Task: Create an automation rule to transition issues from 'In Progress' to 'Done' when all stories are completed.
Action: Mouse moved to (688, 187)
Screenshot: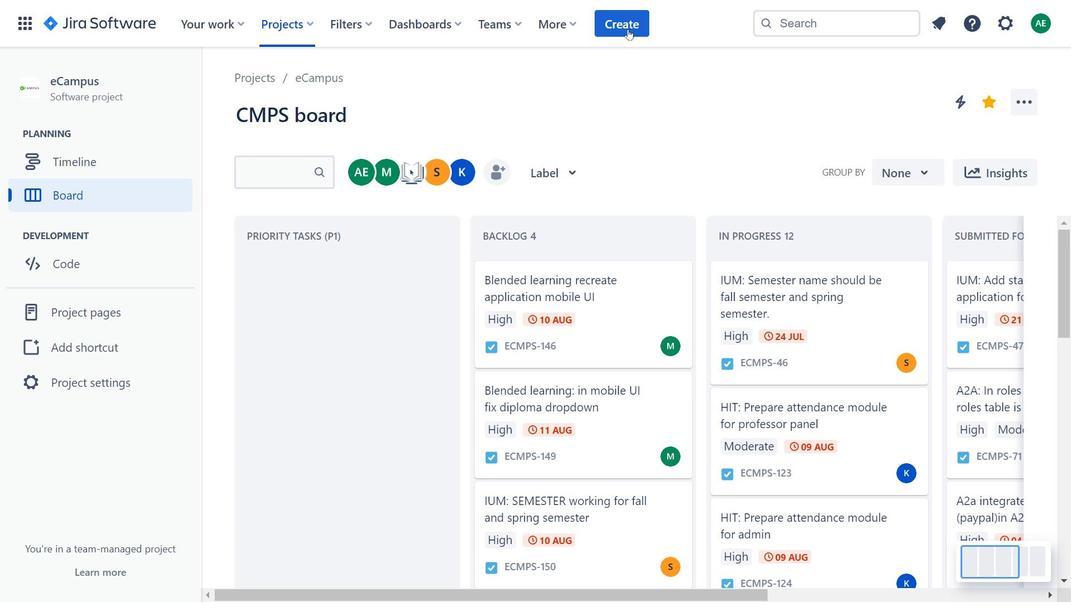 
Action: Mouse scrolled (688, 187) with delta (0, 0)
Screenshot: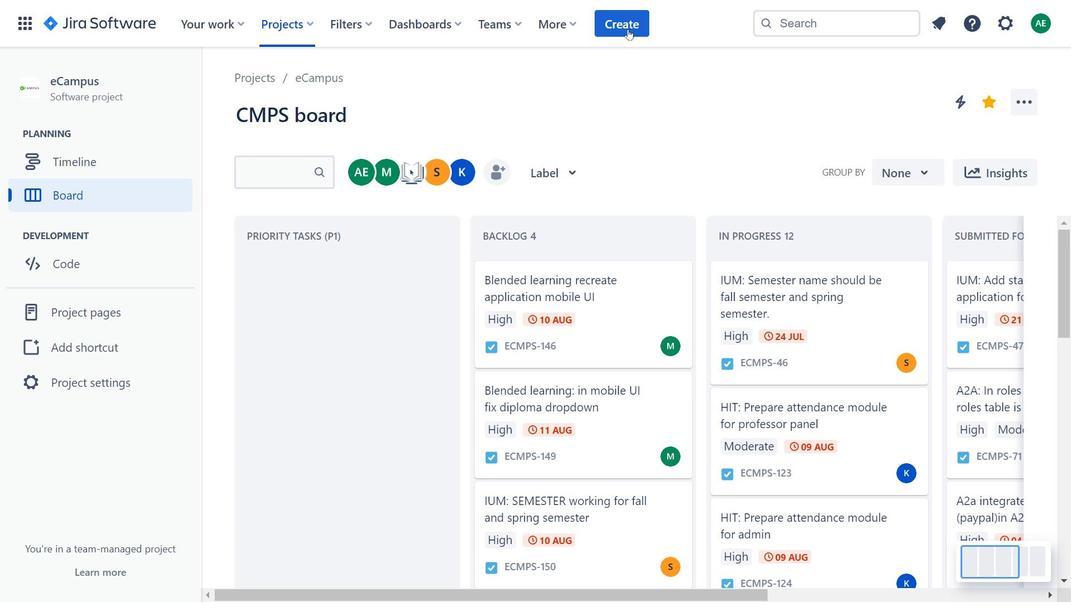 
Action: Mouse scrolled (688, 187) with delta (0, 0)
Screenshot: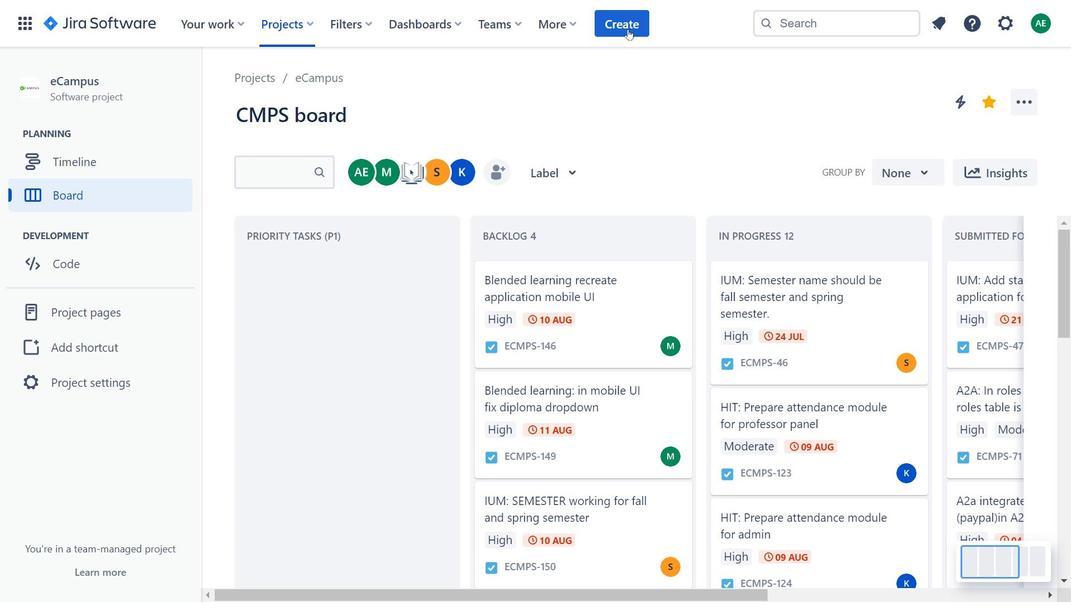 
Action: Mouse moved to (628, 29)
Screenshot: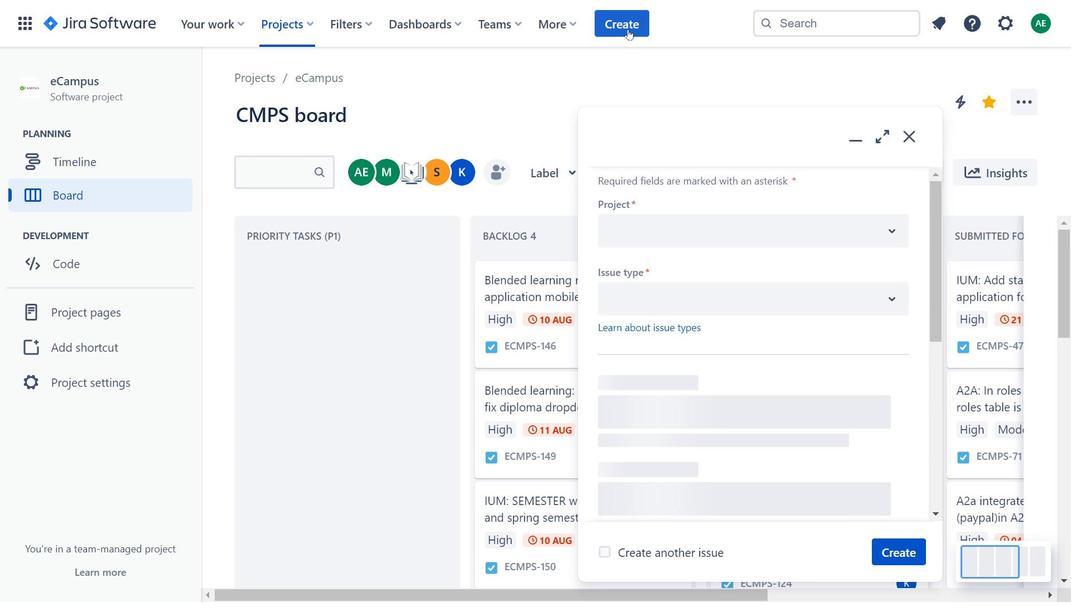 
Action: Mouse pressed left at (628, 29)
Screenshot: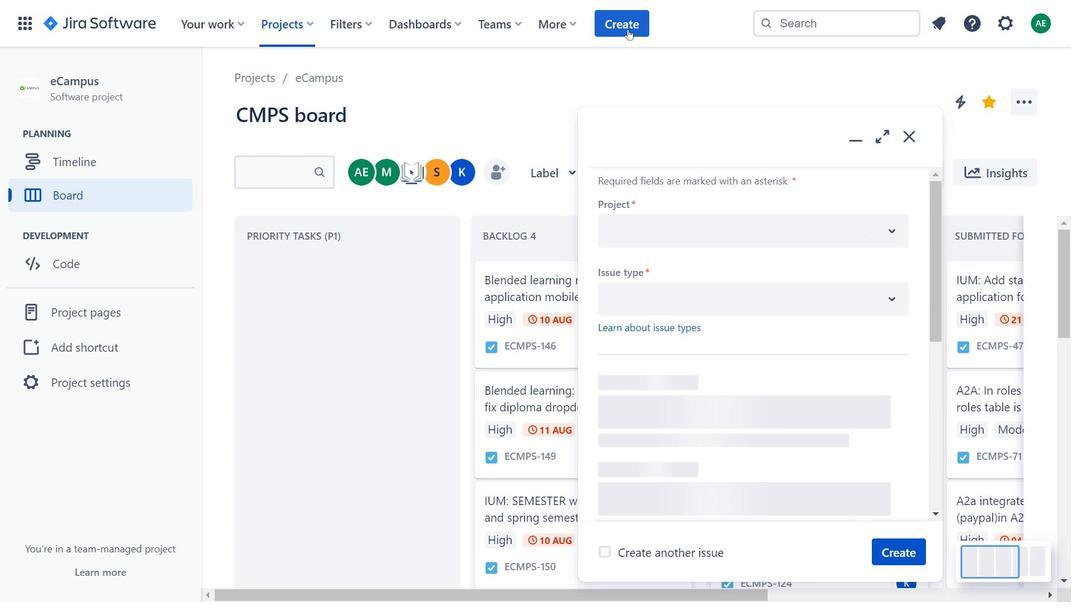 
Action: Mouse moved to (807, 302)
Screenshot: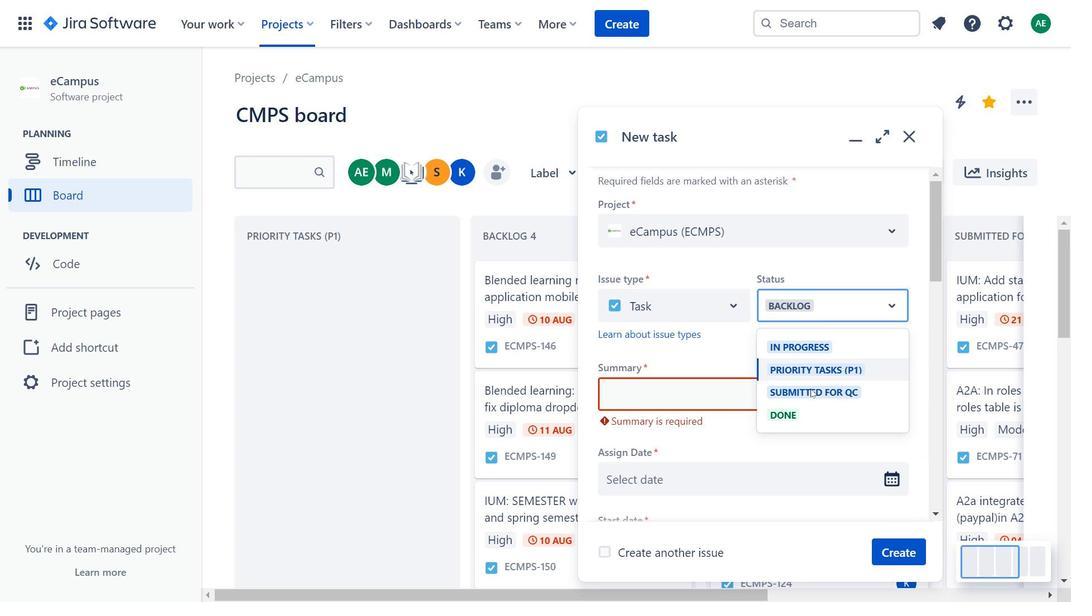 
Action: Mouse pressed left at (807, 302)
Screenshot: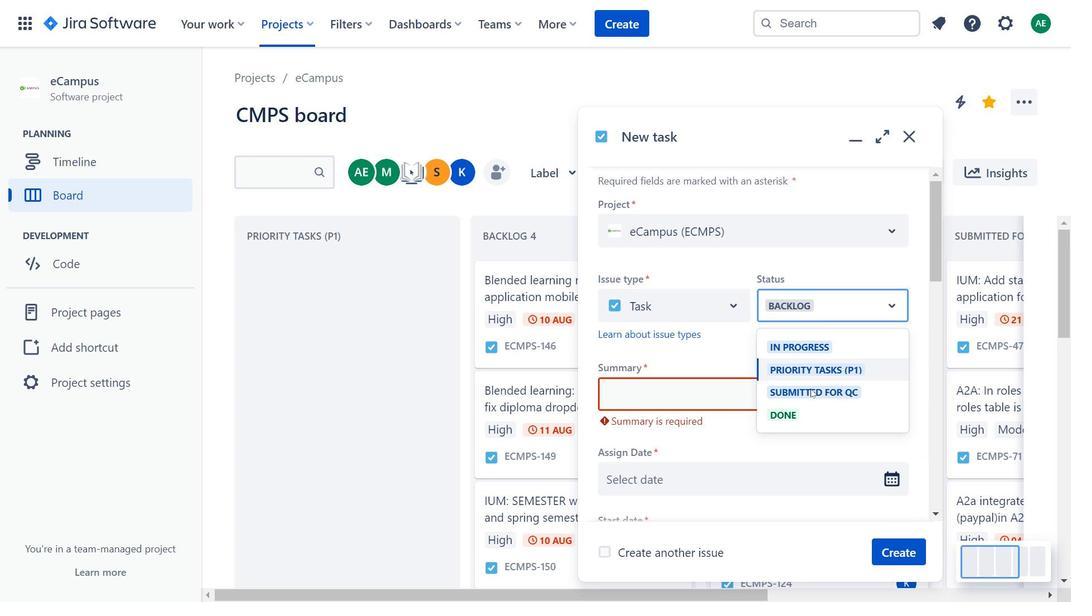 
Action: Mouse moved to (798, 343)
Screenshot: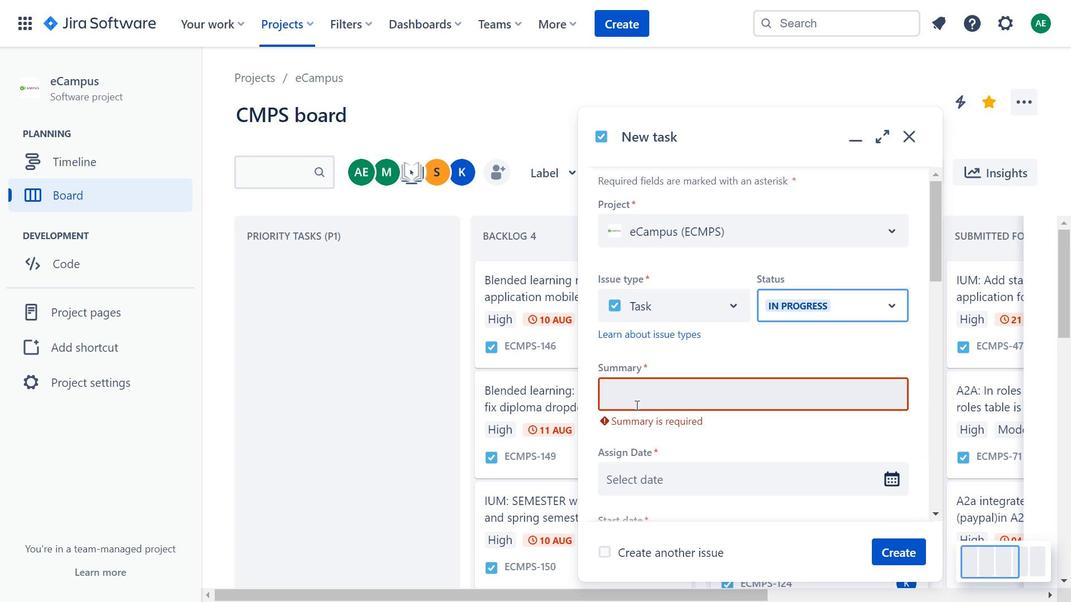 
Action: Mouse pressed left at (798, 343)
Screenshot: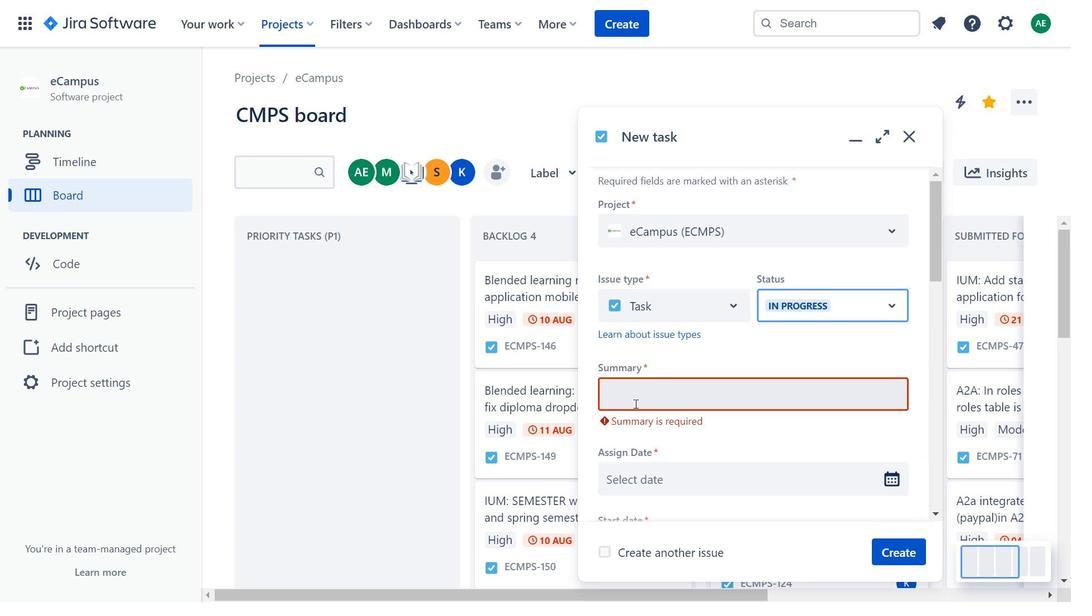 
Action: Mouse moved to (634, 403)
Screenshot: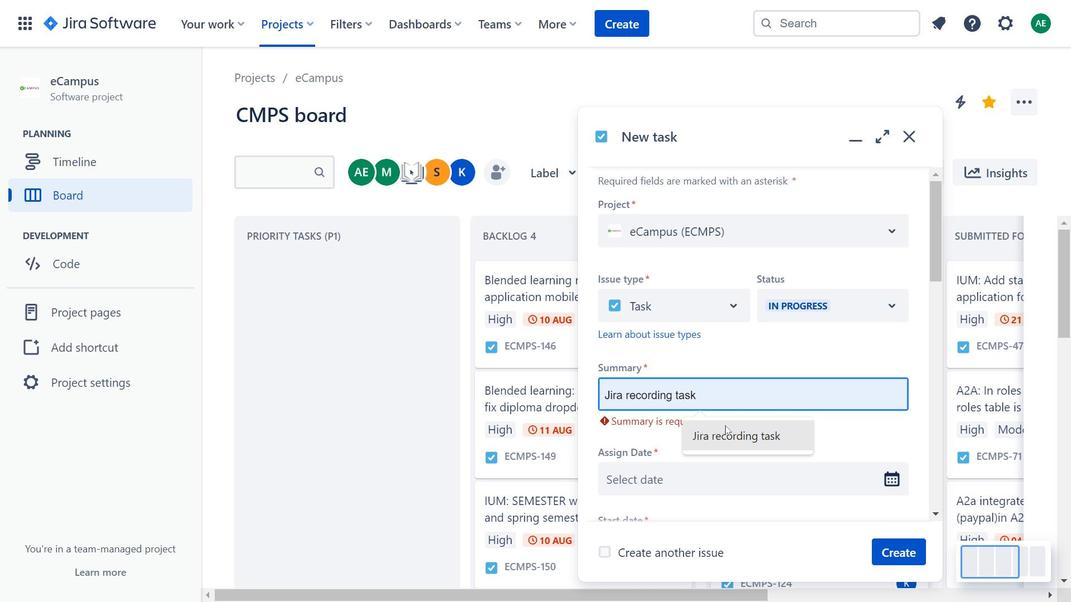 
Action: Mouse pressed left at (634, 403)
Screenshot: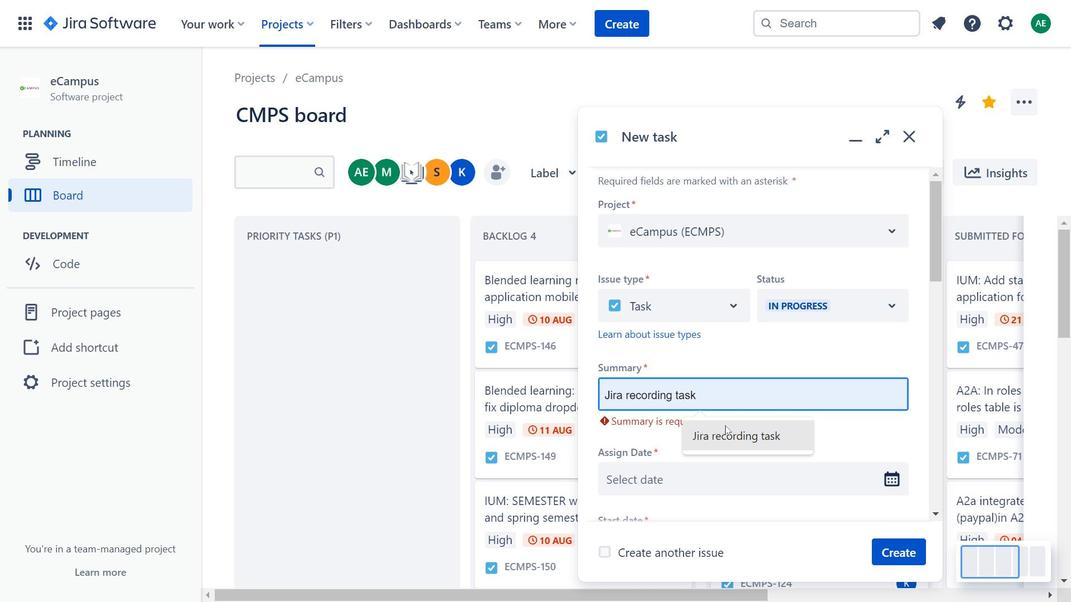 
Action: Mouse moved to (727, 426)
Screenshot: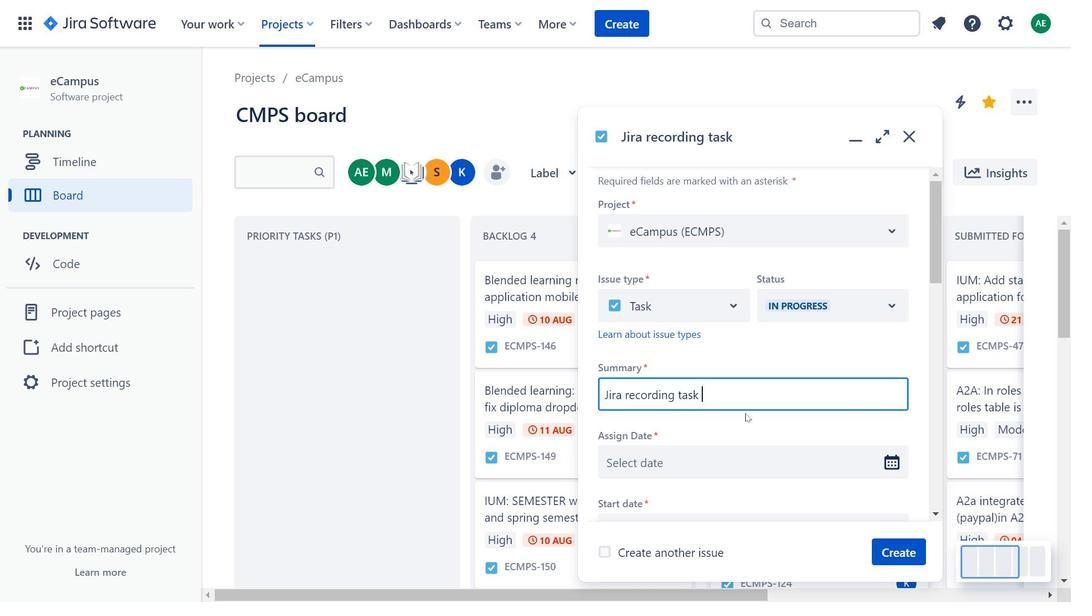 
Action: Mouse pressed left at (727, 426)
Screenshot: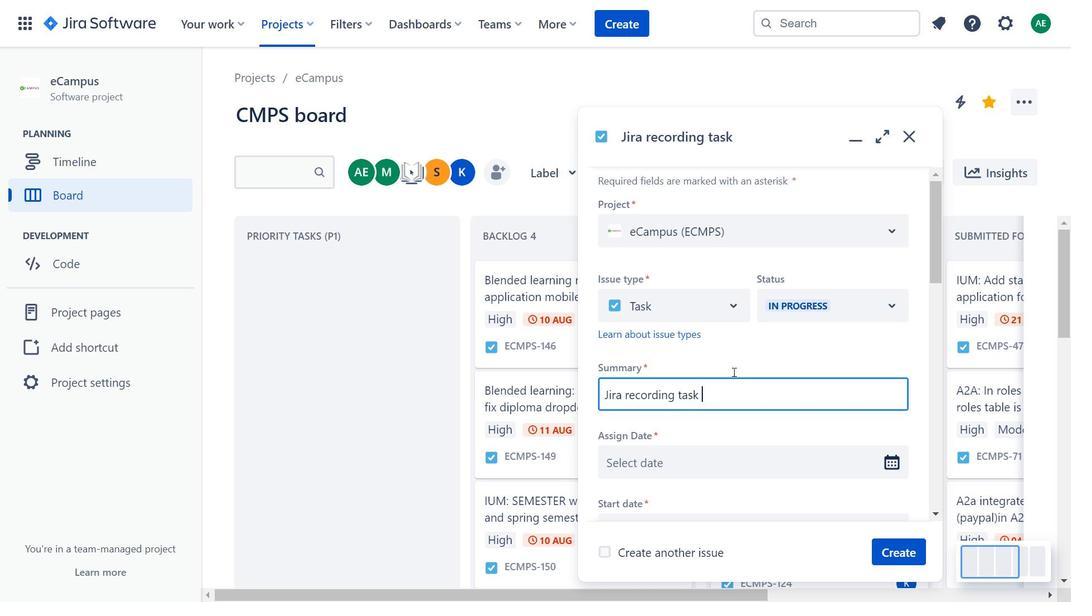 
Action: Mouse moved to (716, 316)
Screenshot: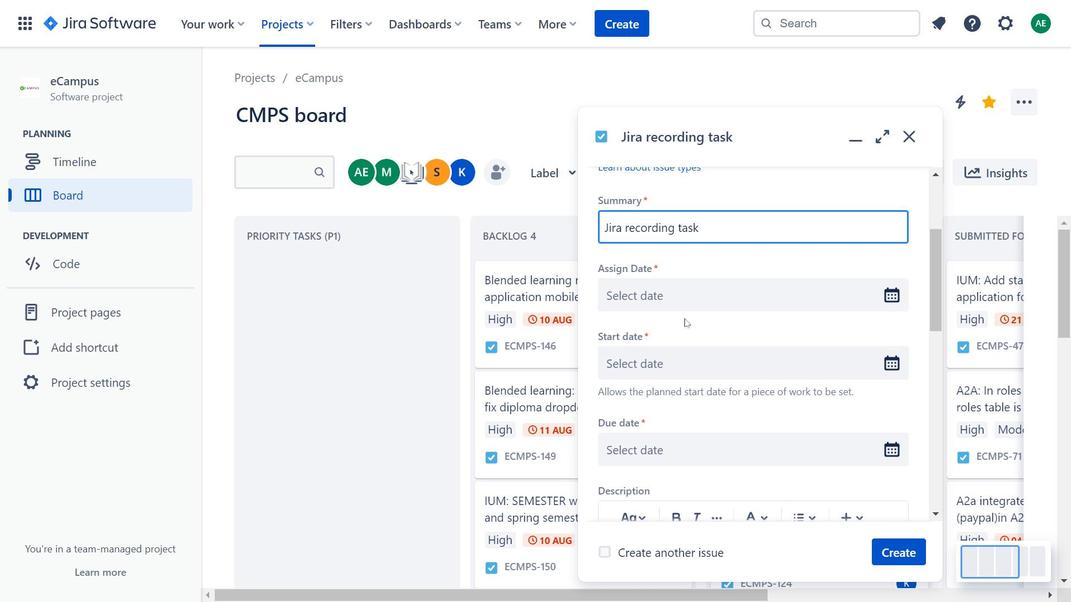
Action: Mouse scrolled (716, 315) with delta (0, 0)
Screenshot: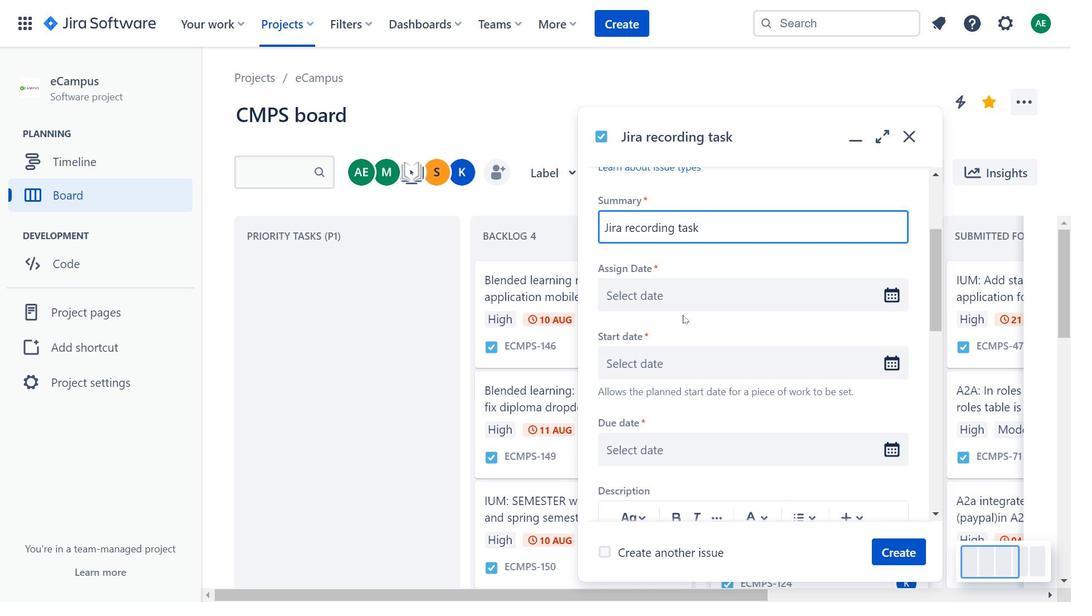 
Action: Mouse scrolled (716, 315) with delta (0, 0)
Screenshot: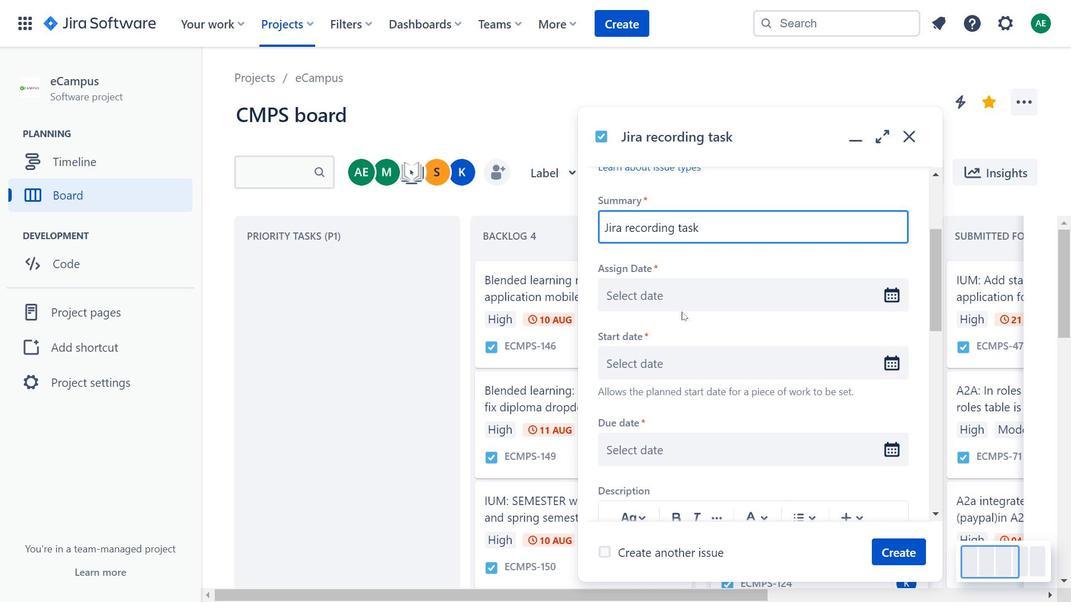 
Action: Mouse moved to (678, 296)
Screenshot: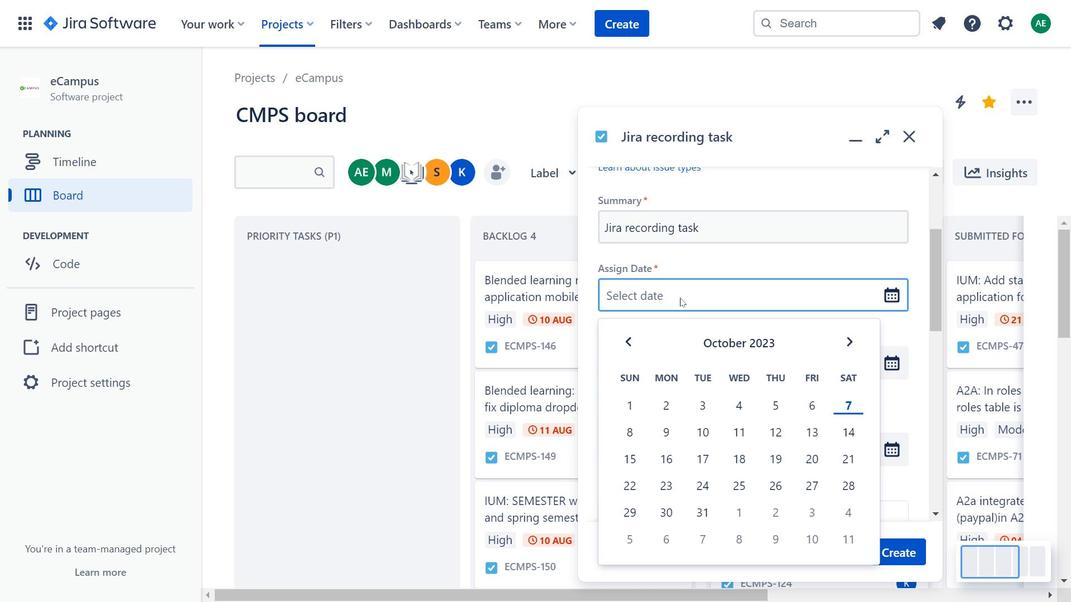 
Action: Mouse pressed left at (678, 296)
Screenshot: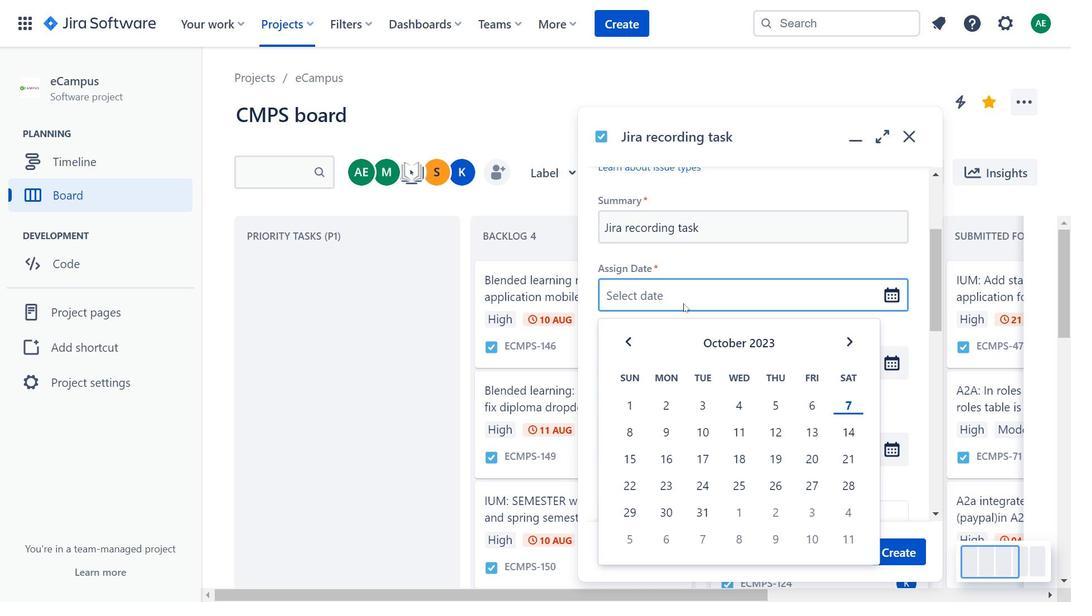 
Action: Mouse moved to (743, 437)
Screenshot: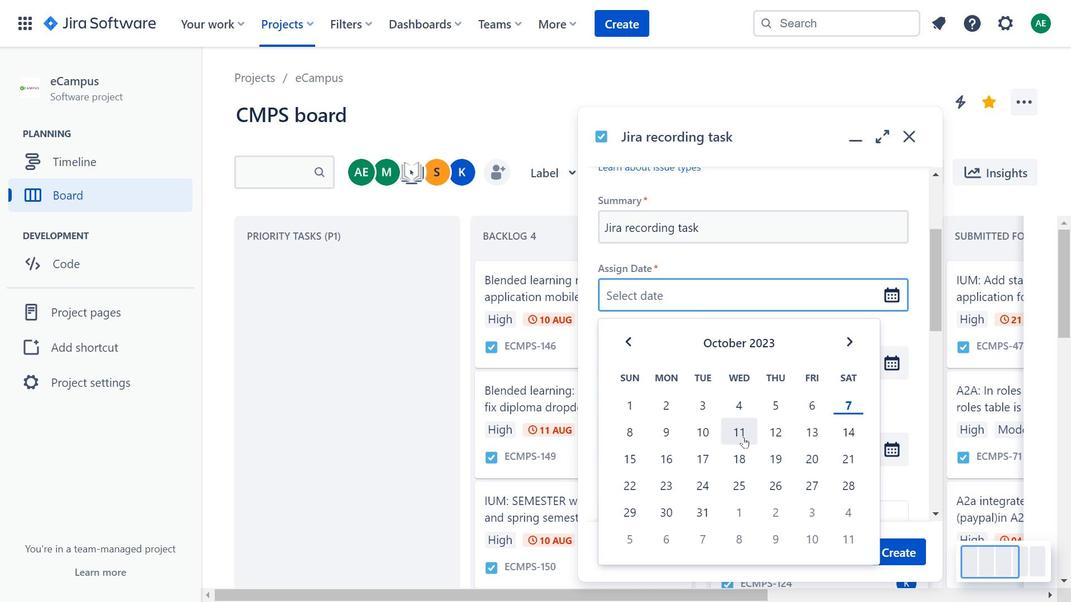 
Action: Mouse pressed left at (743, 437)
Screenshot: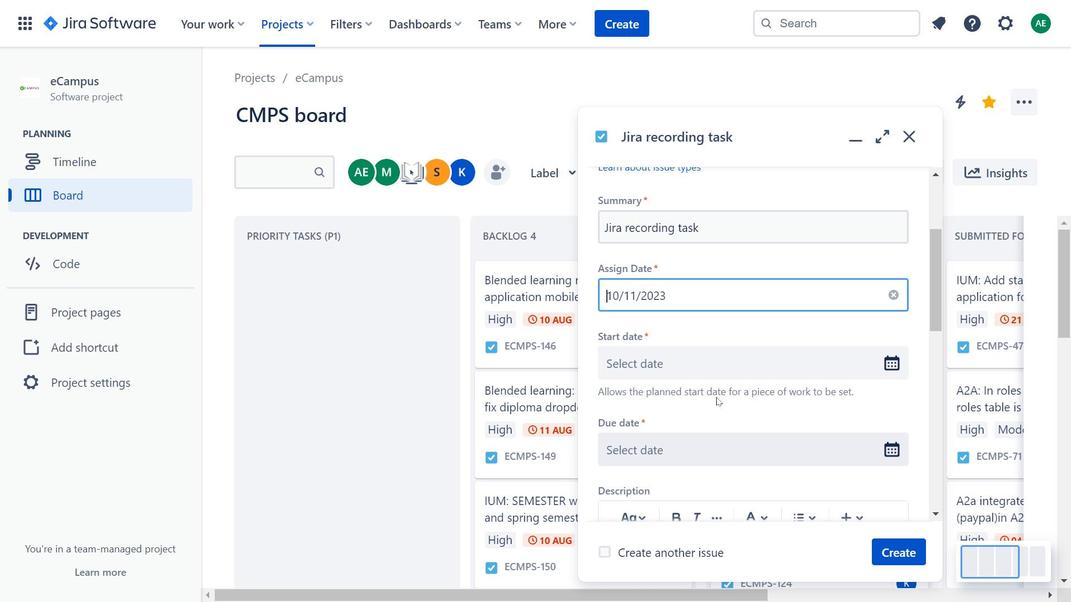 
Action: Mouse moved to (659, 368)
Screenshot: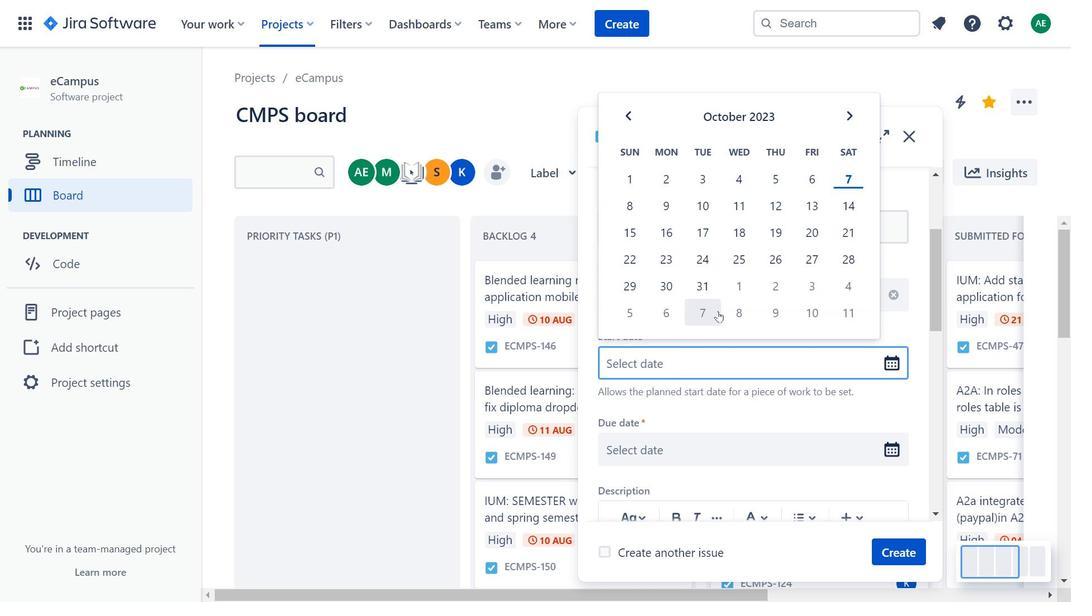
Action: Mouse pressed left at (659, 368)
Screenshot: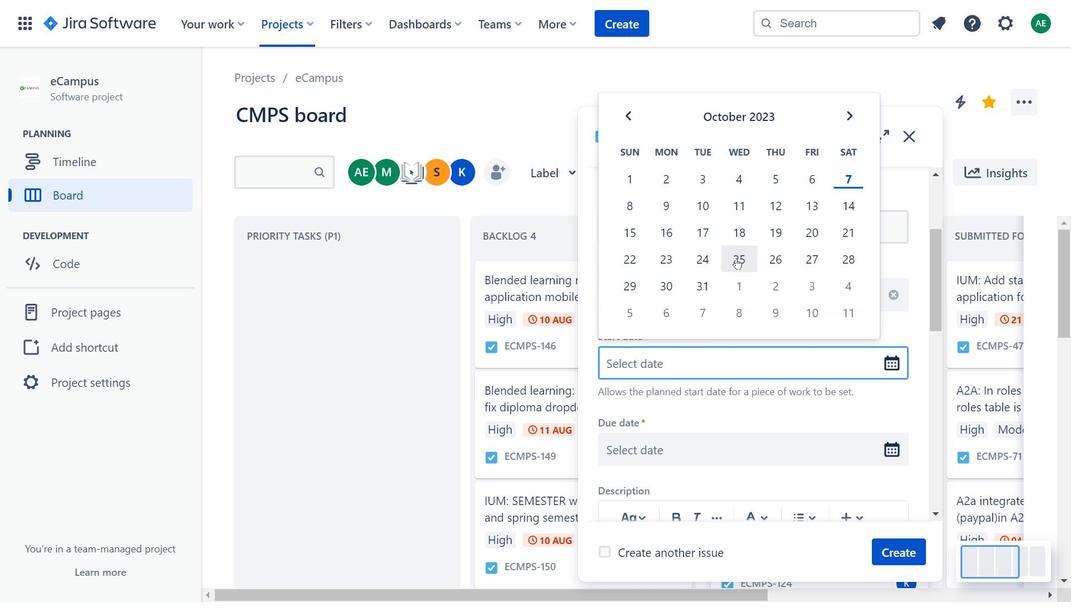 
Action: Mouse moved to (745, 208)
Screenshot: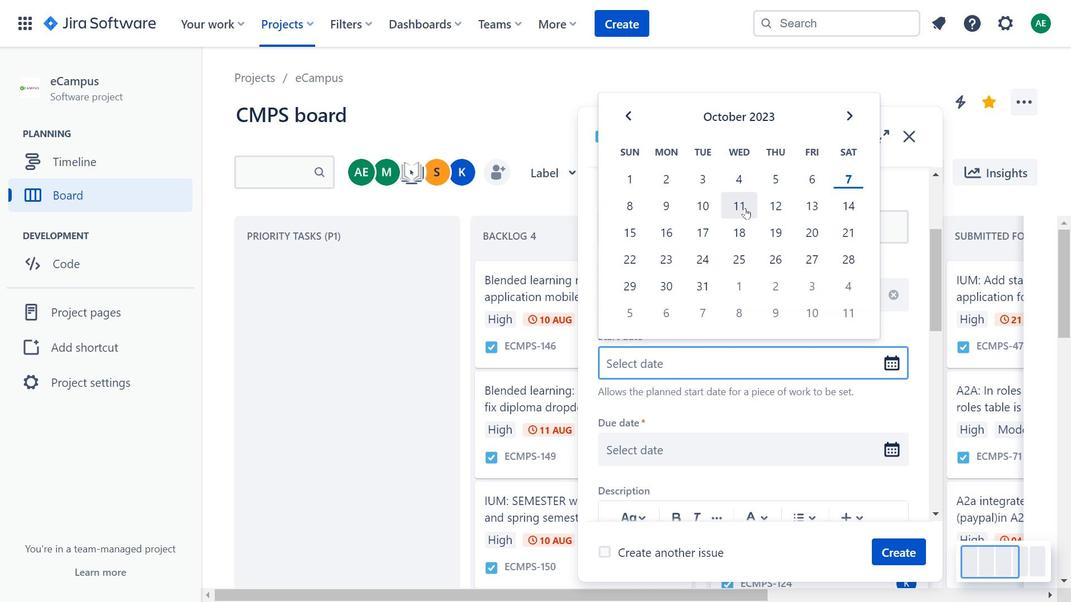 
Action: Mouse pressed left at (745, 208)
Screenshot: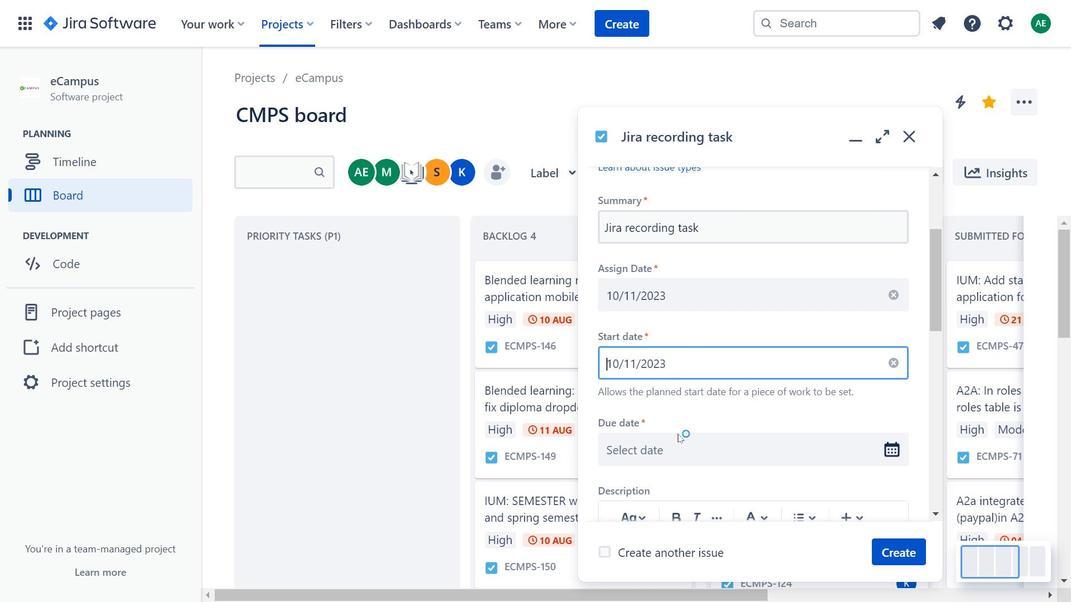 
Action: Mouse moved to (676, 439)
Screenshot: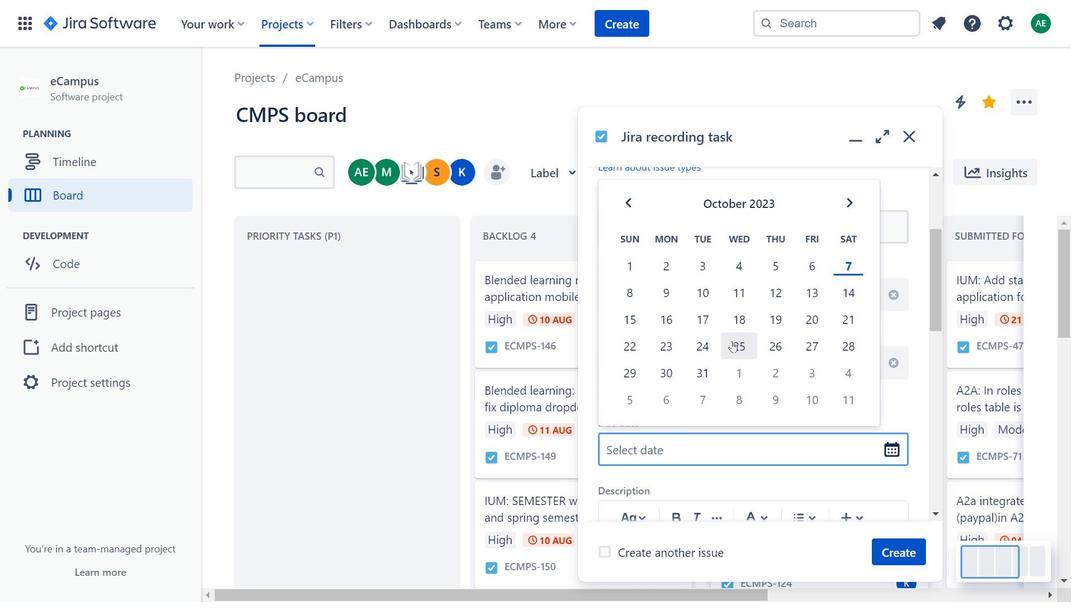
Action: Mouse pressed left at (676, 439)
Screenshot: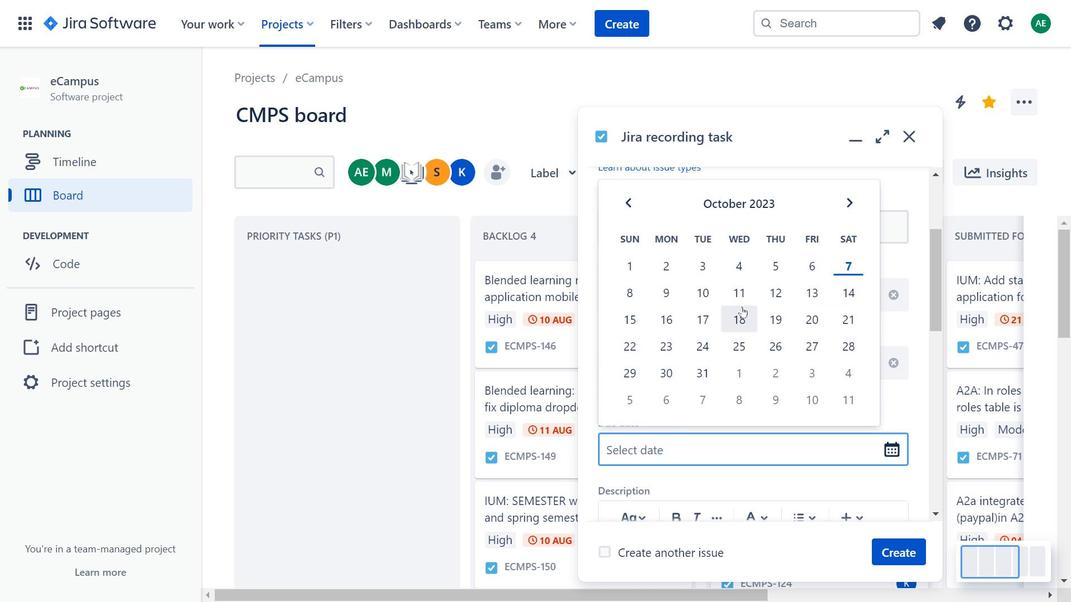 
Action: Mouse moved to (744, 297)
Screenshot: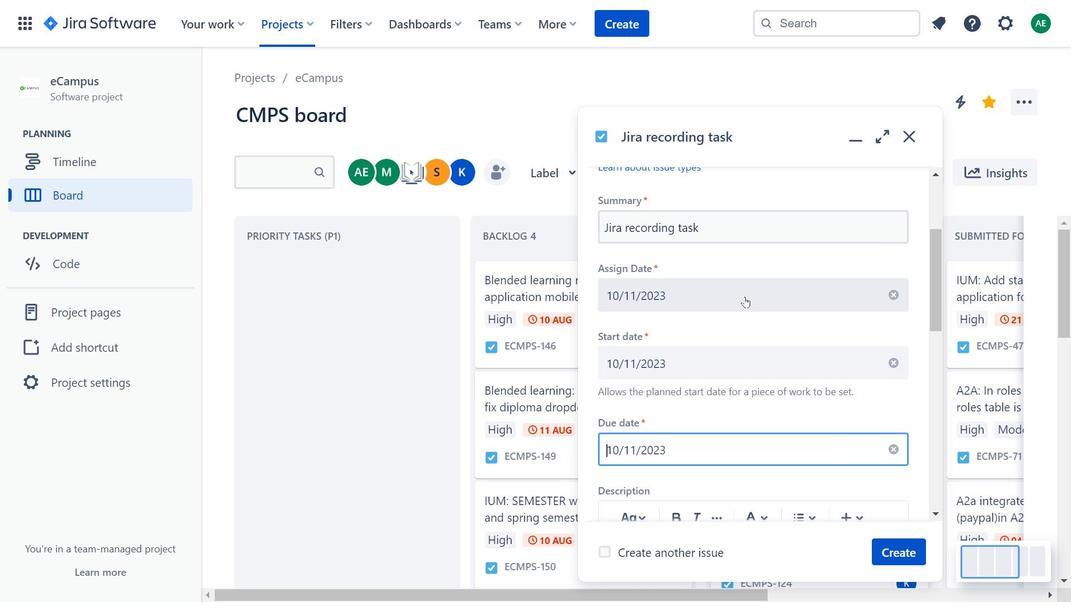 
Action: Mouse pressed left at (744, 297)
Screenshot: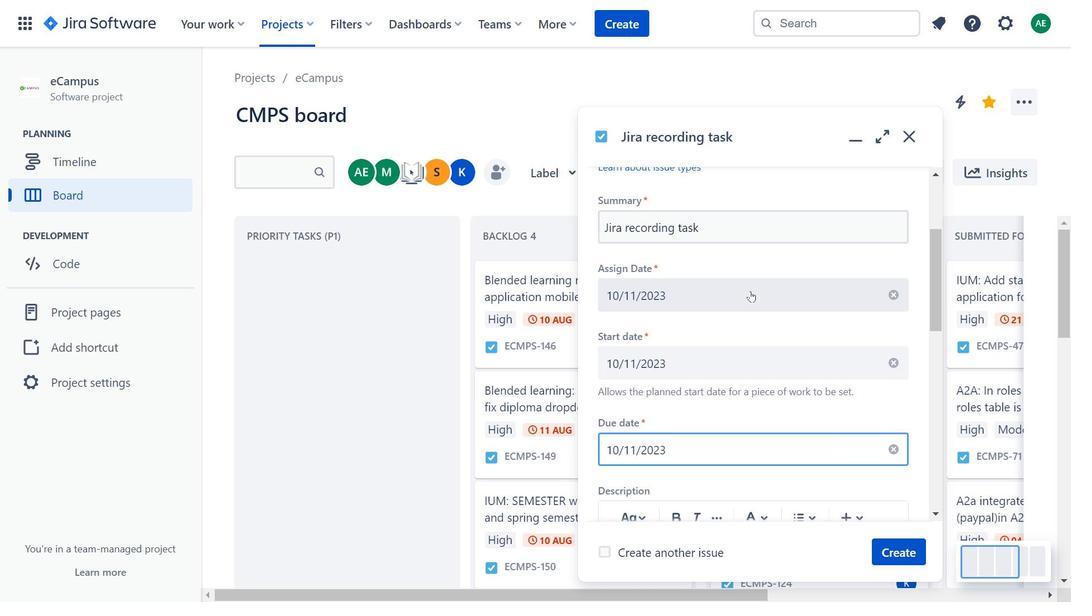 
Action: Mouse moved to (751, 286)
Screenshot: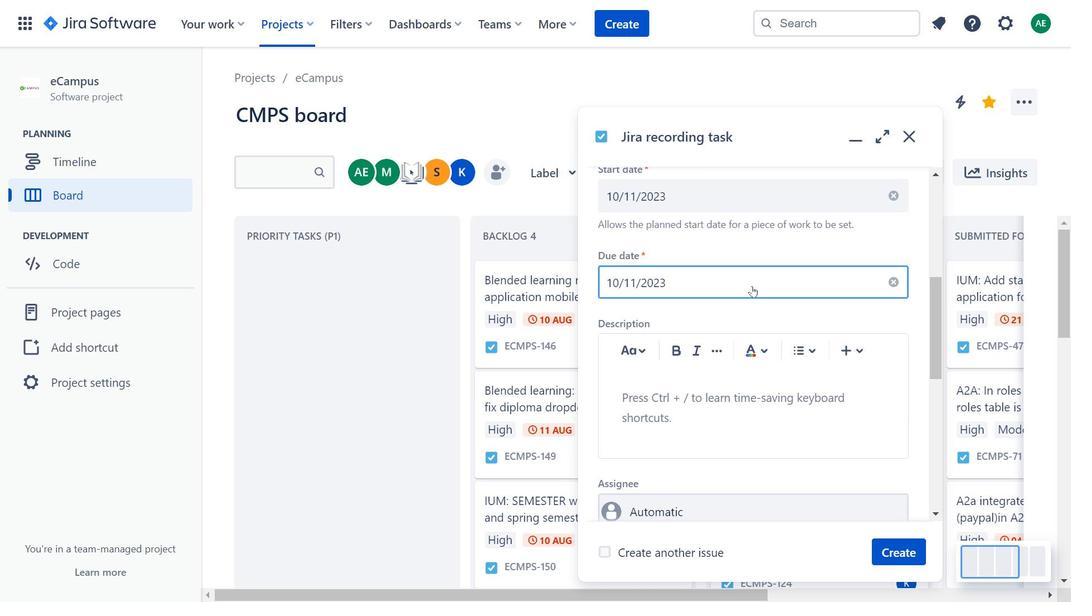
Action: Mouse scrolled (751, 285) with delta (0, 0)
Screenshot: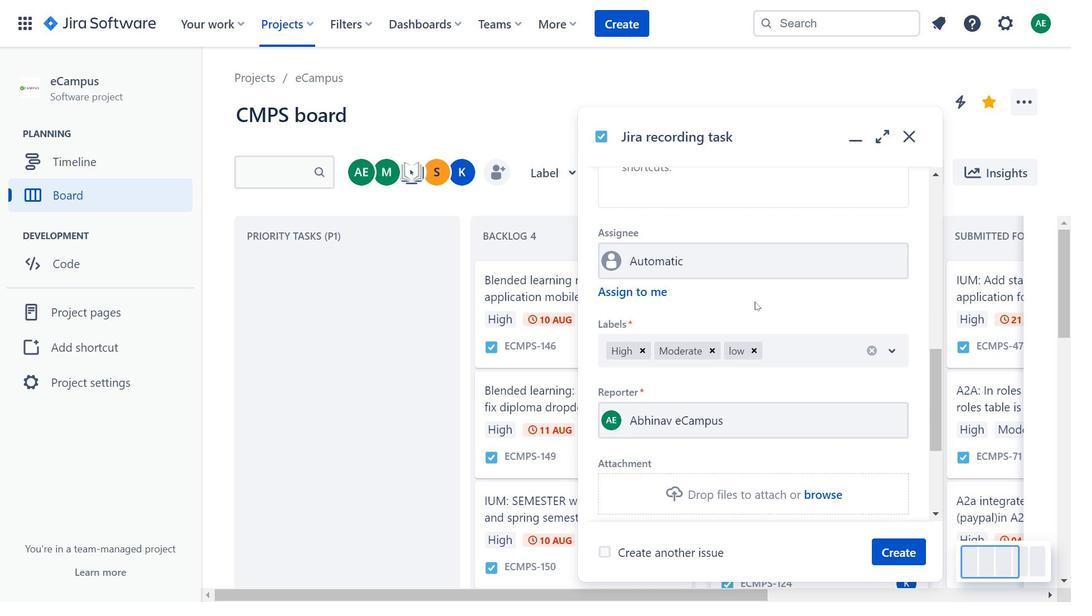 
Action: Mouse scrolled (751, 285) with delta (0, 0)
Screenshot: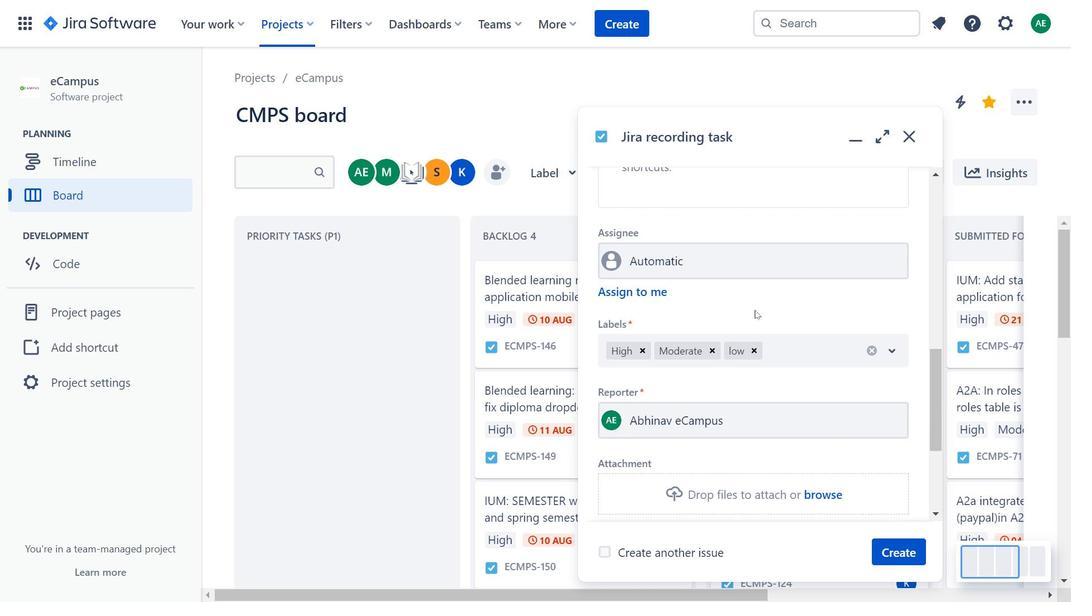 
Action: Mouse moved to (753, 292)
Screenshot: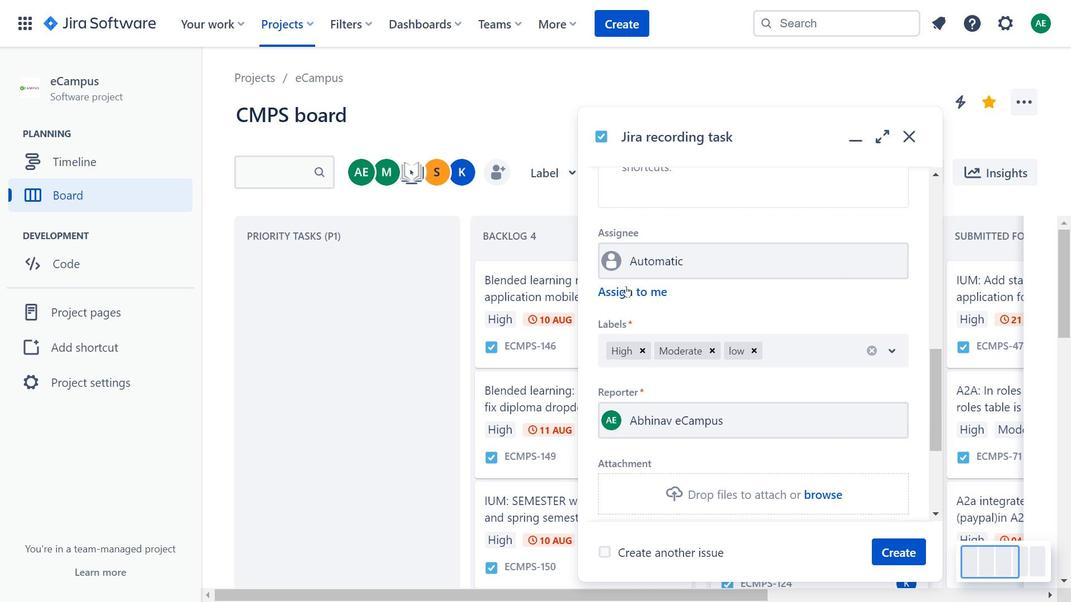 
Action: Mouse scrolled (753, 291) with delta (0, 0)
Screenshot: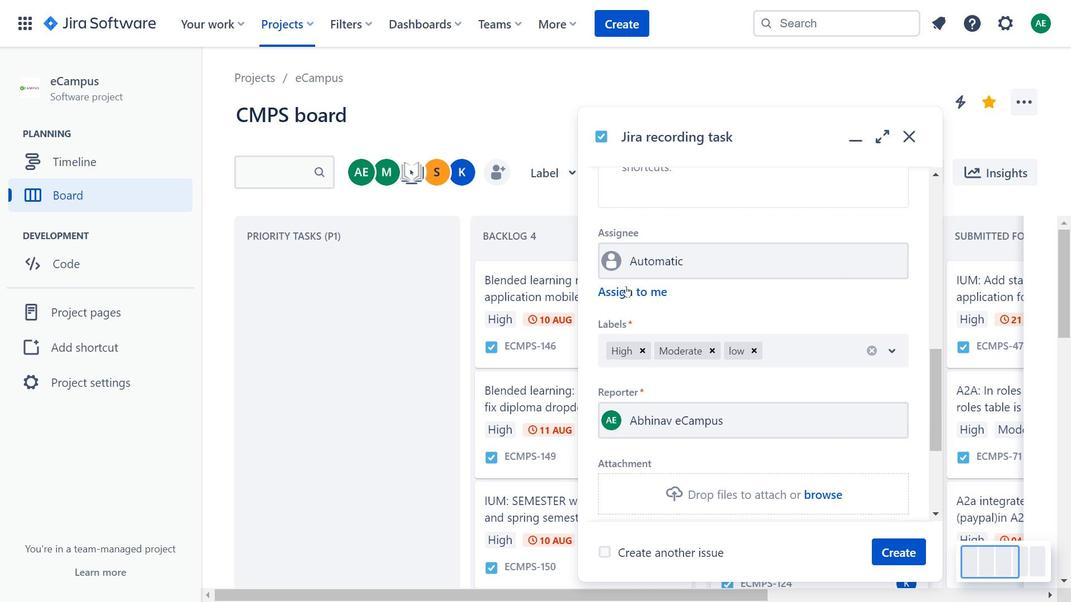 
Action: Mouse moved to (754, 292)
Screenshot: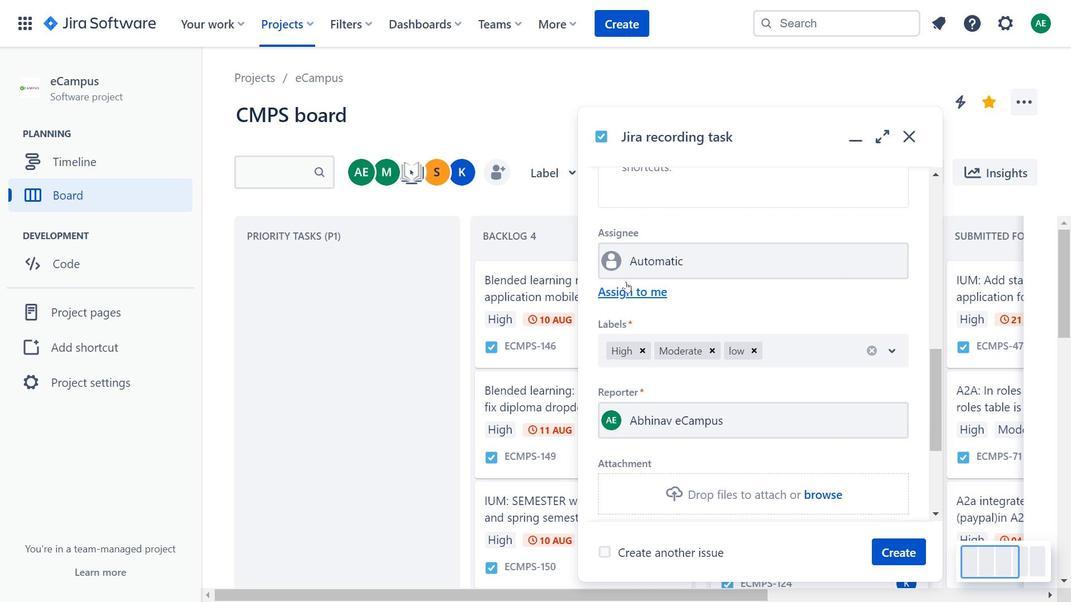 
Action: Mouse scrolled (754, 292) with delta (0, 0)
Screenshot: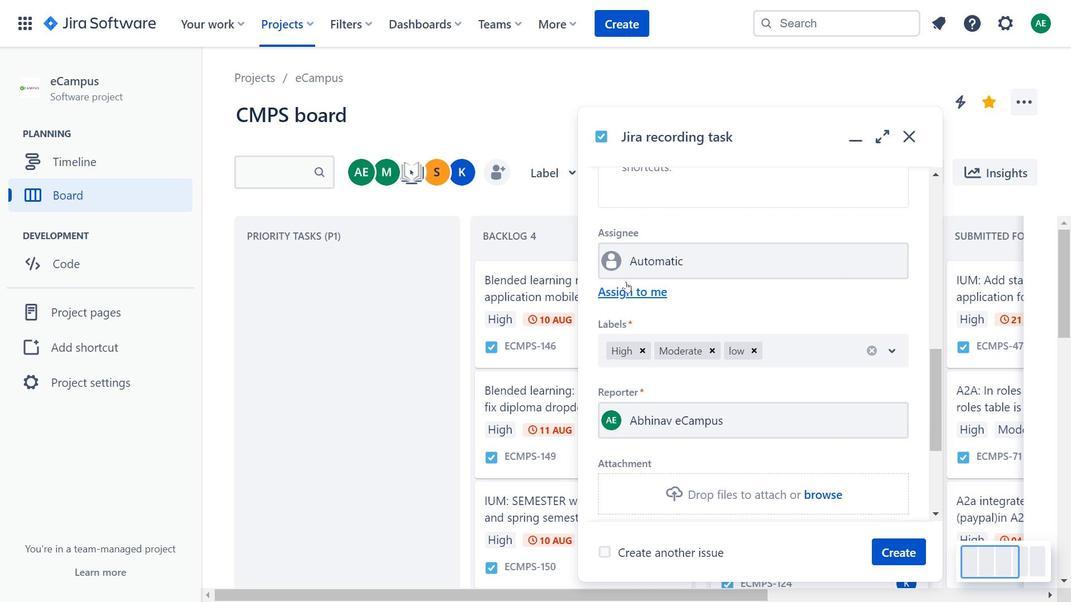 
Action: Mouse moved to (754, 296)
Screenshot: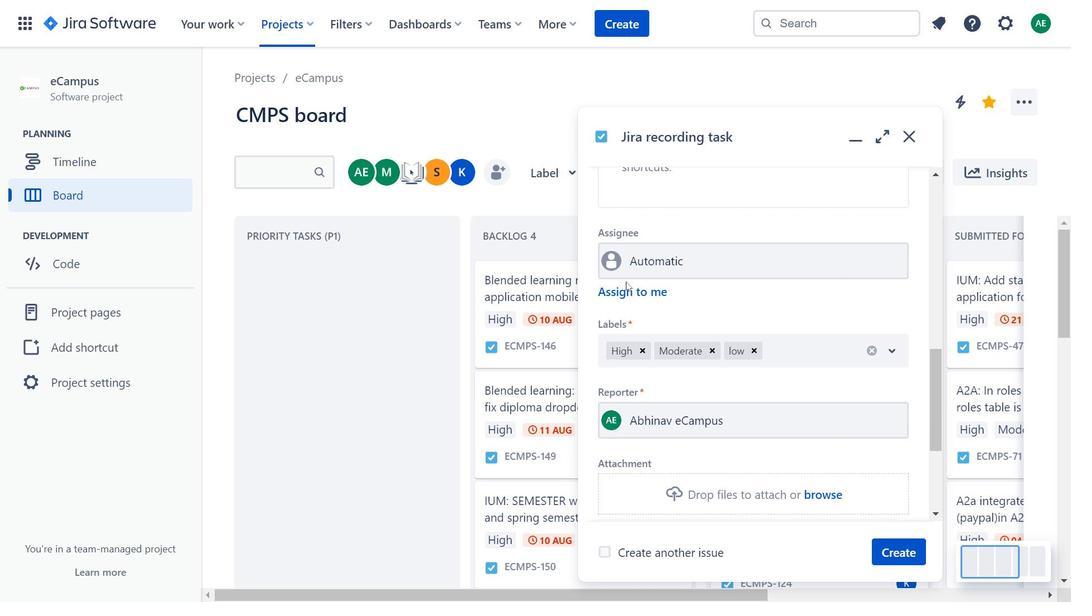 
Action: Mouse scrolled (754, 296) with delta (0, 0)
Screenshot: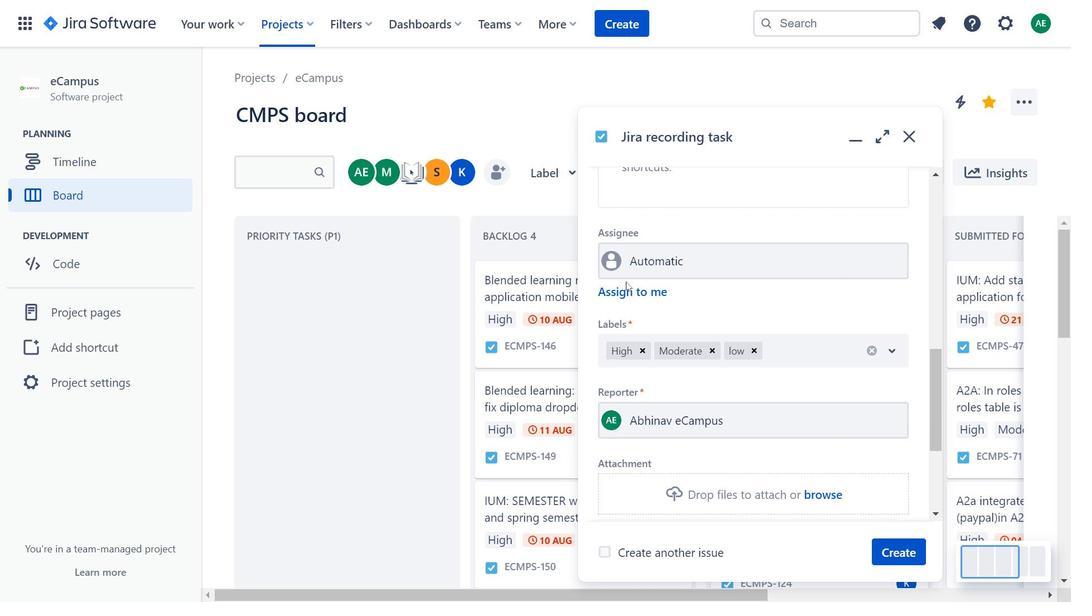 
Action: Mouse moved to (633, 286)
Screenshot: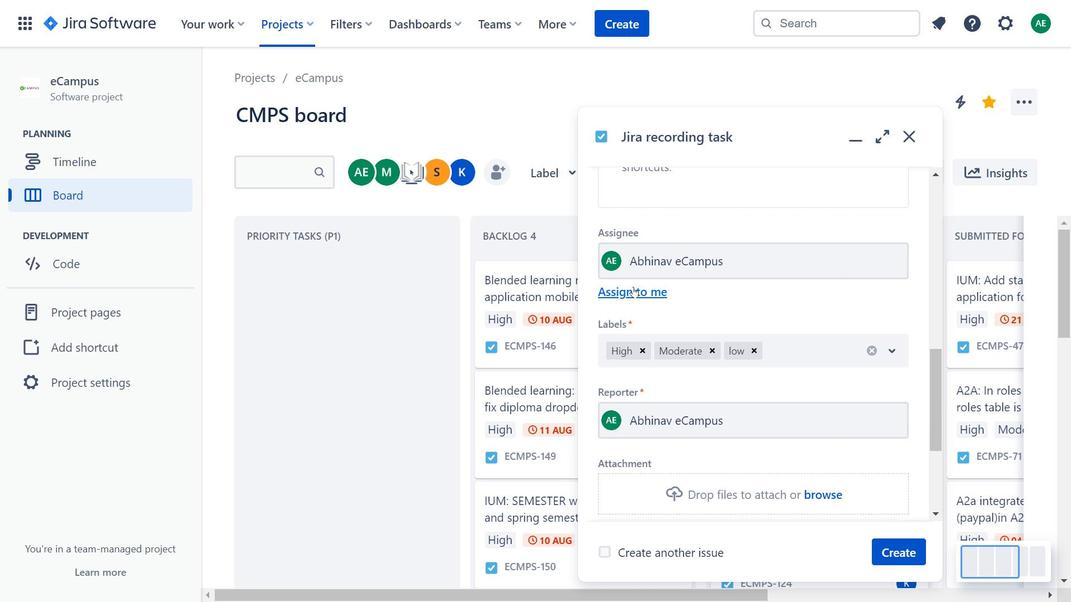 
Action: Mouse pressed left at (633, 286)
Screenshot: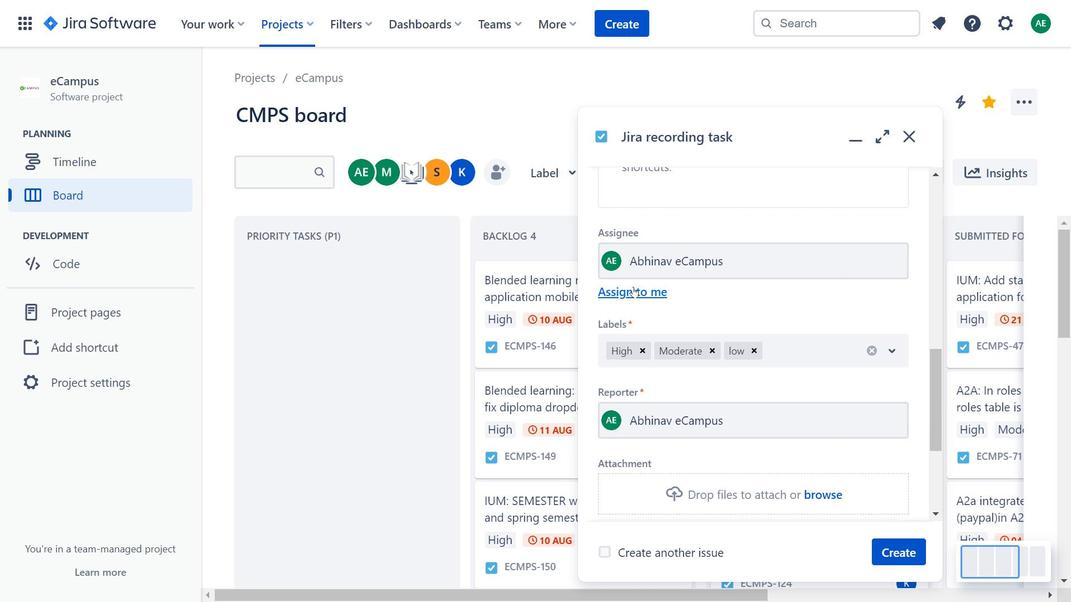 
Action: Mouse moved to (667, 292)
Screenshot: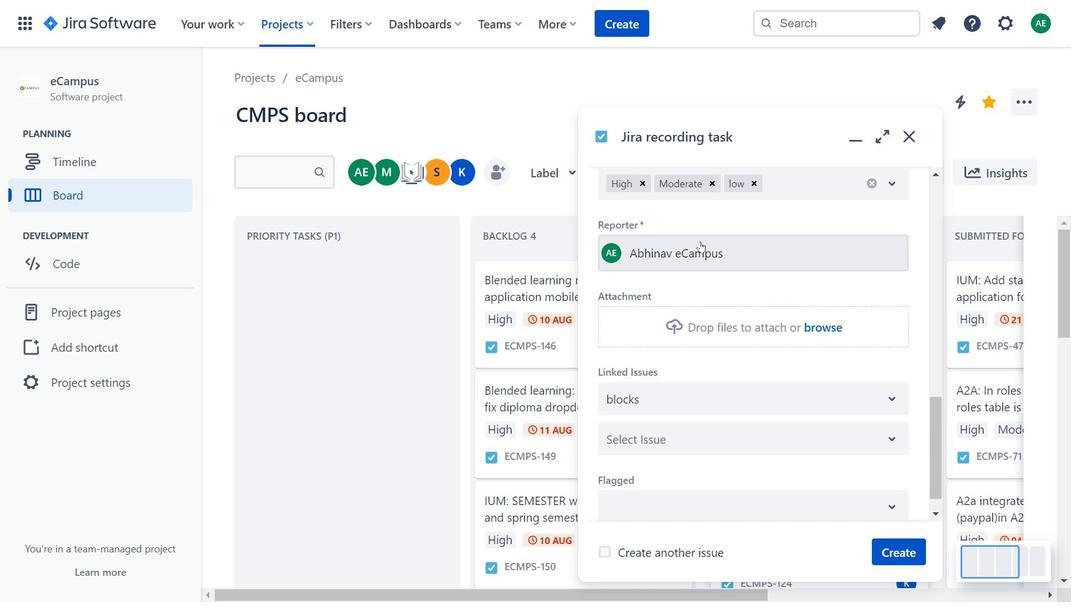 
Action: Mouse scrolled (667, 292) with delta (0, 0)
Screenshot: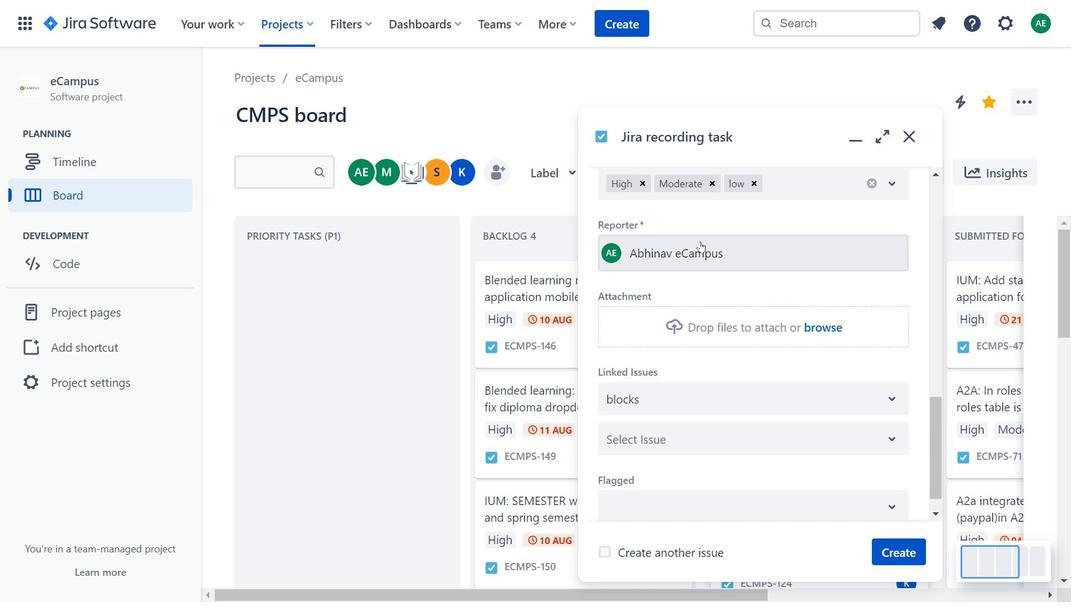 
Action: Mouse scrolled (667, 292) with delta (0, 0)
Screenshot: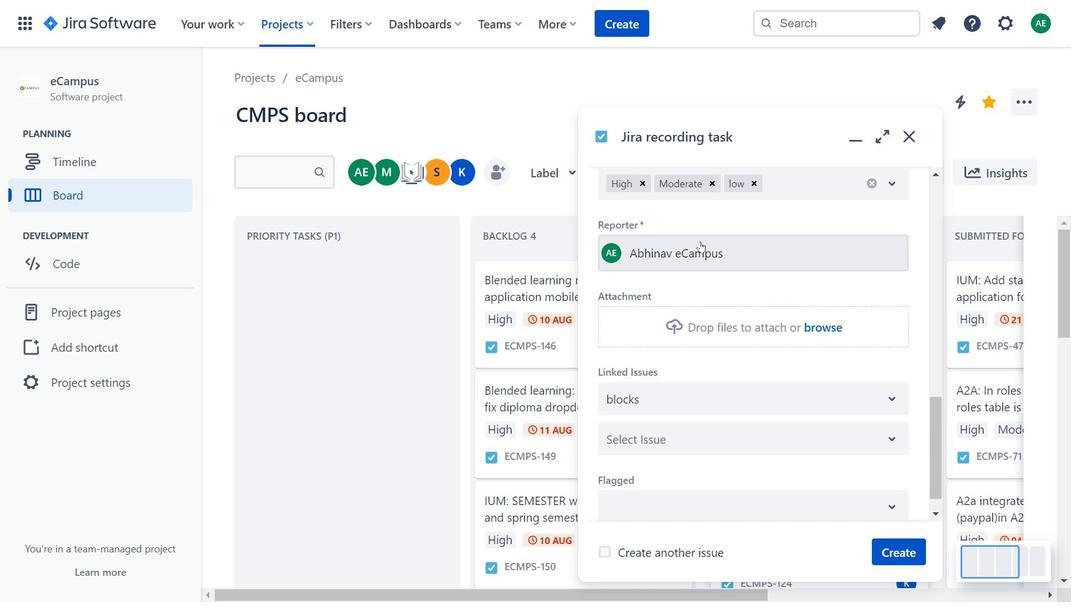 
Action: Mouse moved to (700, 242)
Screenshot: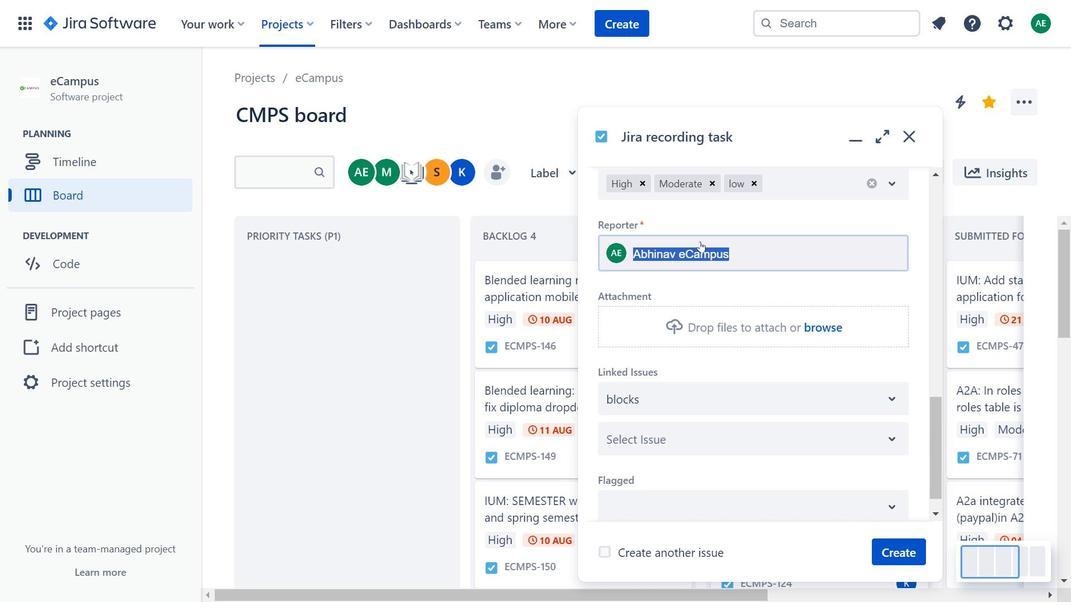 
Action: Mouse pressed left at (700, 242)
Screenshot: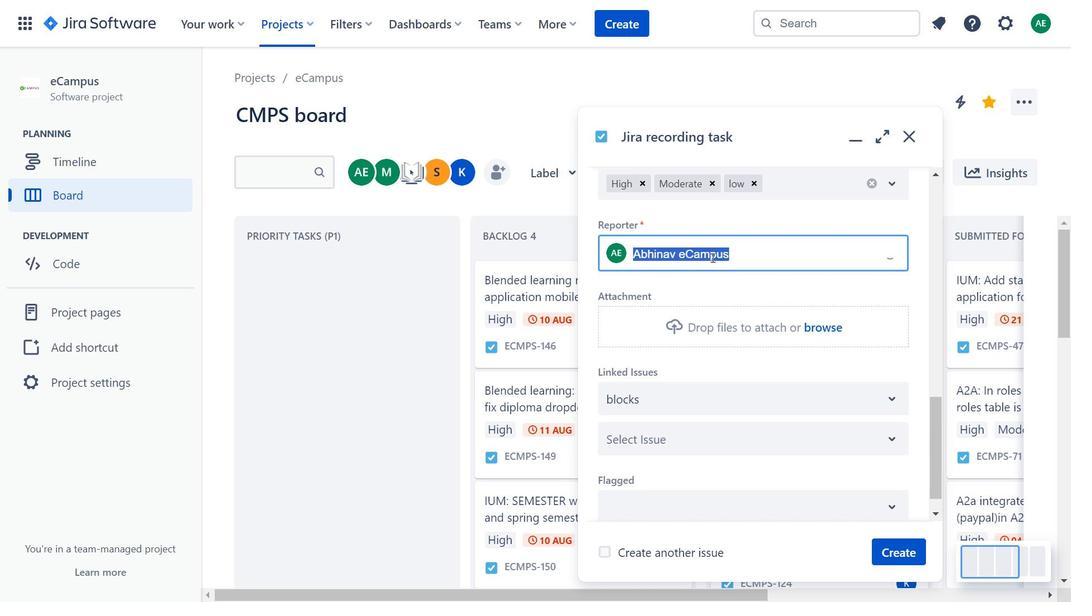
Action: Mouse moved to (717, 373)
Screenshot: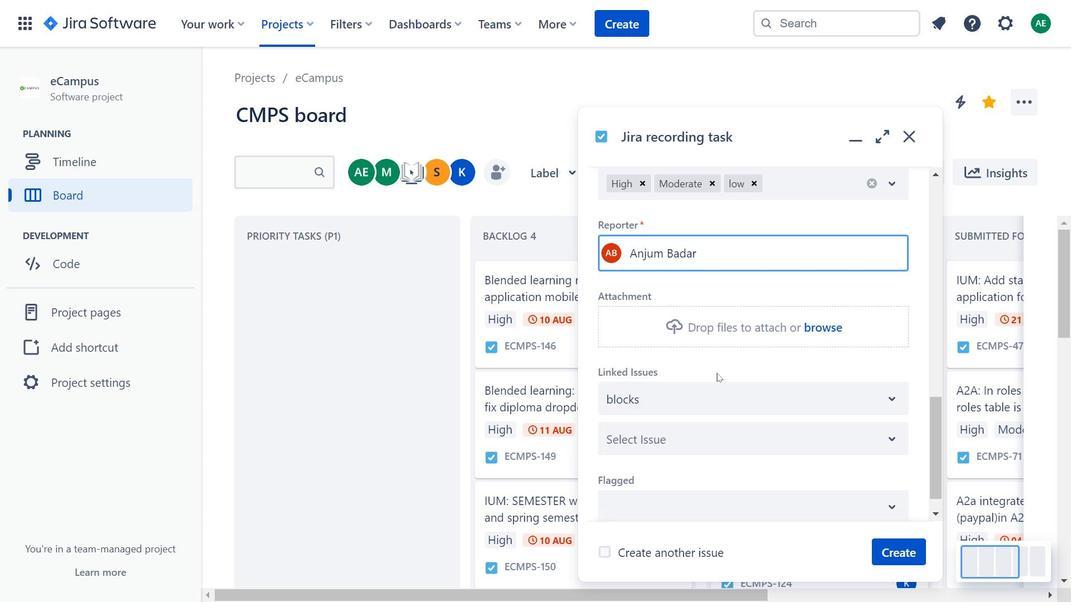
Action: Mouse pressed left at (717, 373)
Screenshot: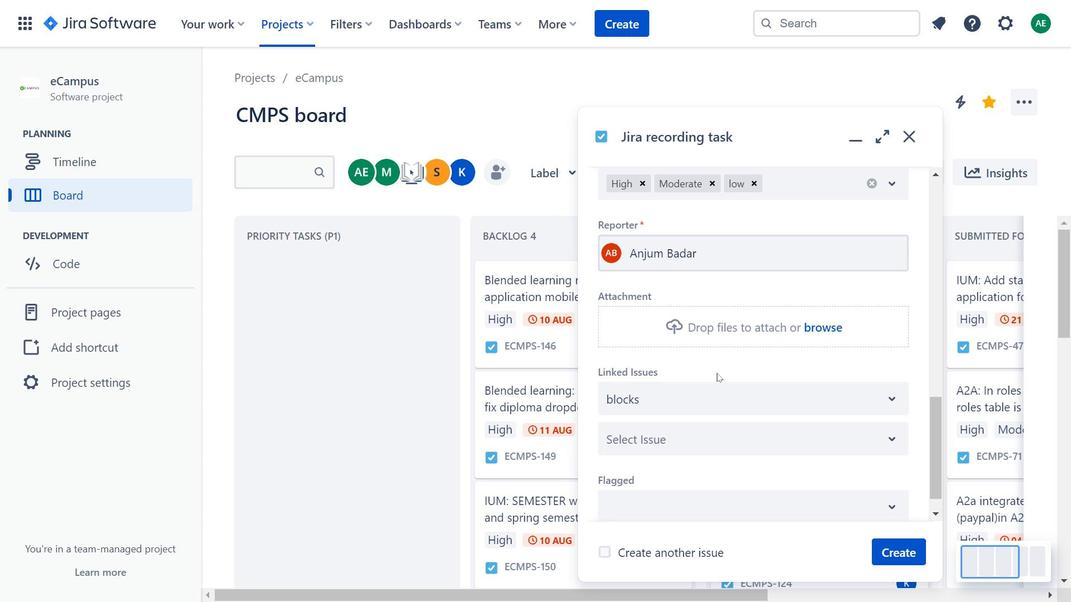 
Action: Mouse moved to (758, 298)
Screenshot: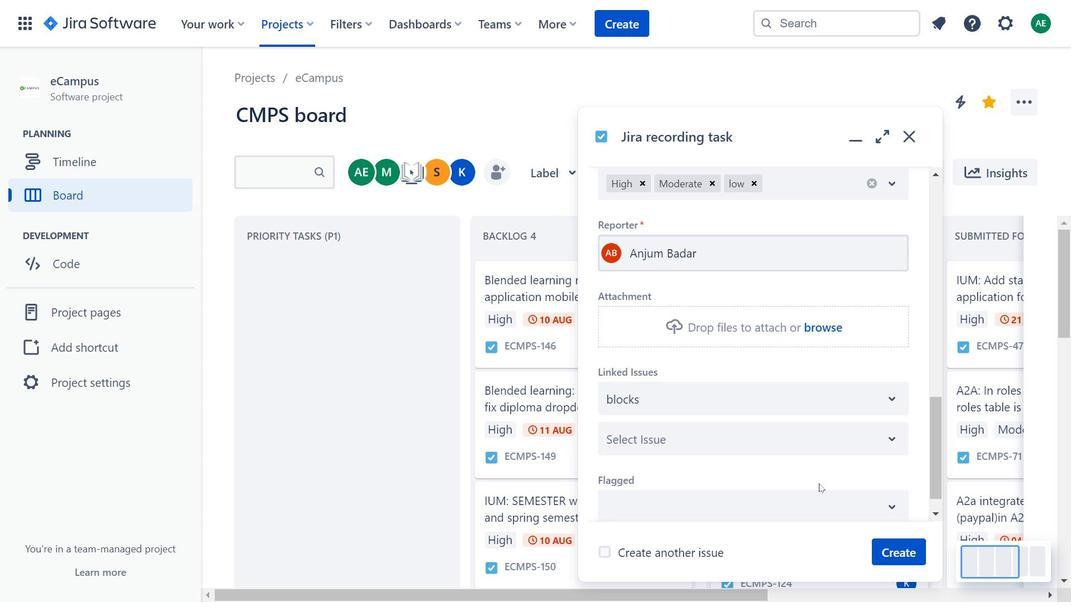 
Action: Mouse pressed left at (758, 298)
Screenshot: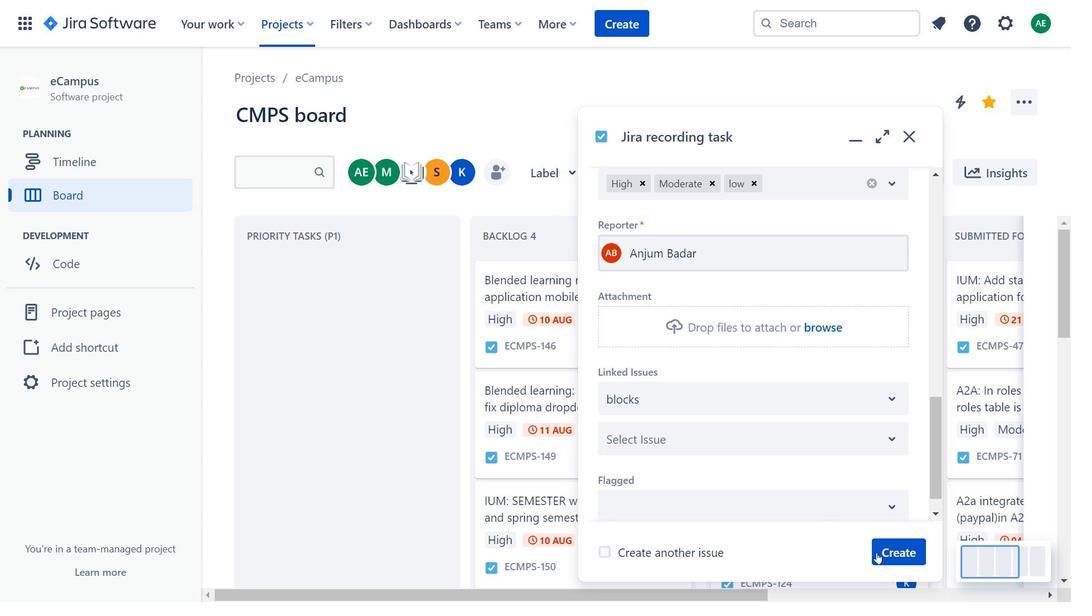 
Action: Mouse moved to (891, 544)
Screenshot: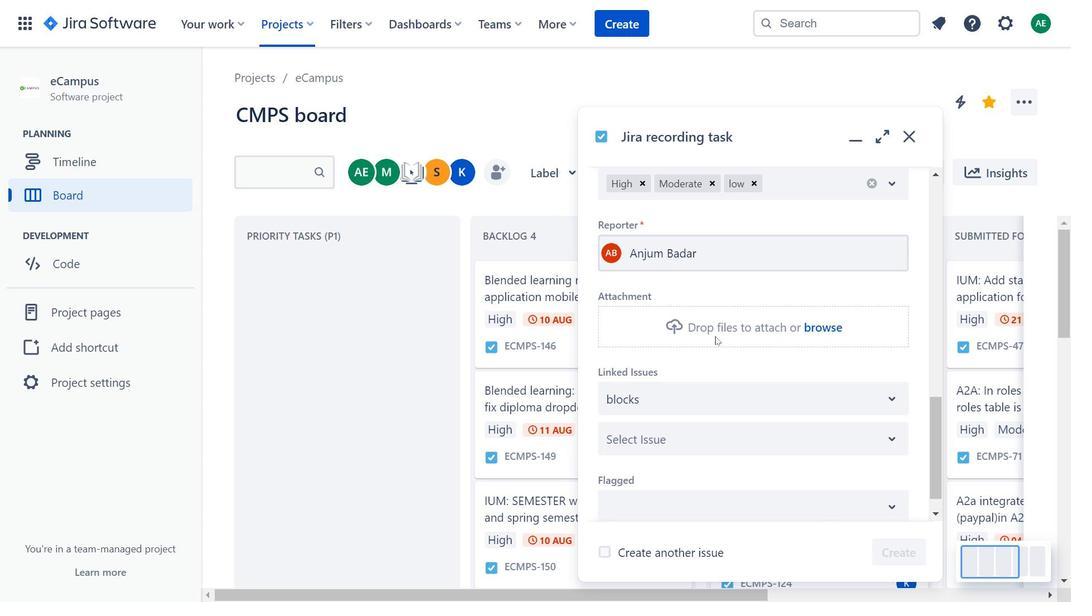 
Action: Mouse pressed left at (891, 544)
Screenshot: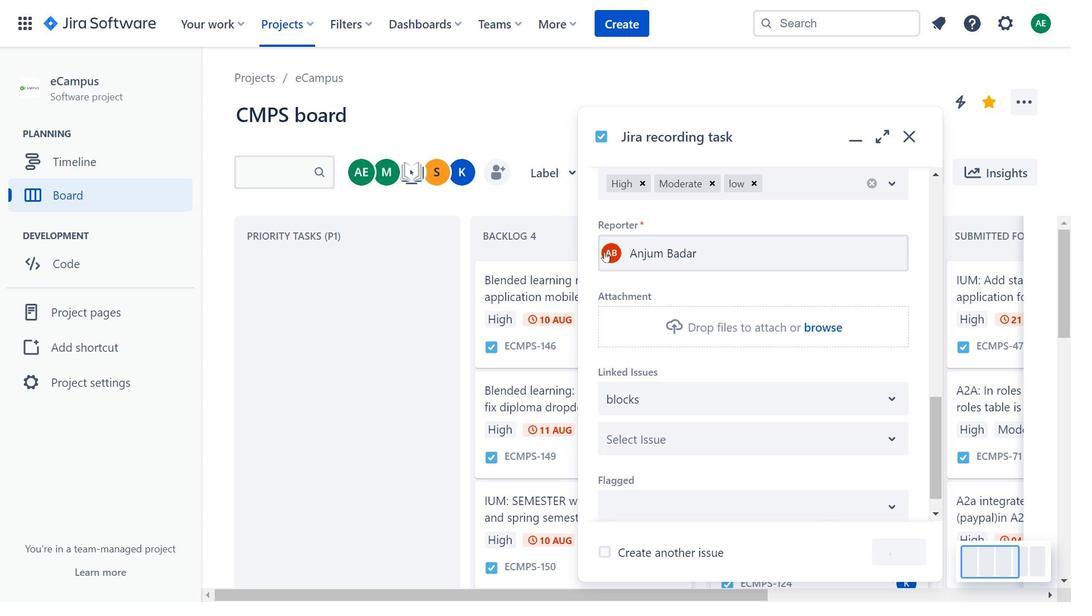 
Action: Mouse moved to (150, 534)
Screenshot: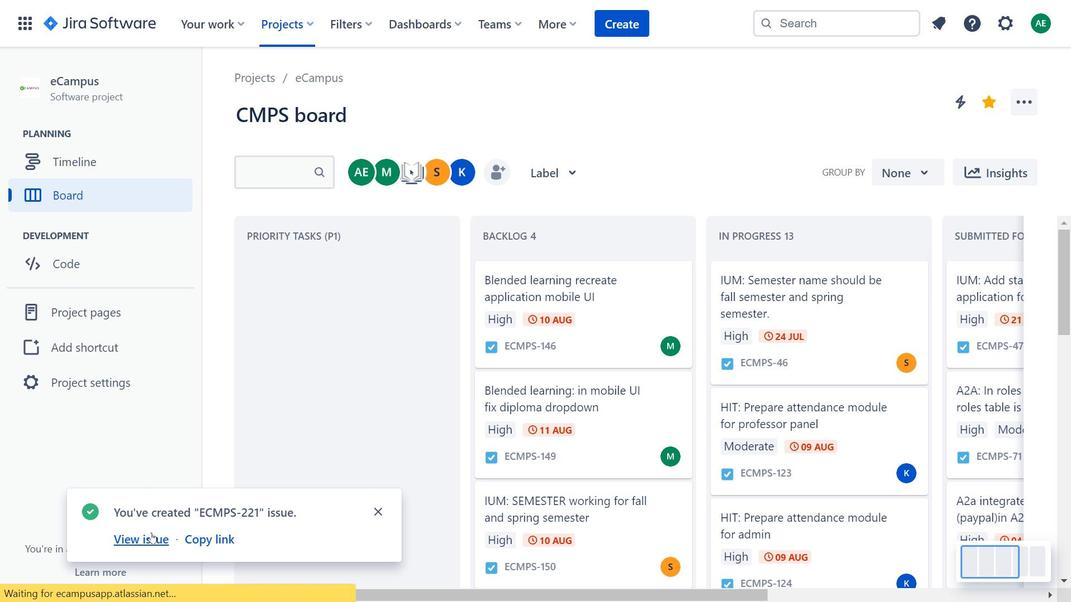 
Action: Mouse pressed left at (150, 534)
Screenshot: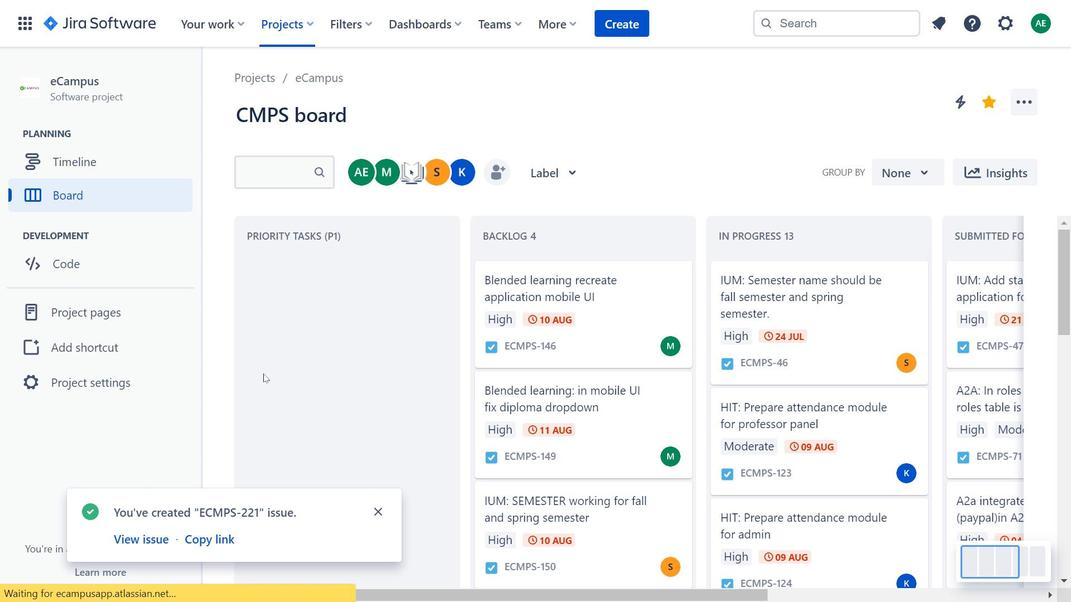 
Action: Mouse moved to (431, 233)
Screenshot: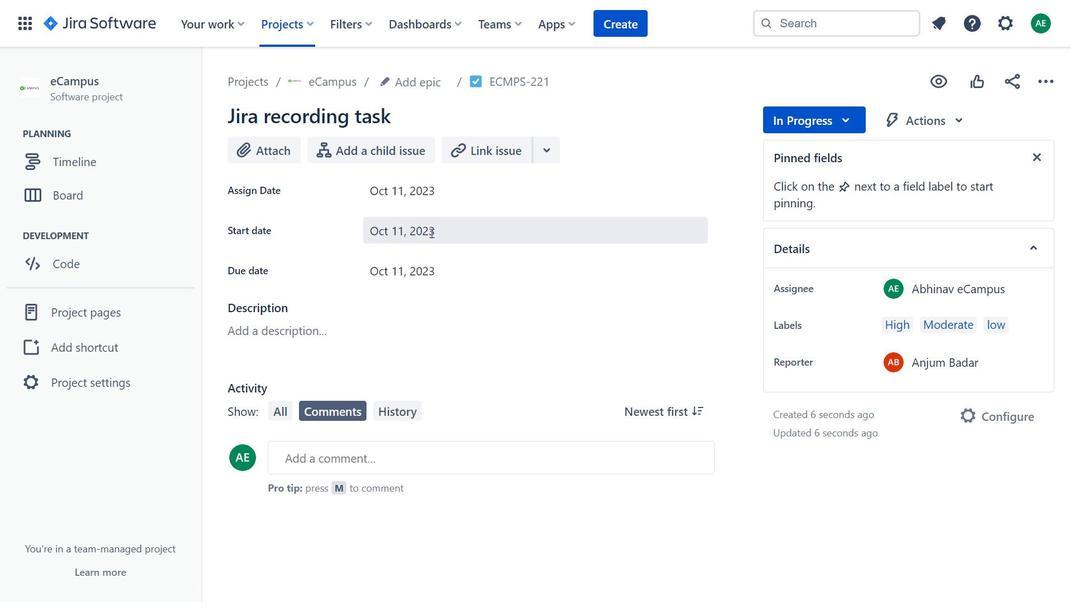 
Action: Mouse pressed left at (431, 233)
Screenshot: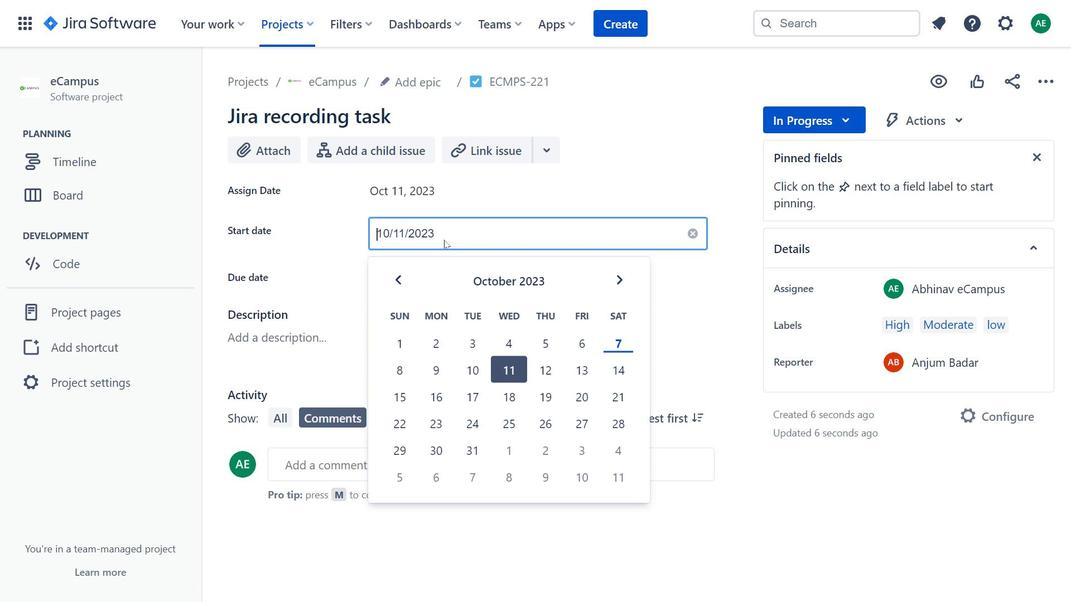 
Action: Mouse moved to (406, 271)
Screenshot: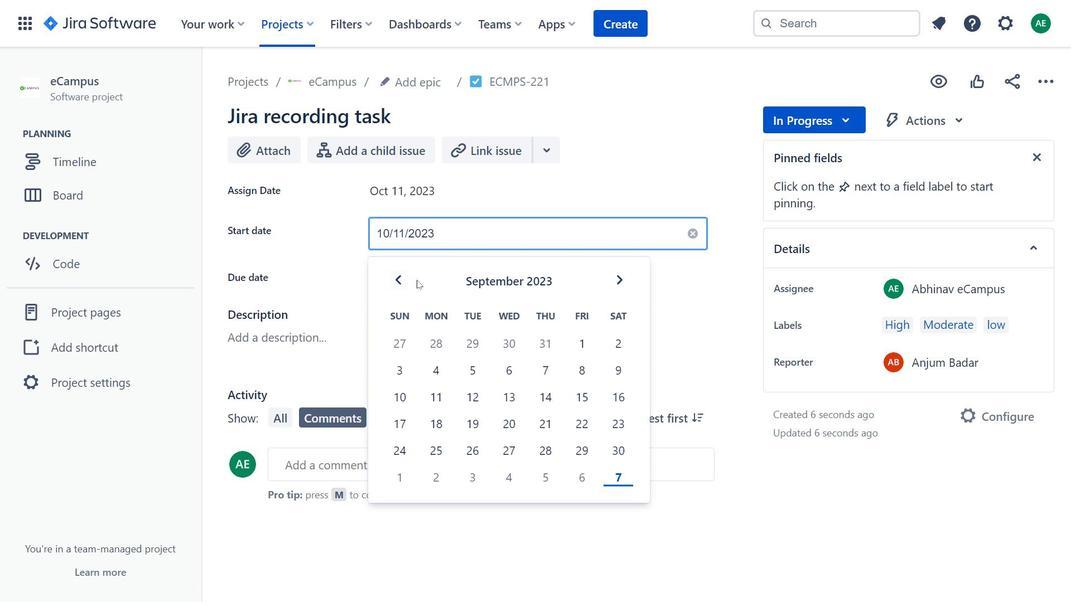 
Action: Mouse pressed left at (406, 271)
Screenshot: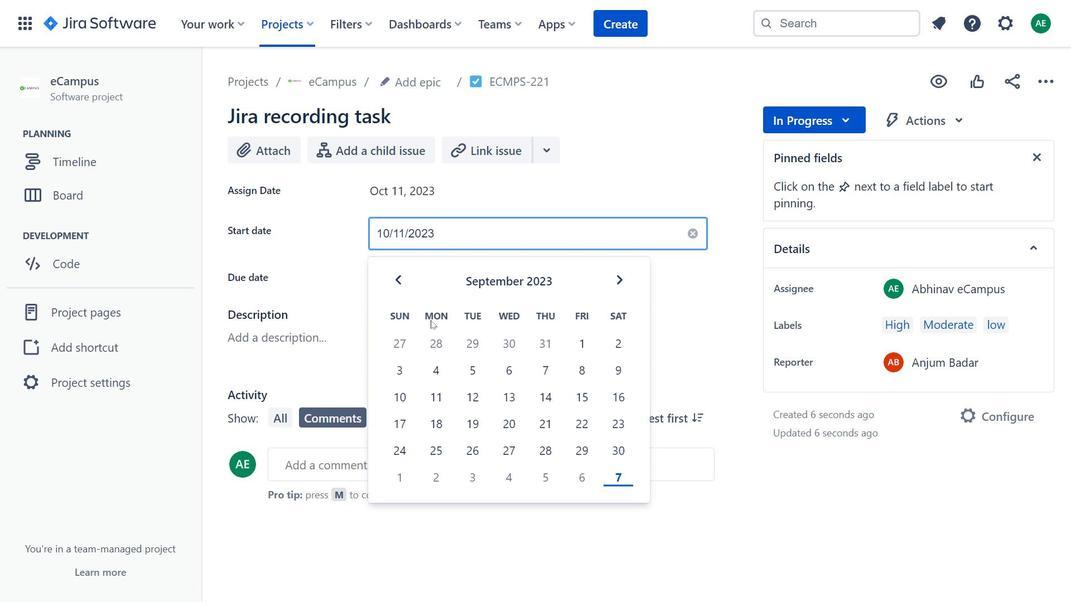 
Action: Mouse moved to (618, 276)
Screenshot: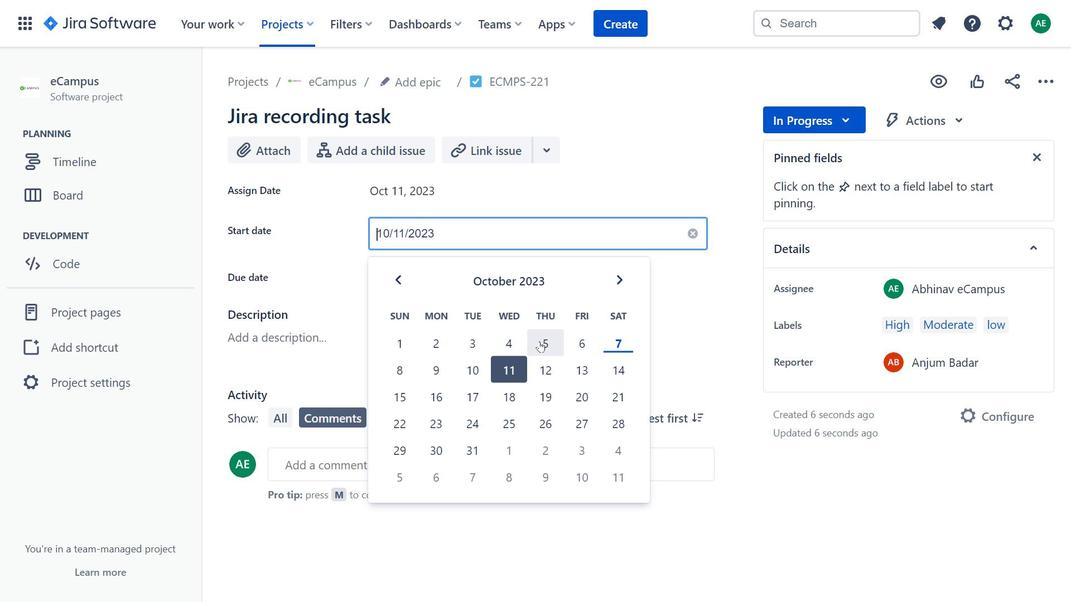 
Action: Mouse pressed left at (618, 276)
Screenshot: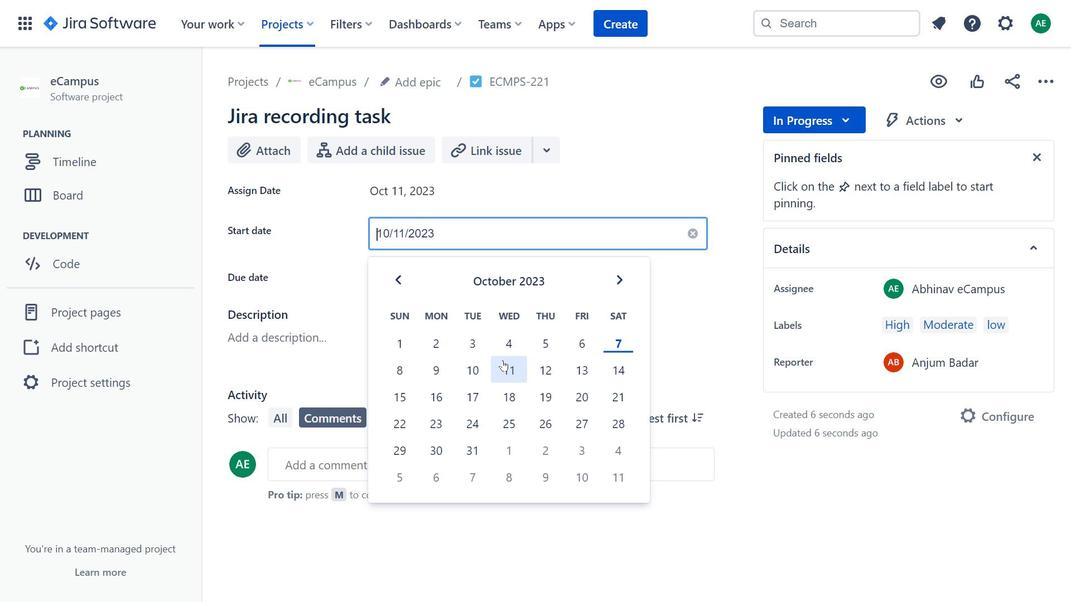 
Action: Mouse moved to (461, 186)
Screenshot: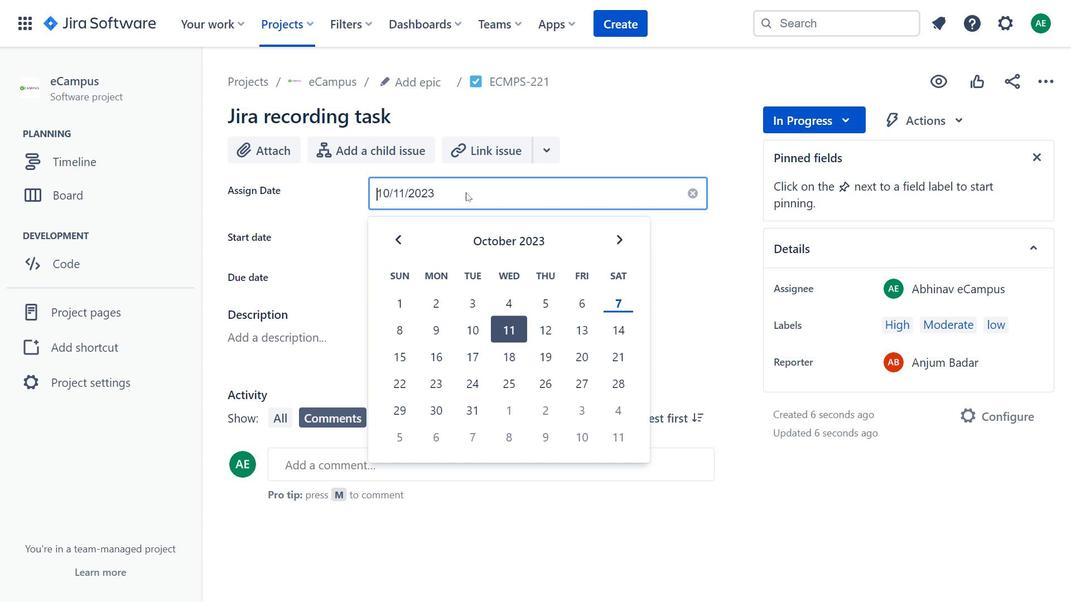 
Action: Mouse pressed left at (461, 186)
Screenshot: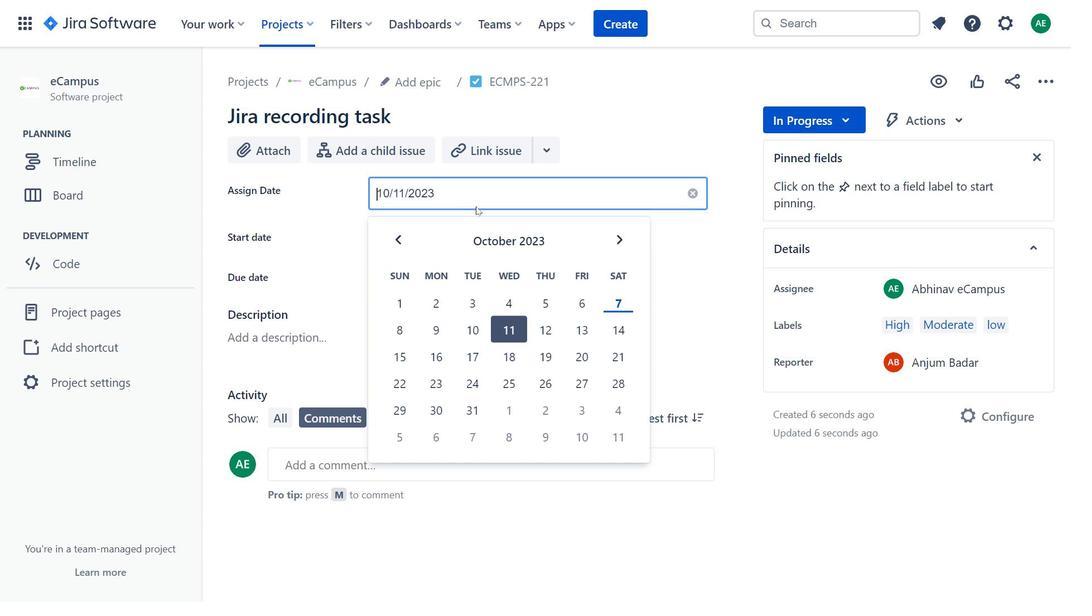 
Action: Mouse moved to (677, 245)
Screenshot: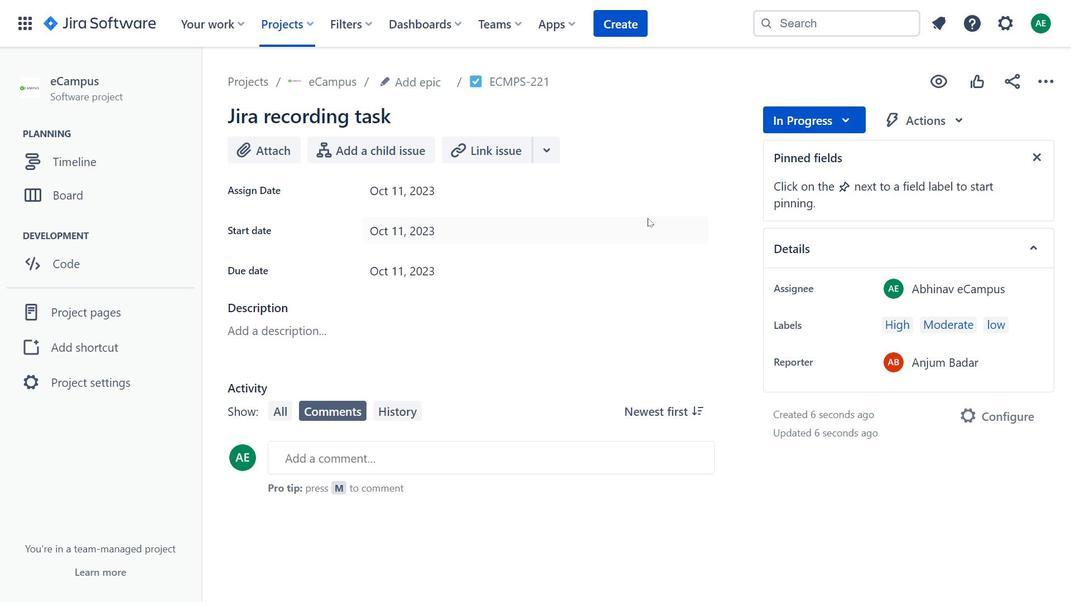 
Action: Mouse pressed left at (677, 245)
Screenshot: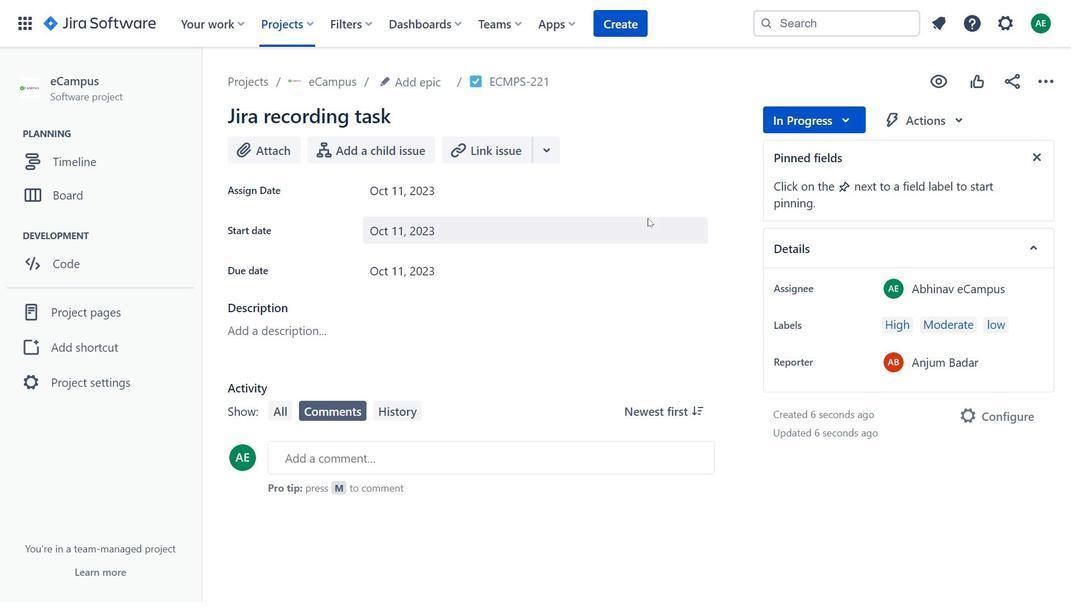 
Action: Mouse pressed left at (677, 245)
Screenshot: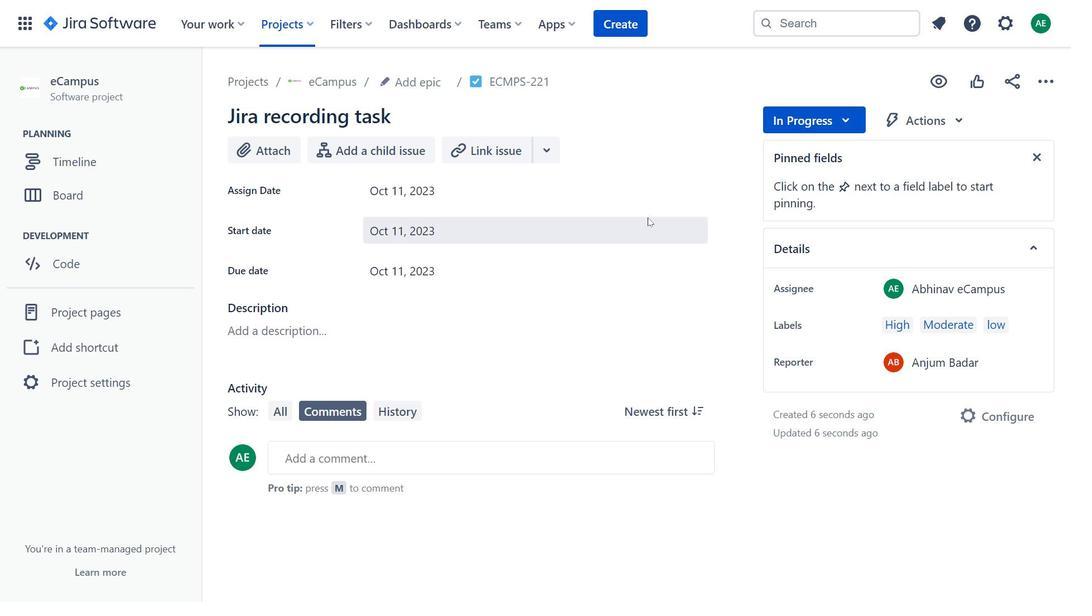 
Action: Mouse moved to (647, 217)
Screenshot: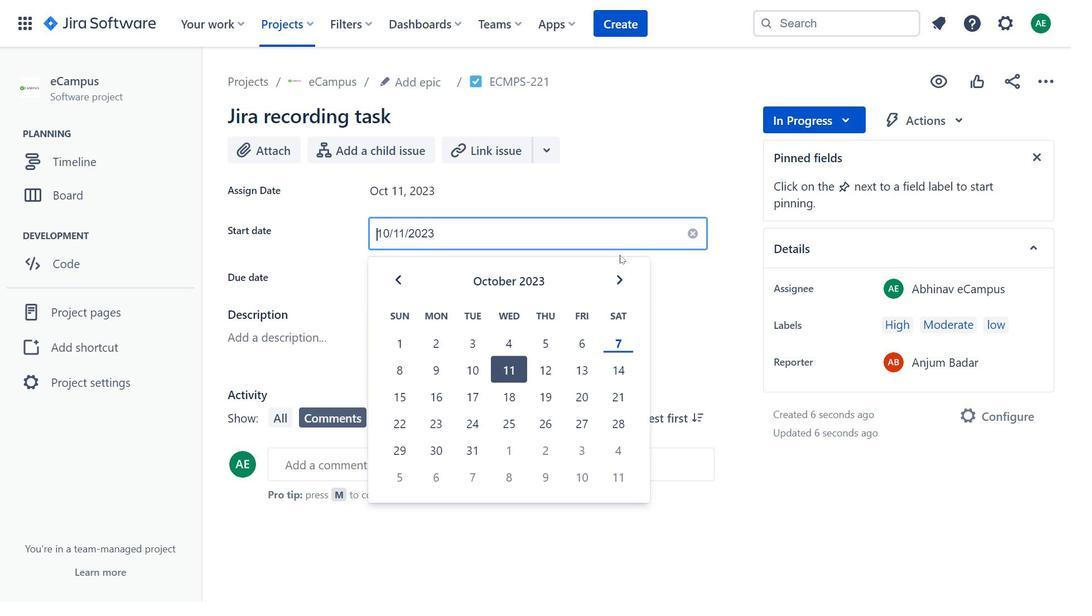 
Action: Mouse pressed left at (647, 217)
Screenshot: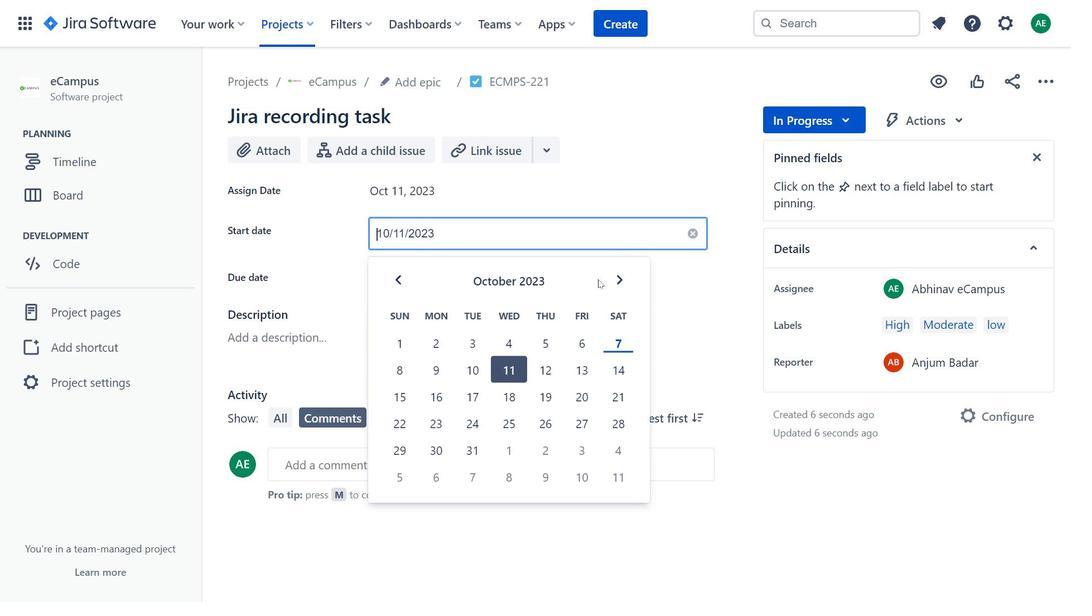 
Action: Mouse moved to (331, 87)
Screenshot: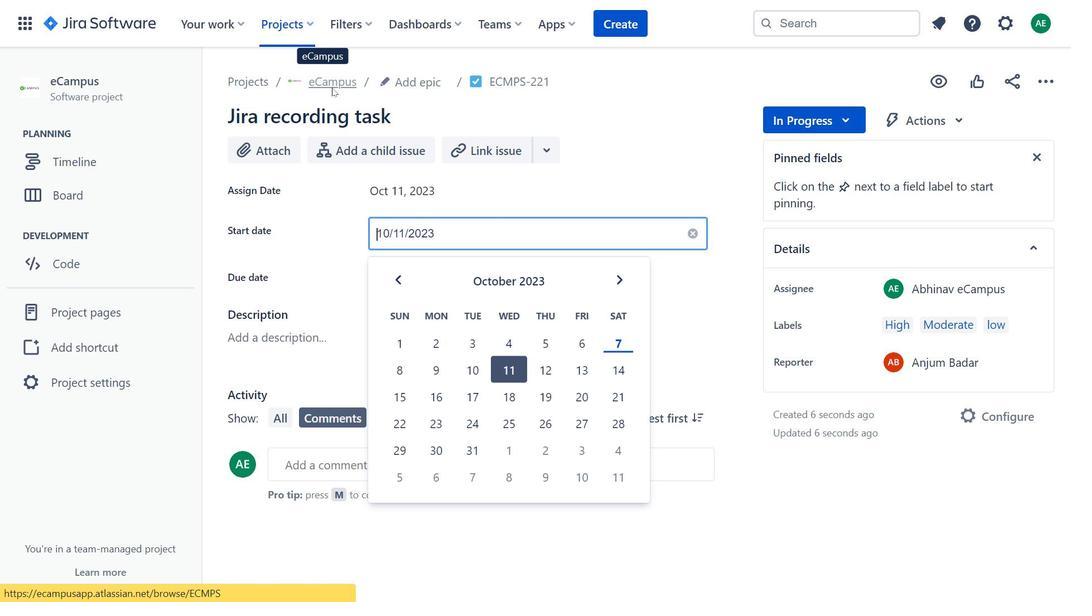 
Action: Mouse pressed left at (331, 87)
Screenshot: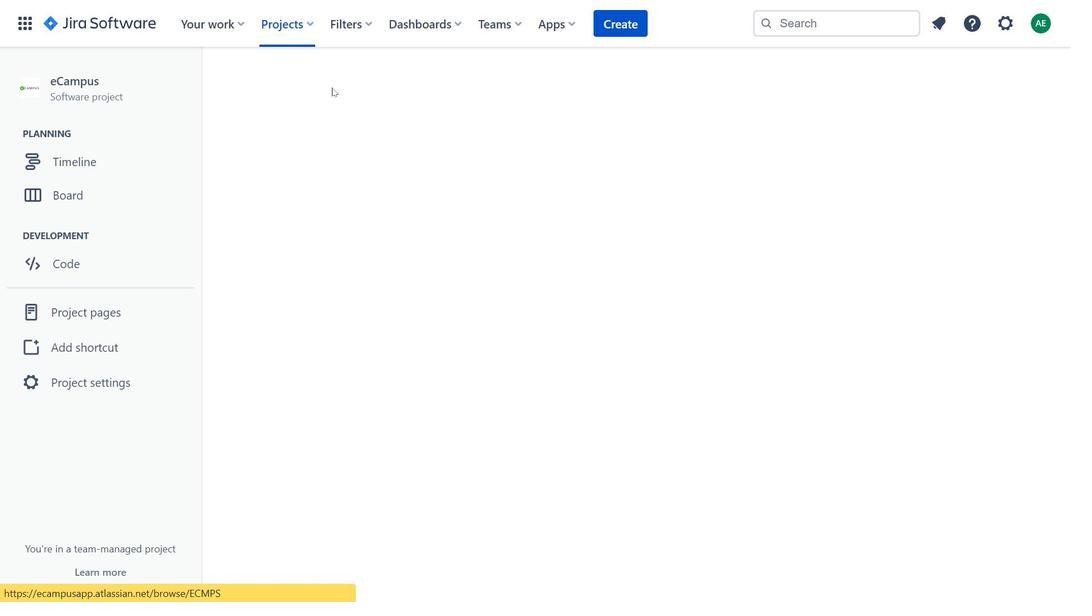 
Action: Mouse moved to (649, 333)
Screenshot: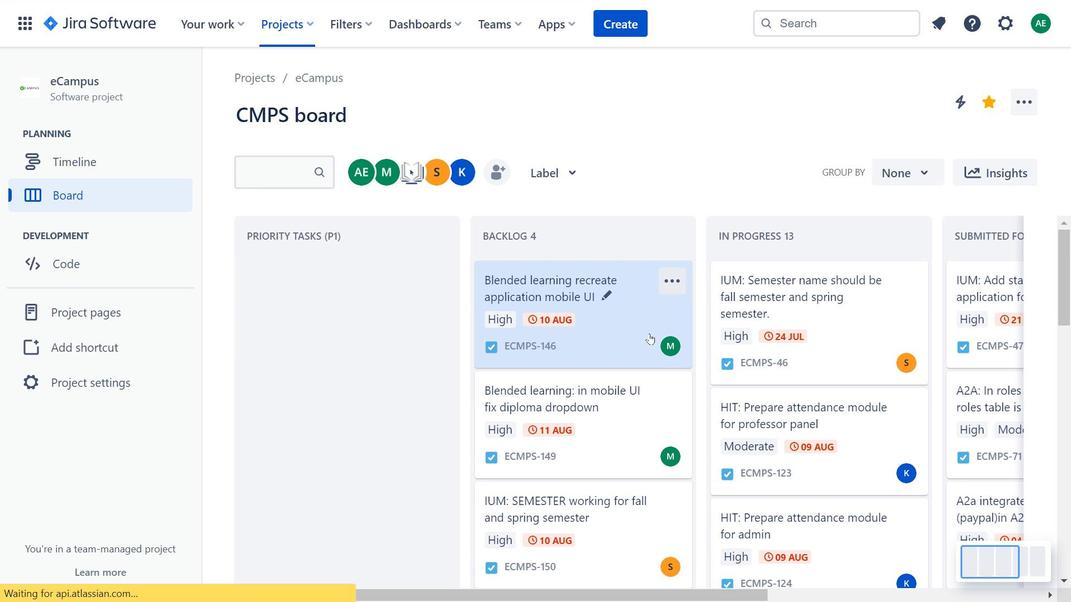 
Action: Mouse pressed left at (649, 333)
Screenshot: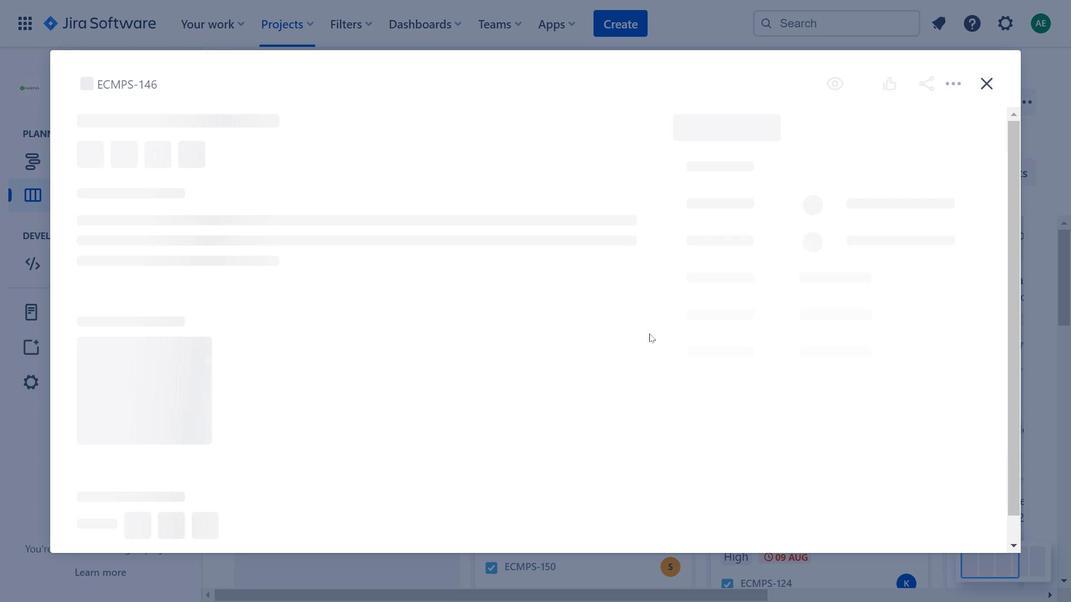 
Action: Mouse moved to (769, 138)
Screenshot: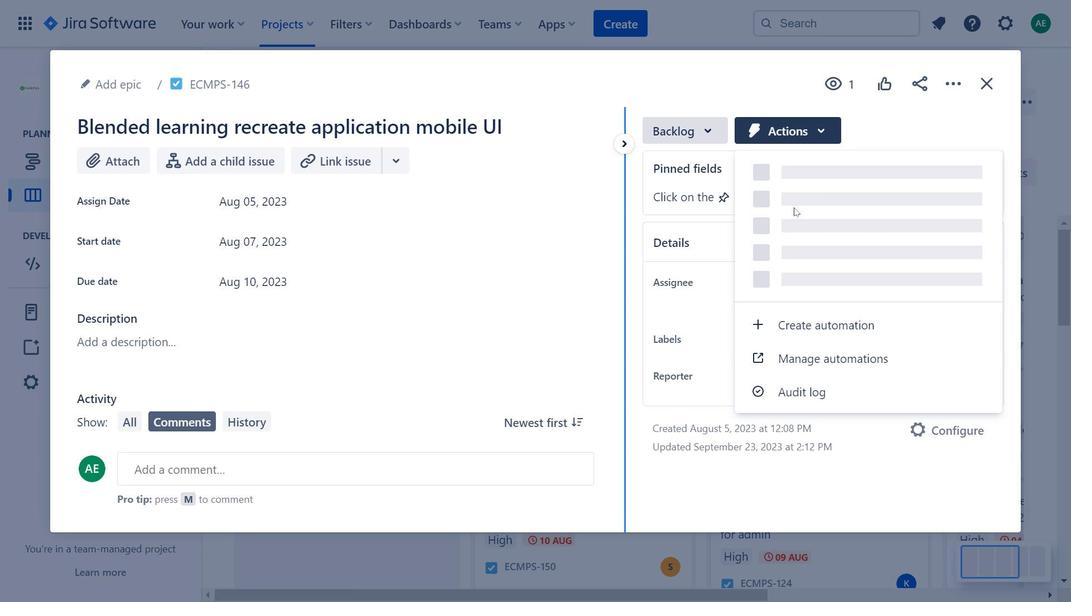 
Action: Mouse pressed left at (769, 138)
Screenshot: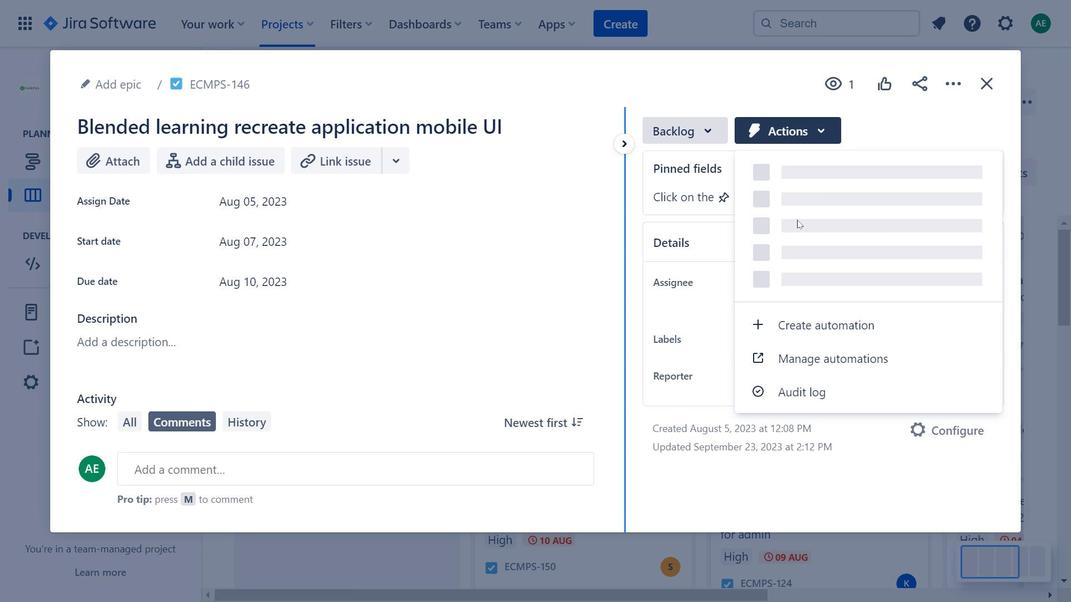 
Action: Mouse moved to (280, 209)
Screenshot: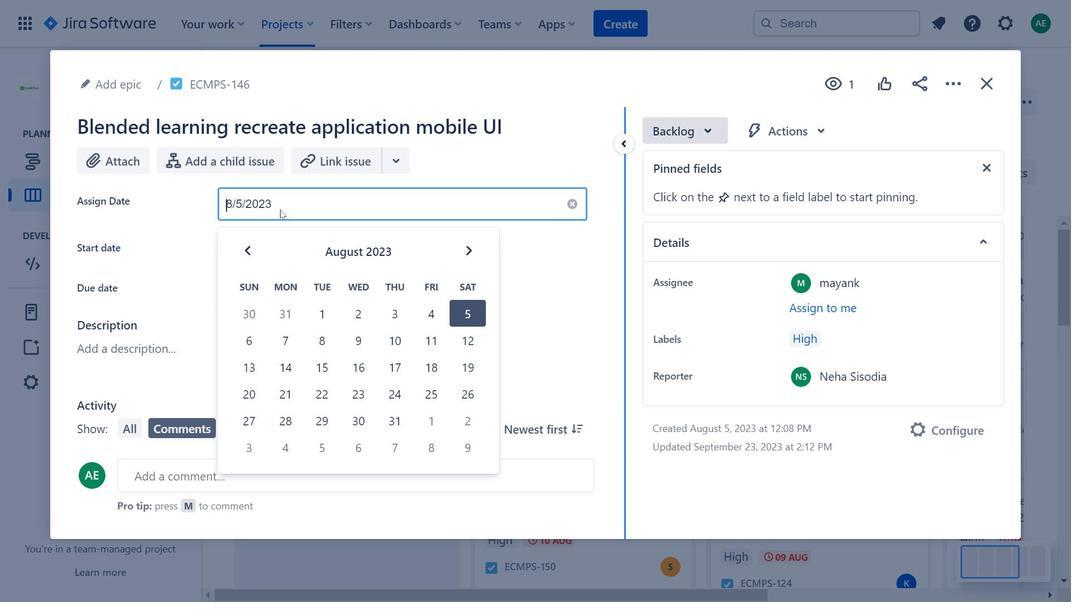 
Action: Mouse pressed left at (280, 209)
Screenshot: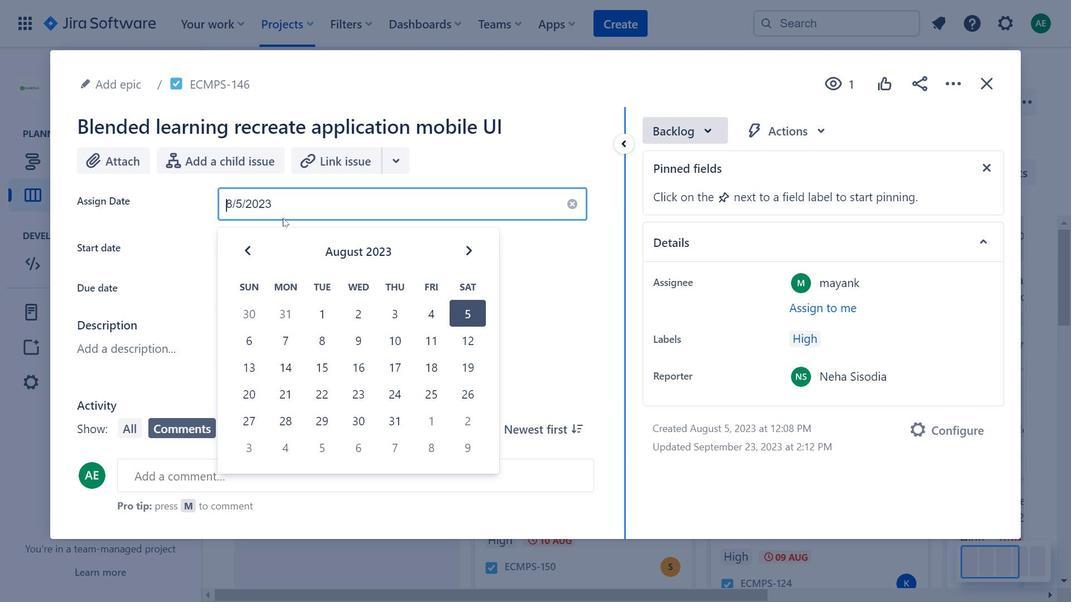 
Action: Mouse moved to (462, 253)
Screenshot: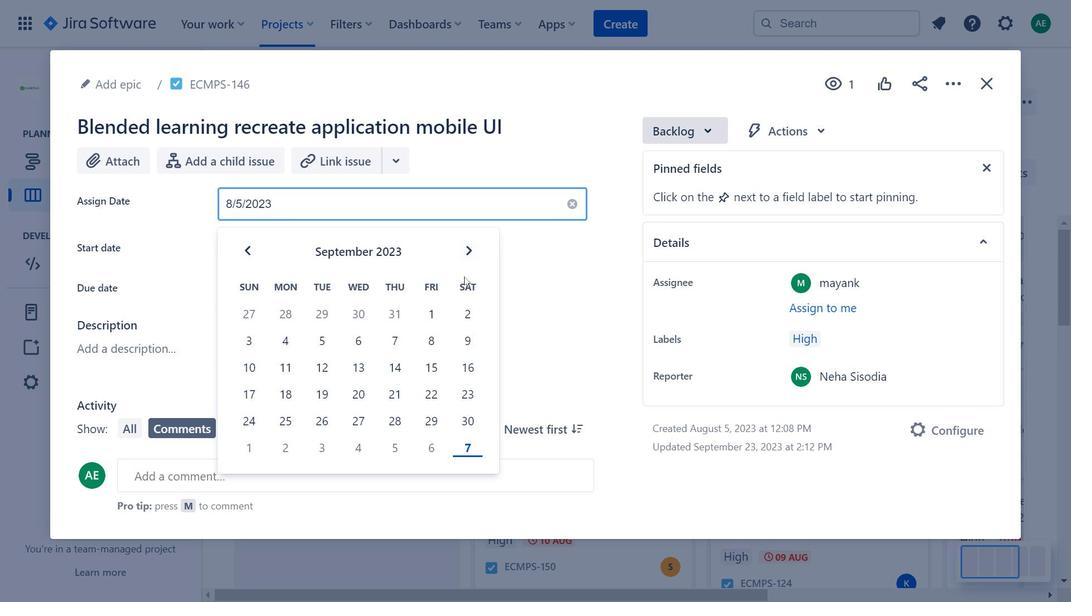 
Action: Mouse pressed left at (462, 253)
Screenshot: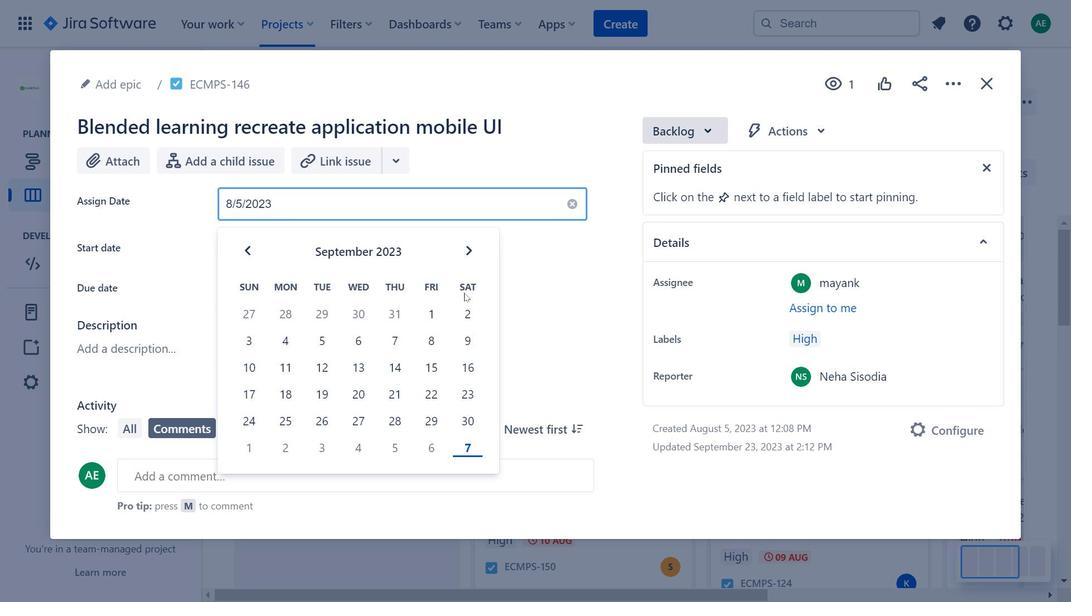 
Action: Mouse moved to (793, 141)
Screenshot: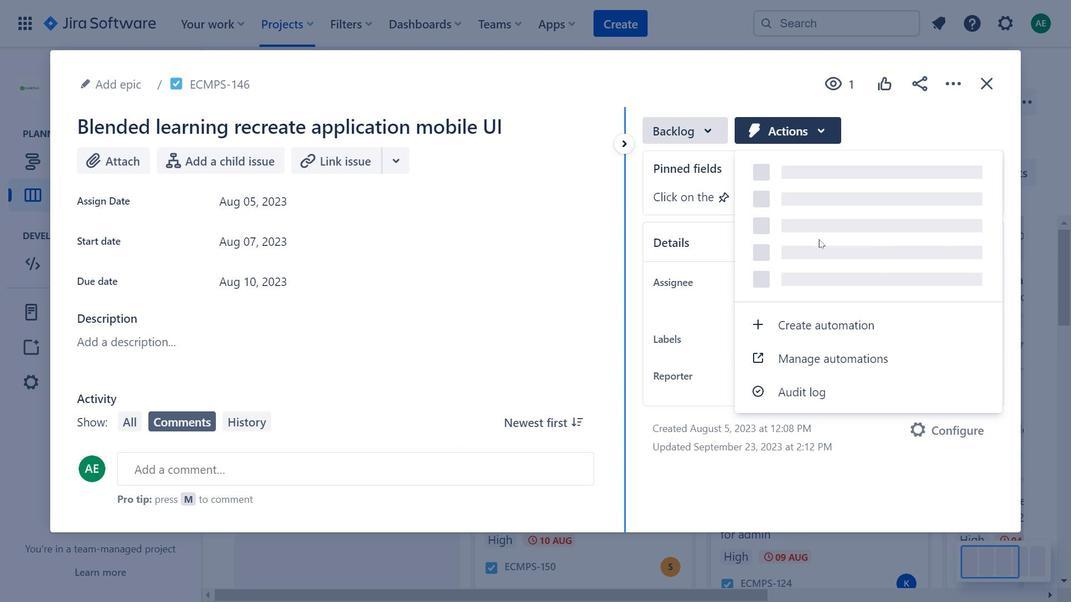 
Action: Mouse pressed left at (793, 141)
Screenshot: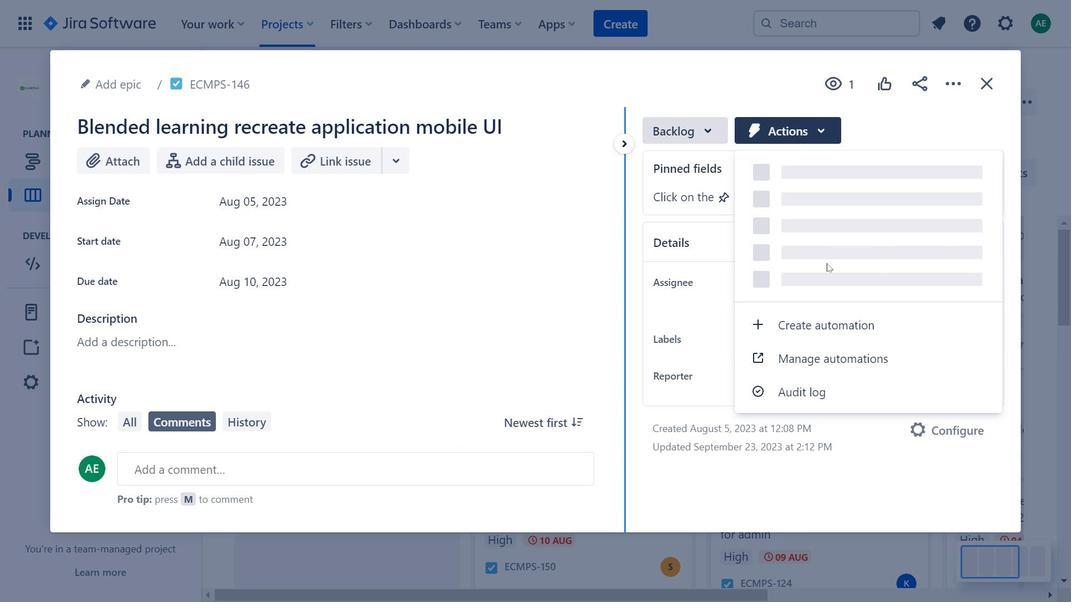 
Action: Mouse moved to (389, 170)
Screenshot: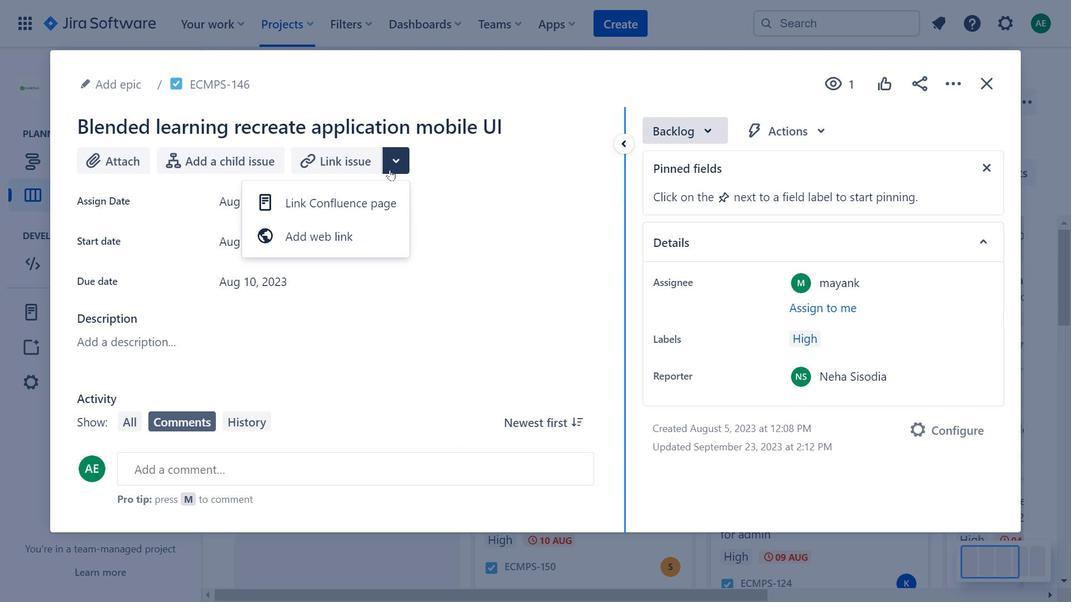 
Action: Mouse pressed left at (389, 170)
Screenshot: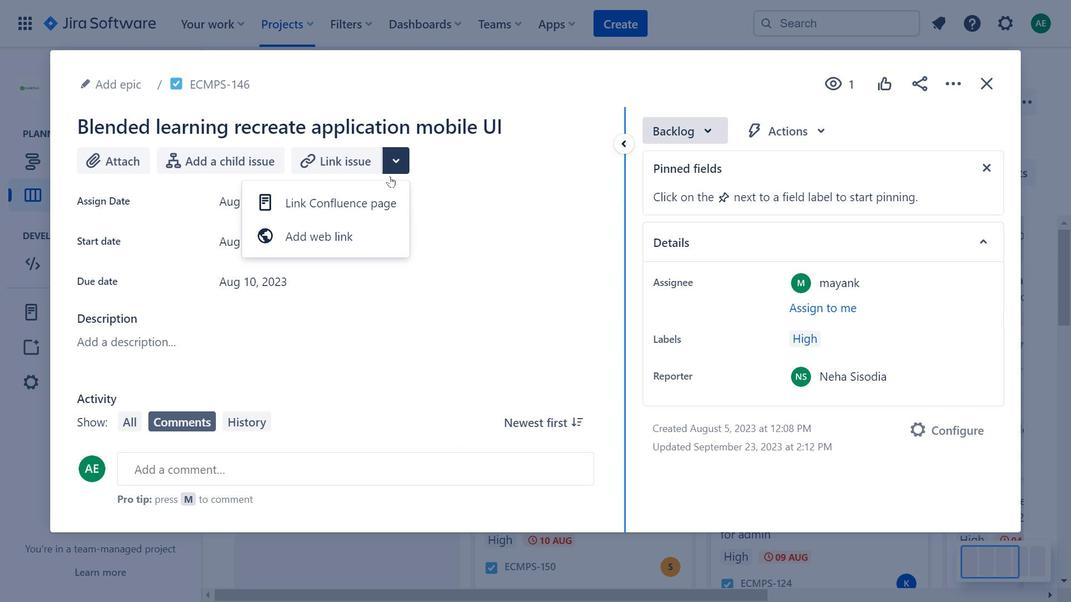 
Action: Mouse moved to (987, 87)
Screenshot: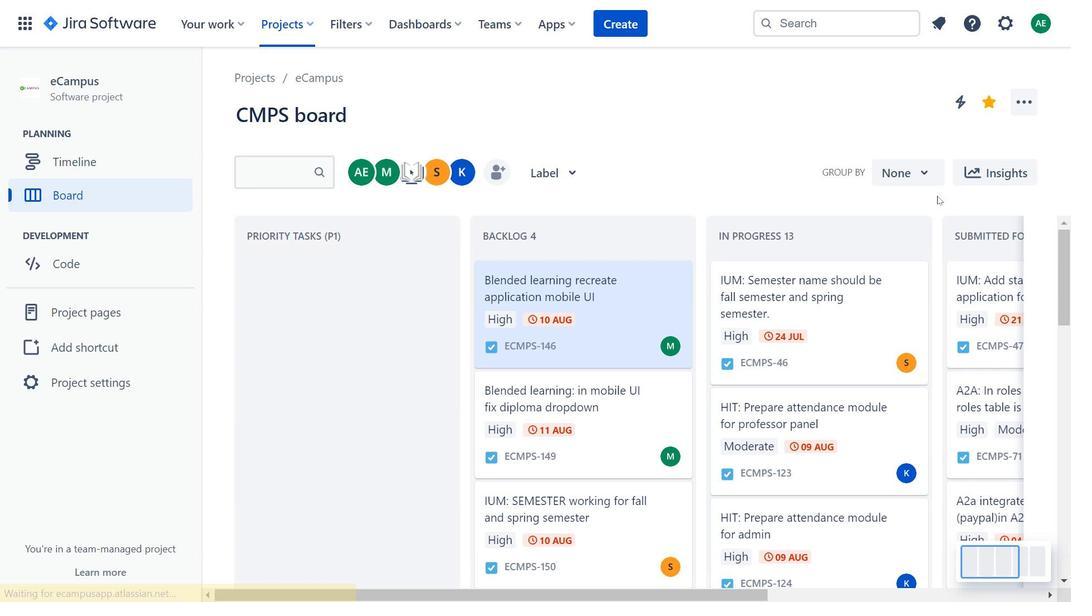 
Action: Mouse pressed left at (987, 87)
Screenshot: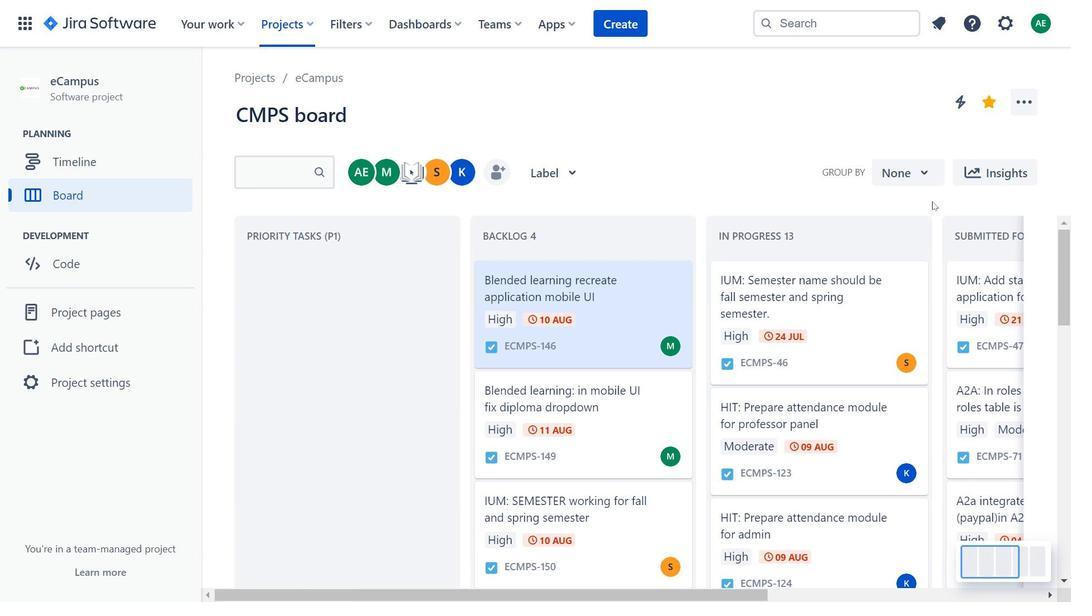 
Action: Mouse moved to (603, 387)
Screenshot: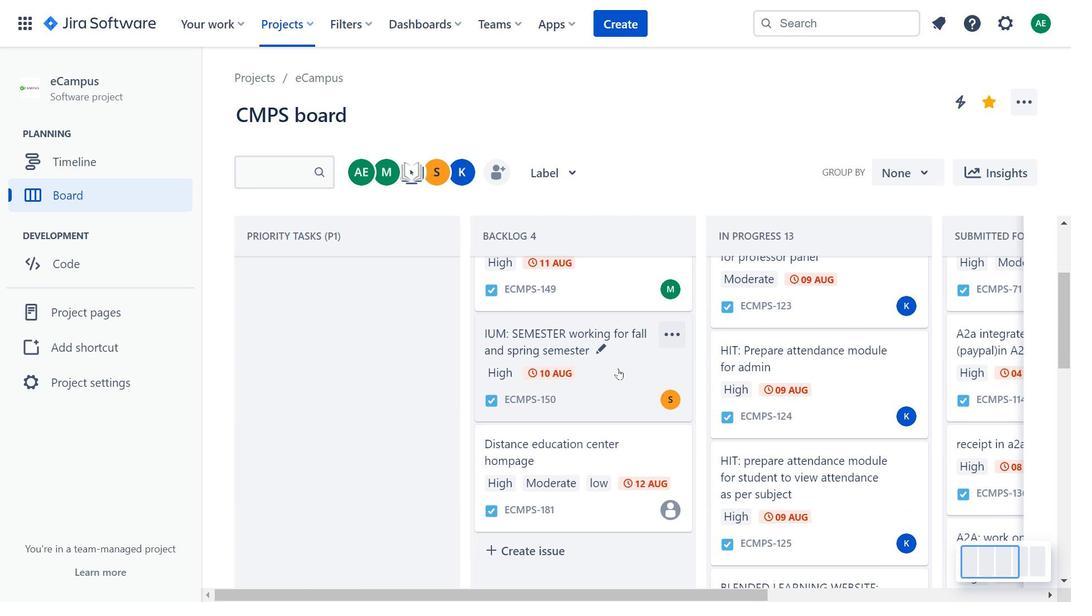 
Action: Mouse scrolled (603, 387) with delta (0, 0)
Screenshot: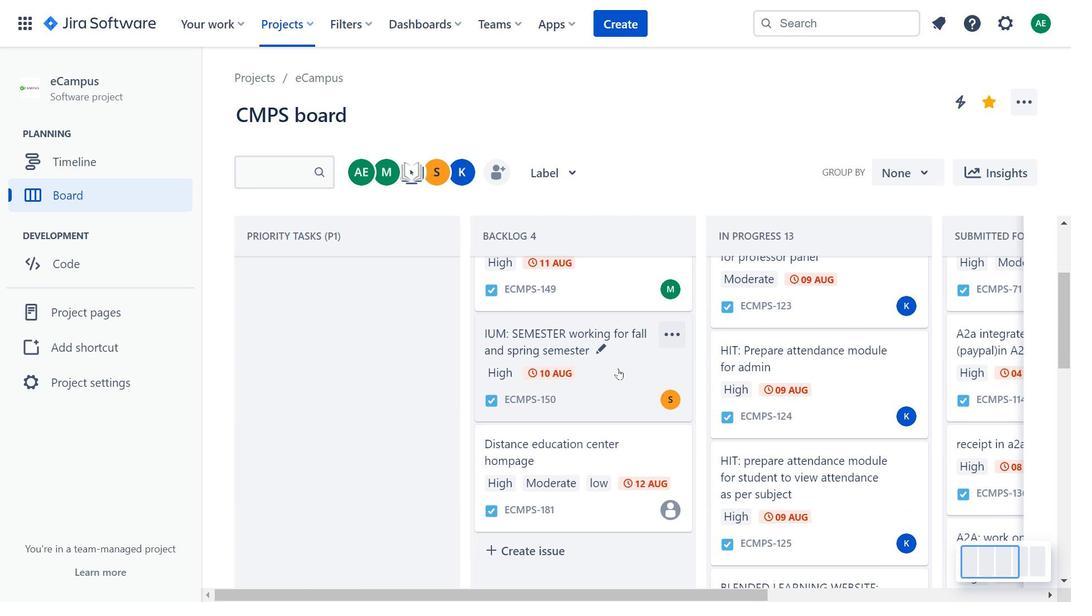
Action: Mouse moved to (615, 369)
Screenshot: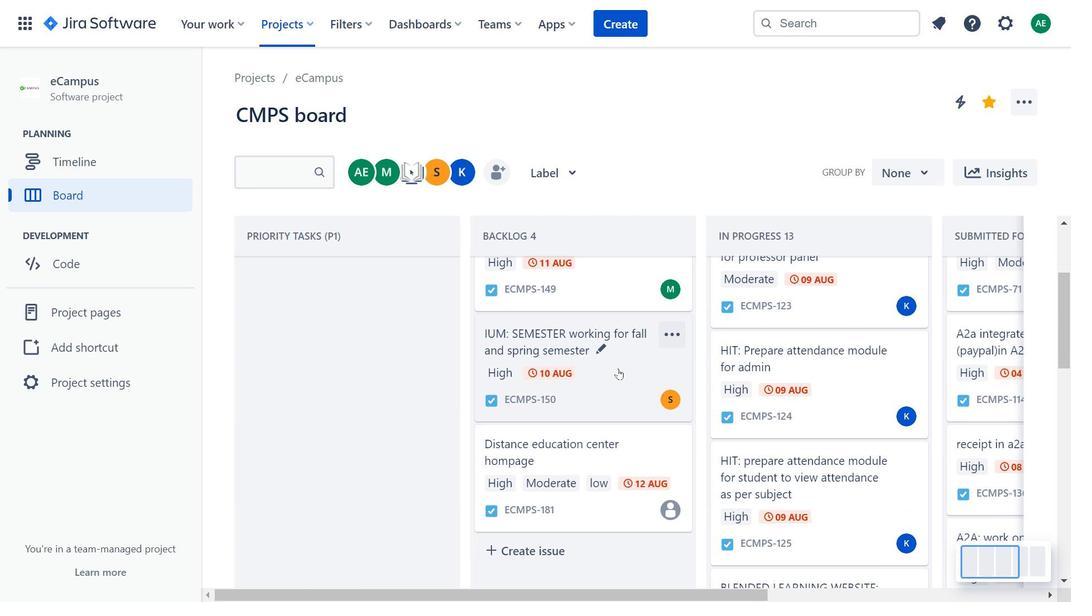 
Action: Mouse scrolled (615, 369) with delta (0, 0)
Screenshot: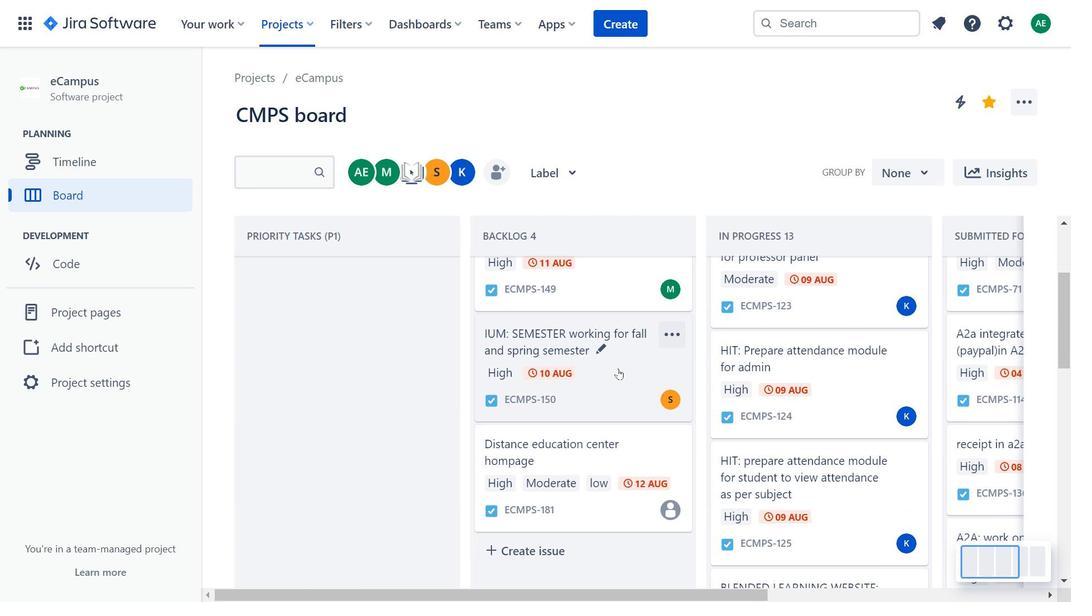 
Action: Mouse moved to (618, 368)
Screenshot: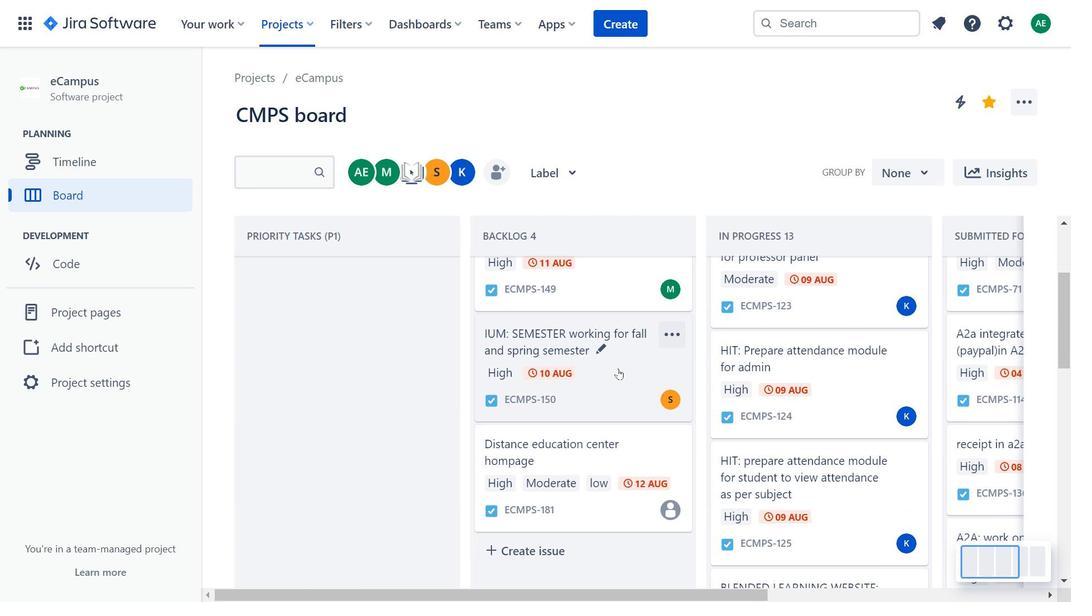 
Action: Mouse scrolled (618, 368) with delta (0, 0)
Screenshot: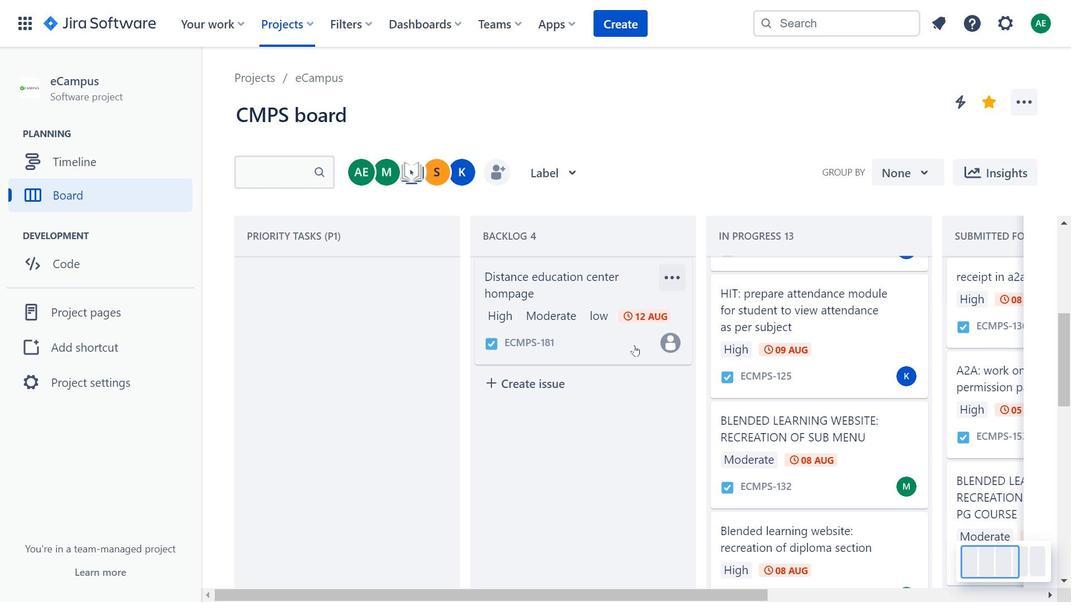 
Action: Mouse scrolled (618, 368) with delta (0, 0)
Screenshot: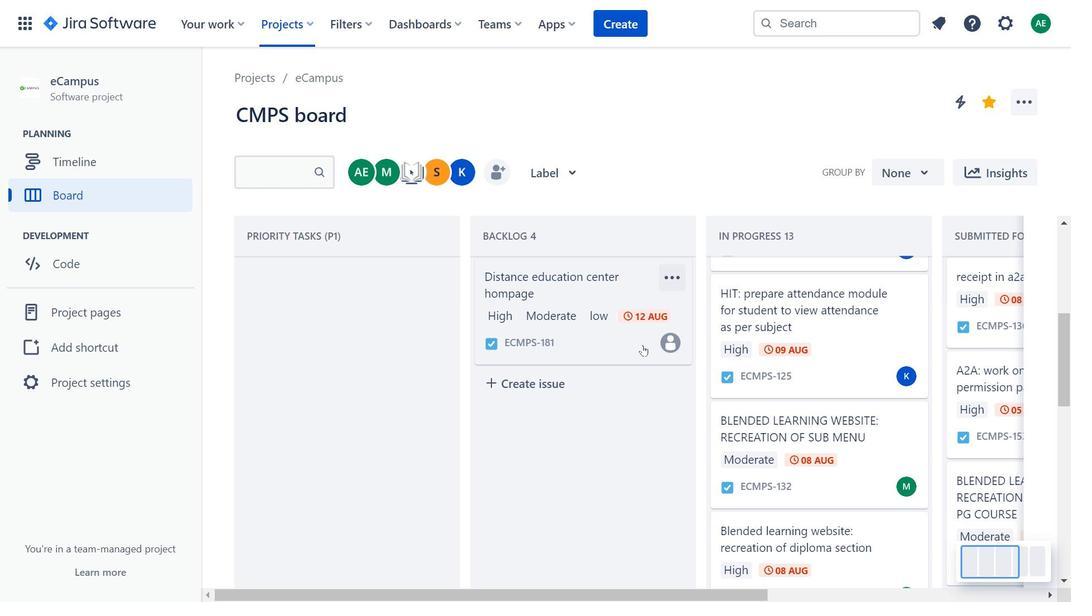 
Action: Mouse moved to (647, 345)
Screenshot: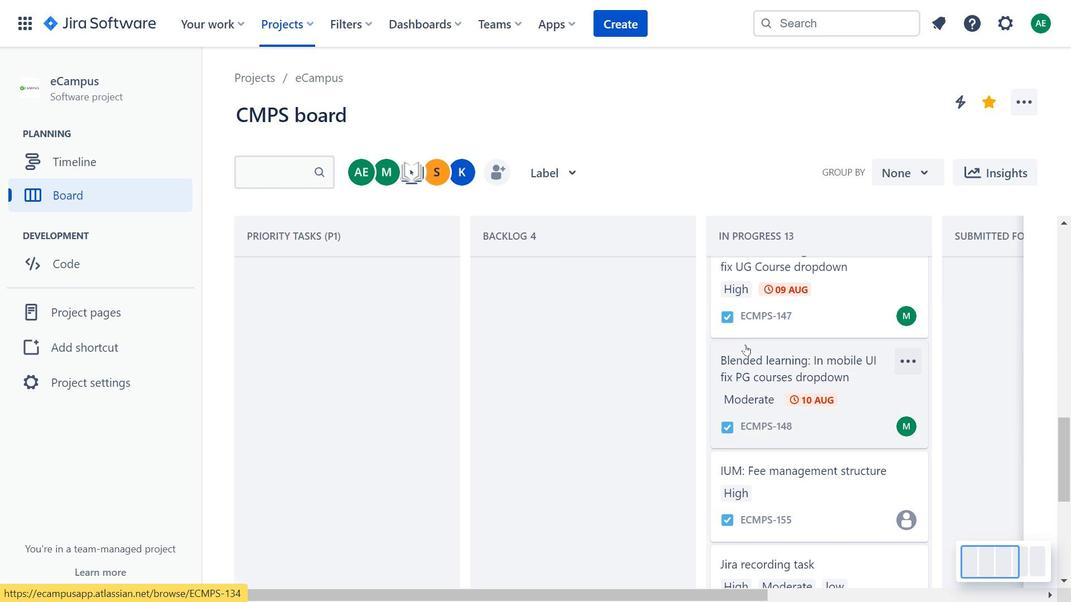 
Action: Mouse scrolled (647, 345) with delta (0, 0)
Screenshot: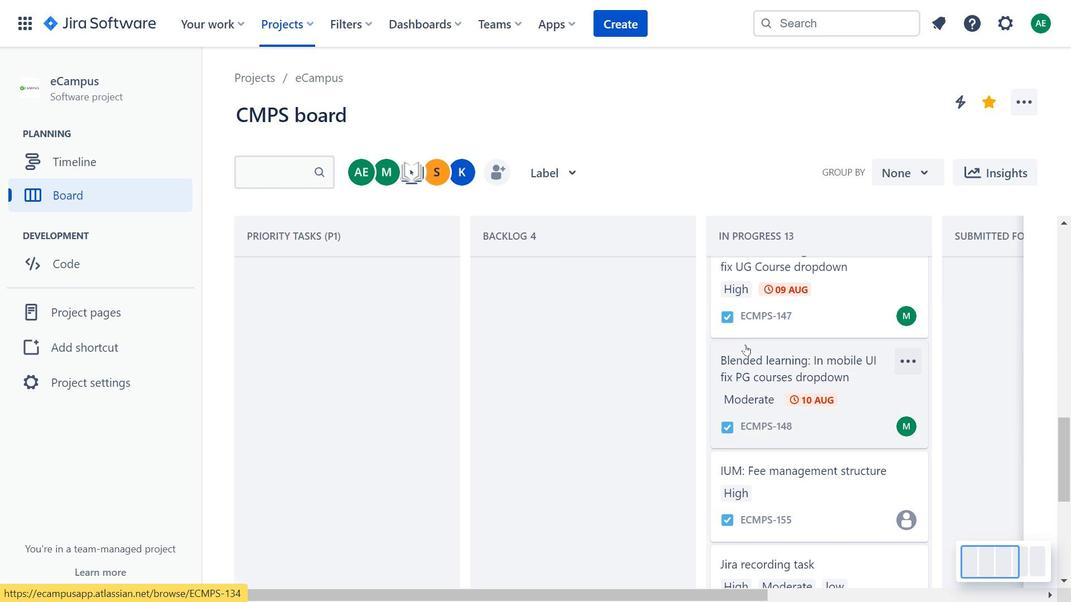 
Action: Mouse moved to (679, 344)
Screenshot: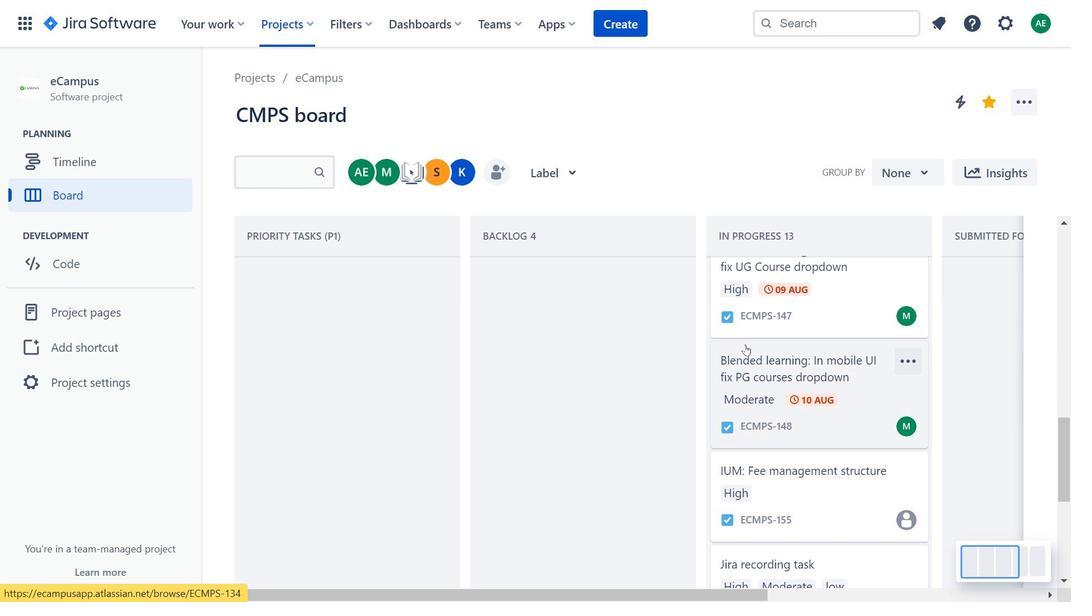 
Action: Mouse scrolled (679, 344) with delta (0, 0)
Screenshot: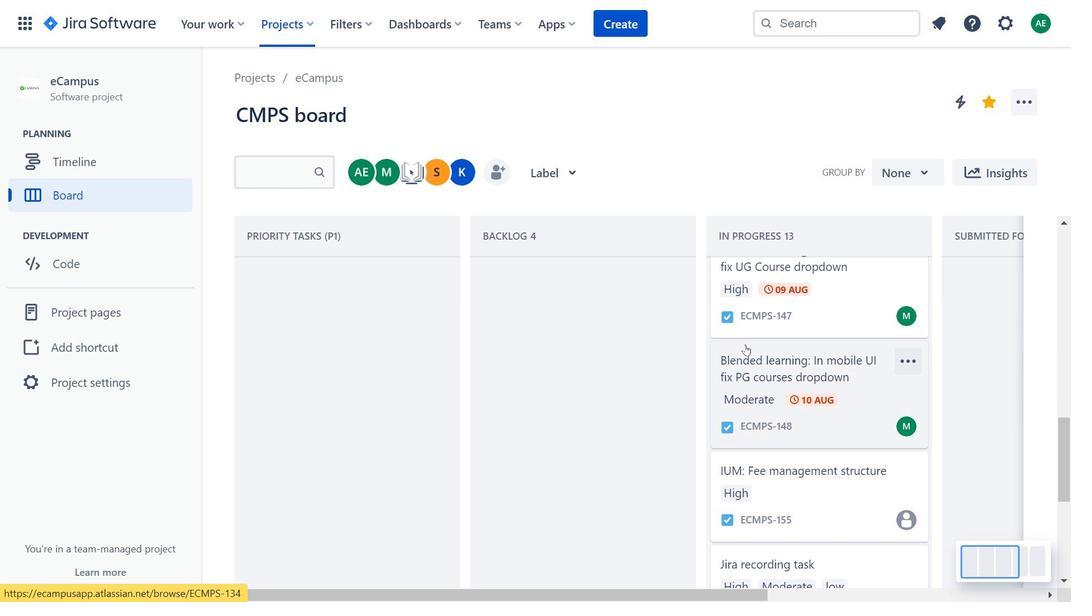 
Action: Mouse moved to (711, 344)
Screenshot: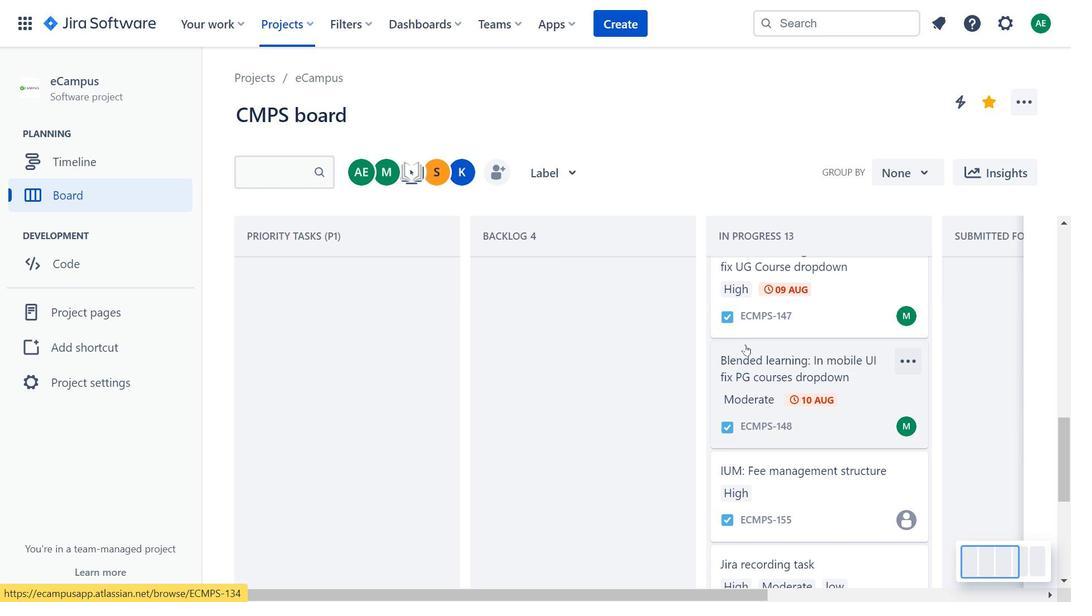 
Action: Mouse scrolled (711, 344) with delta (0, 0)
Screenshot: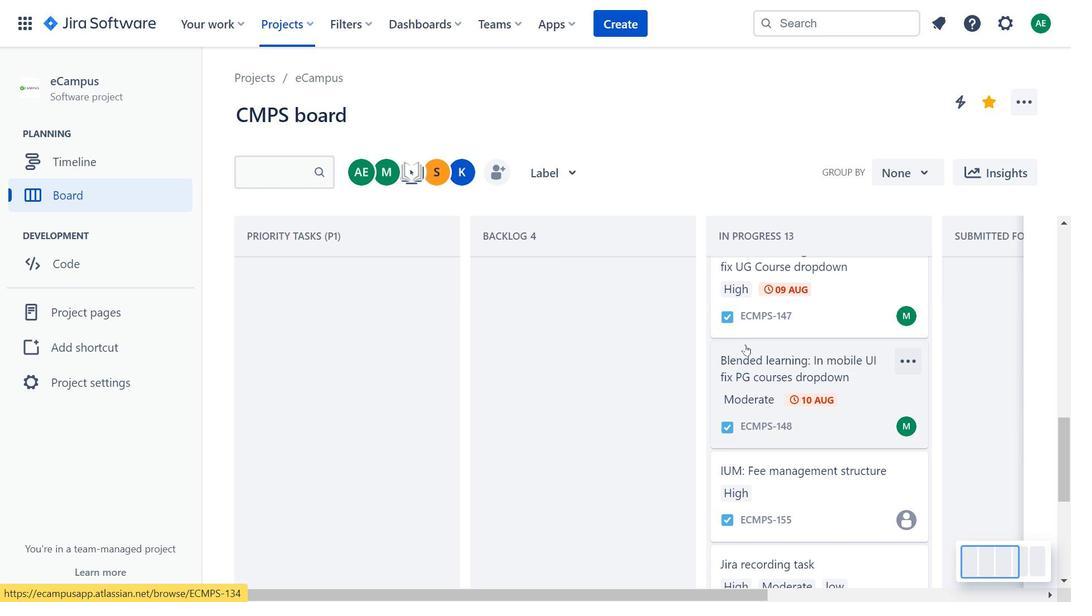 
Action: Mouse moved to (743, 344)
Screenshot: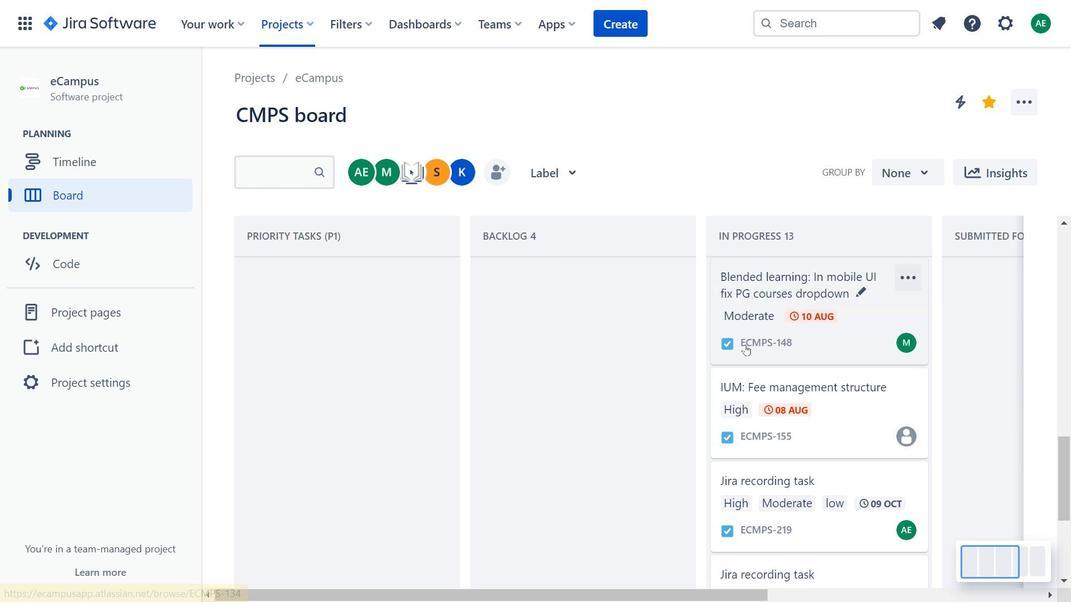 
Action: Mouse scrolled (743, 344) with delta (0, 0)
Screenshot: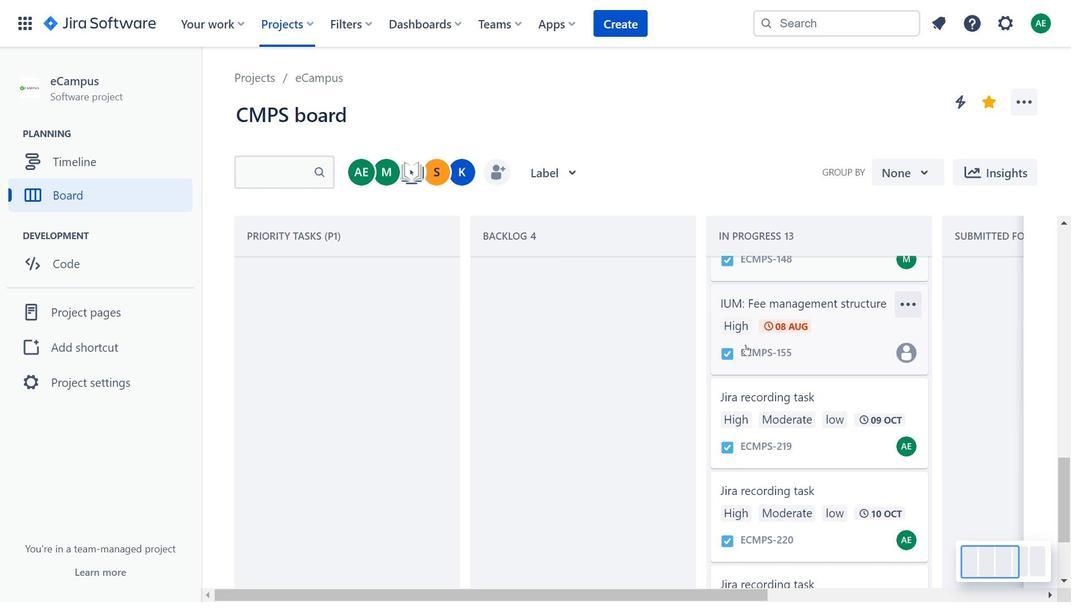 
Action: Mouse scrolled (743, 344) with delta (0, 0)
Screenshot: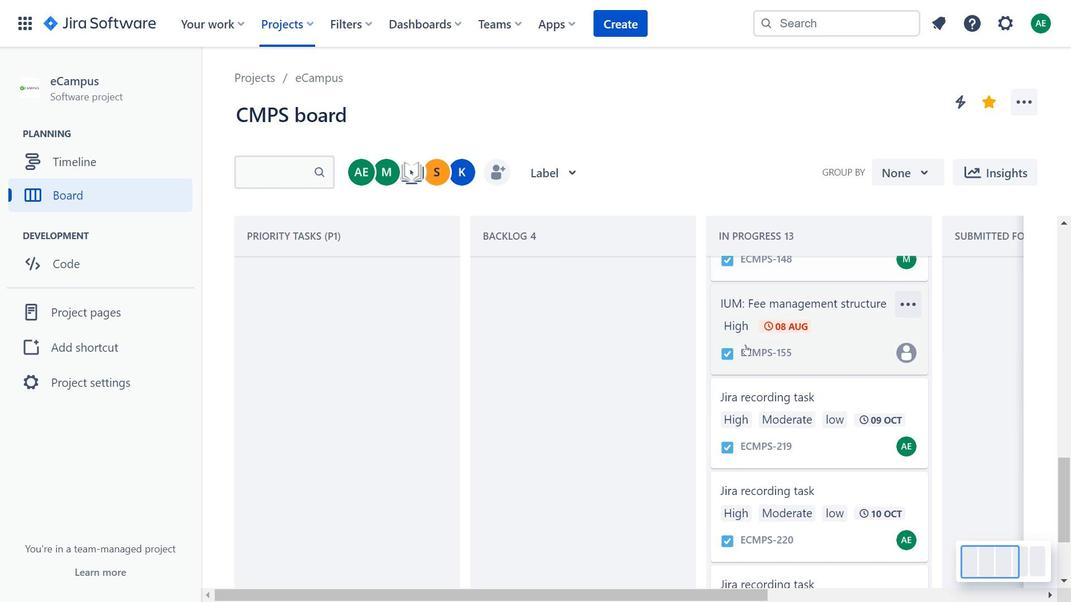 
Action: Mouse scrolled (743, 344) with delta (0, 0)
Screenshot: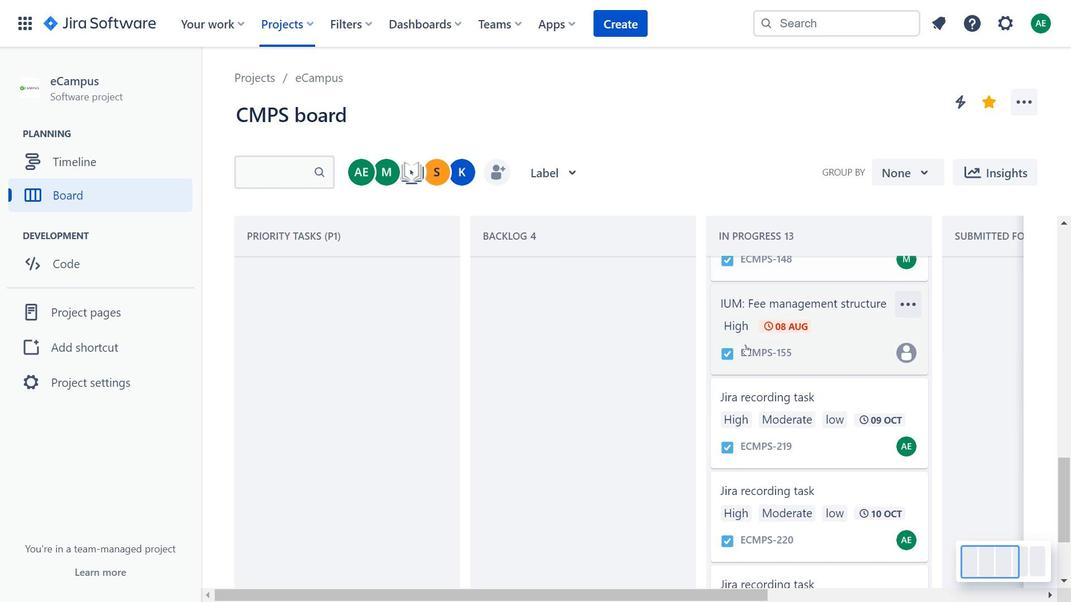 
Action: Mouse moved to (745, 344)
Screenshot: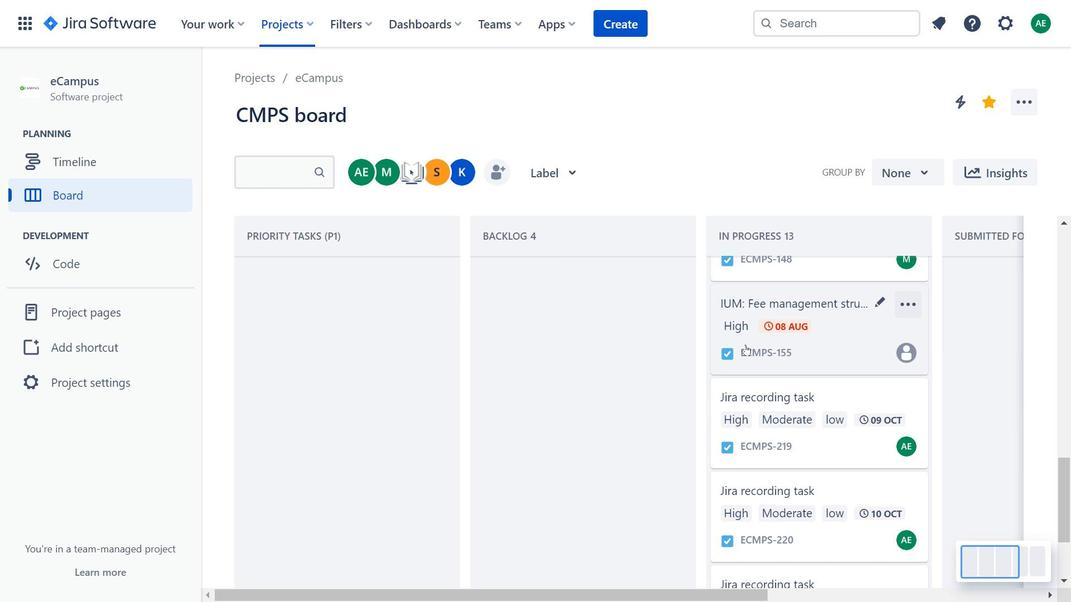 
Action: Mouse scrolled (745, 344) with delta (0, 0)
Screenshot: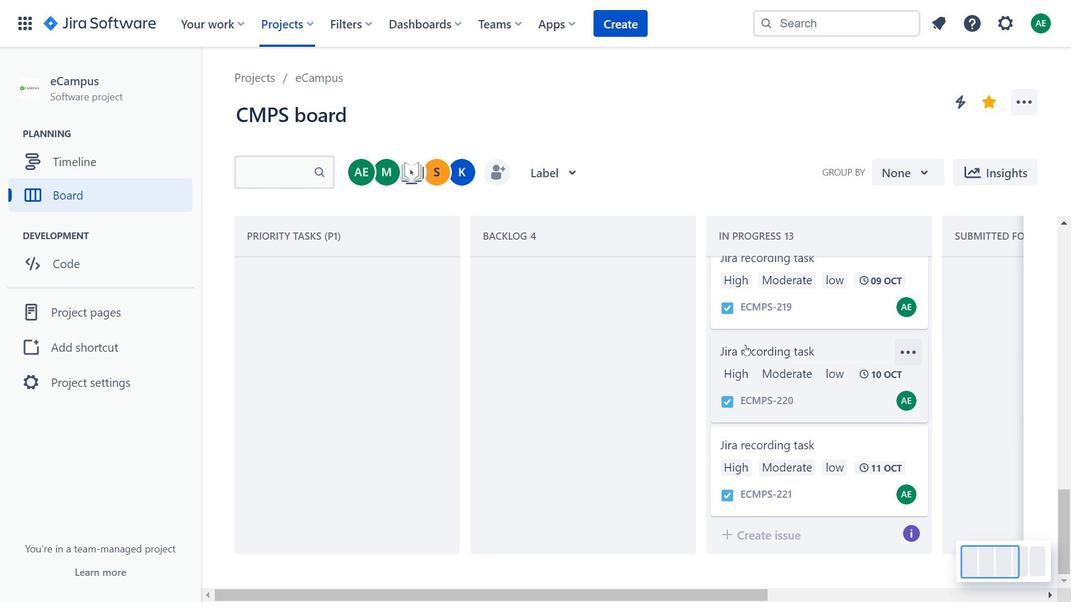 
Action: Mouse scrolled (745, 344) with delta (0, 0)
Screenshot: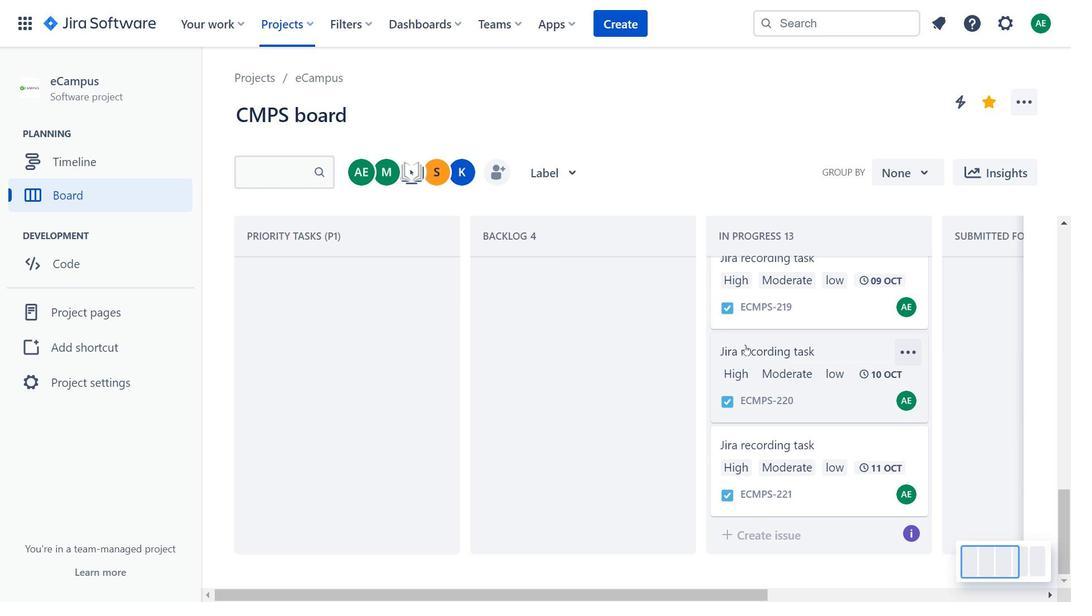 
Action: Mouse scrolled (745, 344) with delta (0, 0)
Screenshot: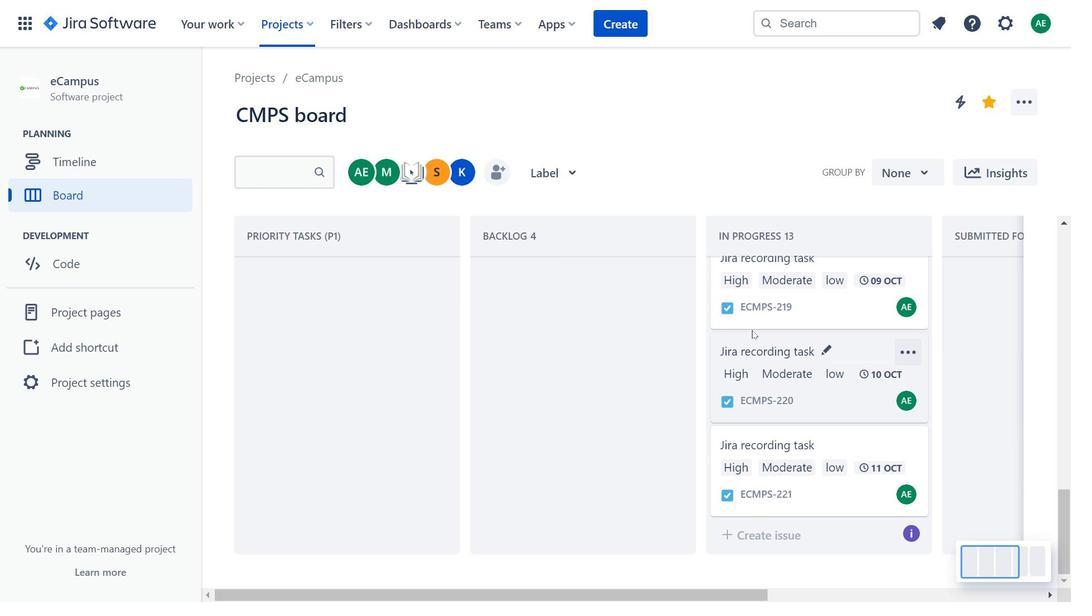
Action: Mouse scrolled (745, 344) with delta (0, 0)
Screenshot: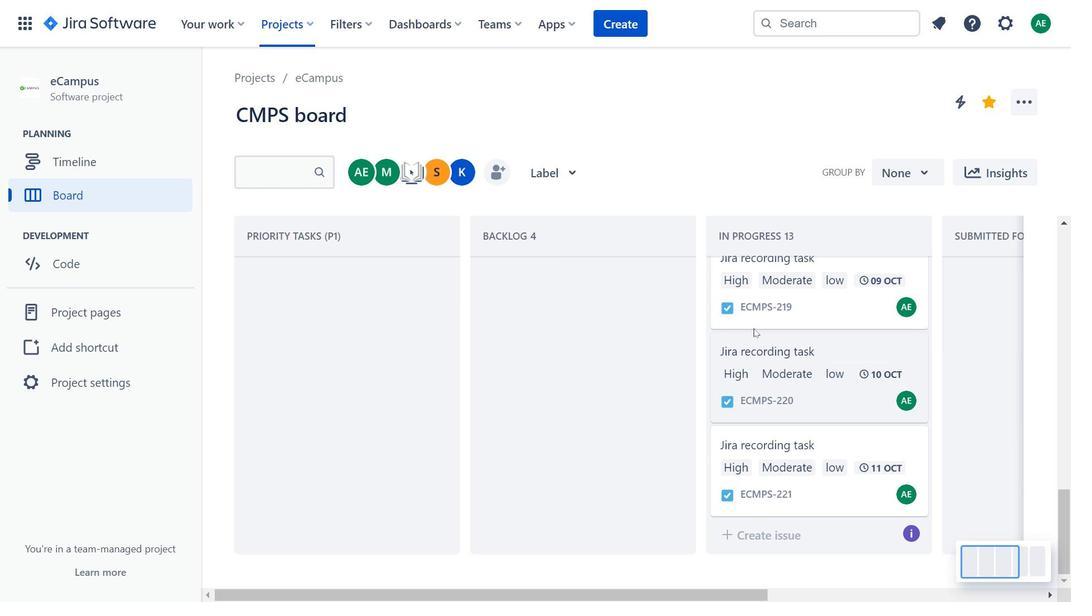 
Action: Mouse moved to (756, 322)
Screenshot: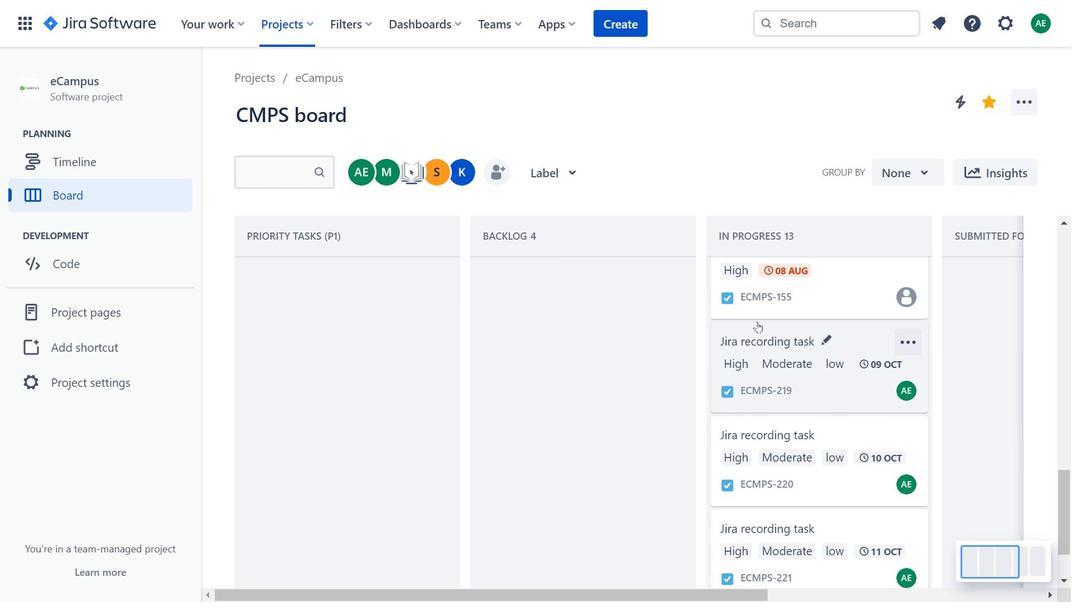
Action: Mouse scrolled (756, 322) with delta (0, 0)
Screenshot: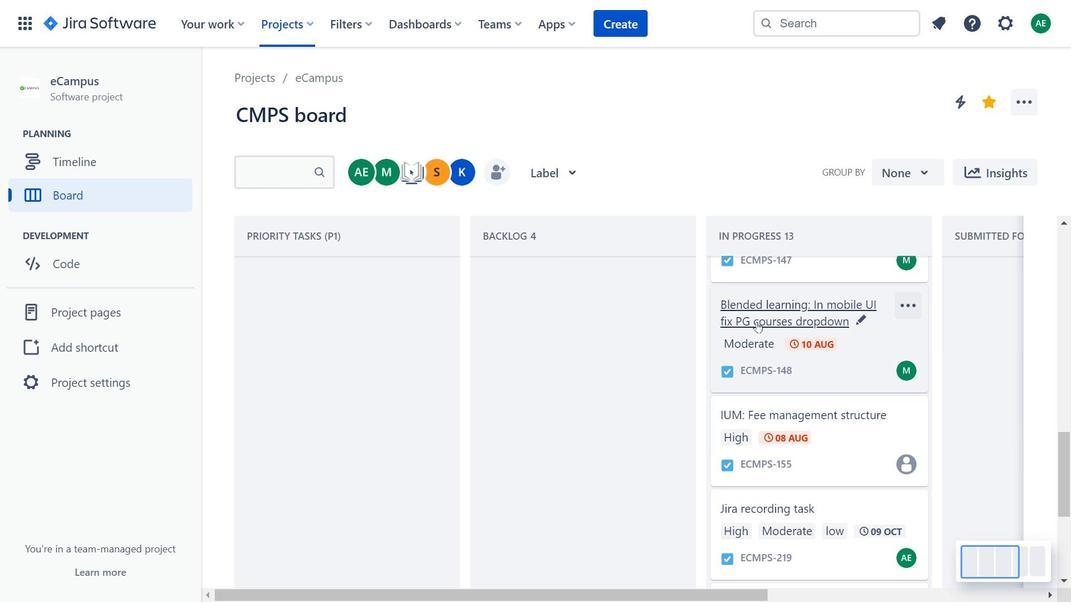 
Action: Mouse scrolled (756, 322) with delta (0, 0)
Screenshot: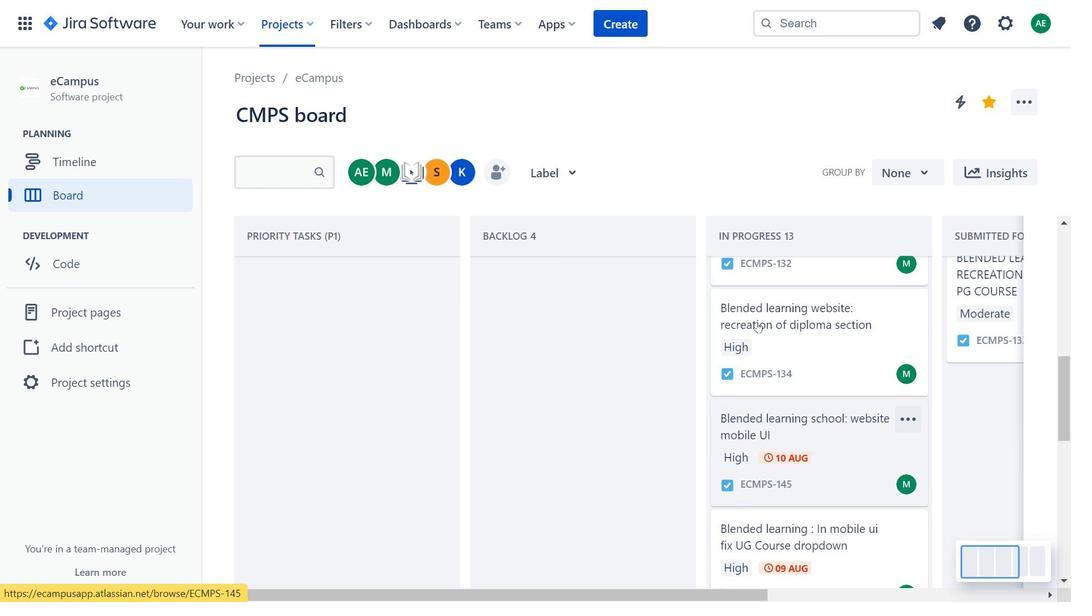 
Action: Mouse scrolled (756, 322) with delta (0, 0)
Screenshot: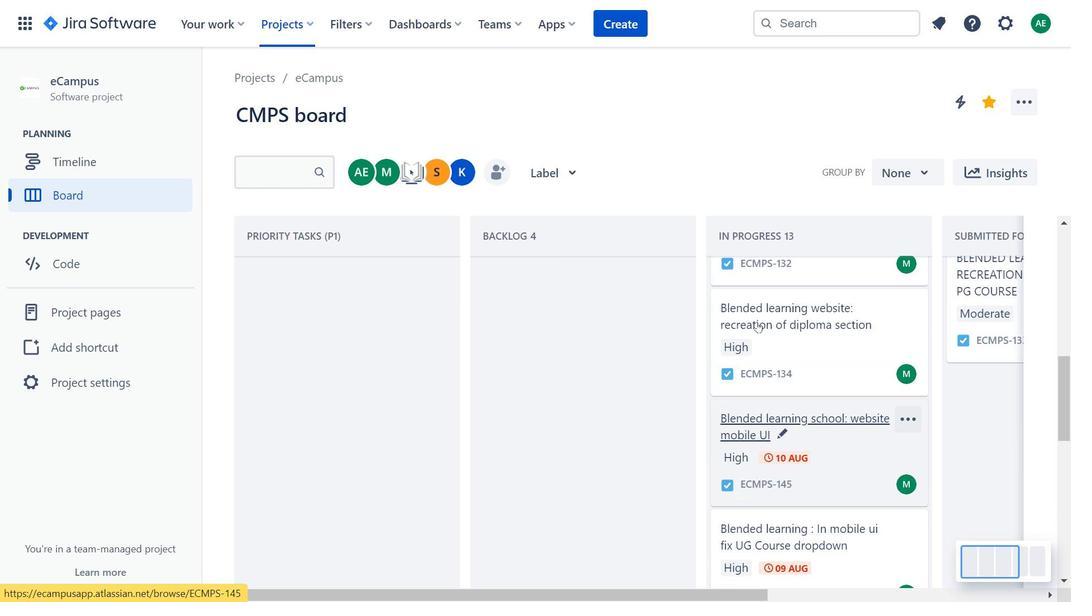 
Action: Mouse scrolled (756, 322) with delta (0, 0)
Screenshot: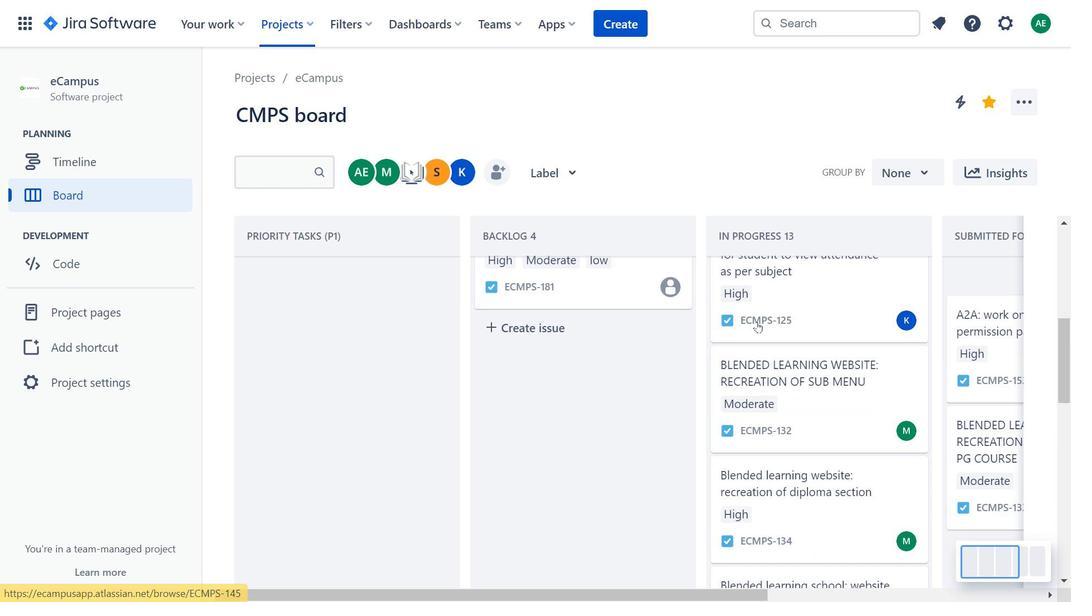 
Action: Mouse scrolled (756, 322) with delta (0, 0)
Screenshot: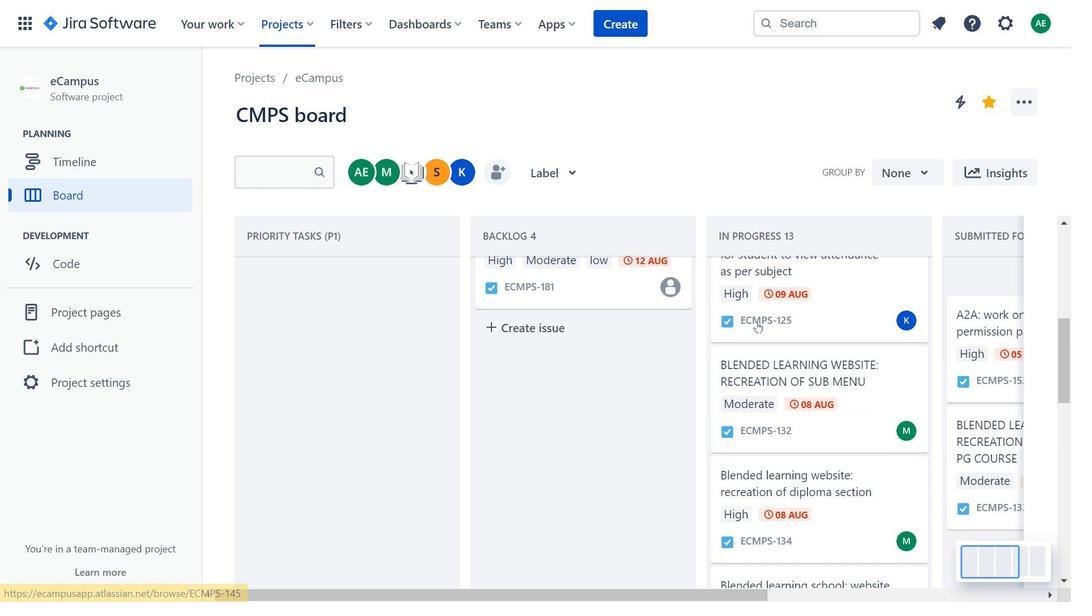 
Action: Mouse scrolled (756, 322) with delta (0, 0)
Screenshot: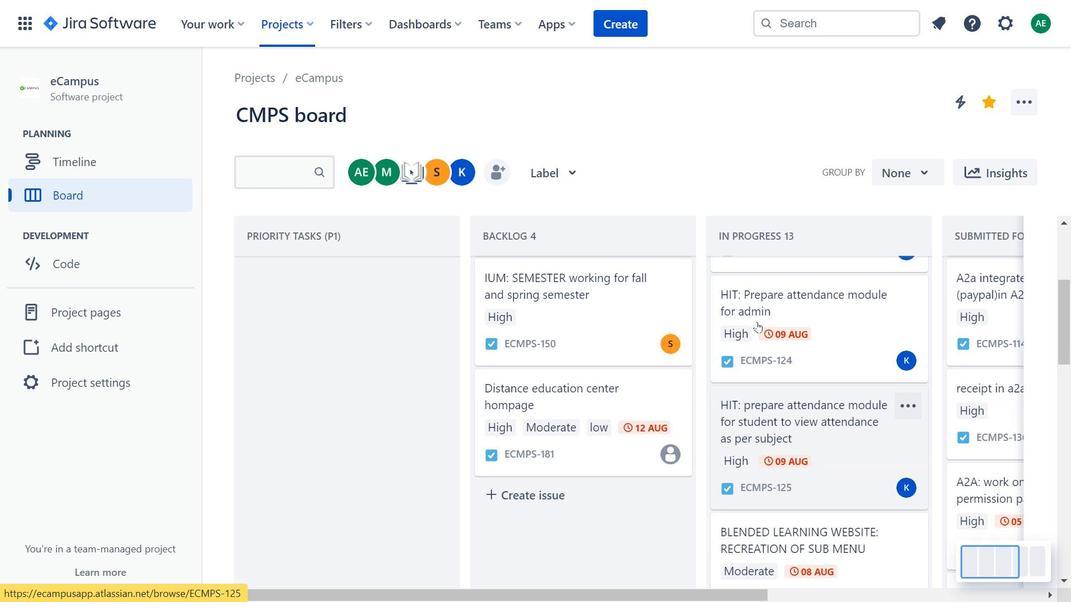 
Action: Mouse scrolled (756, 322) with delta (0, 0)
Screenshot: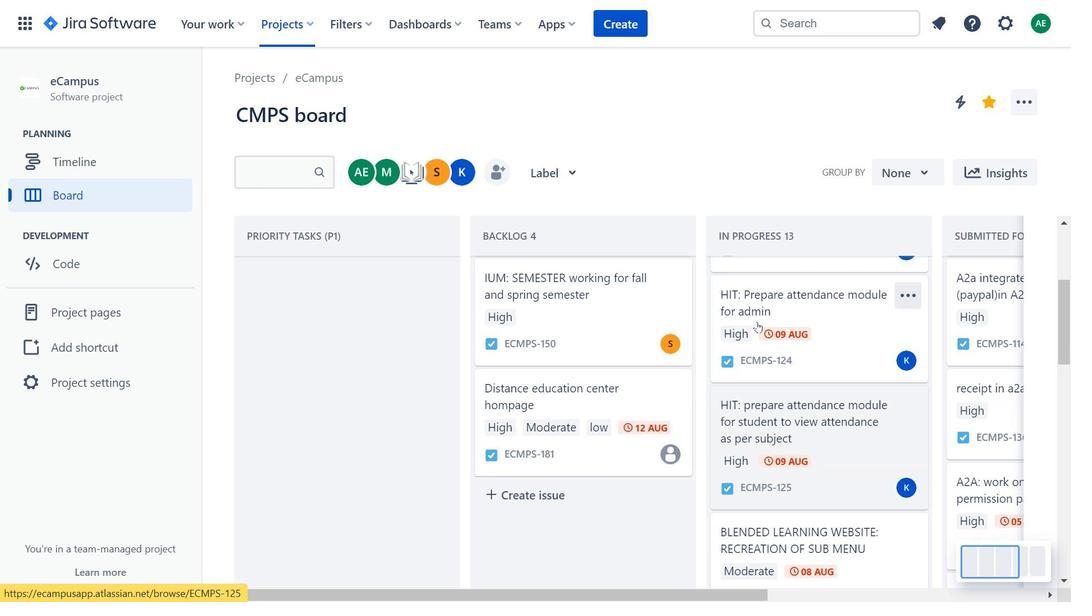 
Action: Mouse scrolled (756, 322) with delta (0, 0)
Screenshot: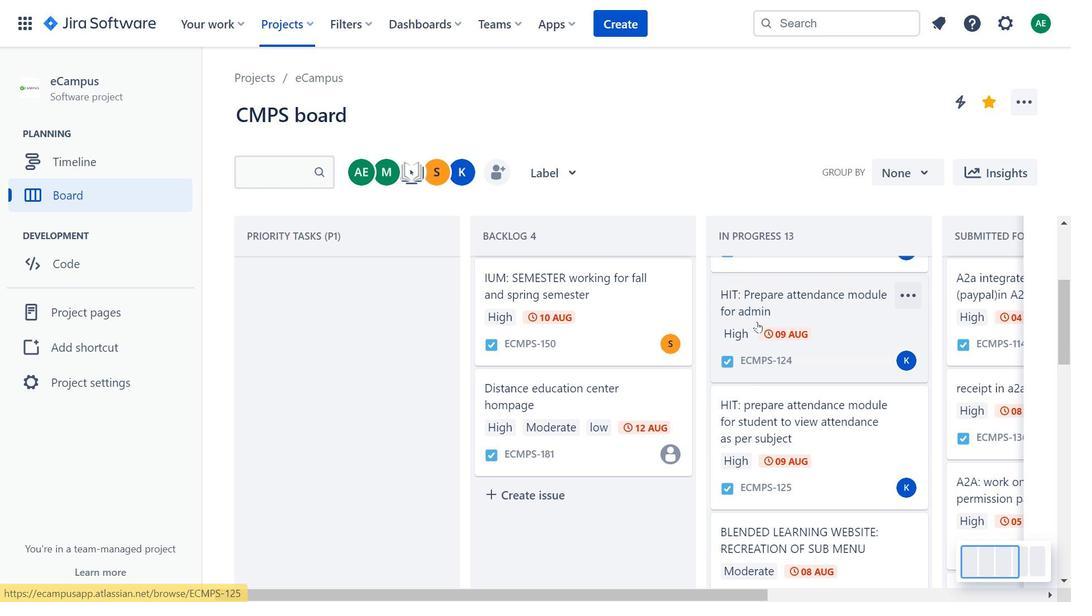 
Action: Mouse scrolled (756, 322) with delta (0, 0)
Screenshot: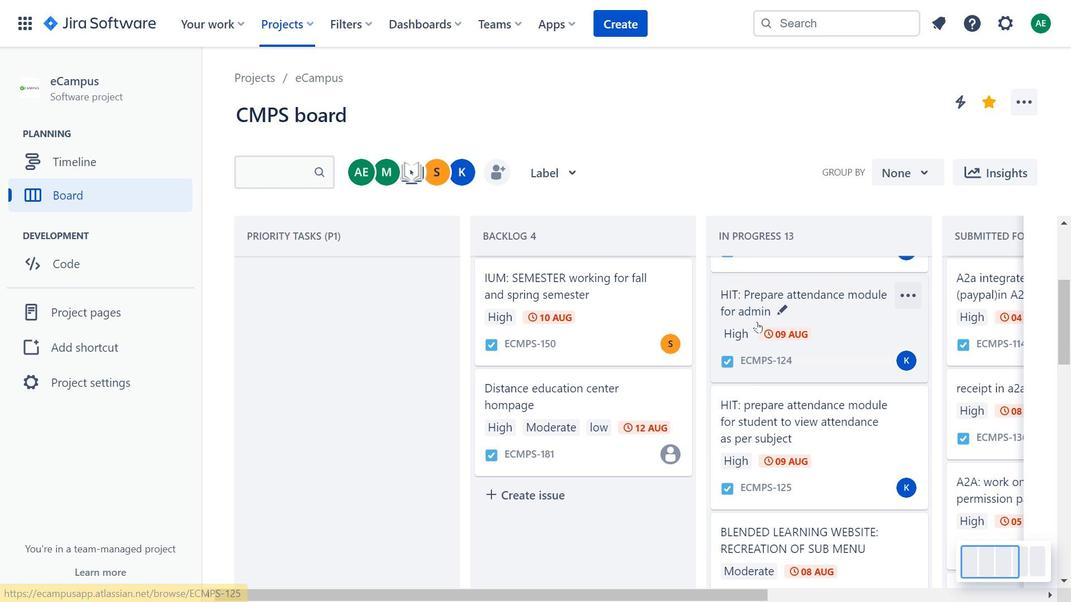 
Action: Mouse scrolled (756, 322) with delta (0, 0)
Screenshot: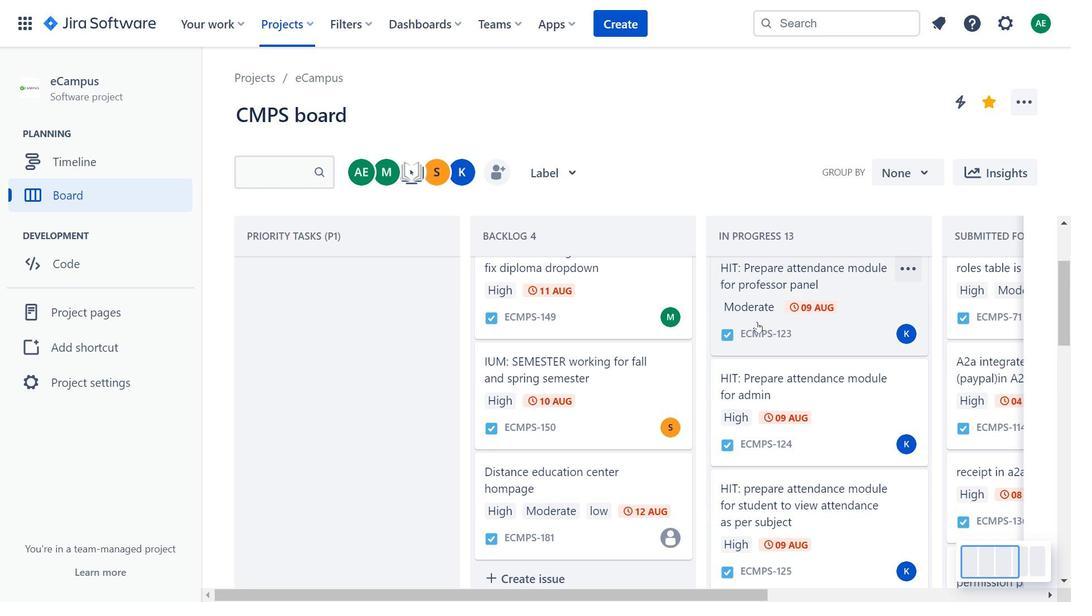 
Action: Mouse scrolled (756, 322) with delta (0, 0)
Screenshot: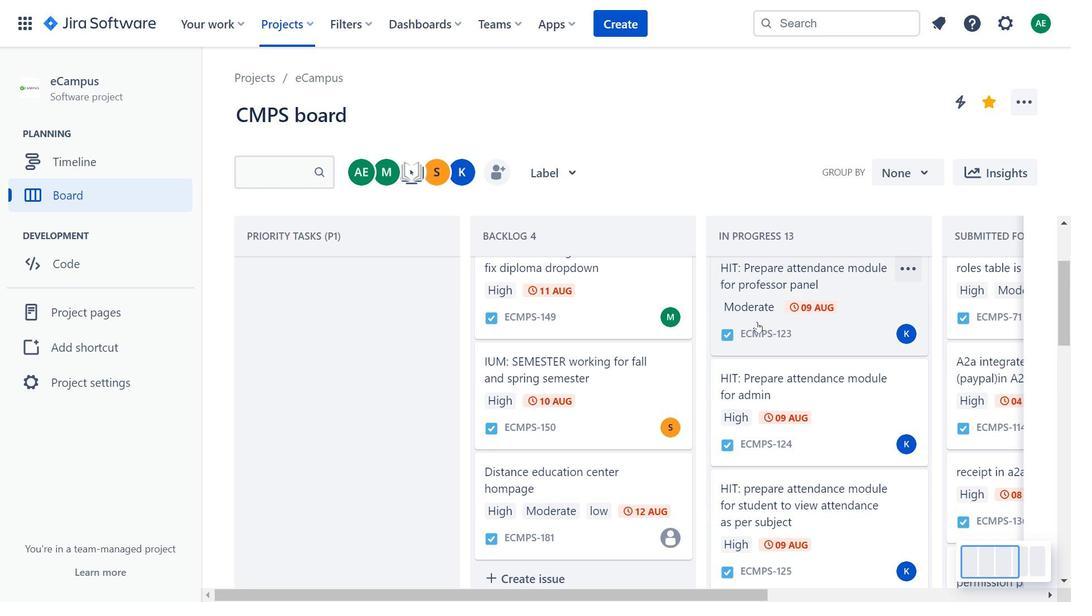 
Action: Mouse moved to (756, 322)
Screenshot: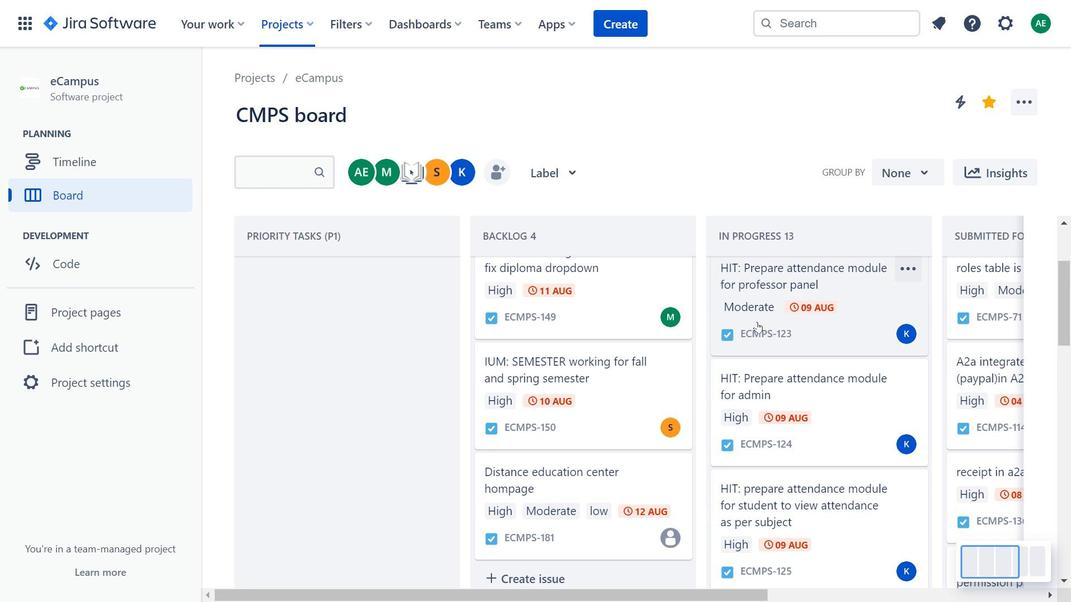 
Action: Mouse scrolled (756, 322) with delta (0, 0)
Screenshot: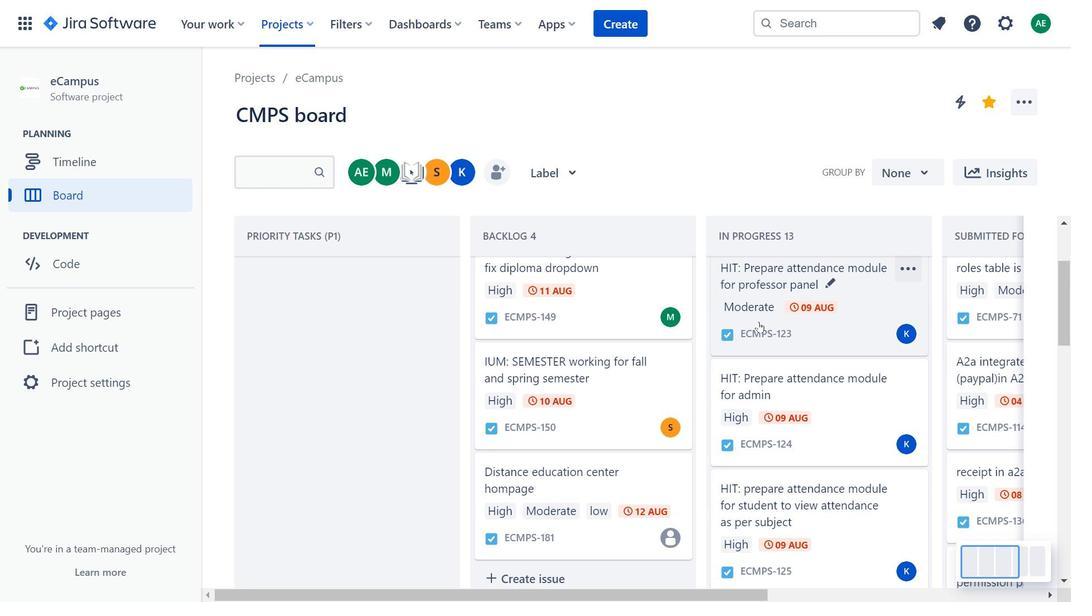 
Action: Mouse moved to (758, 322)
Screenshot: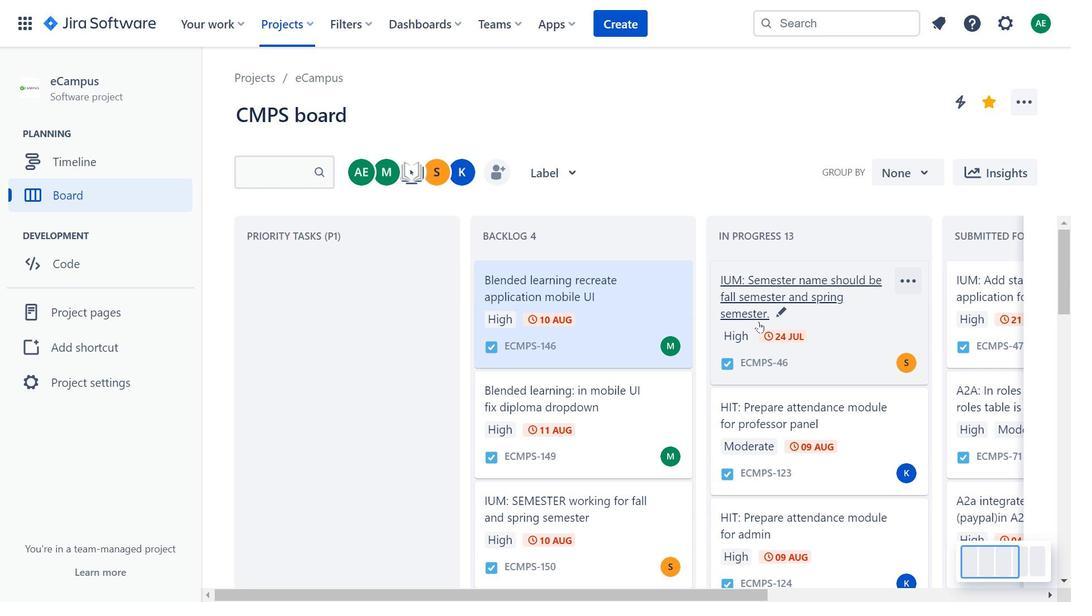 
Action: Mouse scrolled (758, 322) with delta (0, 0)
Screenshot: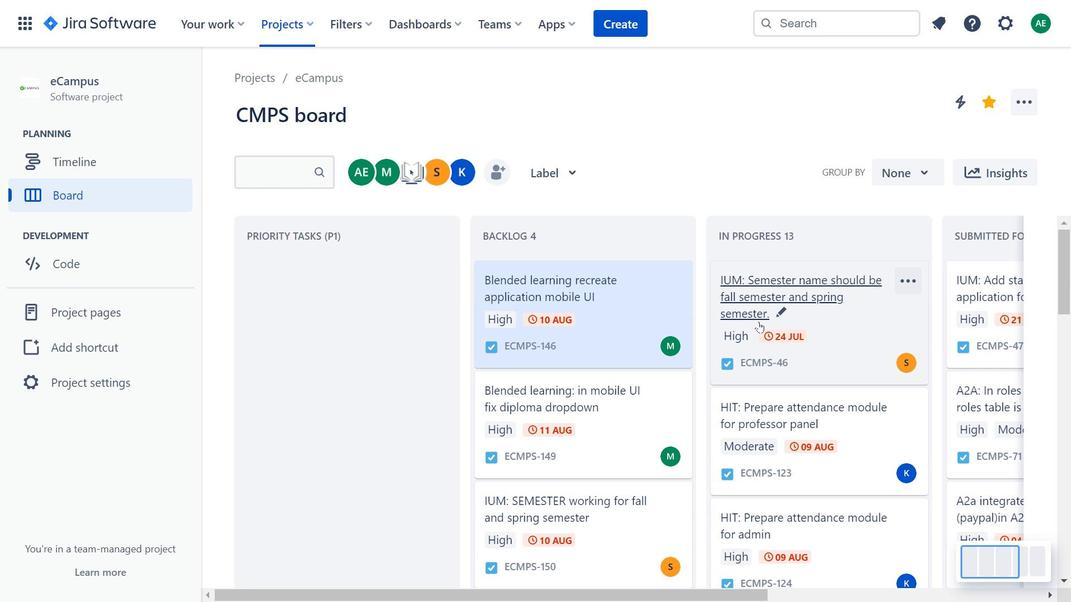 
Action: Mouse scrolled (758, 322) with delta (0, 0)
Screenshot: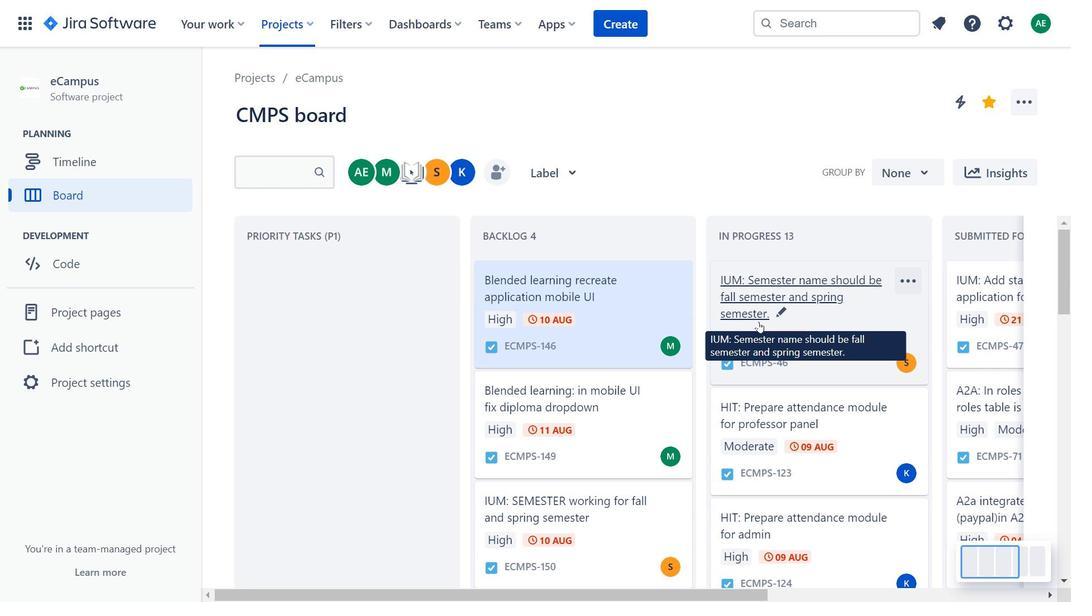 
Action: Mouse scrolled (758, 322) with delta (0, 0)
Screenshot: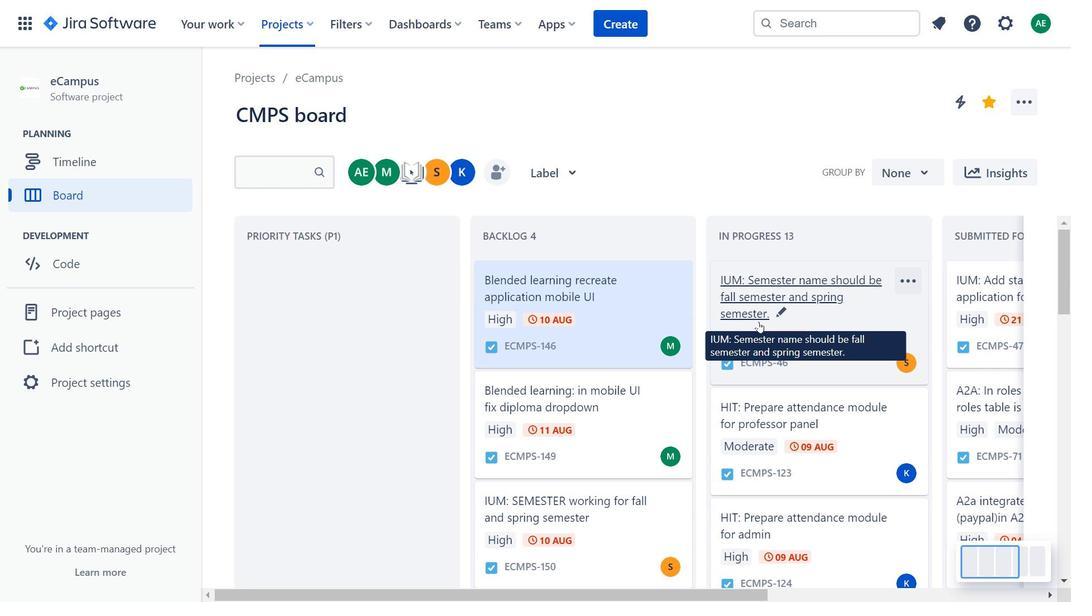 
Action: Mouse scrolled (758, 322) with delta (0, 0)
Screenshot: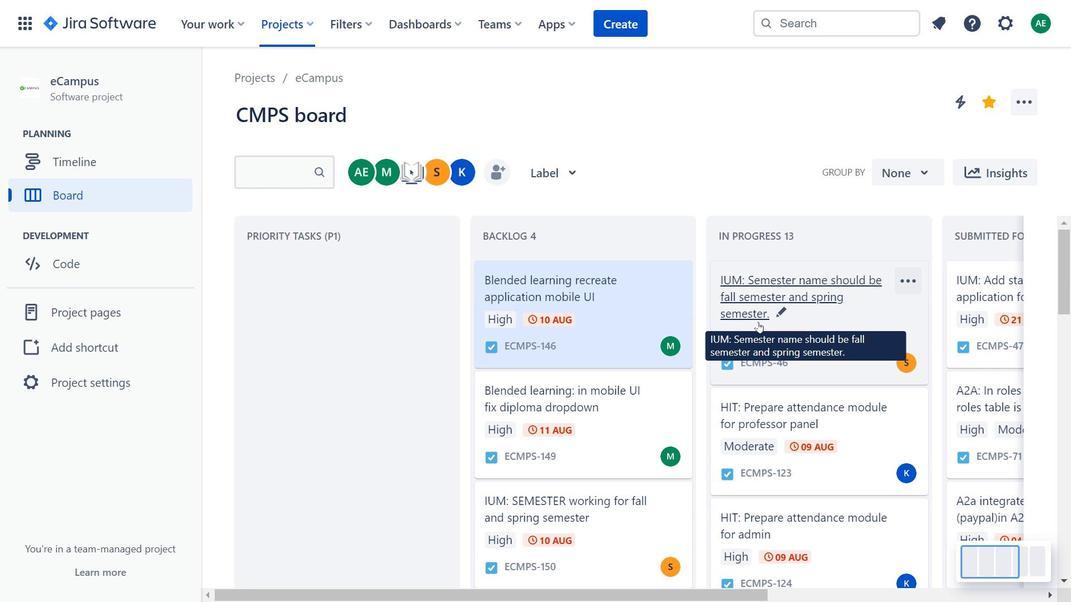 
Action: Mouse moved to (803, 302)
Screenshot: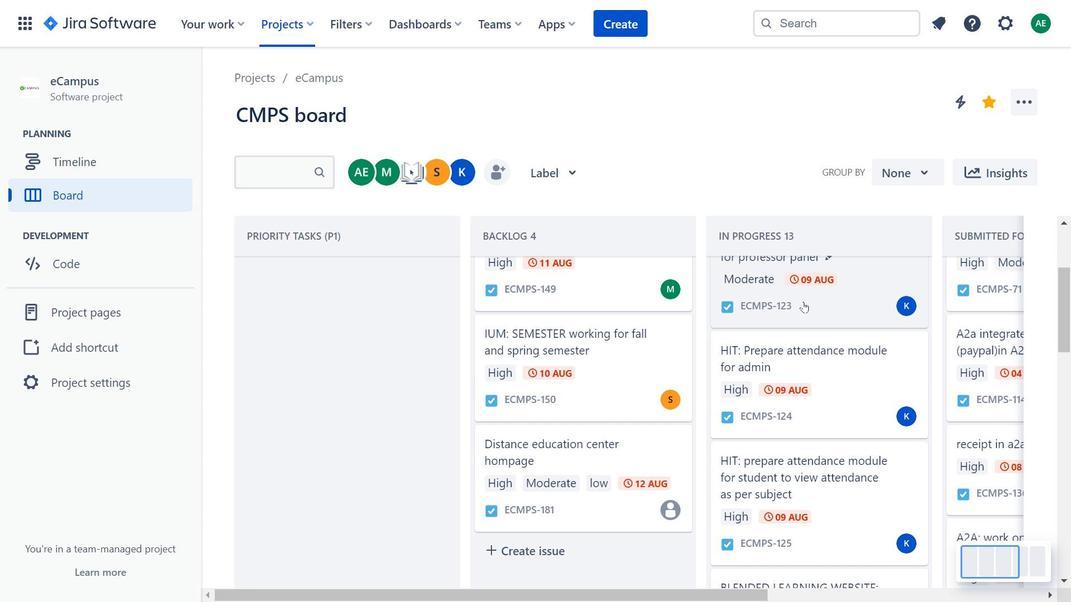 
Action: Mouse scrolled (803, 301) with delta (0, 0)
Screenshot: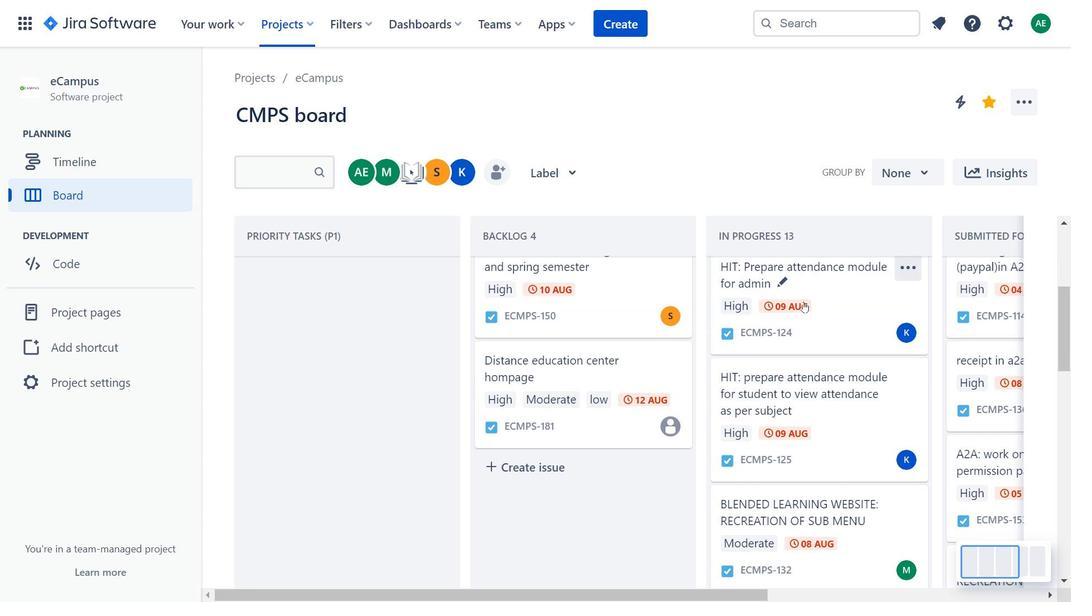 
Action: Mouse scrolled (803, 301) with delta (0, 0)
Screenshot: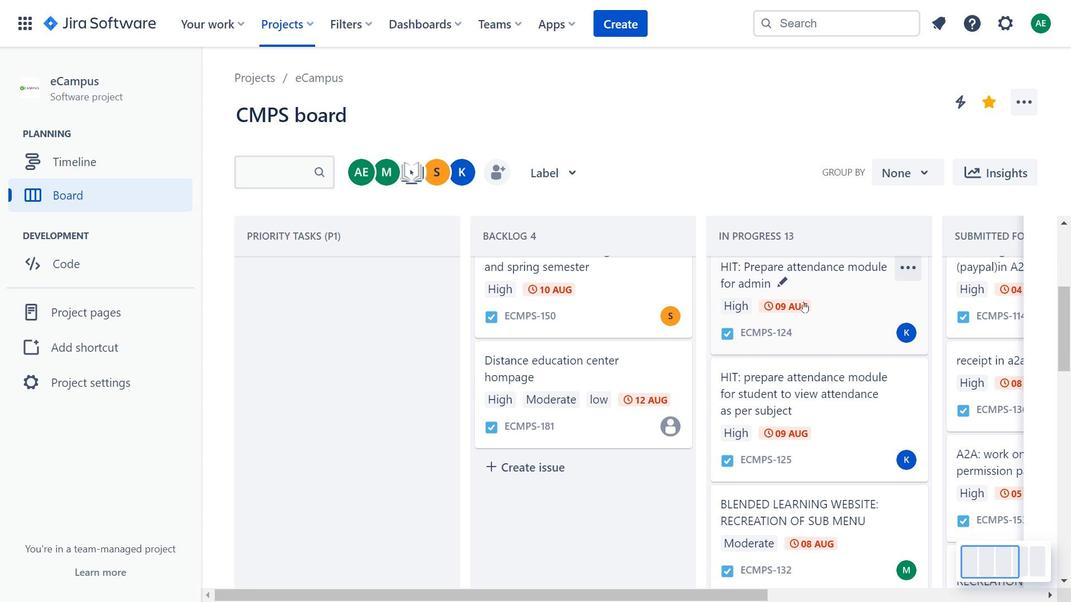 
Action: Mouse scrolled (803, 301) with delta (0, 0)
Screenshot: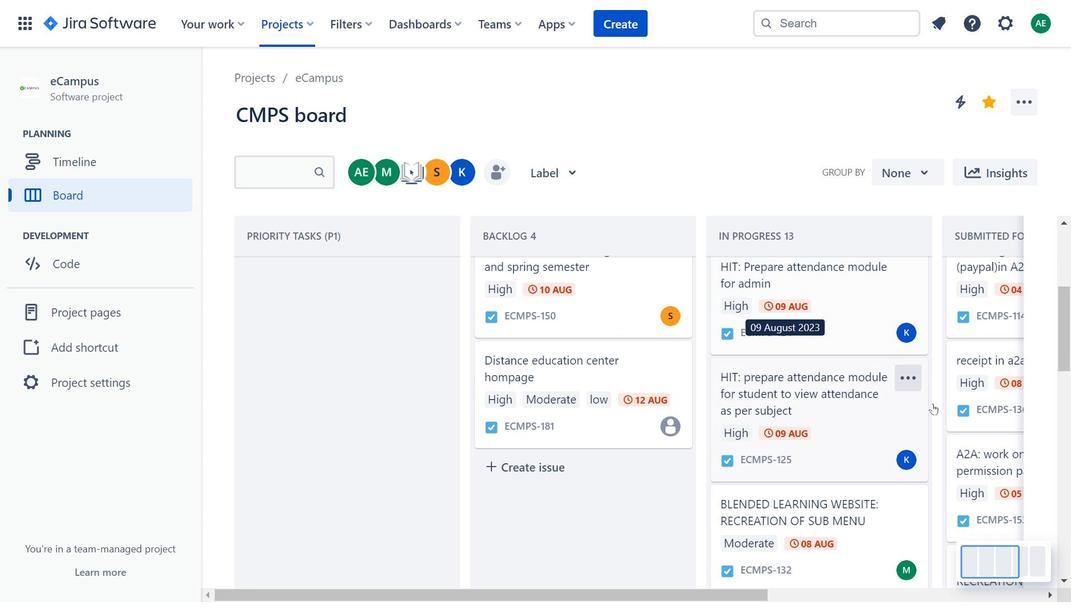 
Action: Mouse moved to (980, 558)
Screenshot: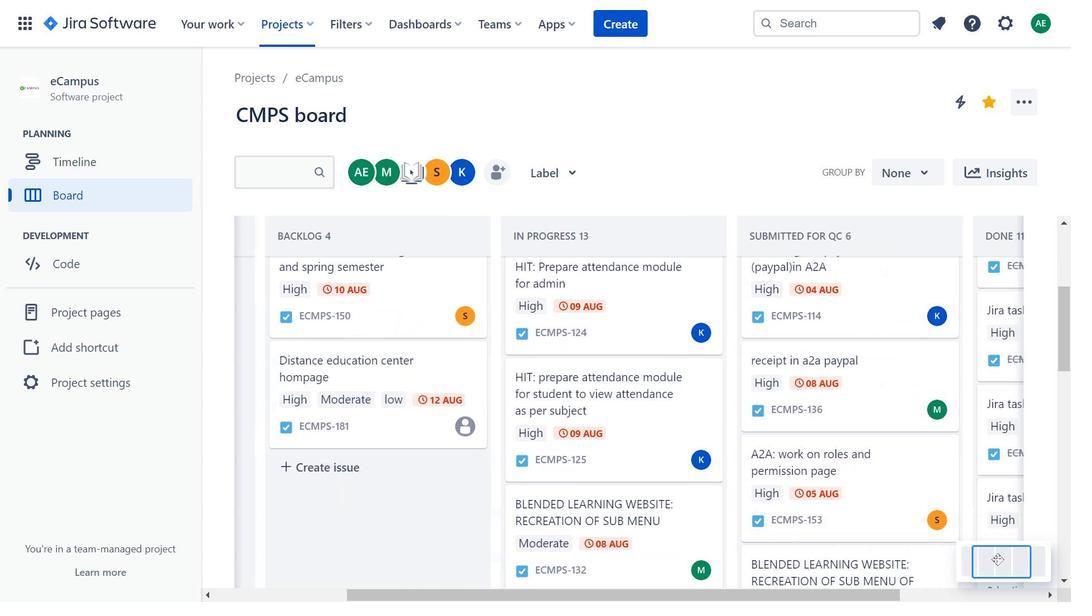 
Action: Mouse pressed left at (980, 558)
Screenshot: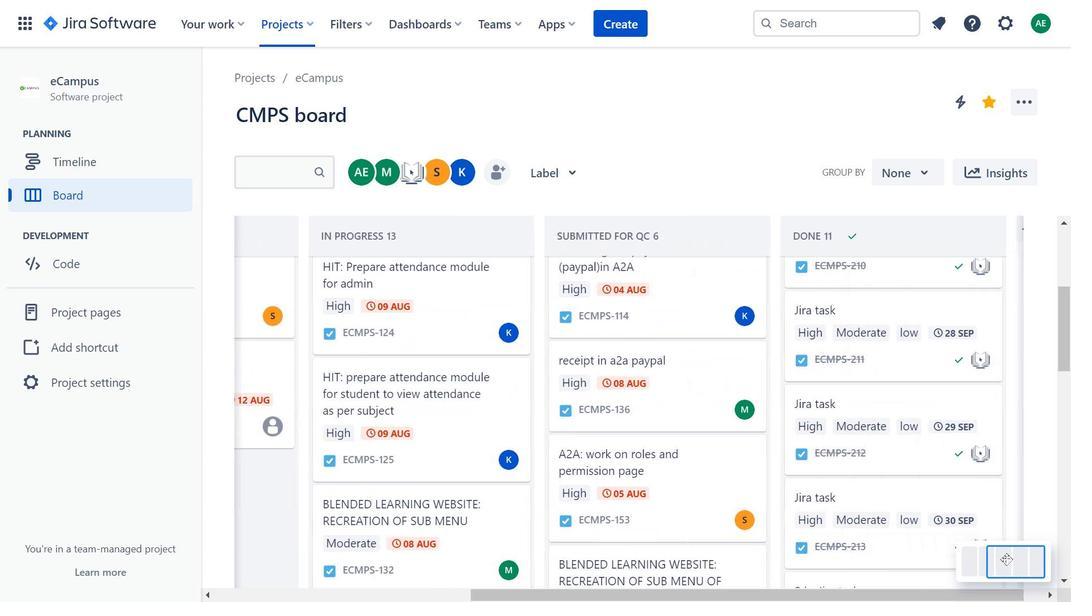 
Action: Mouse moved to (658, 381)
Screenshot: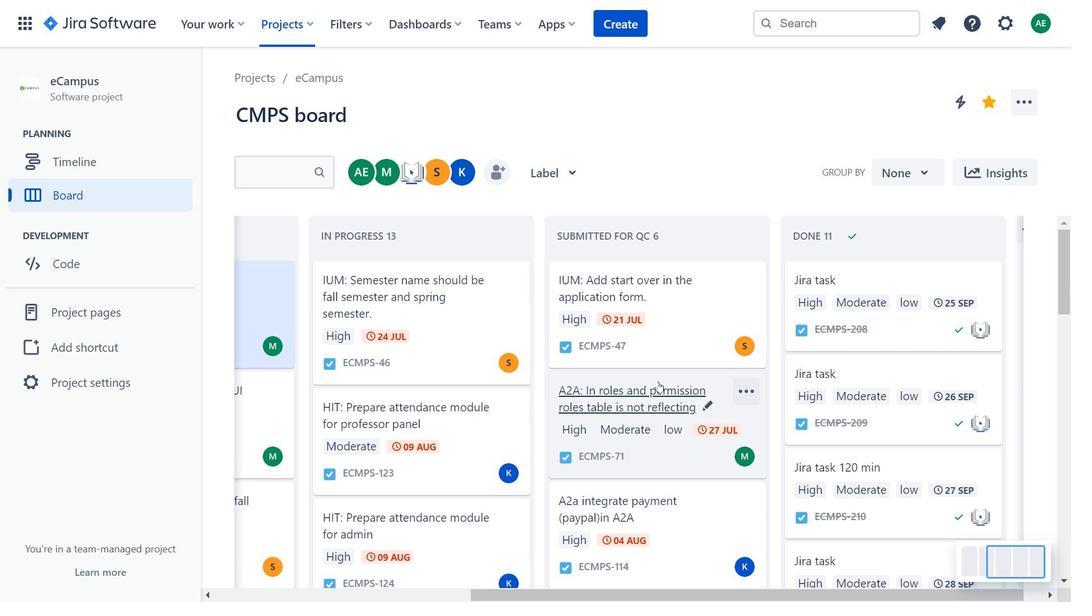 
Action: Mouse scrolled (658, 382) with delta (0, 0)
Screenshot: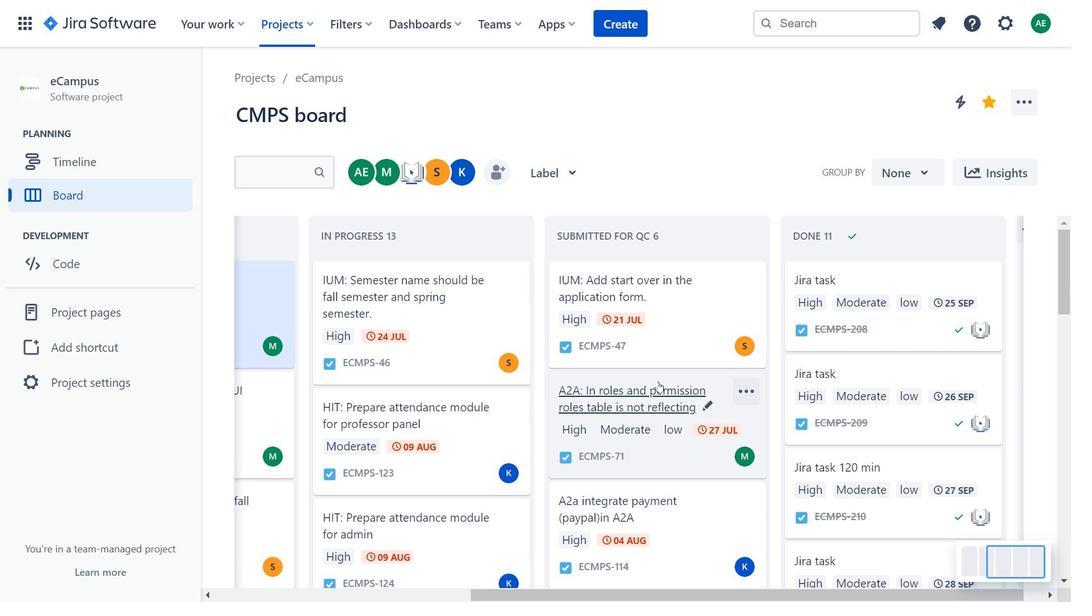 
Action: Mouse scrolled (658, 382) with delta (0, 0)
Screenshot: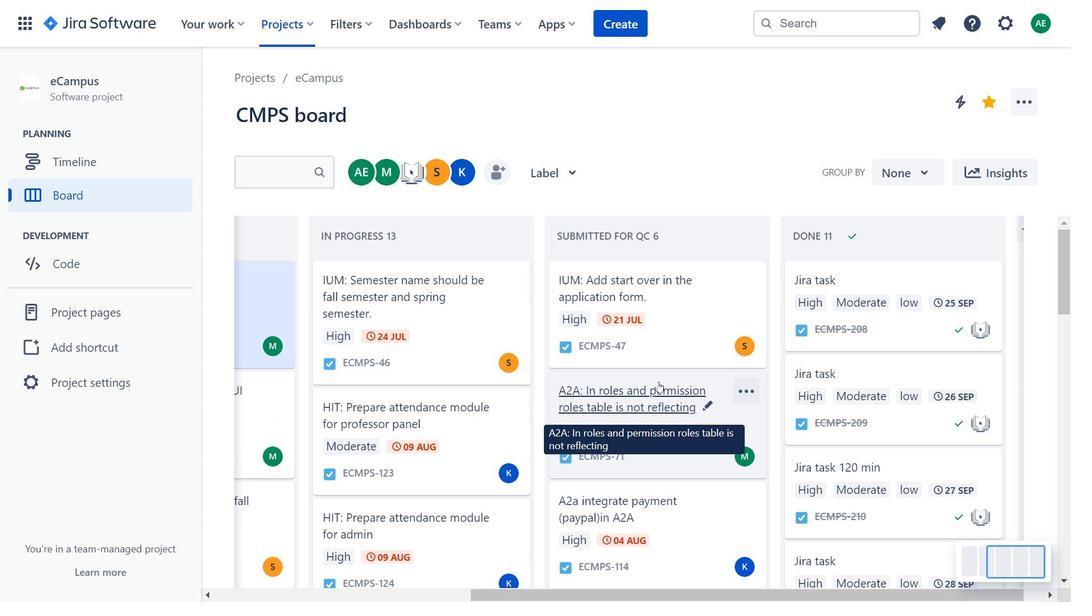 
Action: Mouse scrolled (658, 382) with delta (0, 0)
Screenshot: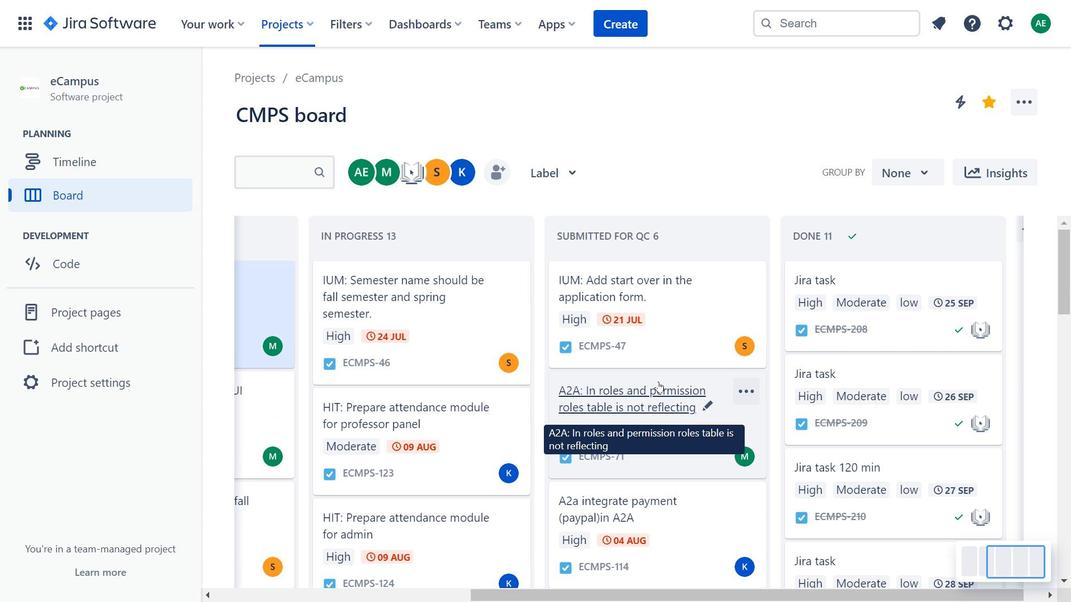 
Action: Mouse scrolled (658, 382) with delta (0, 0)
Screenshot: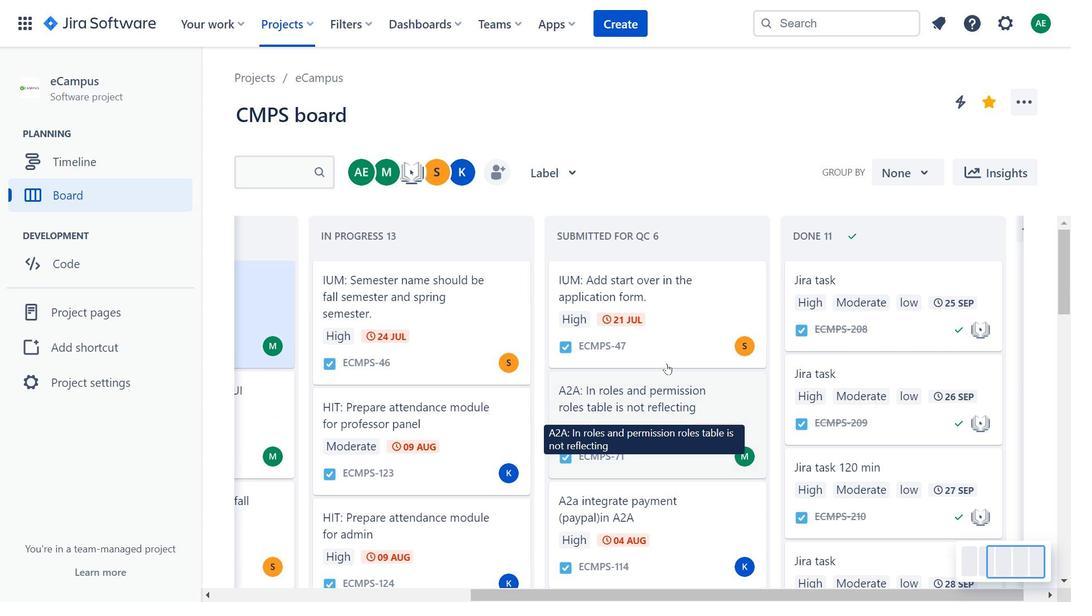 
Action: Mouse moved to (678, 326)
Screenshot: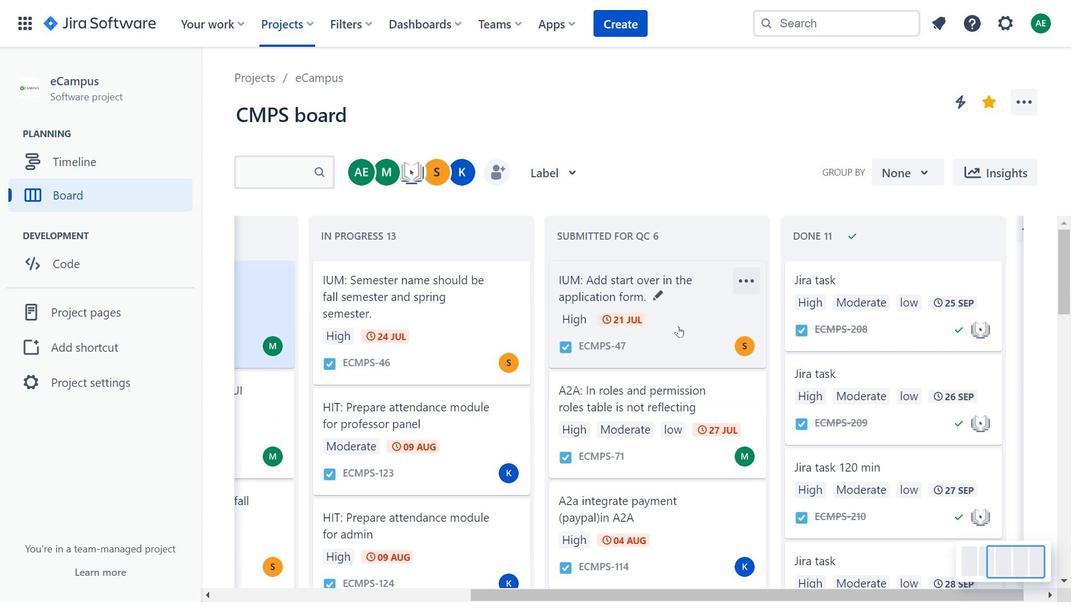 
Action: Mouse pressed left at (678, 326)
Screenshot: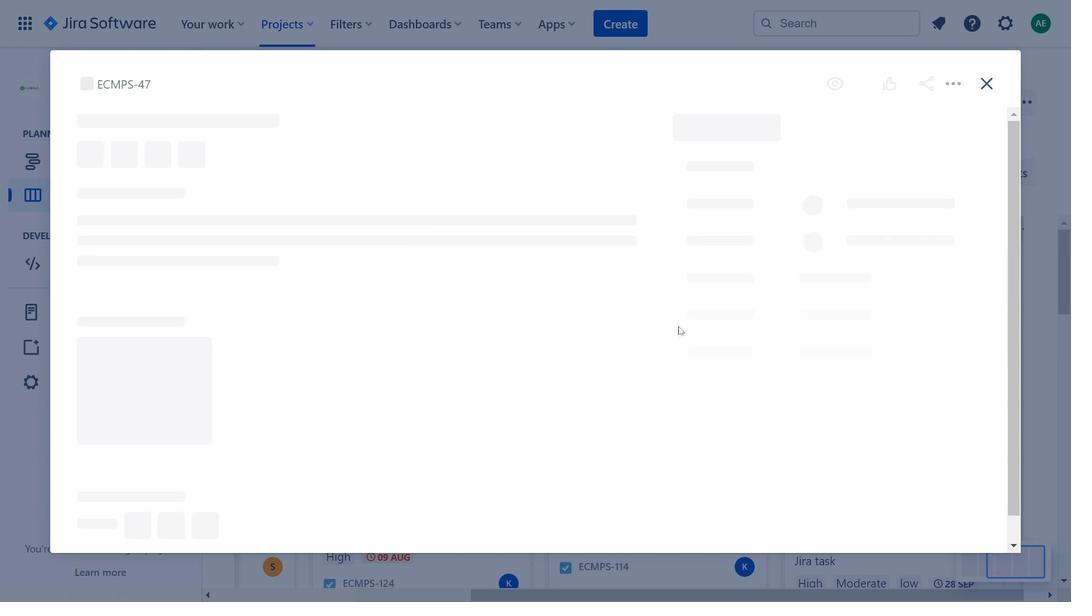 
Action: Mouse moved to (396, 246)
Screenshot: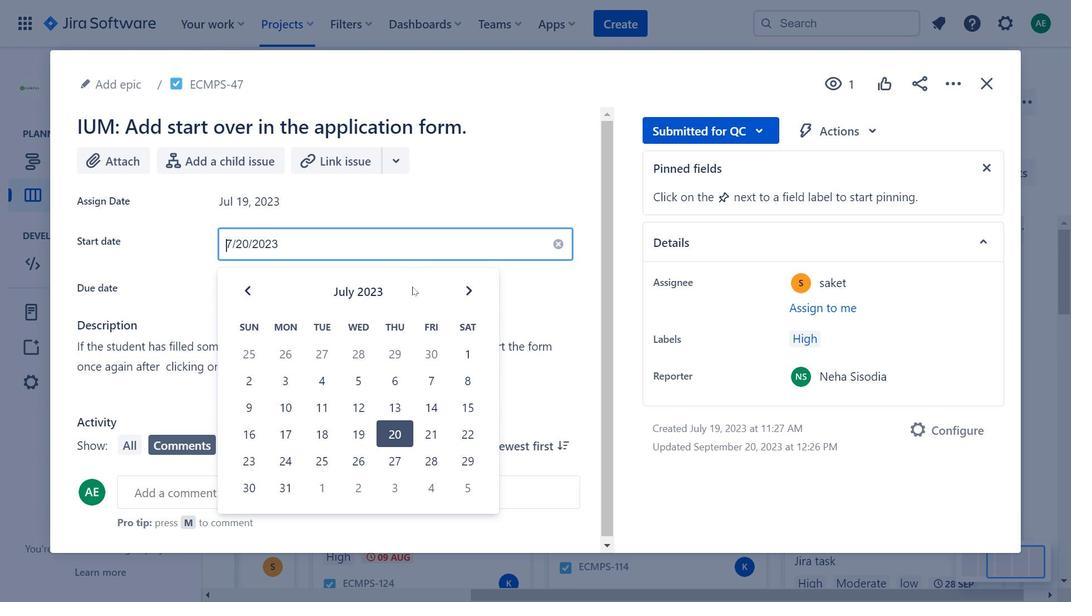 
Action: Mouse pressed left at (396, 246)
Screenshot: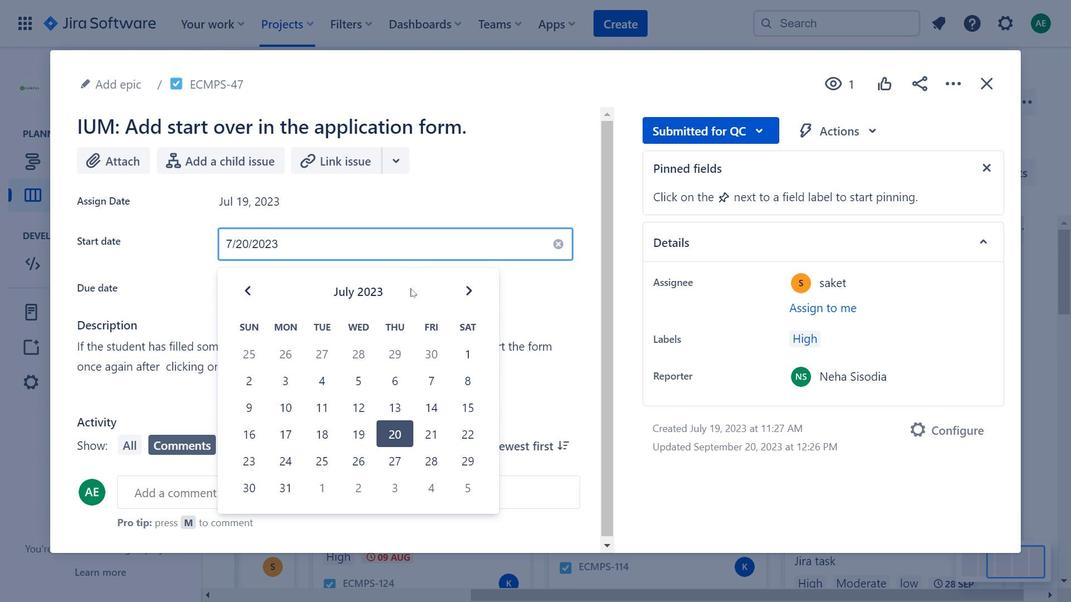 
Action: Mouse moved to (462, 297)
Screenshot: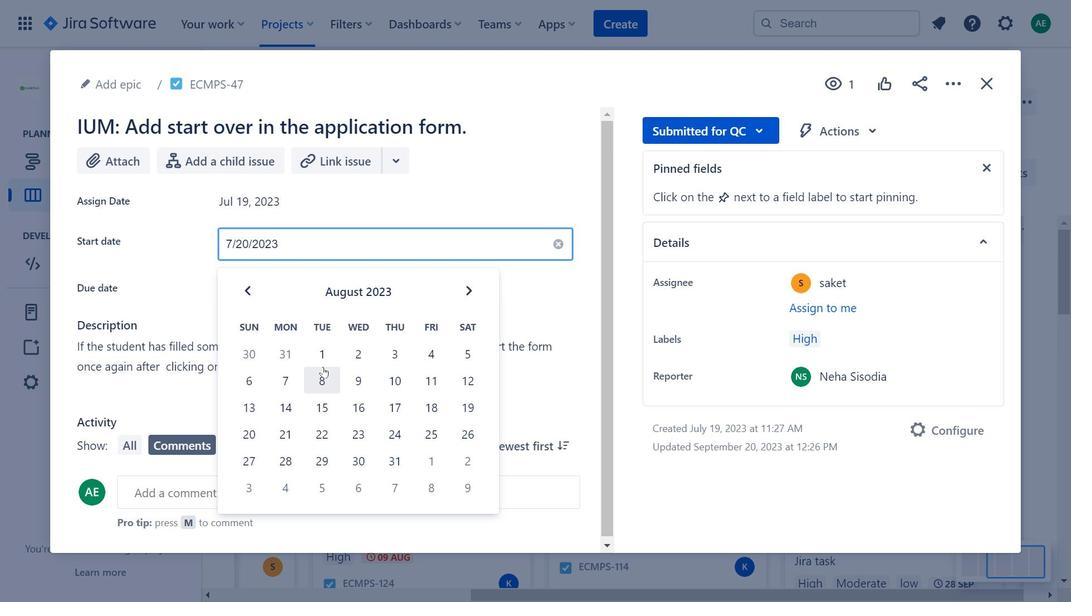 
Action: Mouse pressed left at (462, 297)
Screenshot: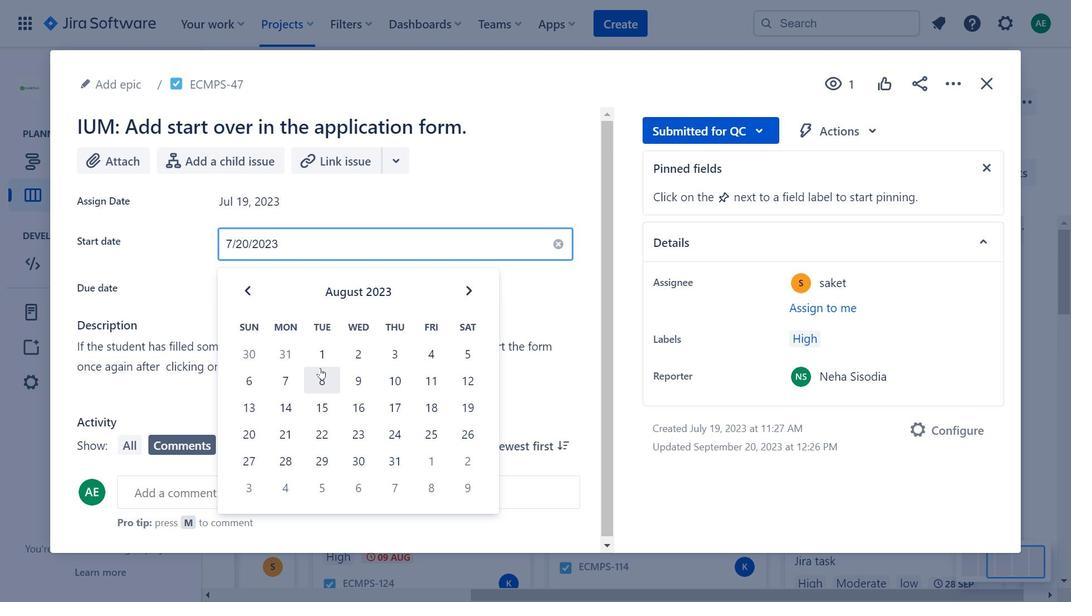 
Action: Mouse moved to (462, 290)
Screenshot: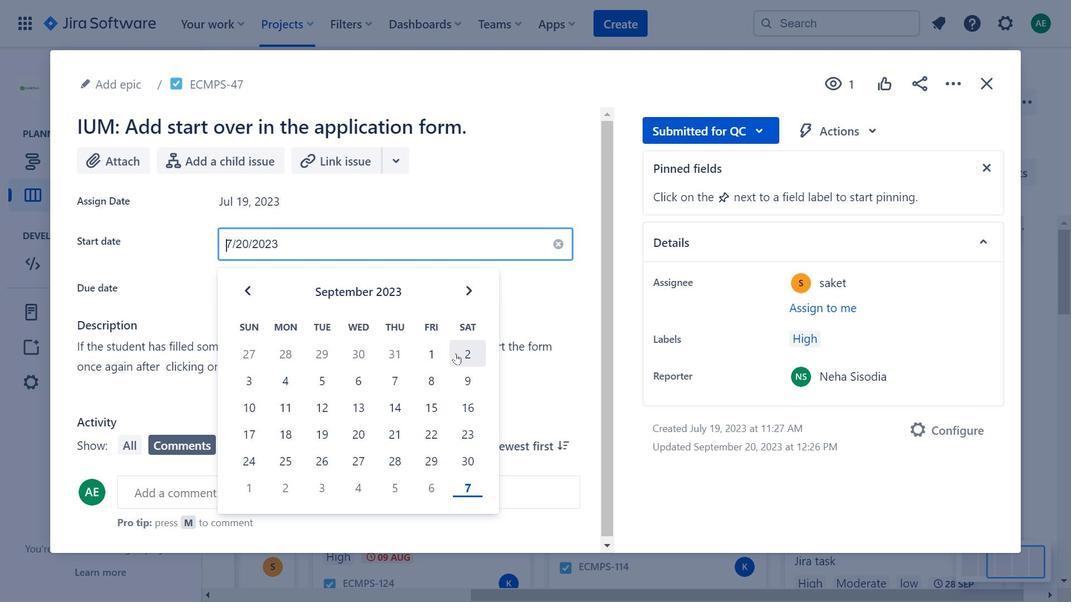 
Action: Mouse pressed left at (462, 290)
Screenshot: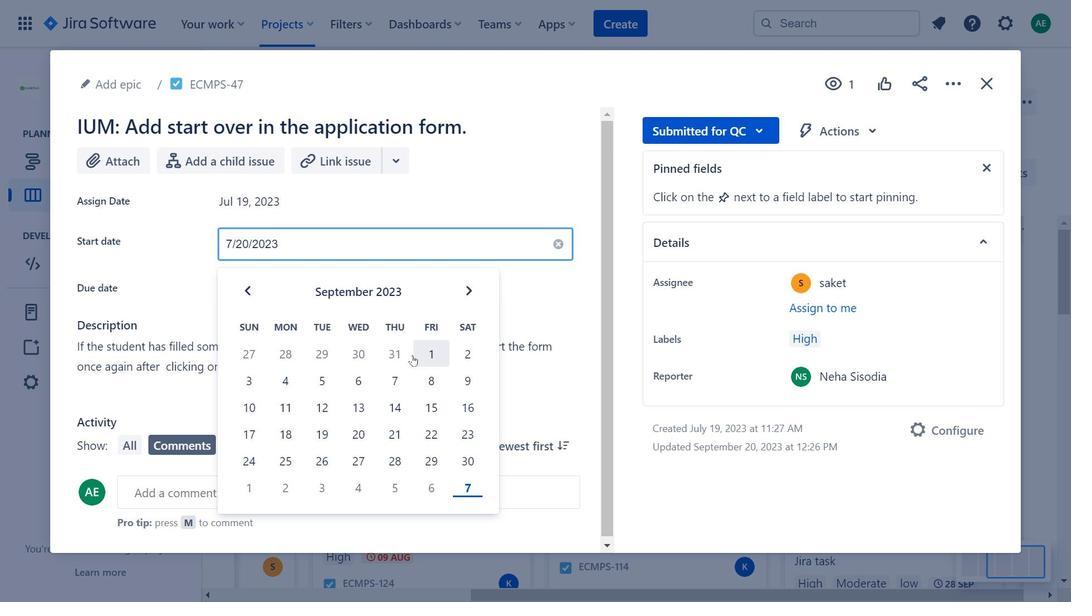 
Action: Mouse moved to (467, 291)
Screenshot: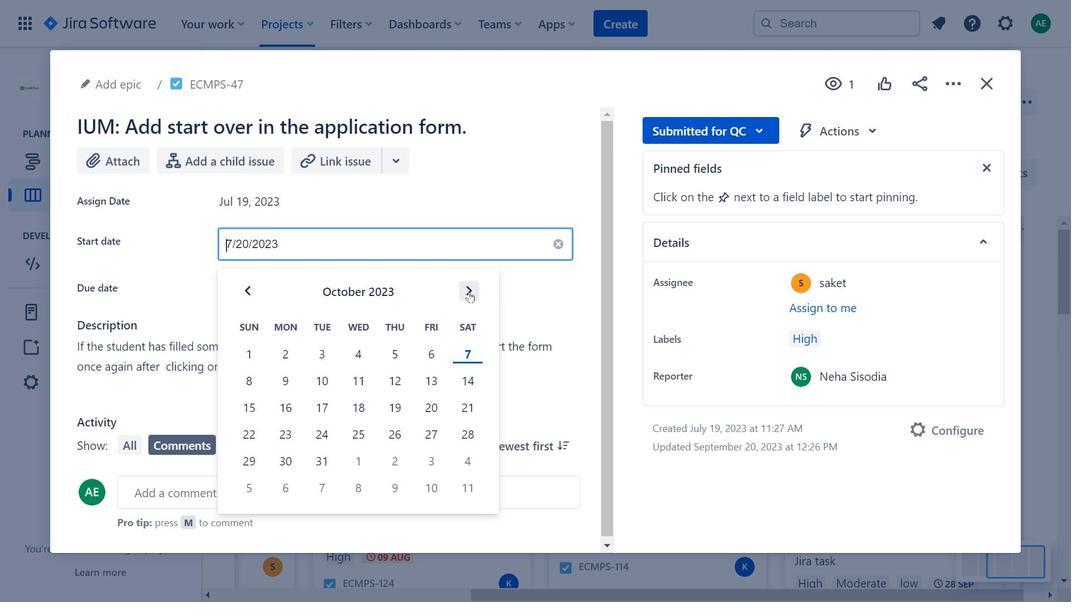 
Action: Mouse pressed left at (467, 291)
Screenshot: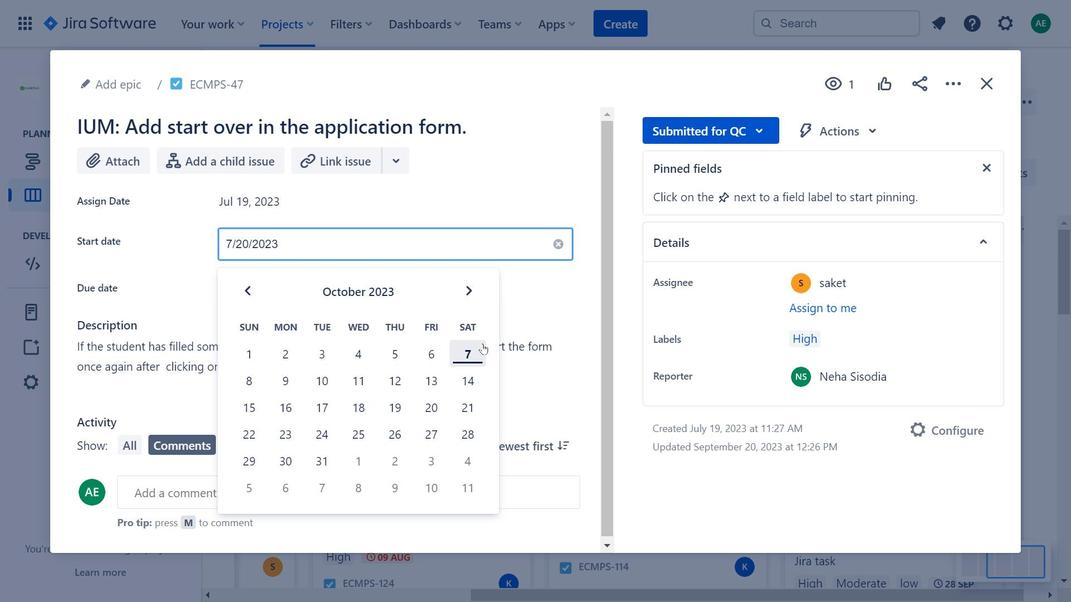 
Action: Mouse moved to (751, 142)
Screenshot: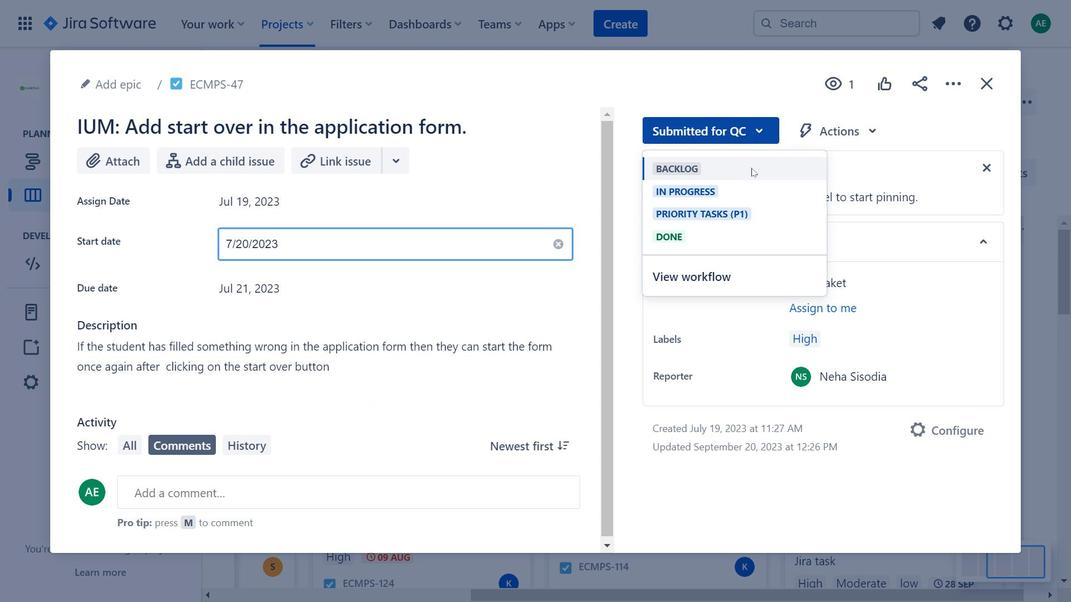 
Action: Mouse pressed left at (751, 142)
Screenshot: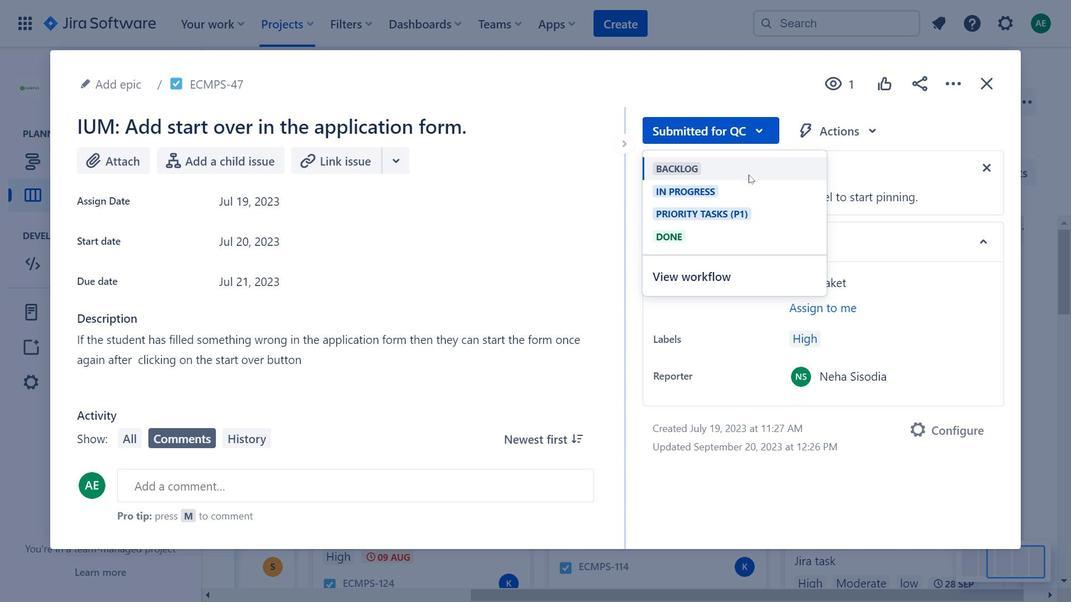 
Action: Mouse moved to (697, 261)
Screenshot: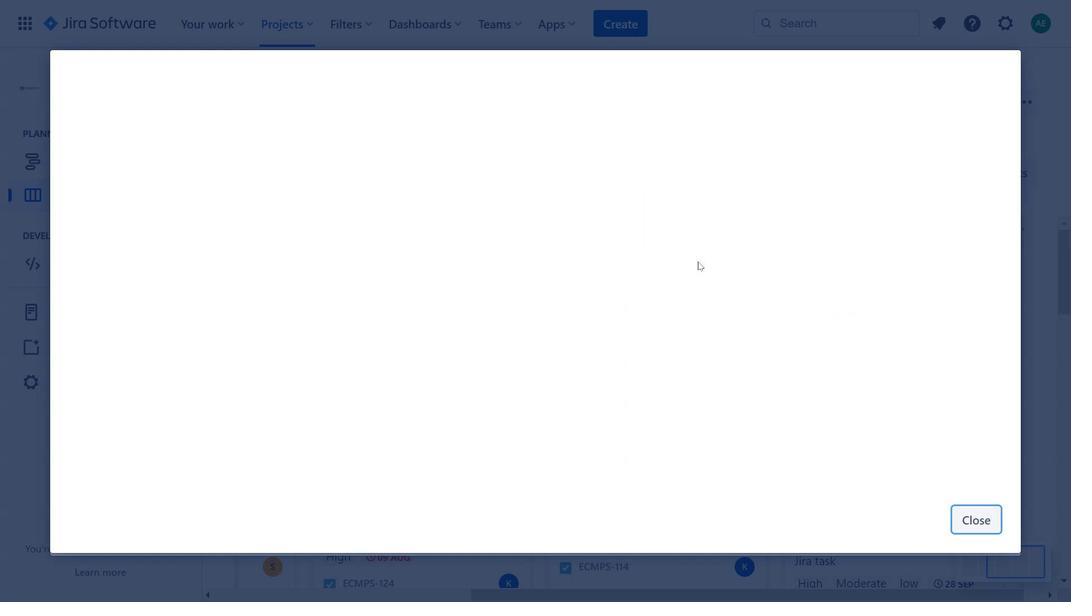 
Action: Mouse pressed left at (697, 261)
Screenshot: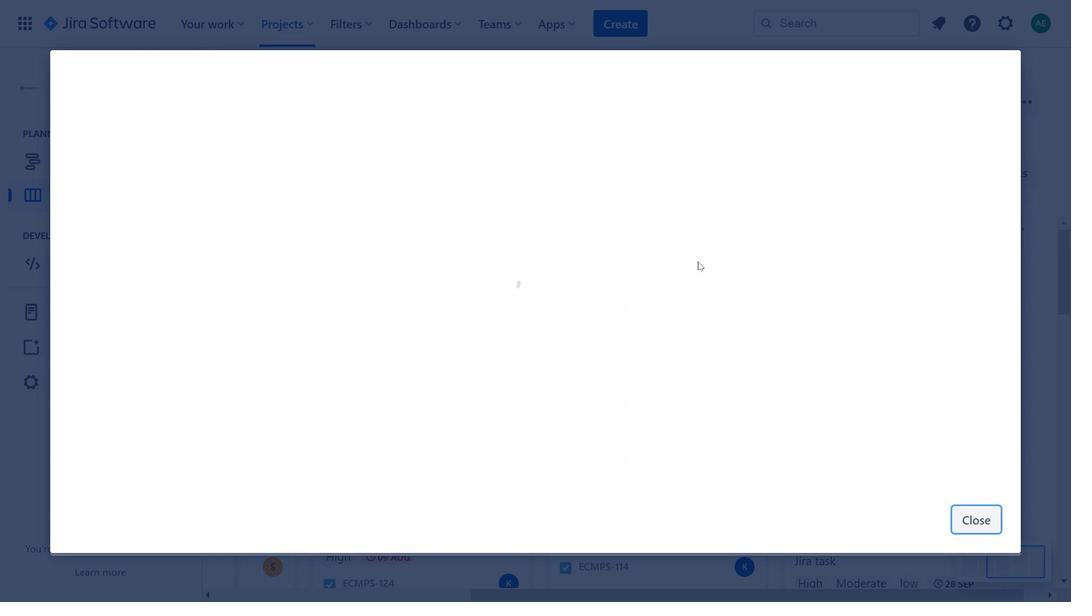 
Action: Mouse moved to (976, 461)
Screenshot: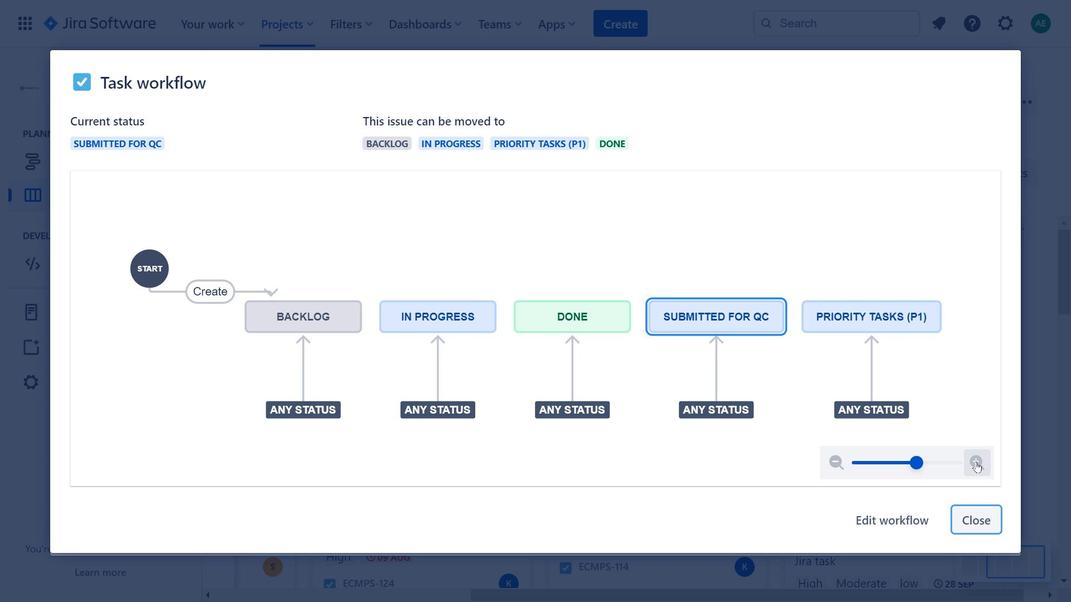 
Action: Mouse pressed left at (976, 461)
Screenshot: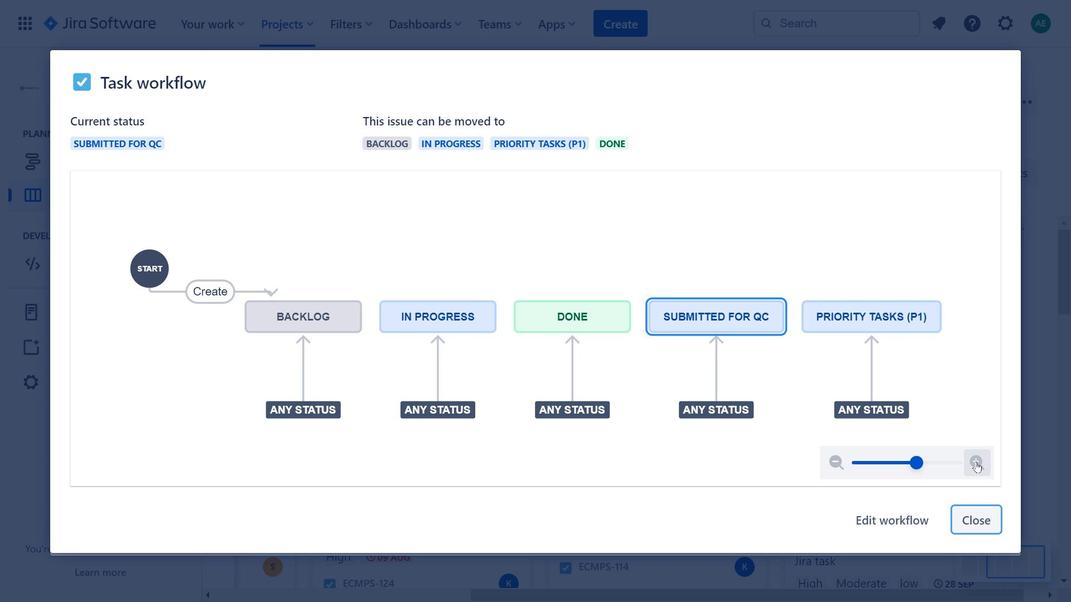 
Action: Mouse pressed left at (976, 461)
Screenshot: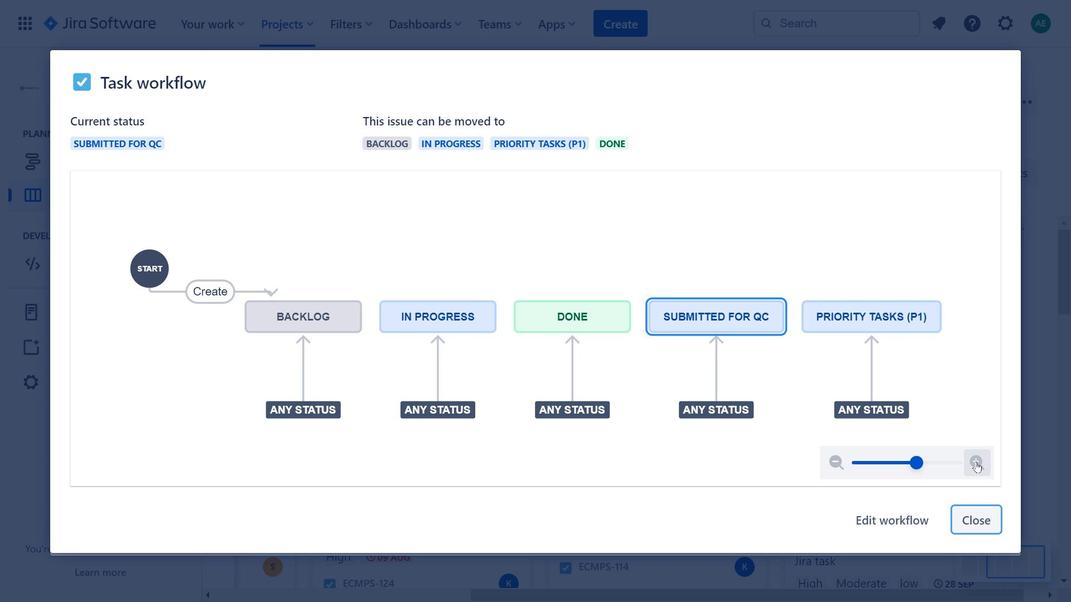 
Action: Mouse pressed left at (976, 461)
Screenshot: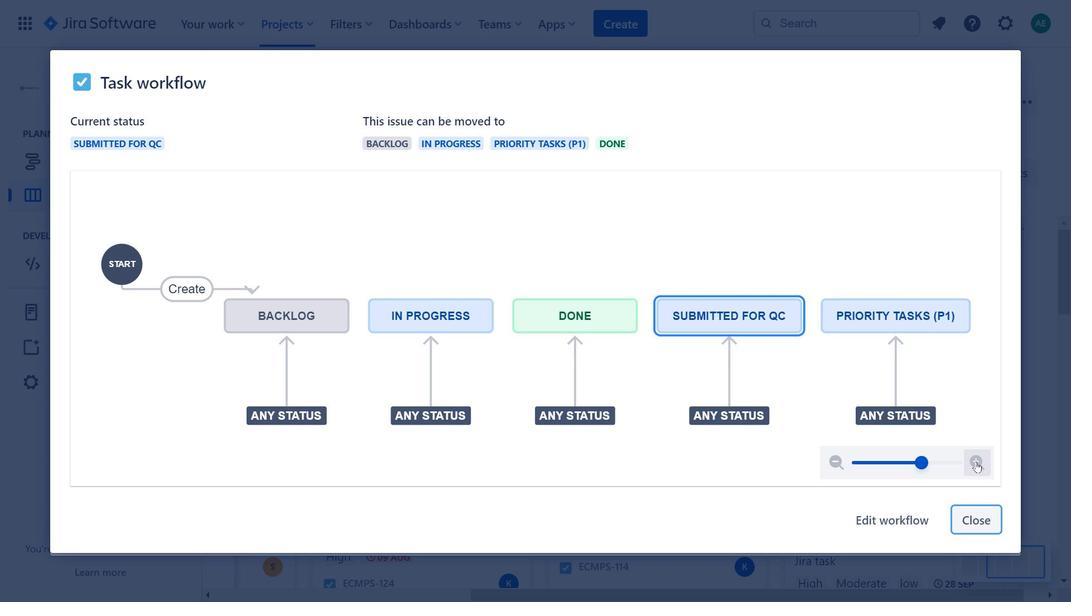 
Action: Mouse moved to (743, 311)
Screenshot: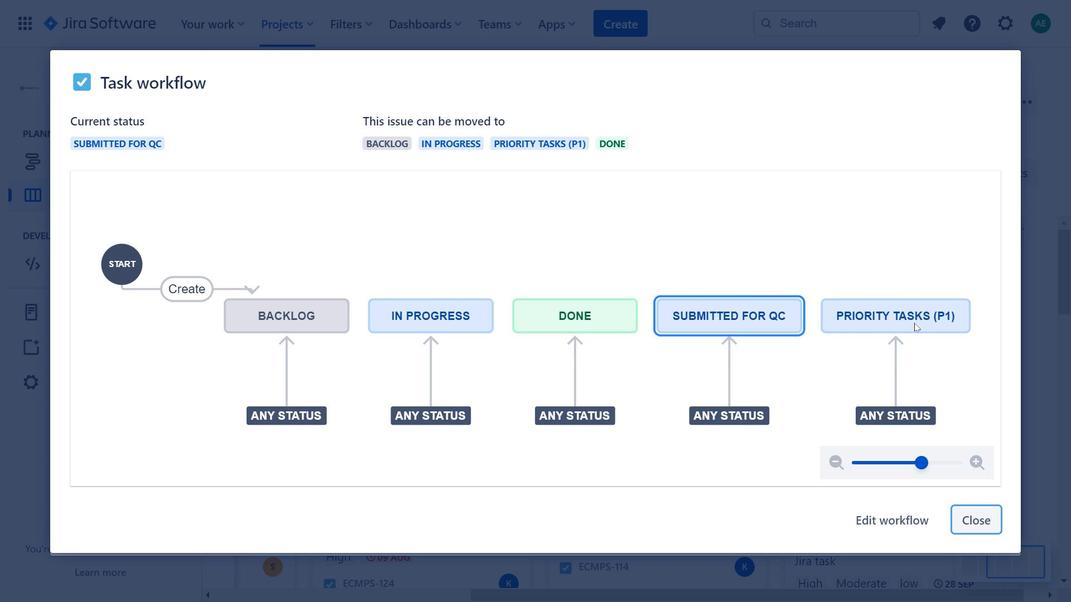 
Action: Mouse pressed left at (743, 311)
Screenshot: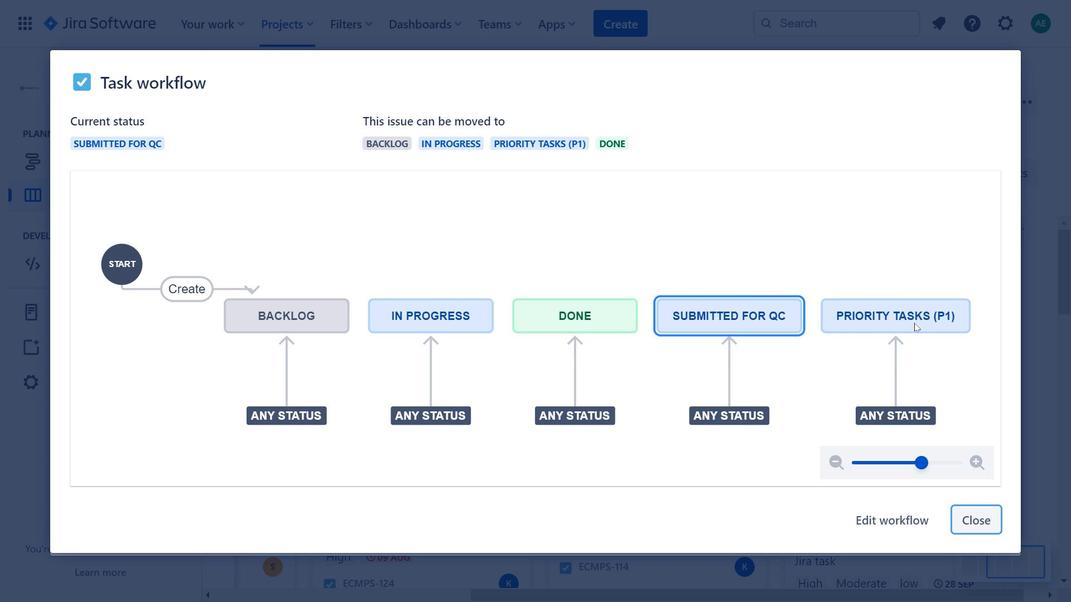 
Action: Mouse moved to (914, 322)
Screenshot: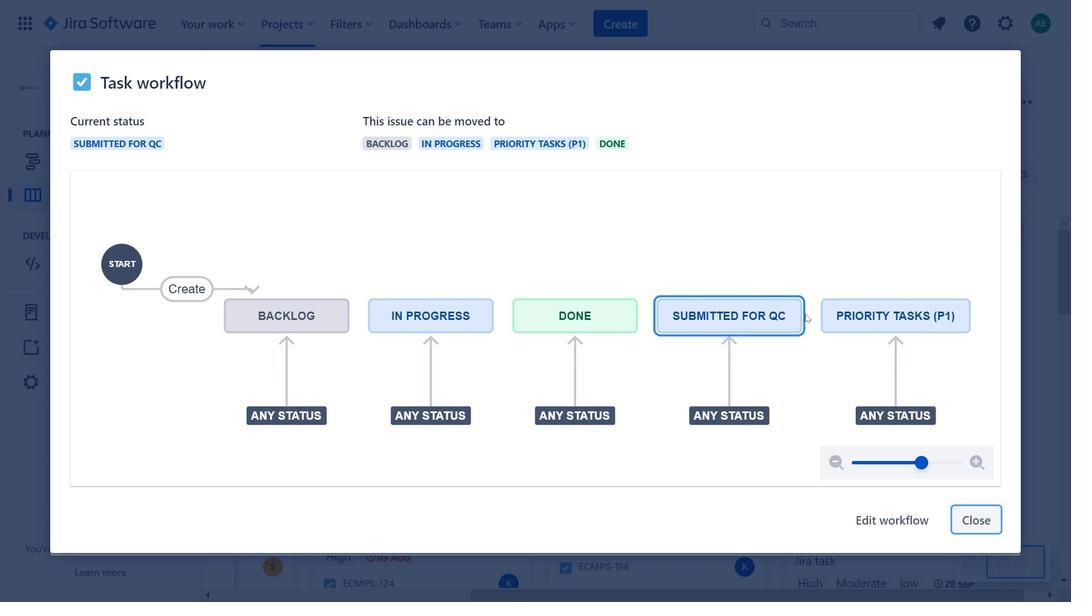 
Action: Mouse pressed left at (914, 322)
Screenshot: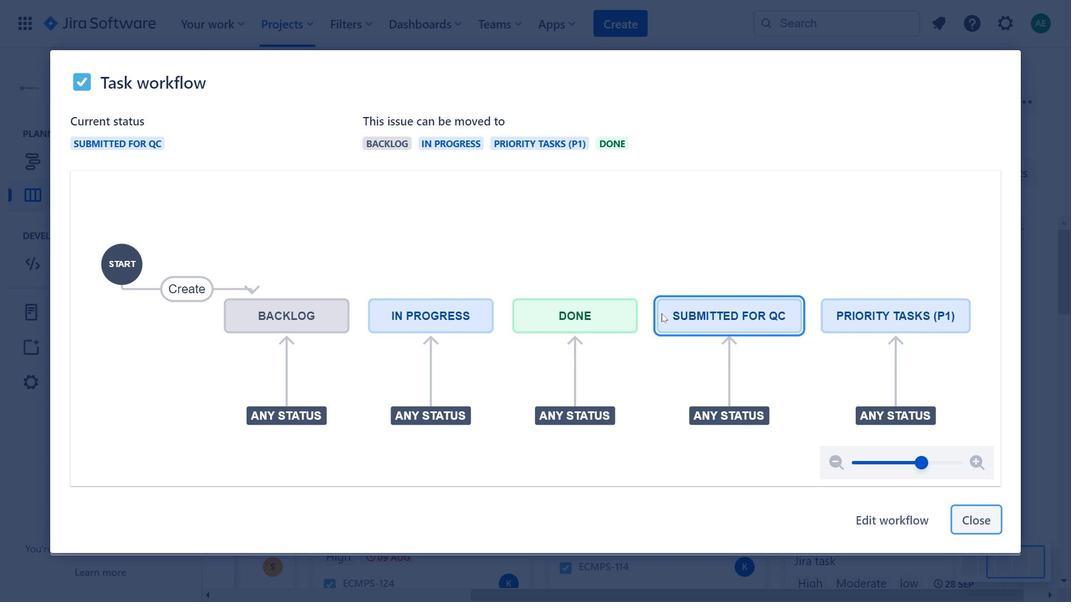 
Action: Mouse moved to (581, 311)
Screenshot: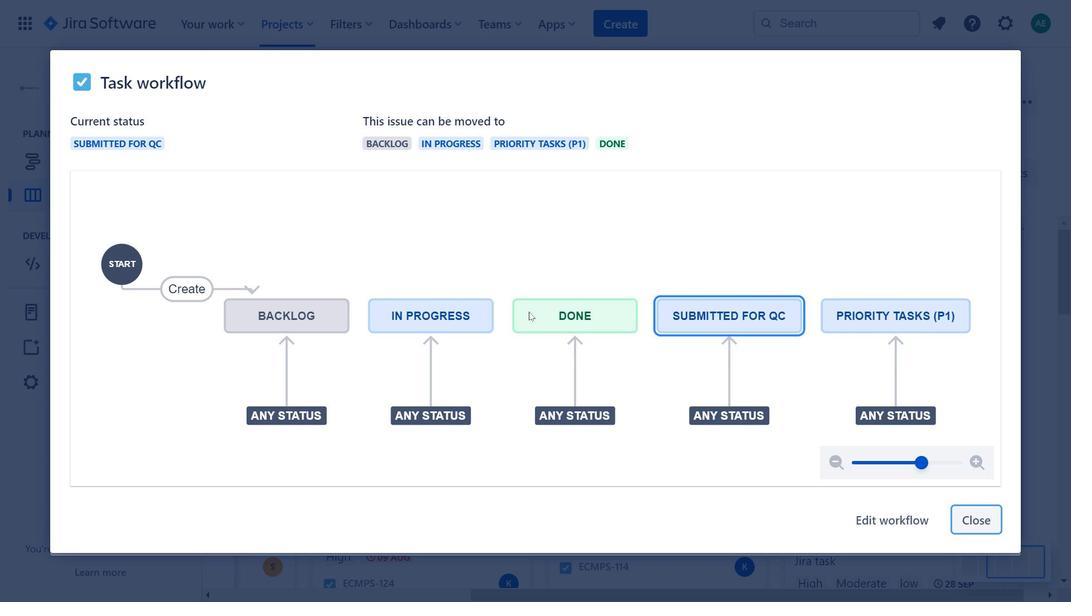 
Action: Mouse pressed left at (581, 311)
Screenshot: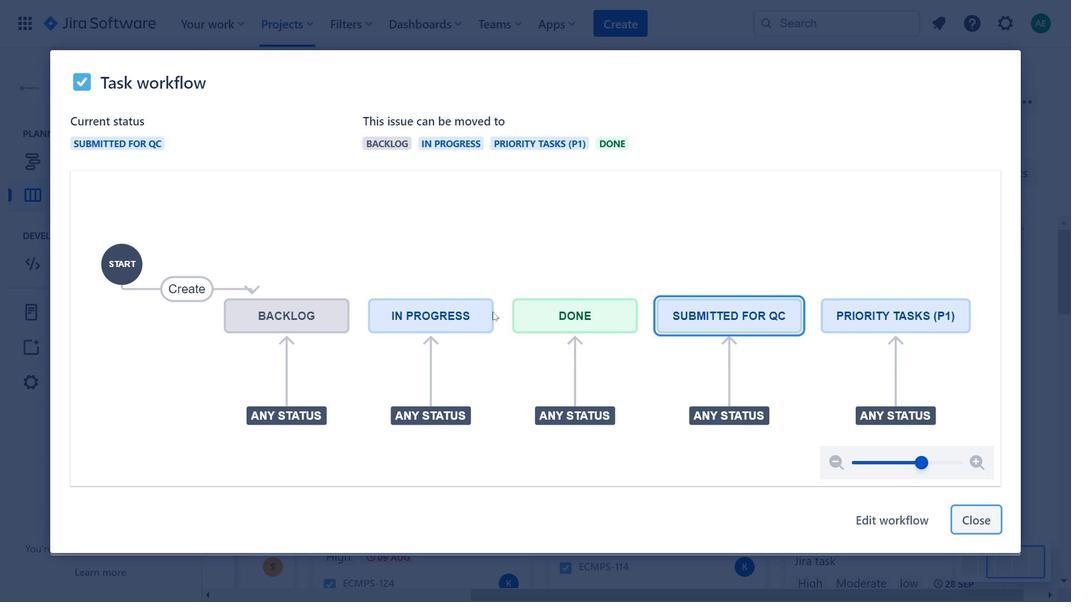 
Action: Mouse moved to (905, 466)
Screenshot: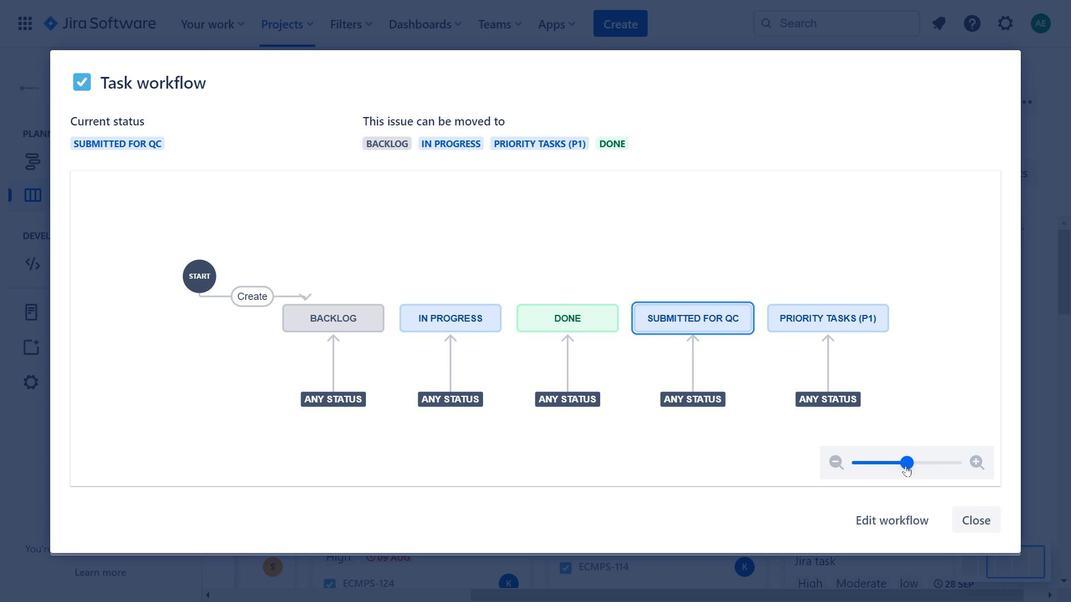 
Action: Mouse pressed left at (905, 466)
Screenshot: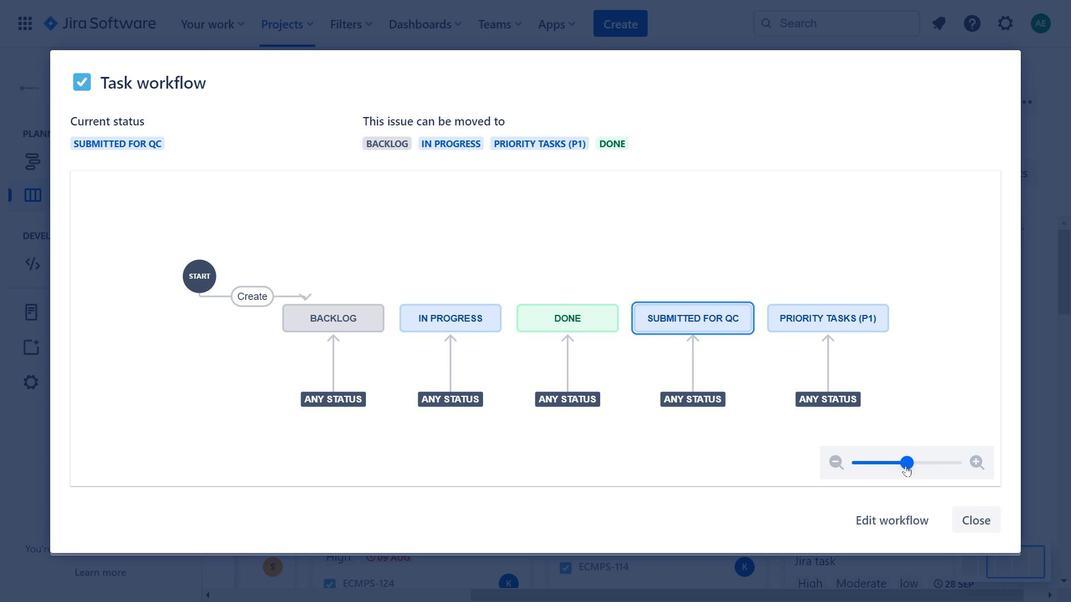 
Action: Mouse moved to (906, 465)
Screenshot: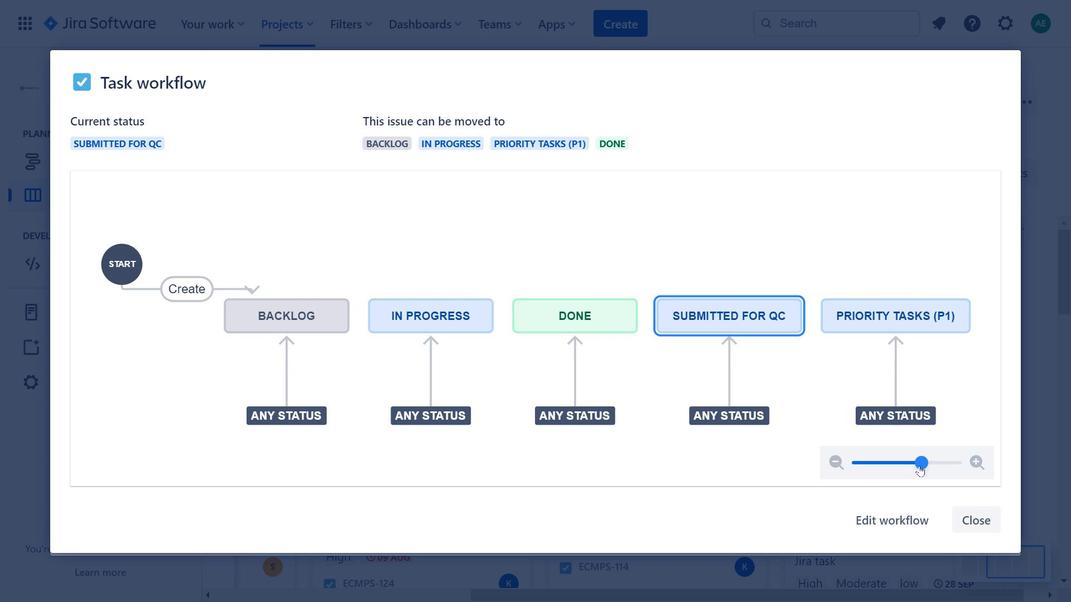 
Action: Mouse pressed left at (906, 465)
Screenshot: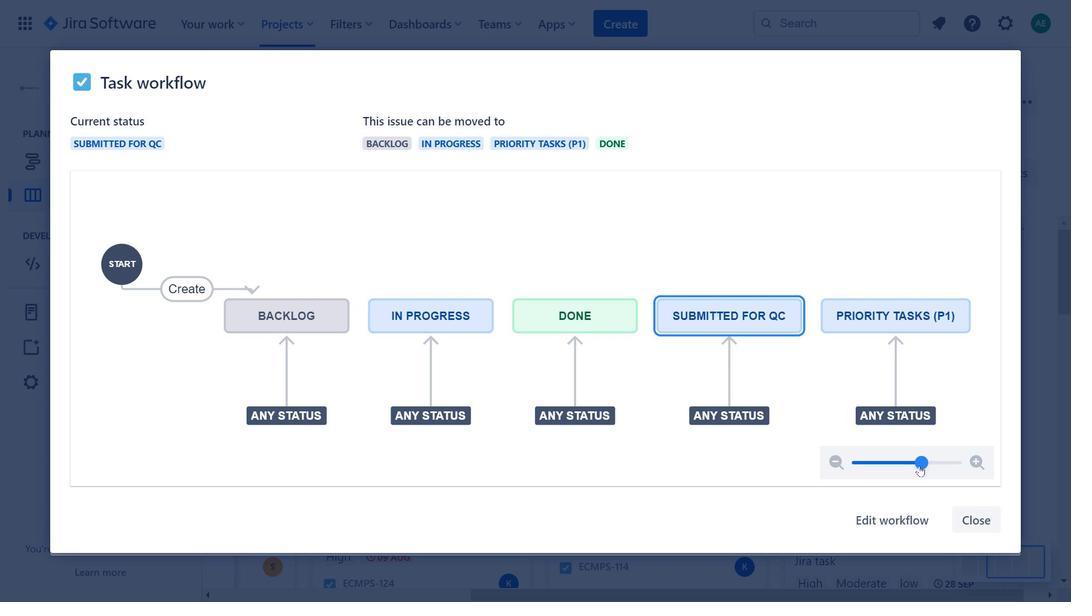
Action: Mouse moved to (970, 516)
Screenshot: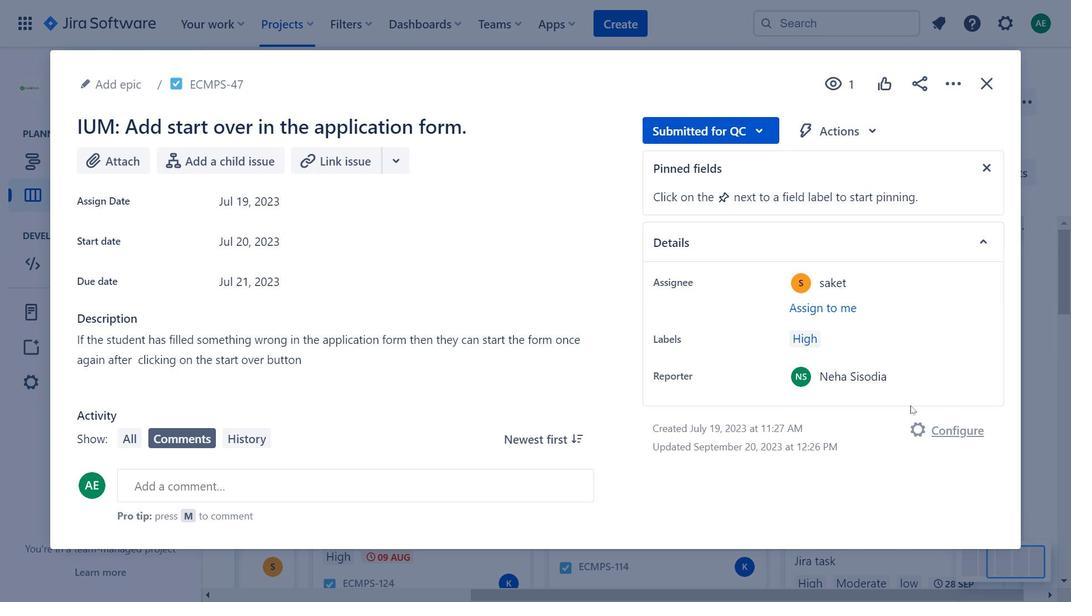 
Action: Mouse pressed left at (970, 516)
Screenshot: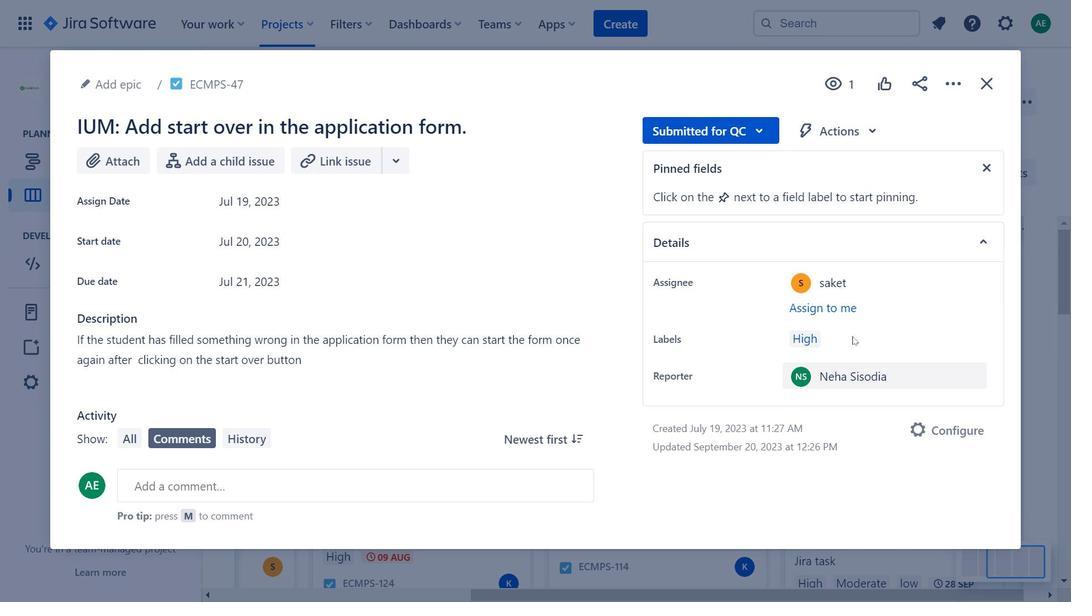 
Action: Mouse moved to (248, 206)
Screenshot: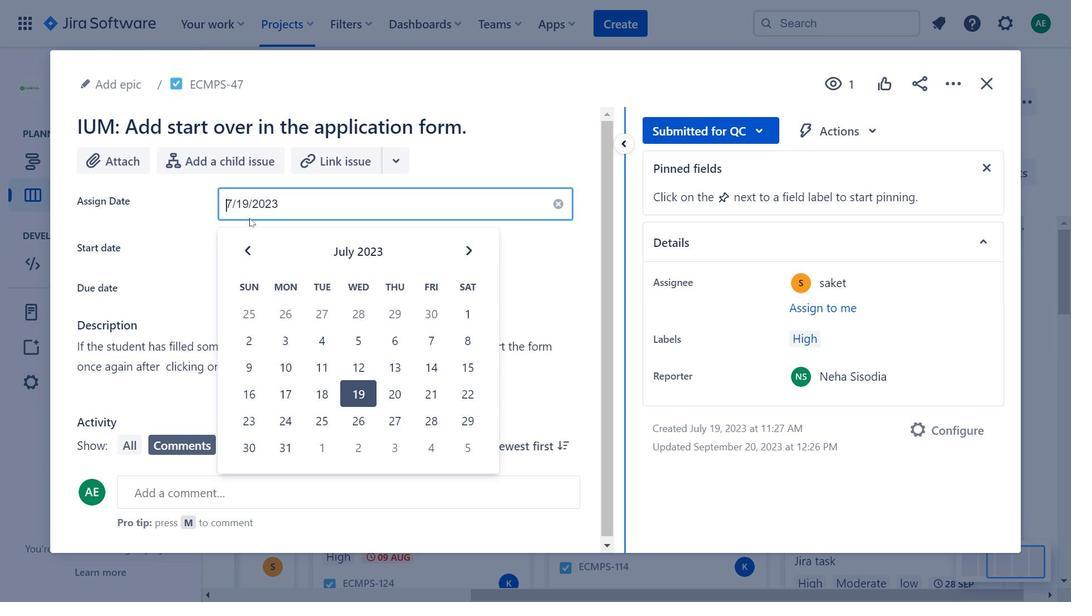 
Action: Mouse pressed left at (248, 206)
Screenshot: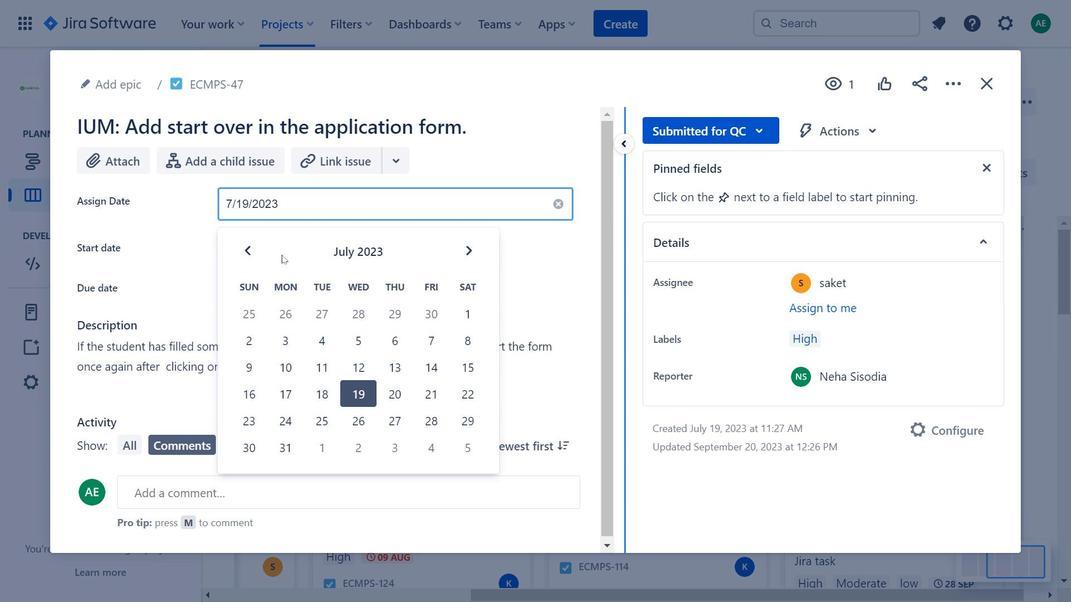 
Action: Mouse moved to (461, 250)
Screenshot: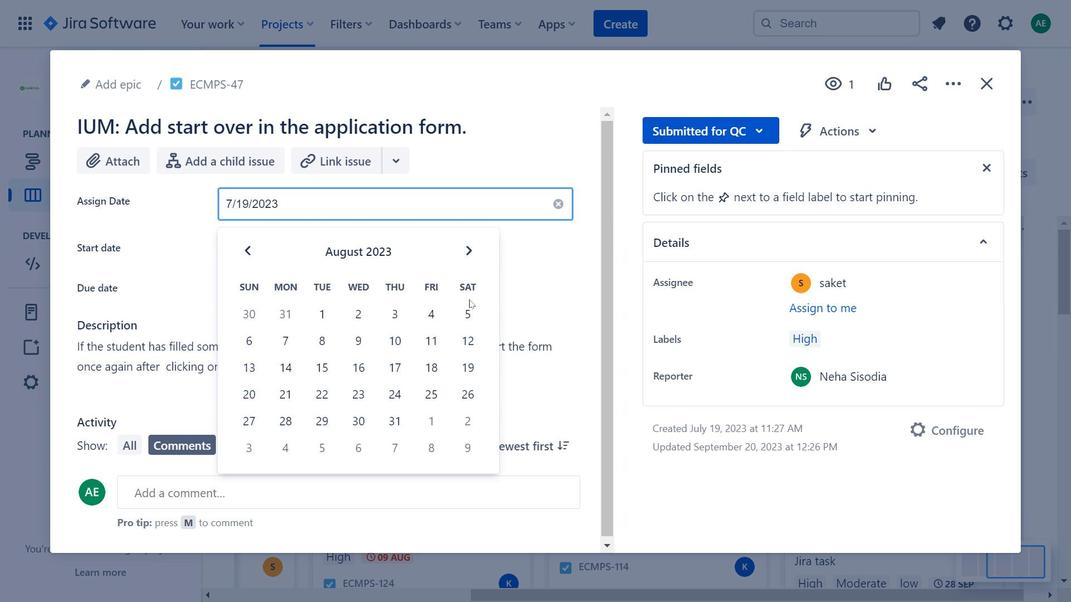
Action: Mouse pressed left at (461, 250)
Screenshot: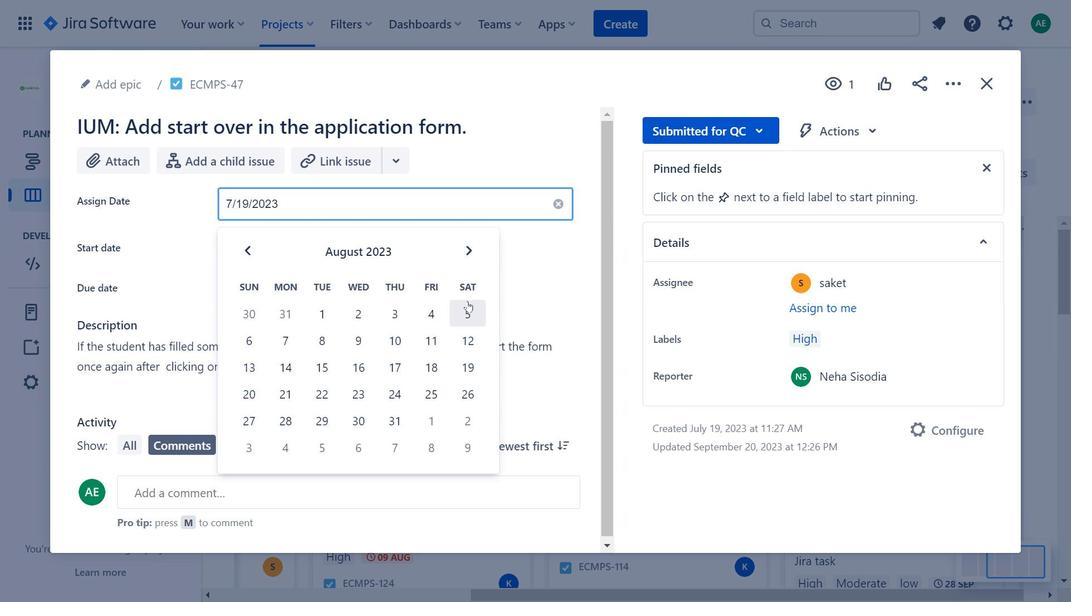 
Action: Mouse moved to (473, 257)
Screenshot: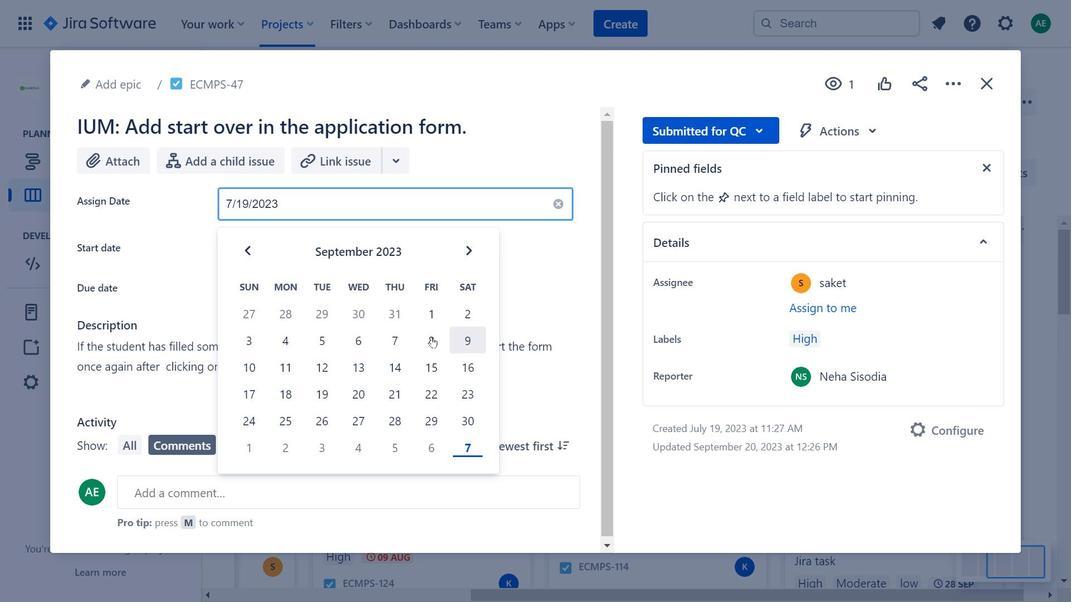 
Action: Mouse pressed left at (473, 257)
Screenshot: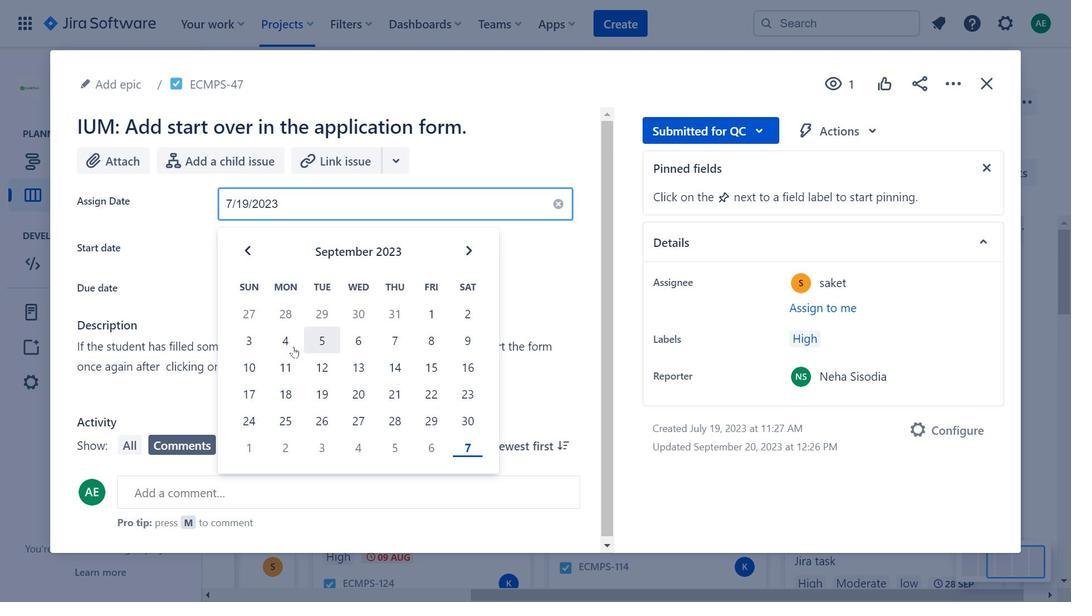 
Action: Mouse moved to (251, 252)
Screenshot: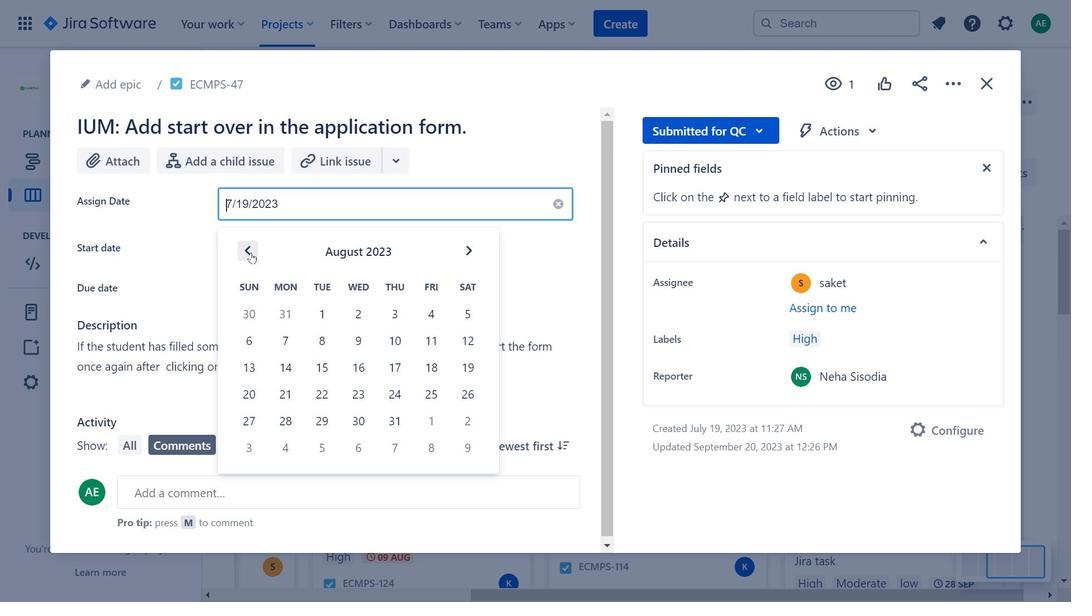 
Action: Mouse pressed left at (251, 252)
Screenshot: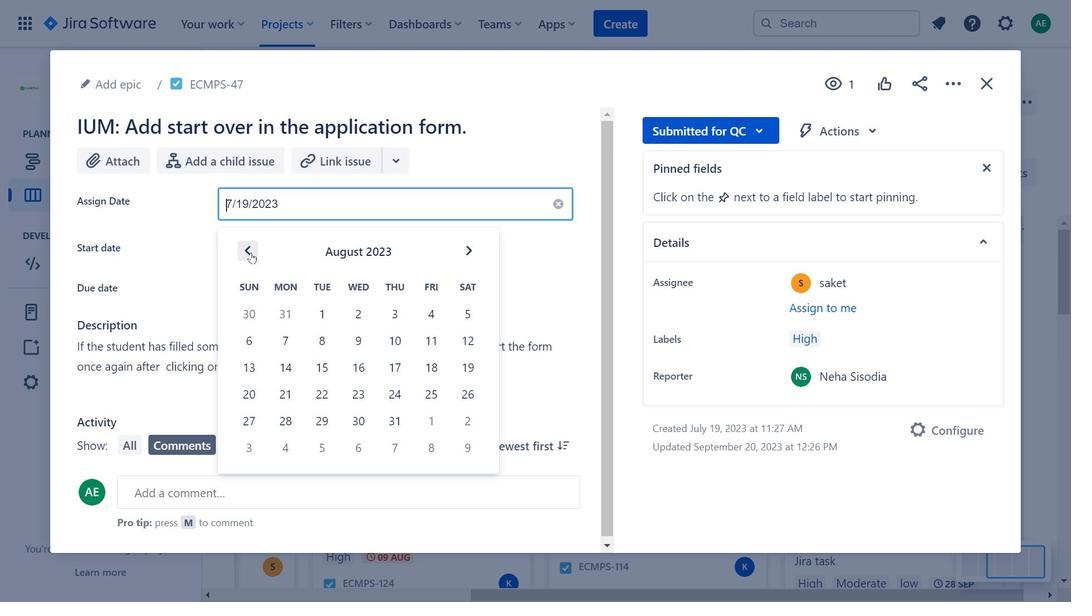 
Action: Mouse pressed left at (251, 252)
Screenshot: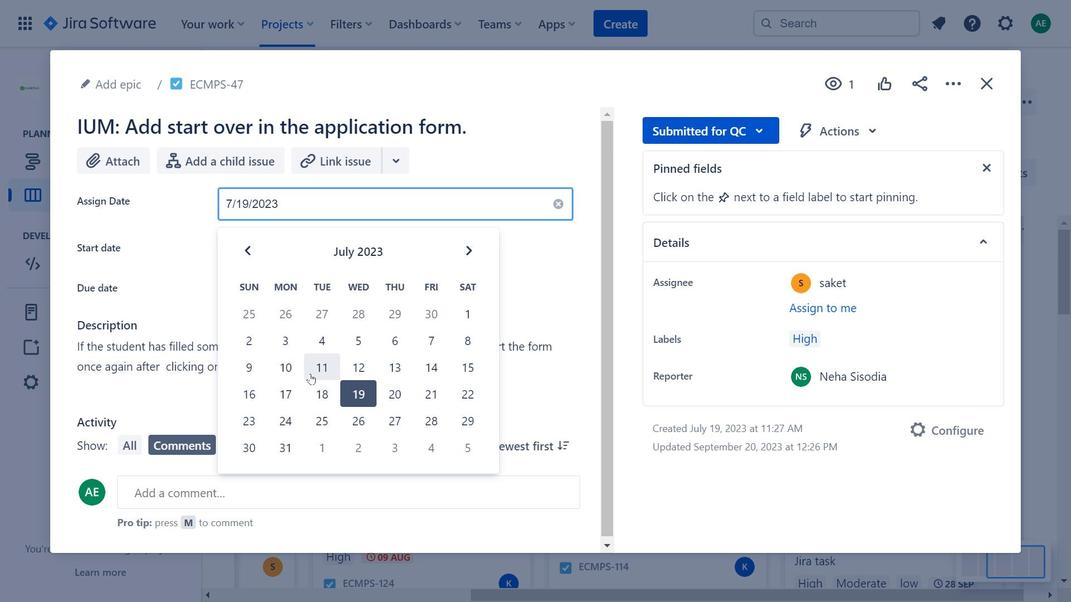 
Action: Mouse moved to (468, 254)
Screenshot: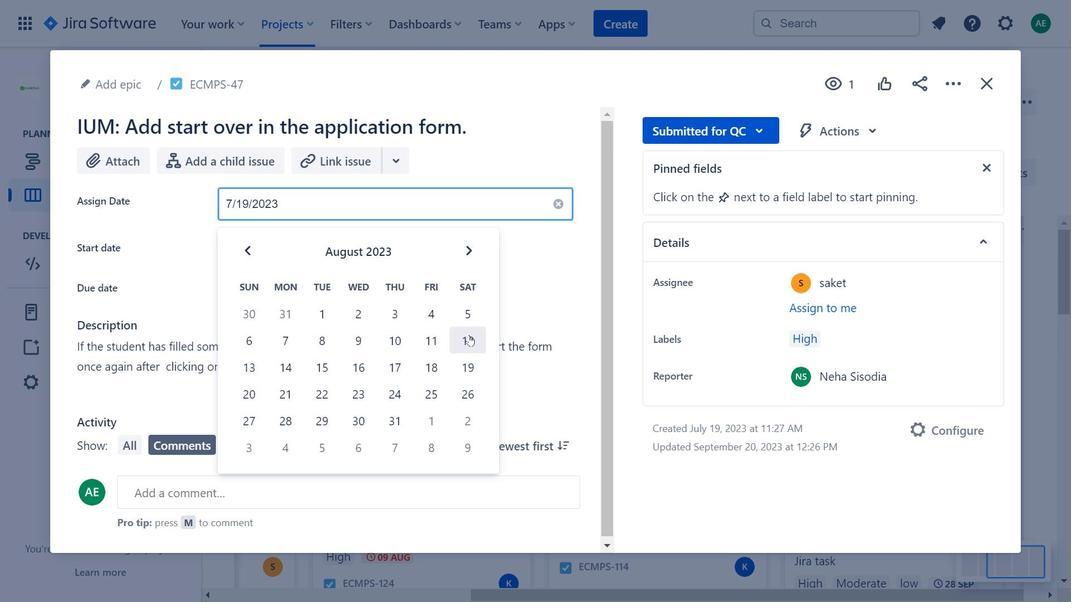 
Action: Mouse pressed left at (468, 254)
Screenshot: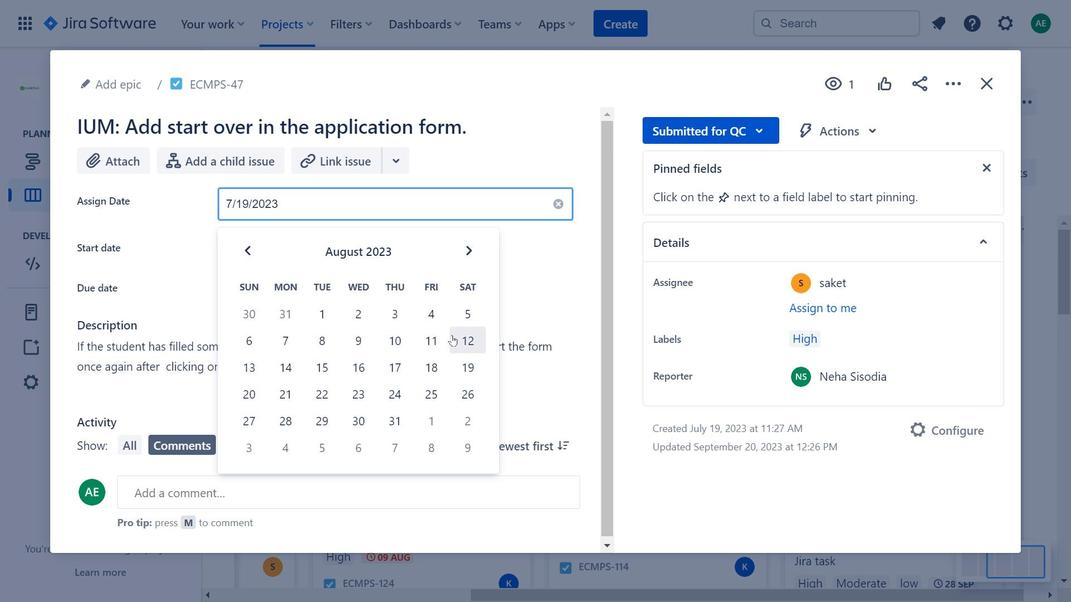 
Action: Mouse moved to (848, 132)
Screenshot: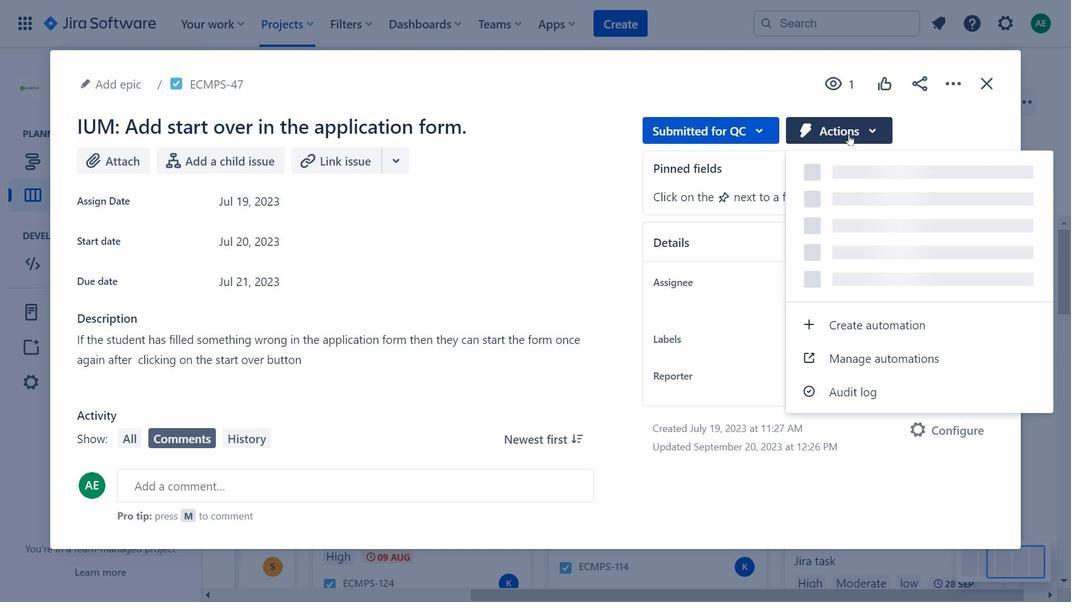 
Action: Mouse pressed left at (848, 132)
Screenshot: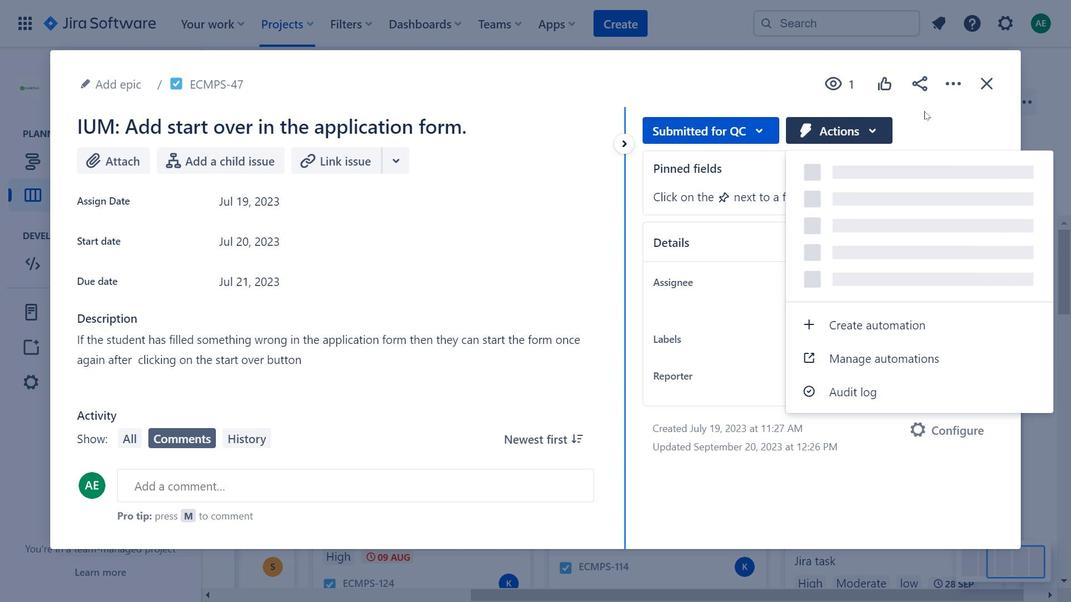 
Action: Mouse moved to (317, 240)
Screenshot: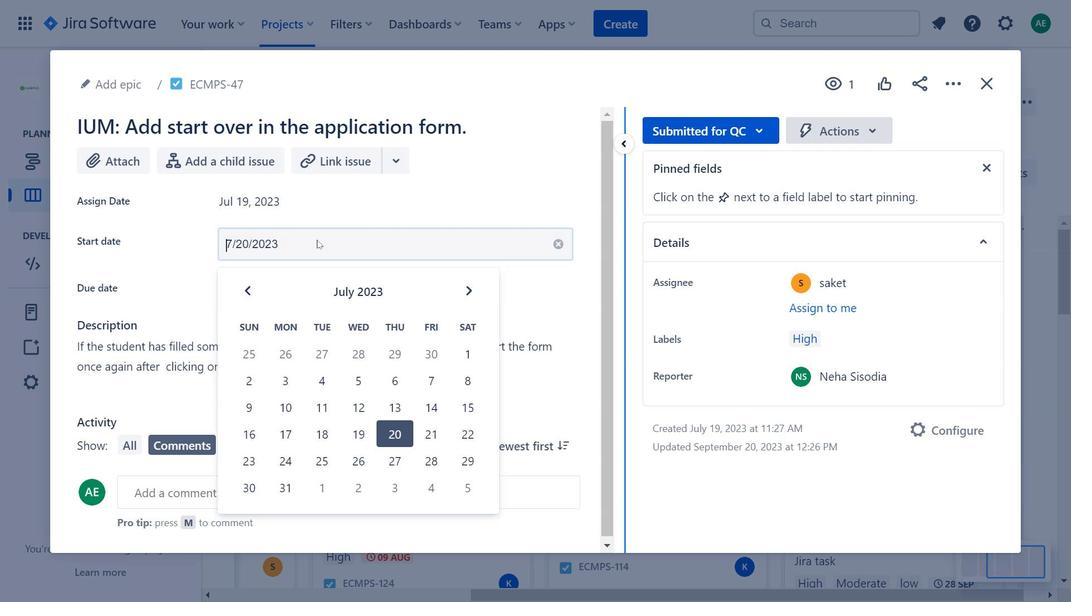 
Action: Mouse pressed left at (317, 240)
Screenshot: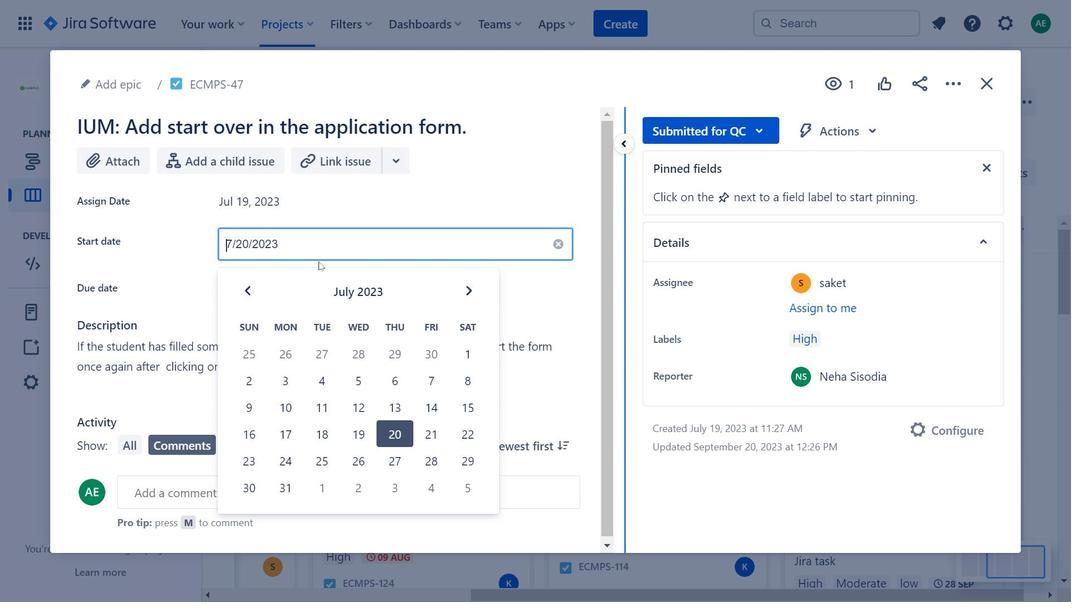 
Action: Mouse moved to (469, 288)
Screenshot: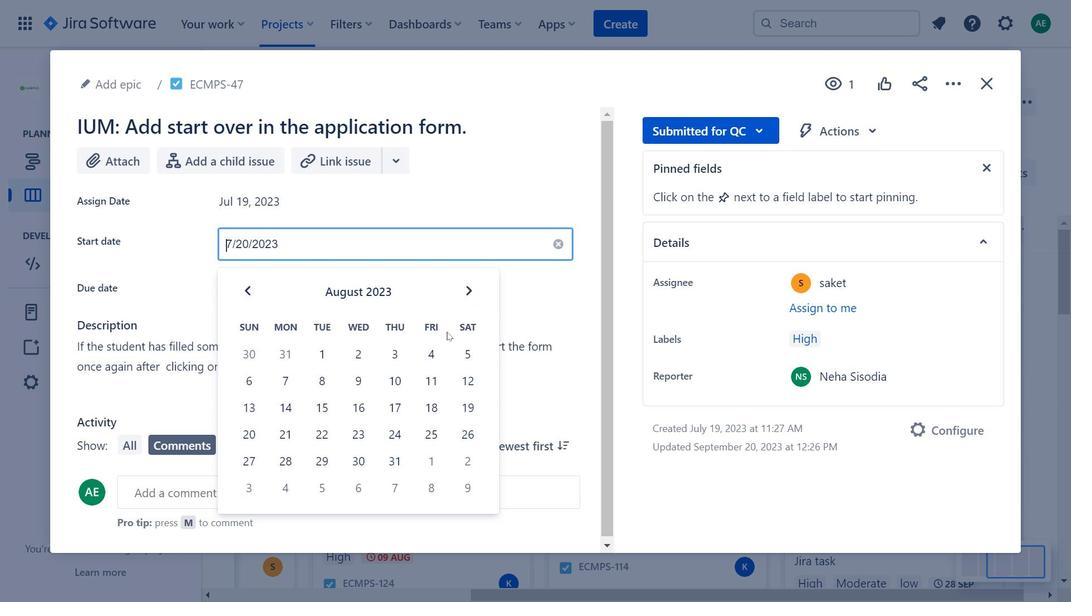 
Action: Mouse pressed left at (469, 288)
Screenshot: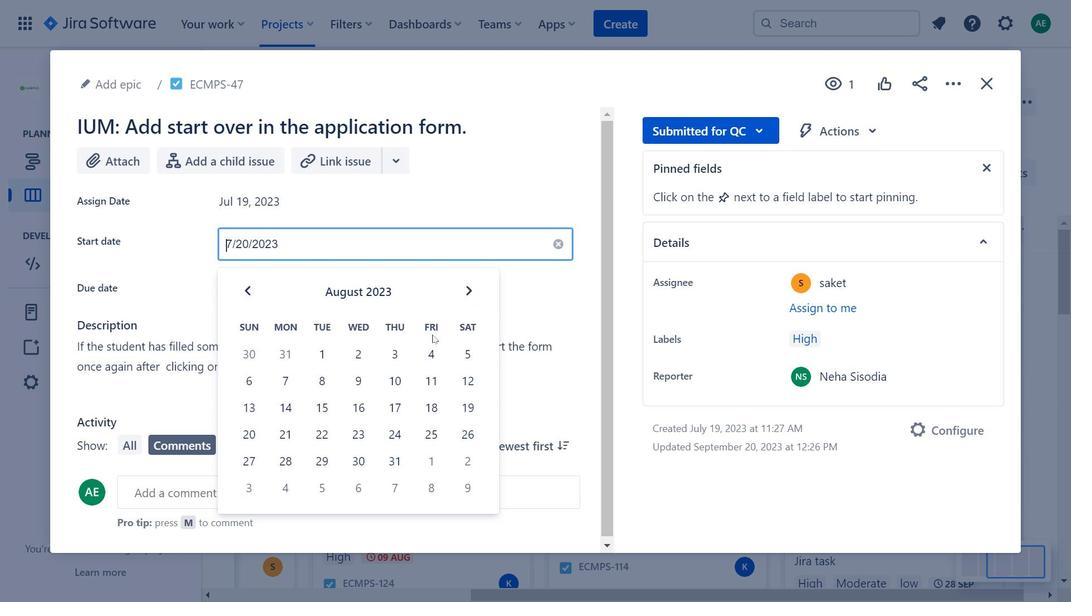 
Action: Mouse moved to (469, 290)
Screenshot: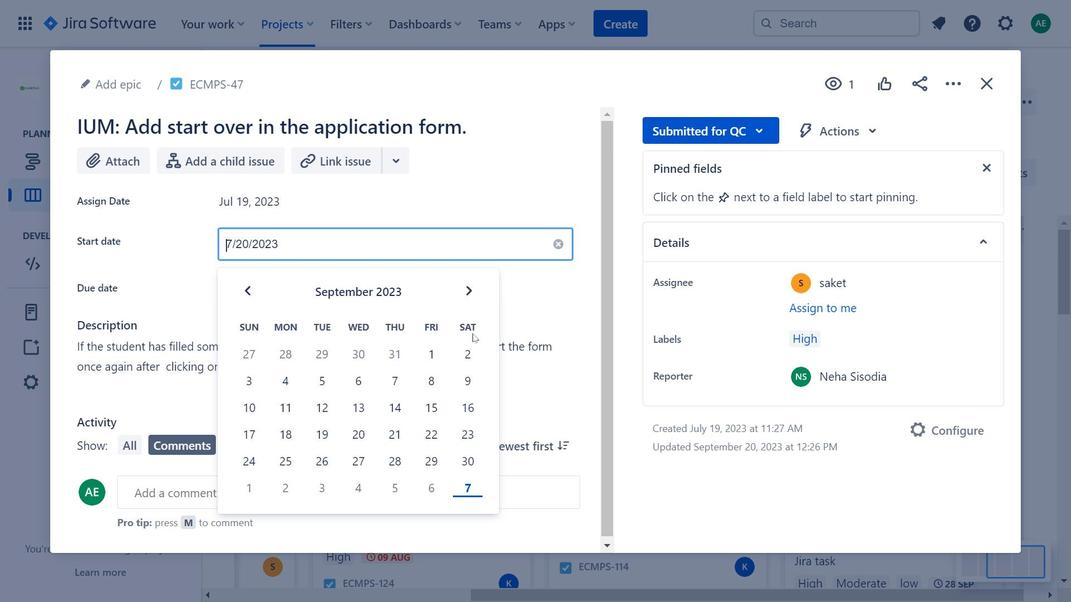 
Action: Mouse pressed left at (469, 290)
Screenshot: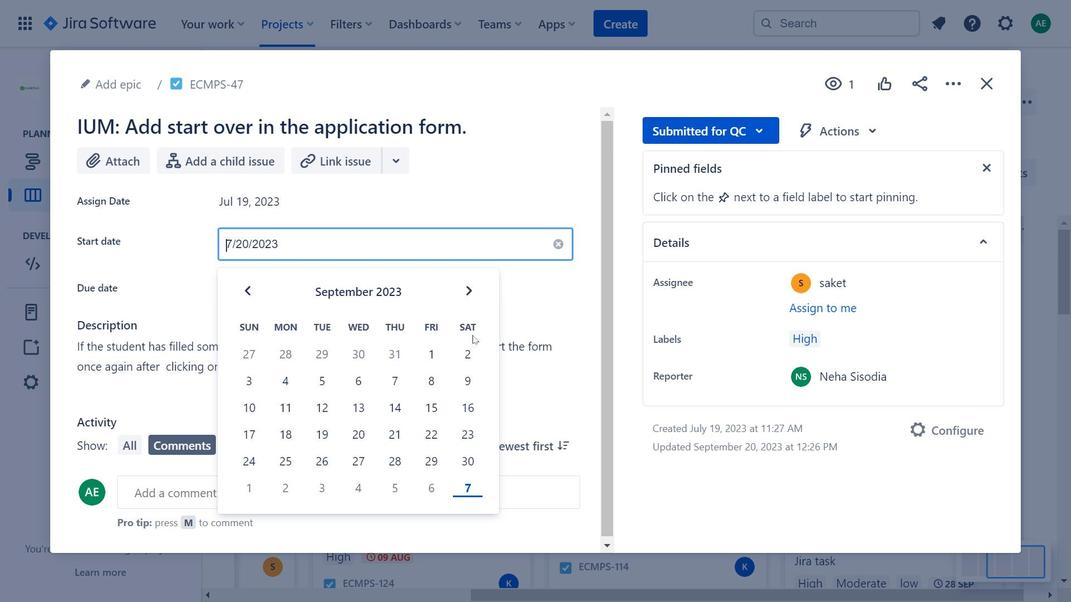 
Action: Mouse moved to (464, 288)
Screenshot: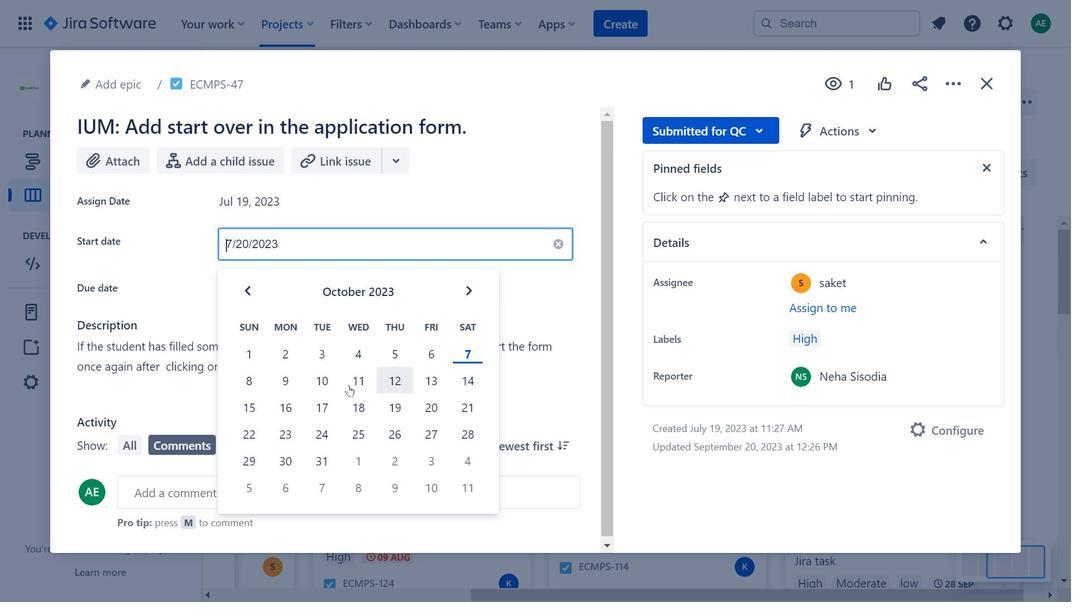 
Action: Mouse pressed left at (464, 288)
Screenshot: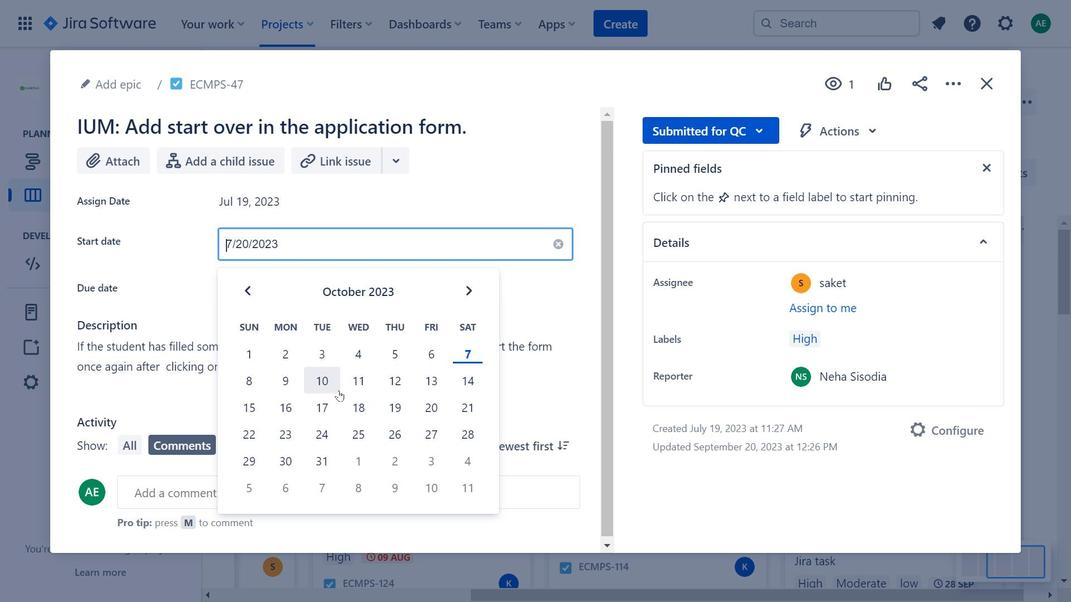 
Action: Mouse moved to (253, 287)
Screenshot: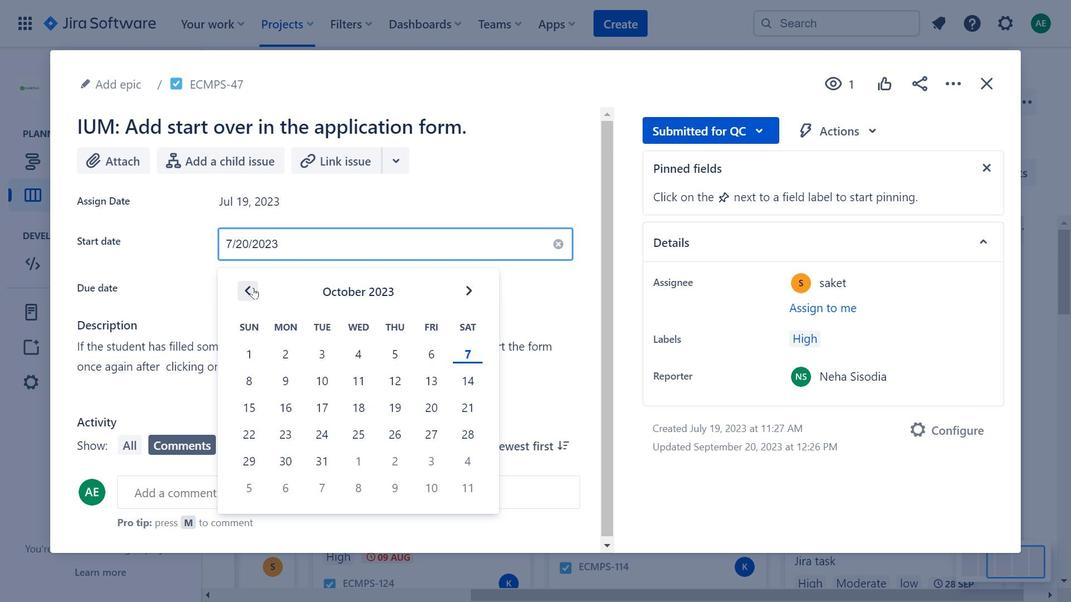 
Action: Mouse pressed left at (253, 287)
Screenshot: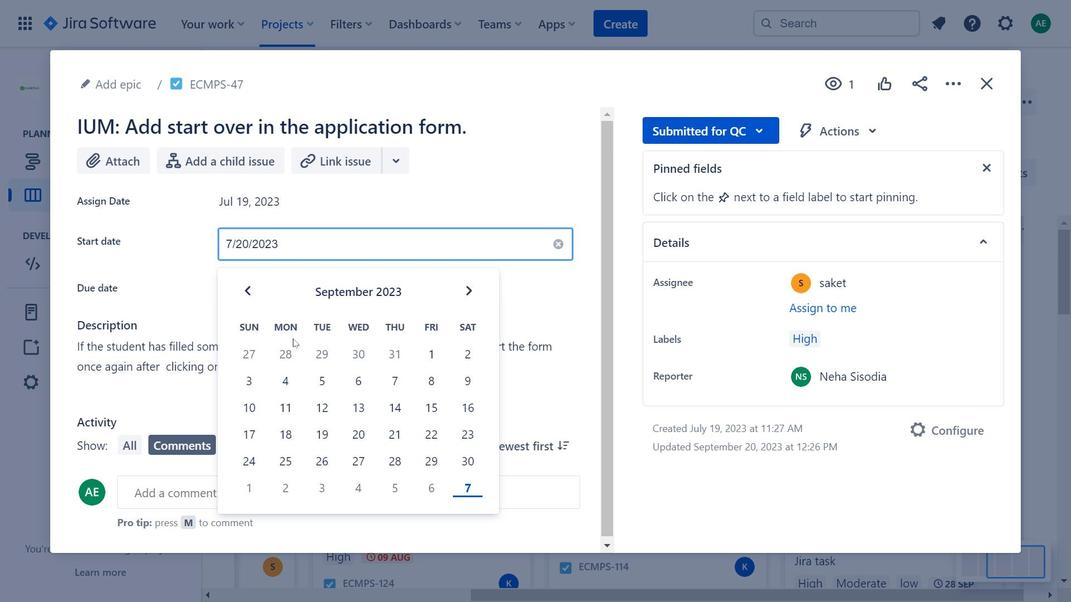 
Action: Mouse moved to (755, 126)
Screenshot: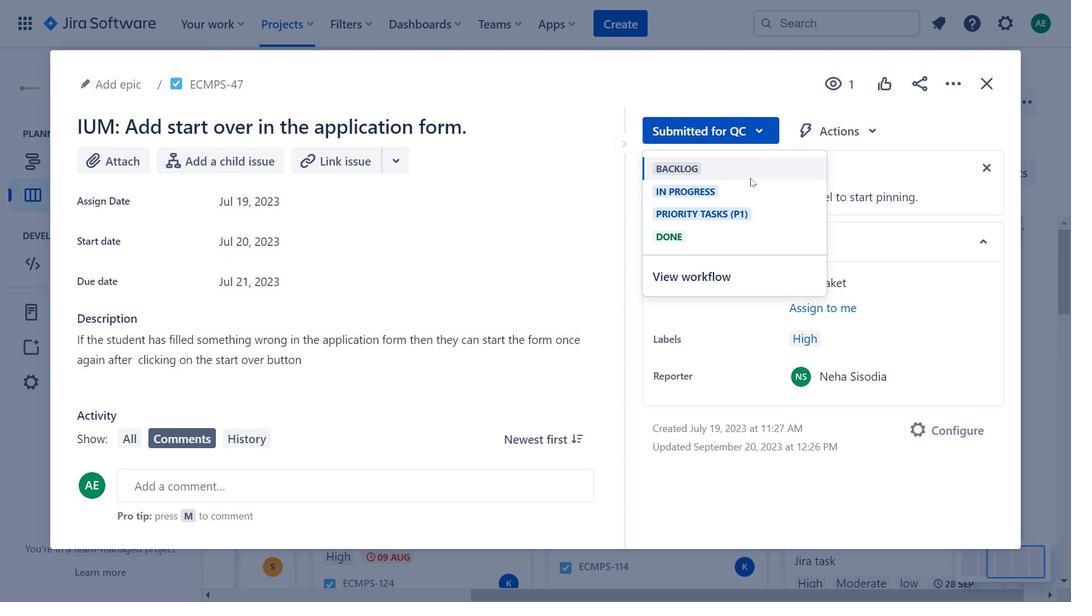 
Action: Mouse pressed left at (755, 126)
Screenshot: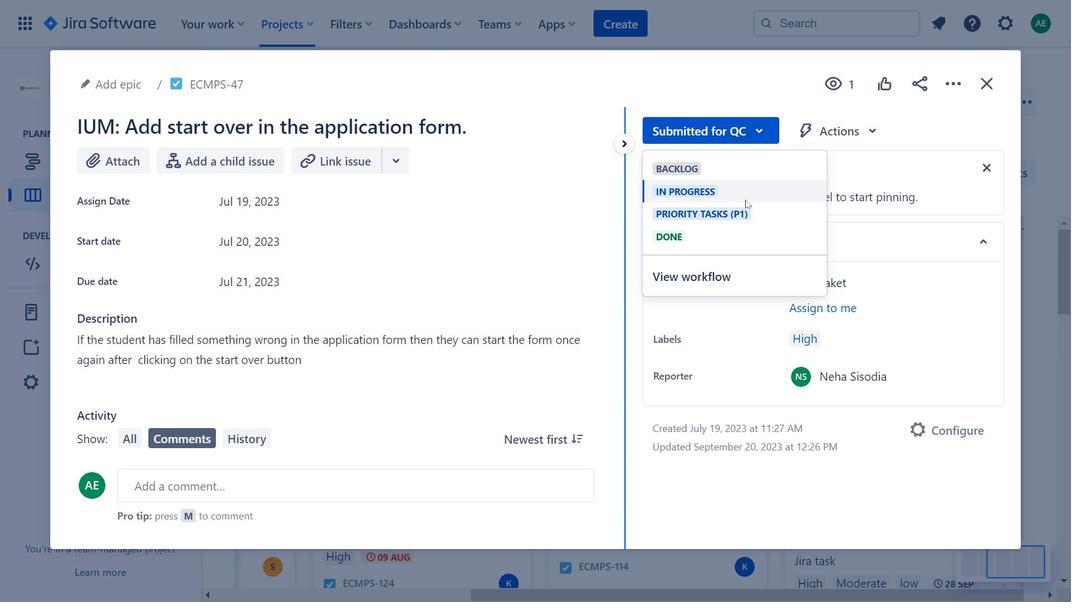 
Action: Mouse moved to (407, 211)
Screenshot: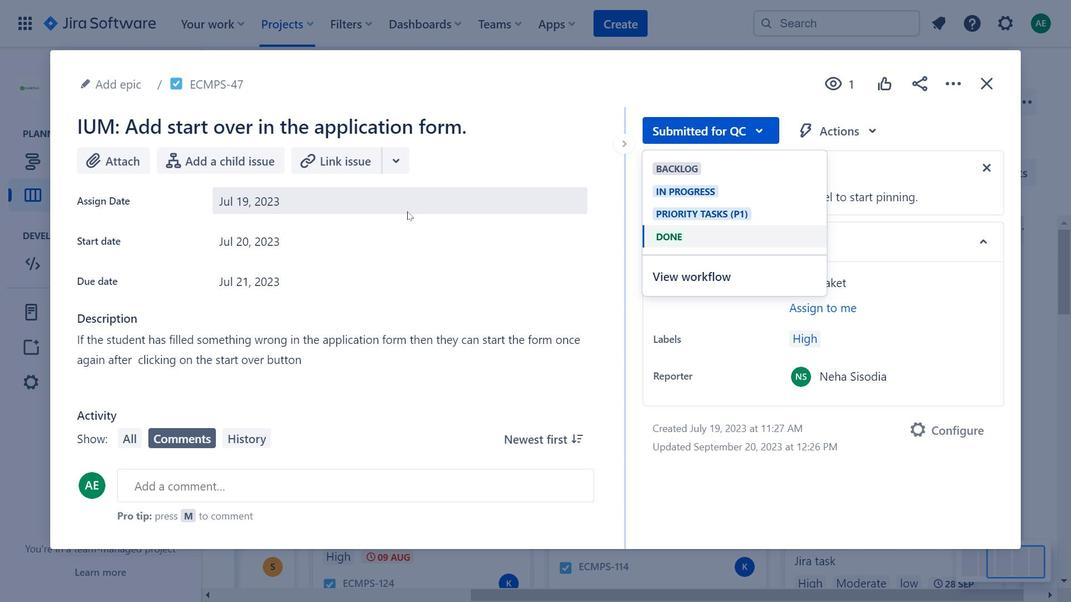 
Action: Mouse pressed left at (407, 211)
Screenshot: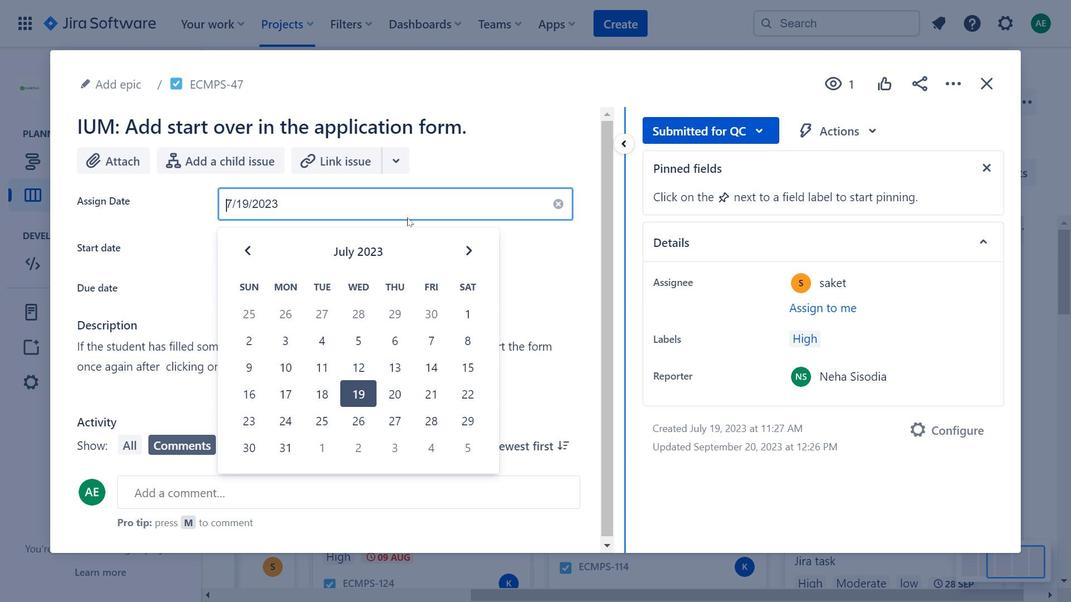 
Action: Mouse moved to (471, 248)
Screenshot: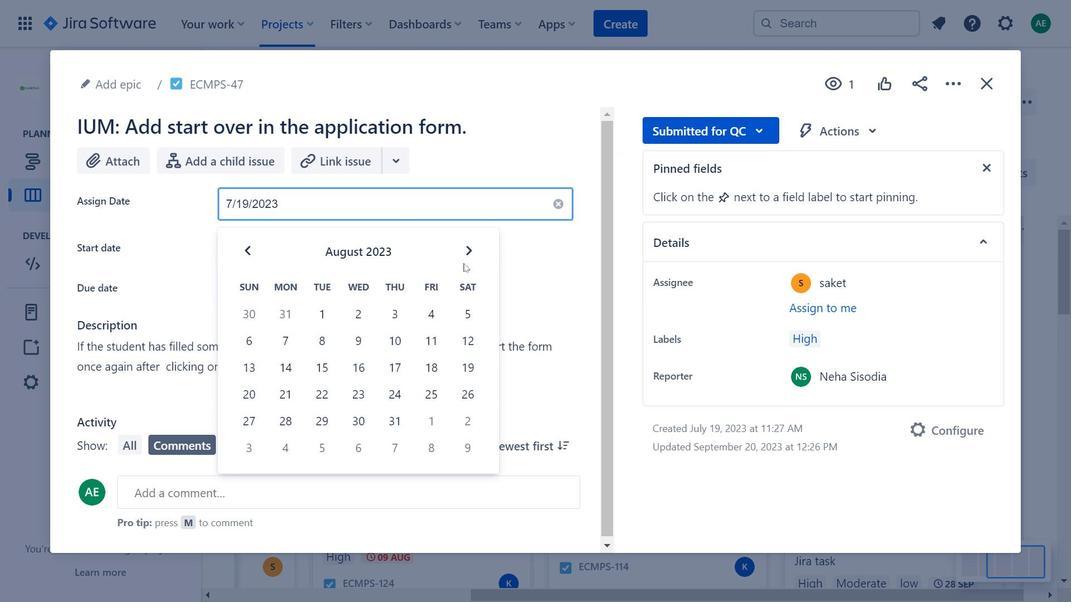 
Action: Mouse pressed left at (471, 248)
Screenshot: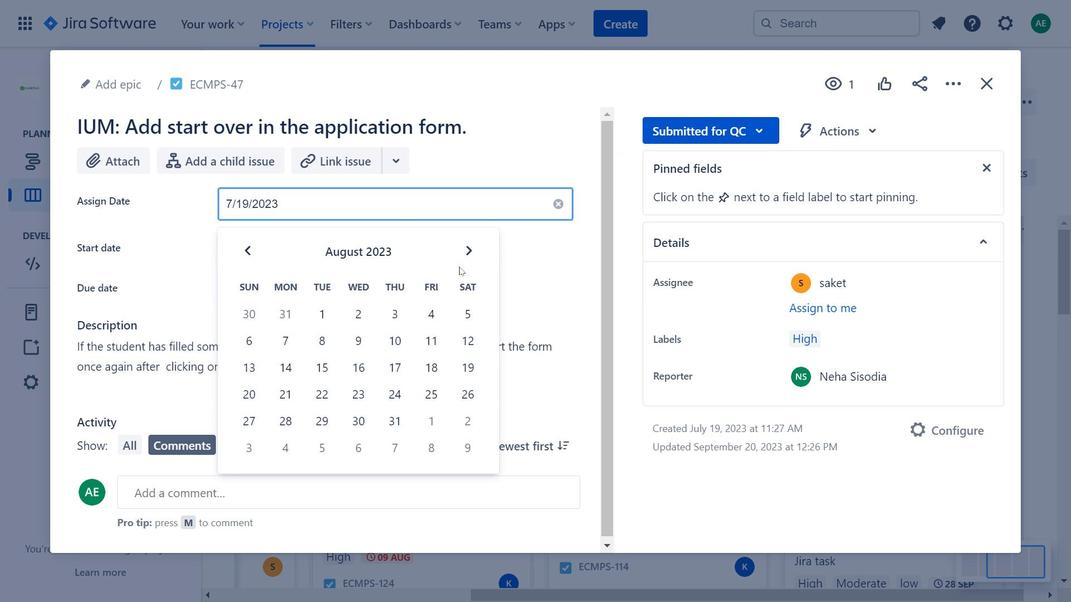 
Action: Mouse moved to (465, 258)
Screenshot: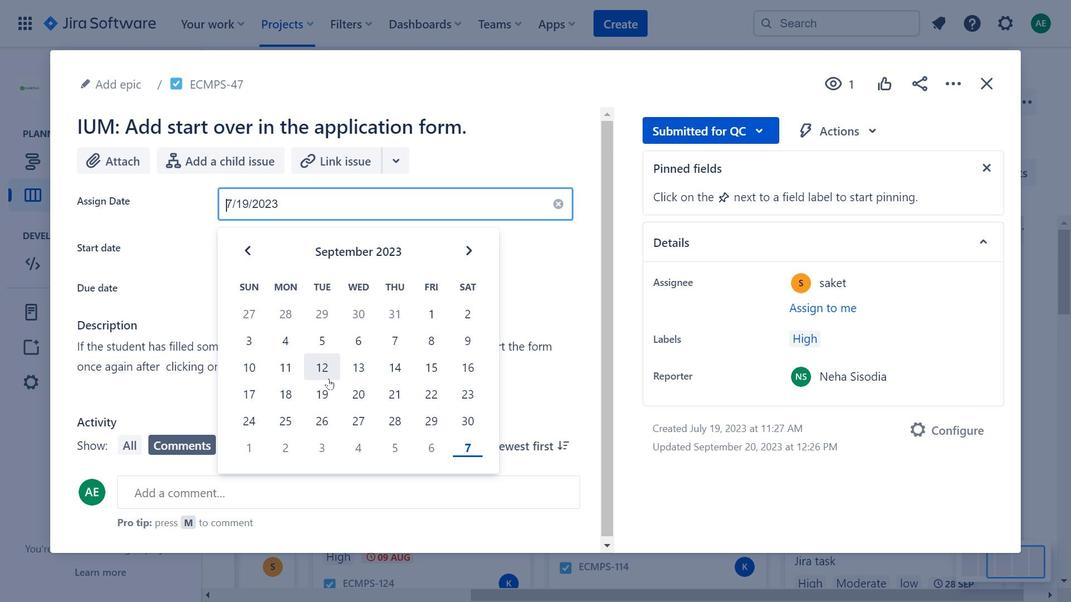 
Action: Mouse pressed left at (465, 258)
Screenshot: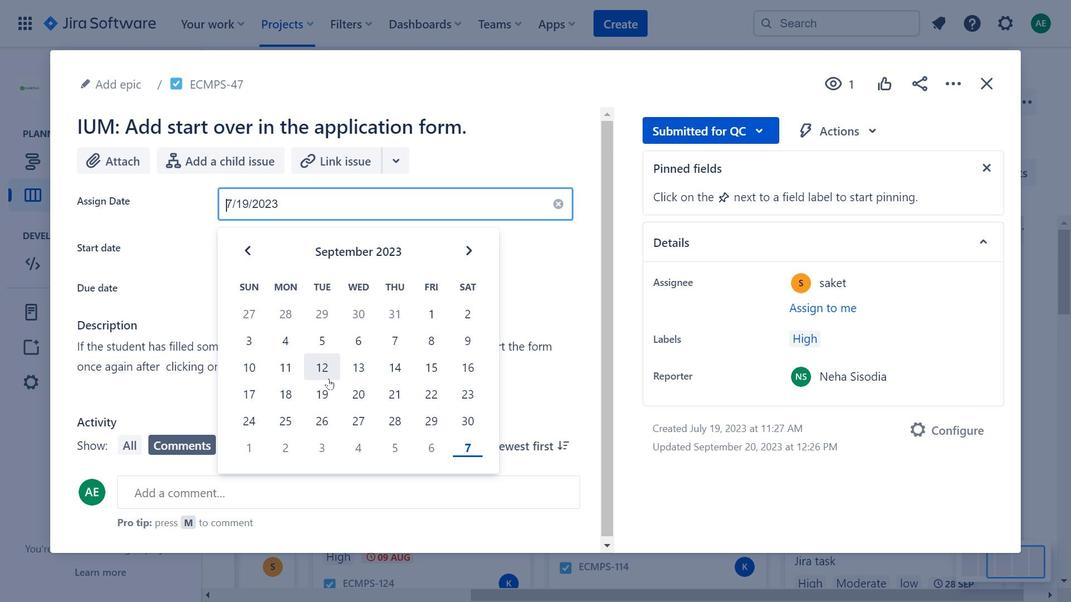 
Action: Mouse moved to (976, 84)
Screenshot: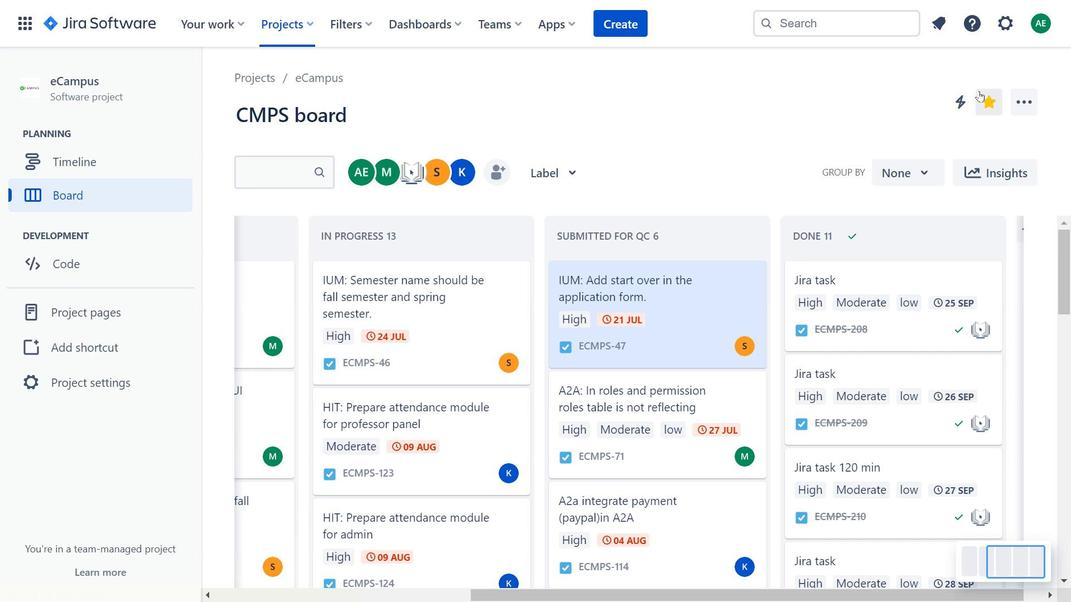 
Action: Mouse pressed left at (976, 84)
Screenshot: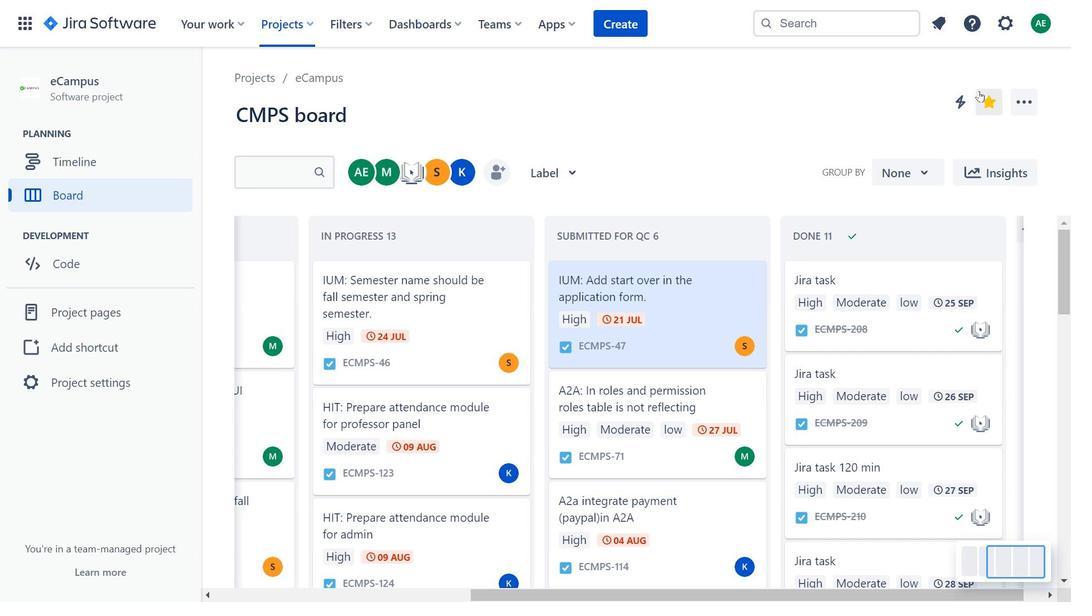 
Action: Mouse moved to (677, 459)
Screenshot: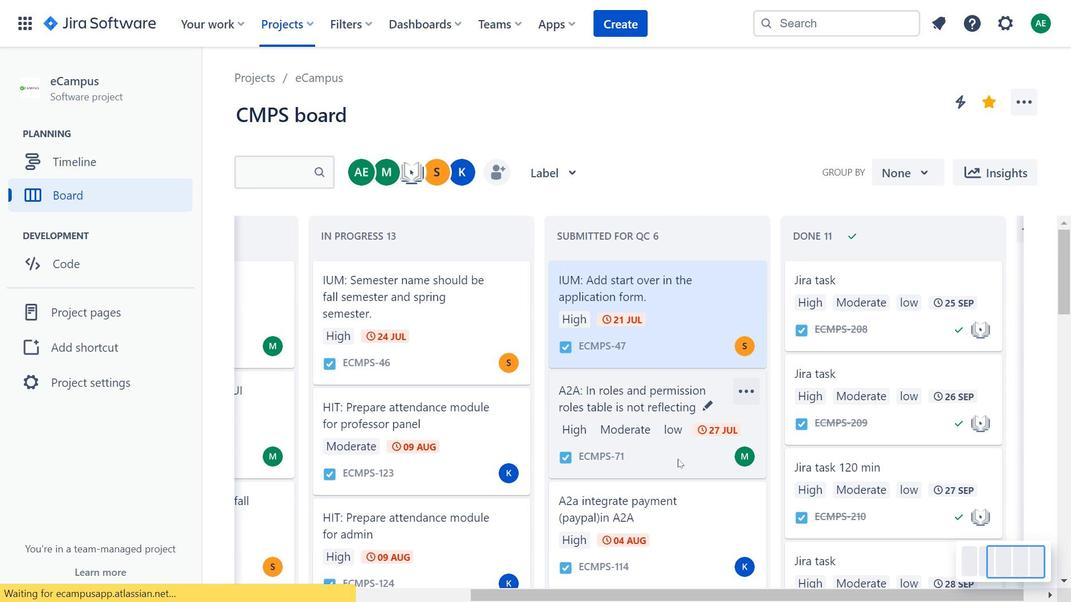 
Action: Mouse pressed left at (677, 459)
Screenshot: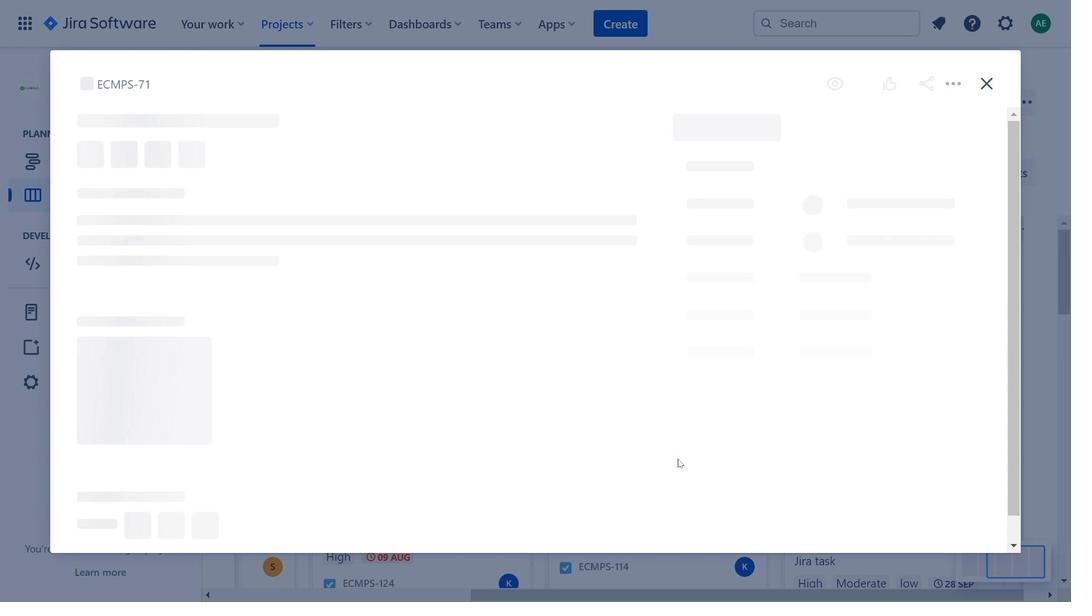 
Action: Mouse moved to (721, 129)
Screenshot: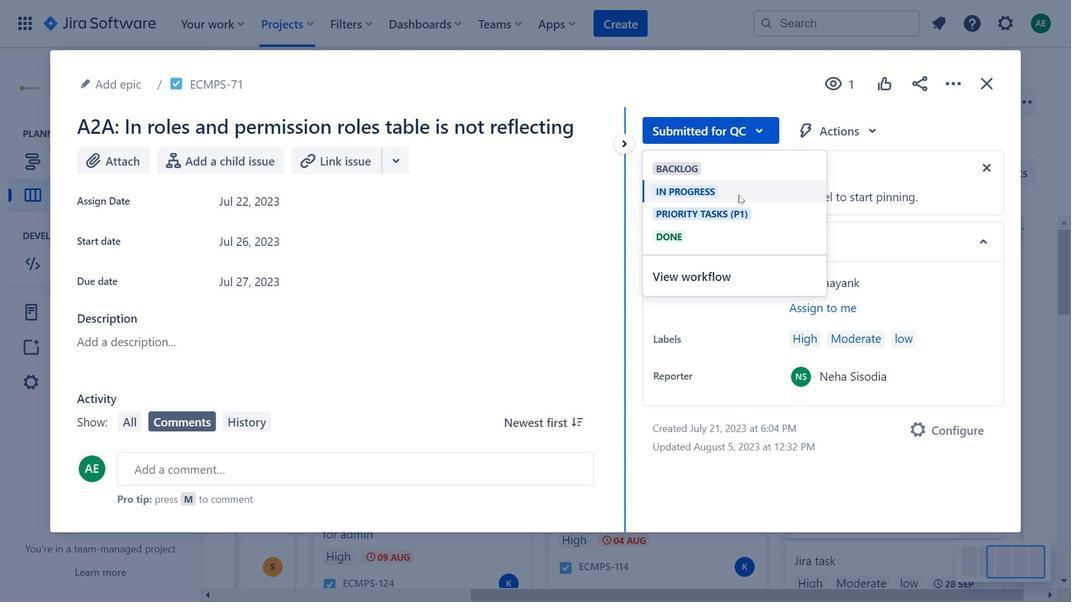 
Action: Mouse pressed left at (721, 129)
Screenshot: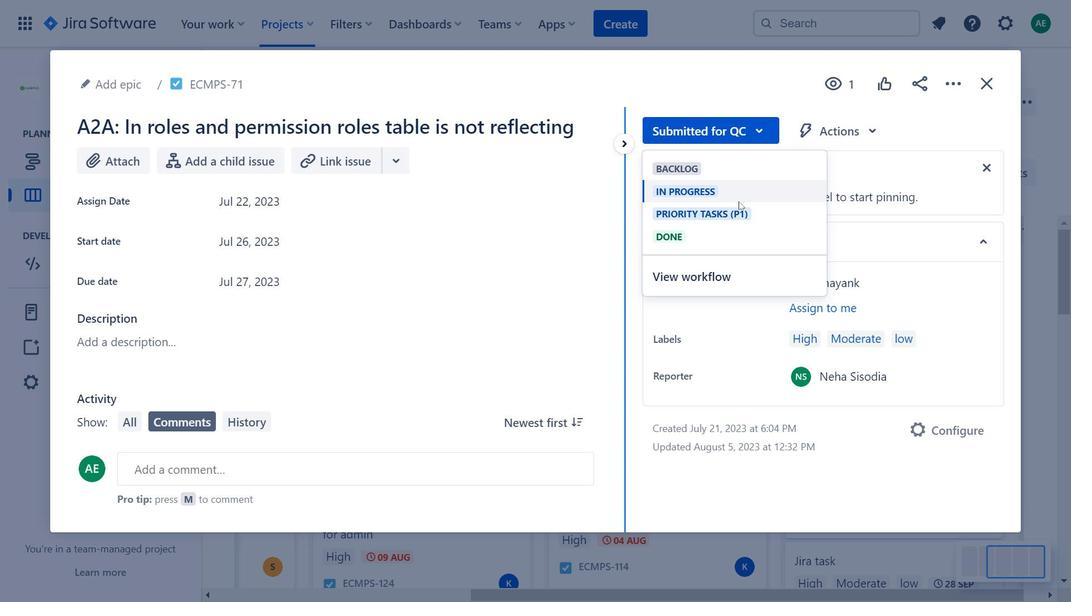 
Action: Mouse moved to (404, 157)
Screenshot: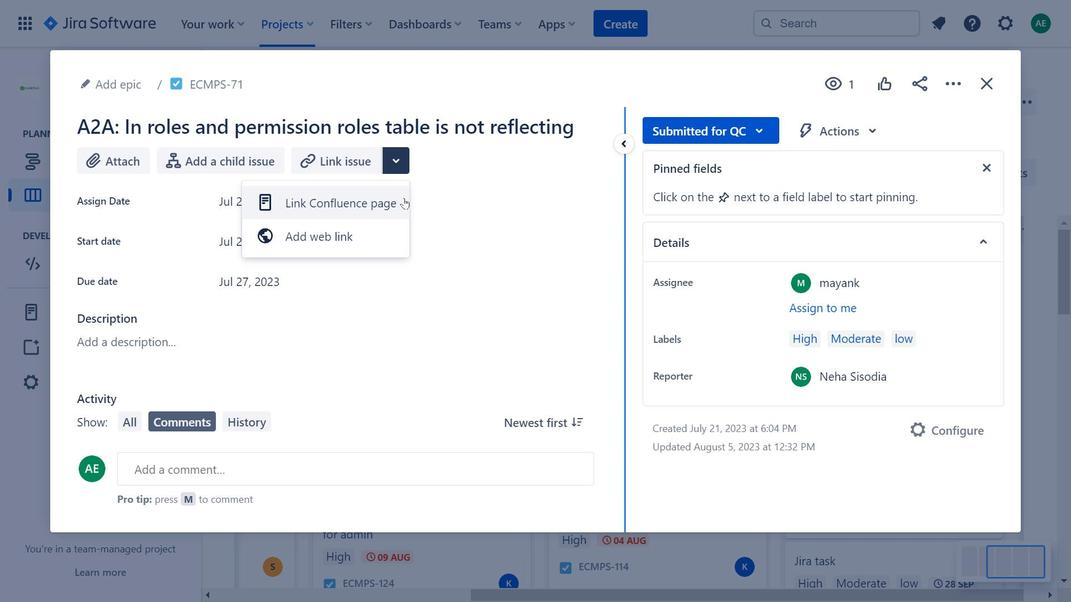 
Action: Mouse pressed left at (404, 157)
Screenshot: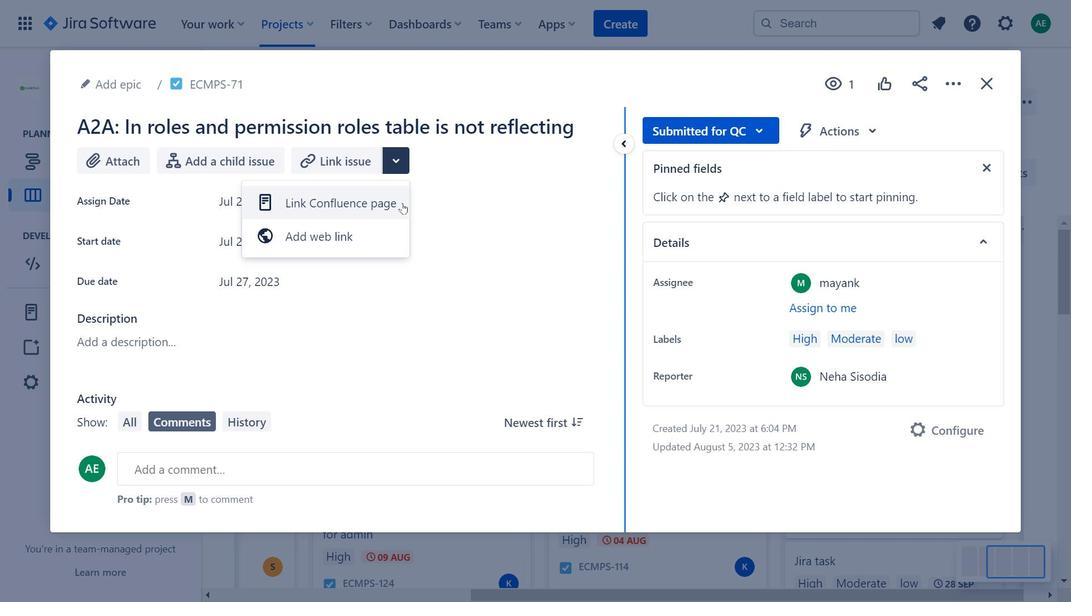 
Action: Mouse moved to (831, 132)
Screenshot: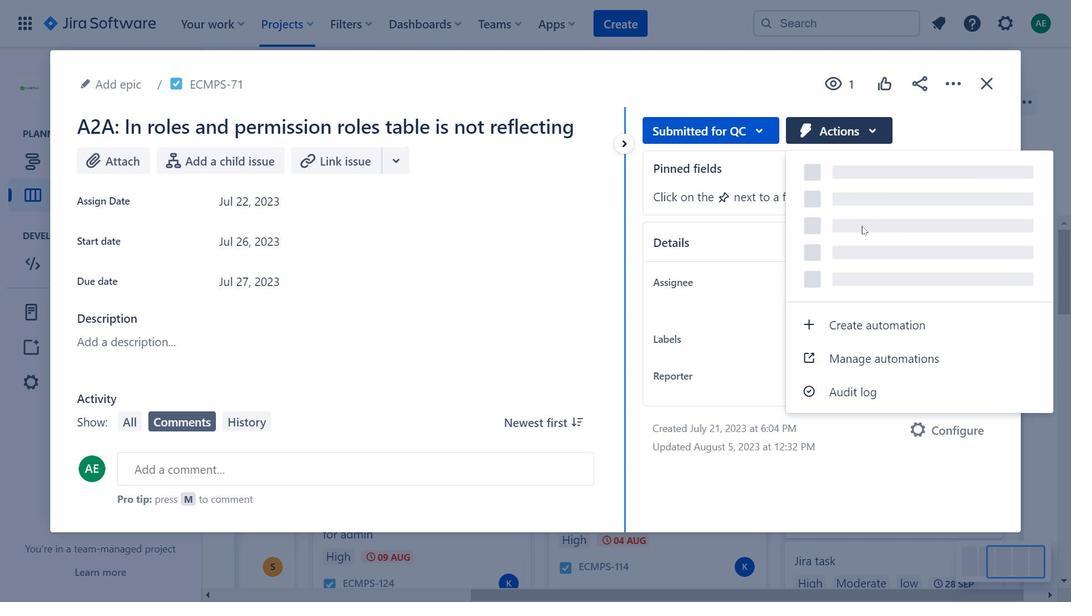 
Action: Mouse pressed left at (831, 132)
Screenshot: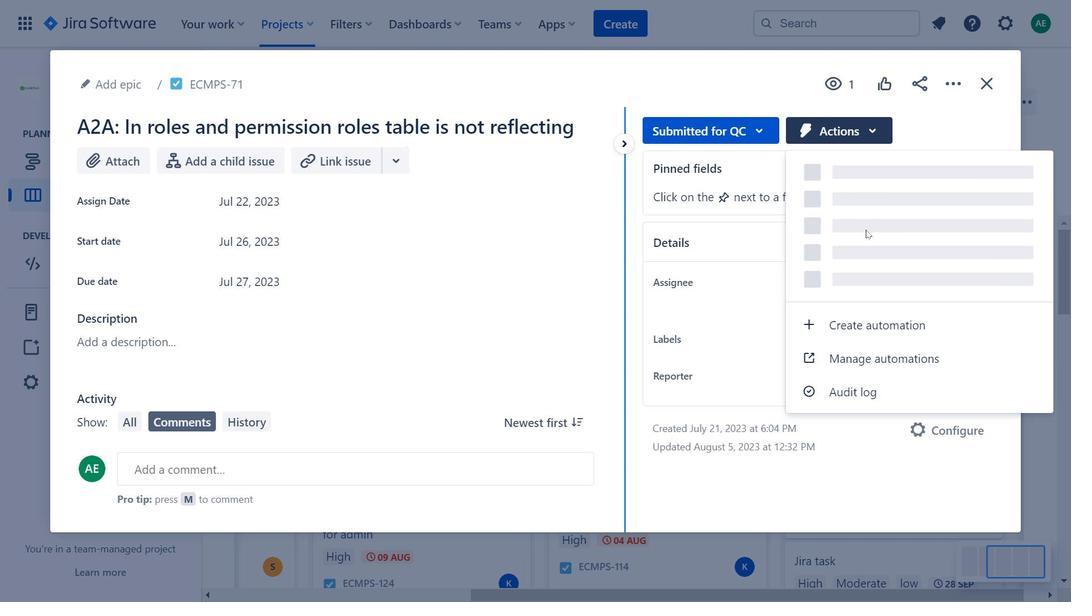 
Action: Mouse moved to (410, 274)
Screenshot: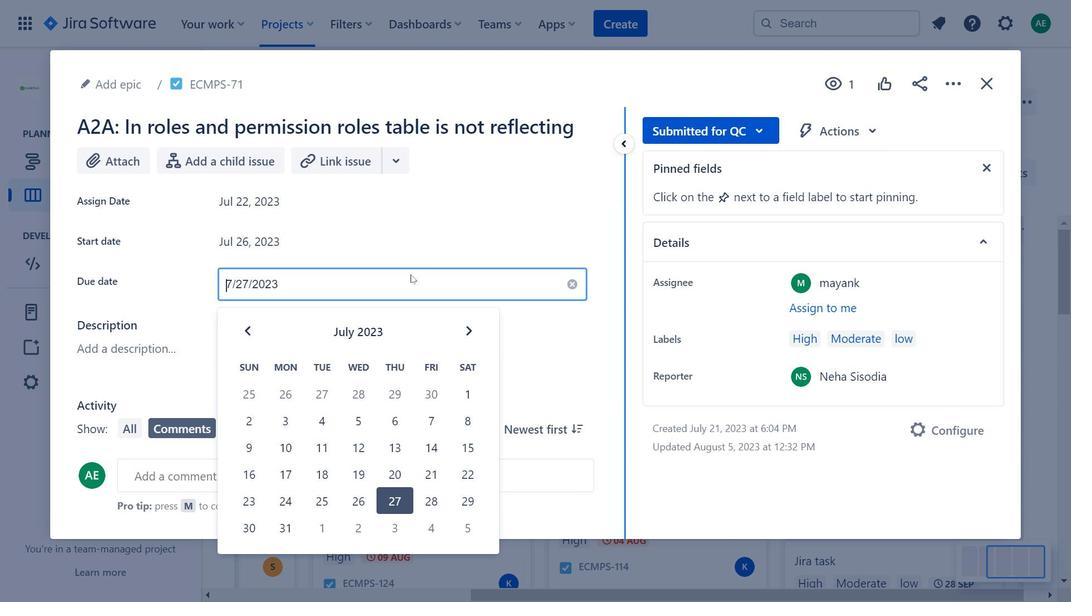 
Action: Mouse pressed left at (410, 274)
Screenshot: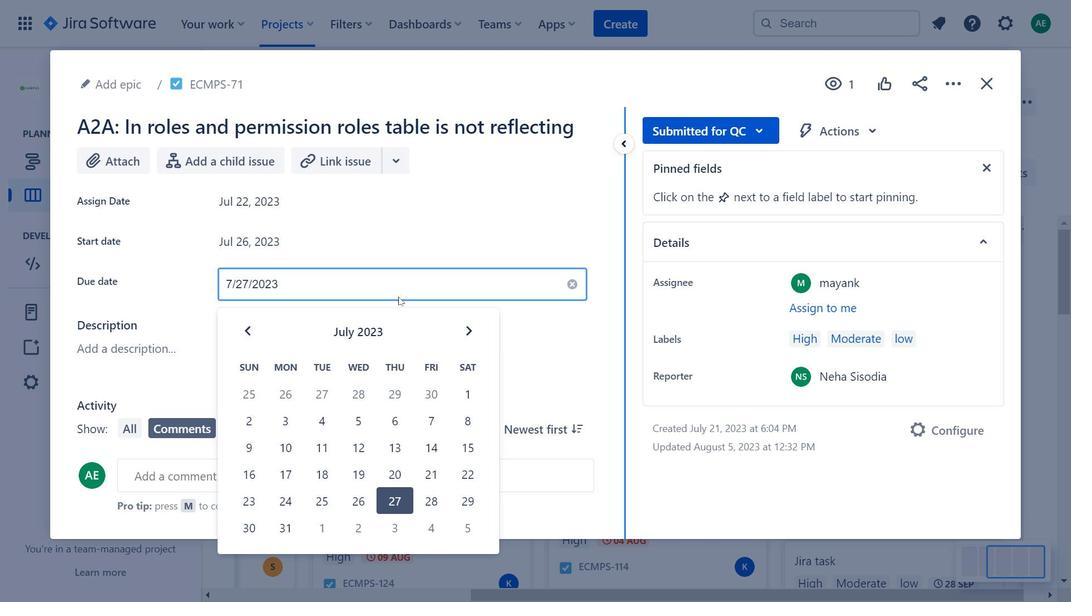 
Action: Mouse moved to (460, 330)
Screenshot: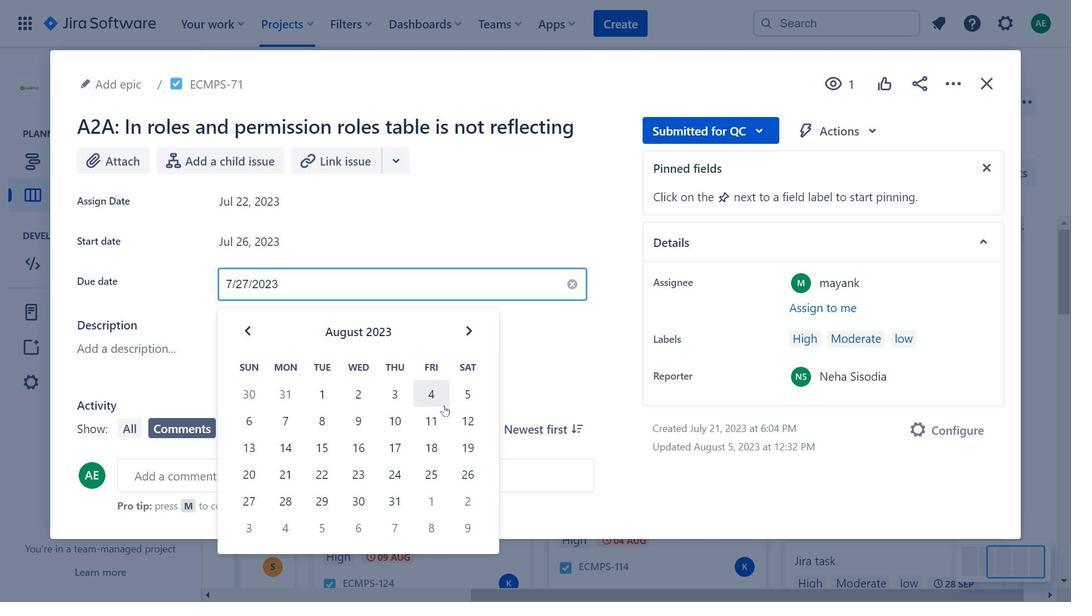 
Action: Mouse pressed left at (460, 330)
Screenshot: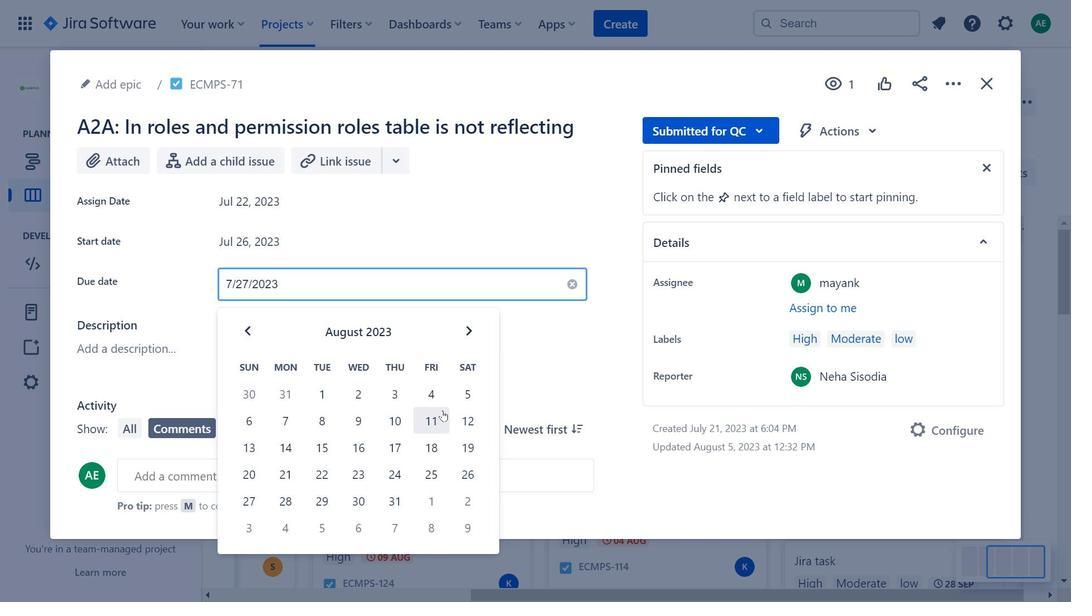 
Action: Mouse moved to (469, 334)
Screenshot: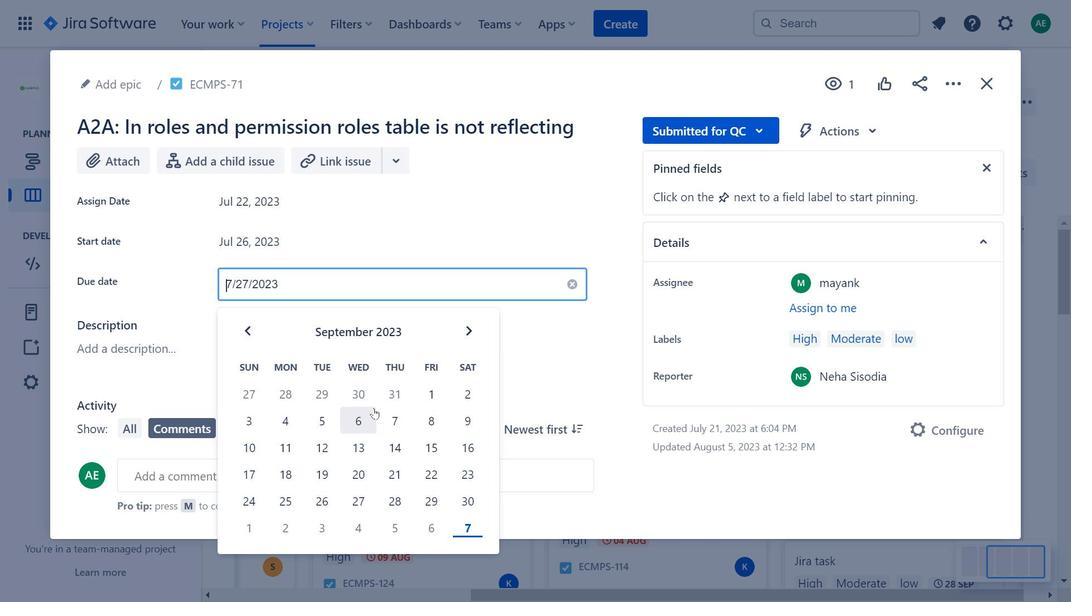 
Action: Mouse pressed left at (469, 334)
Screenshot: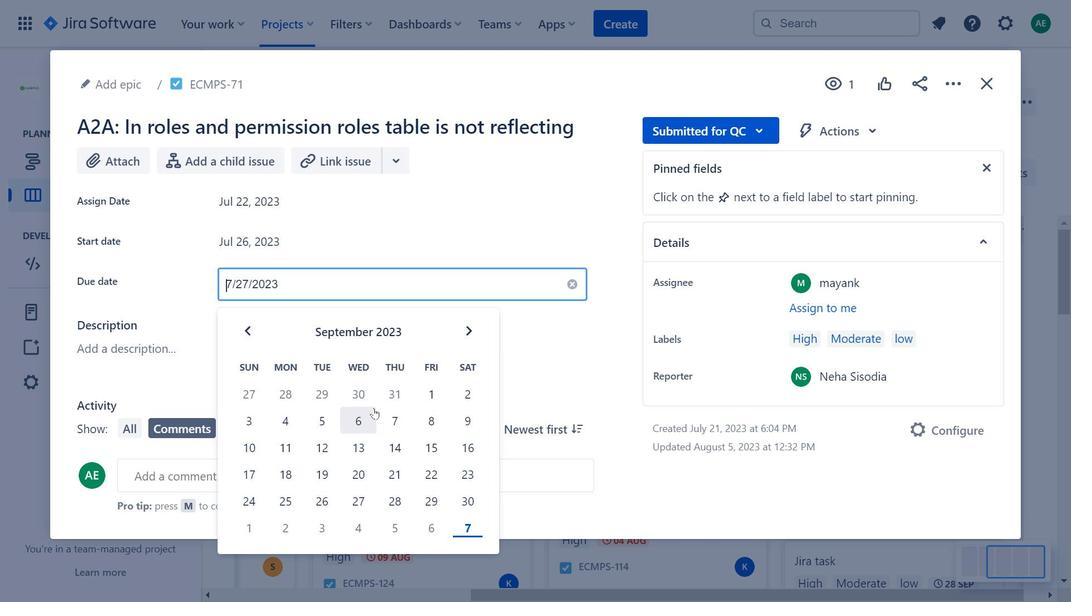 
Action: Mouse moved to (466, 326)
Screenshot: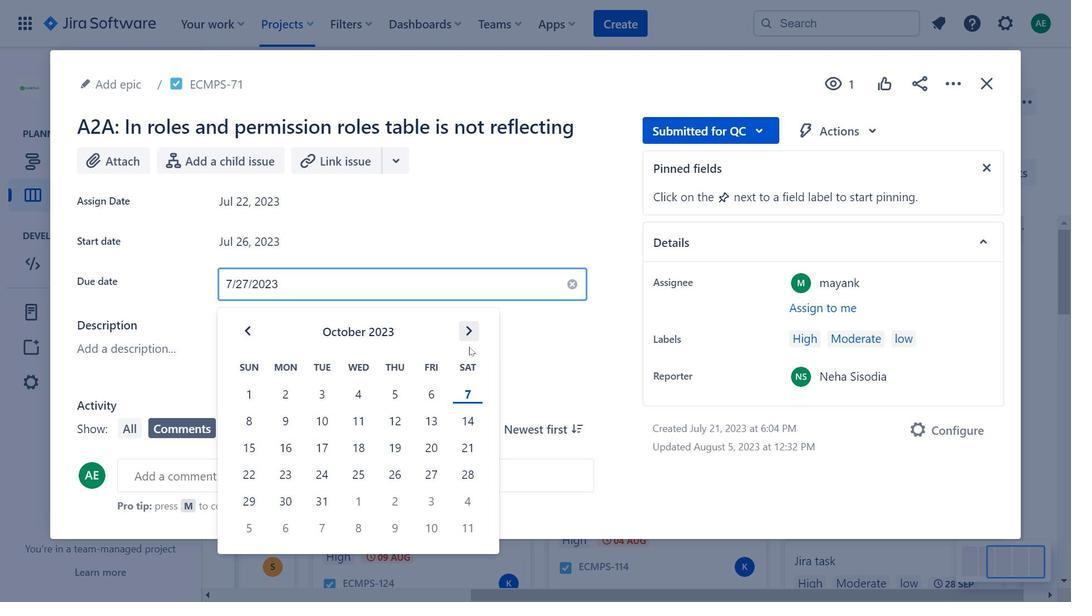 
Action: Mouse pressed left at (466, 326)
Screenshot: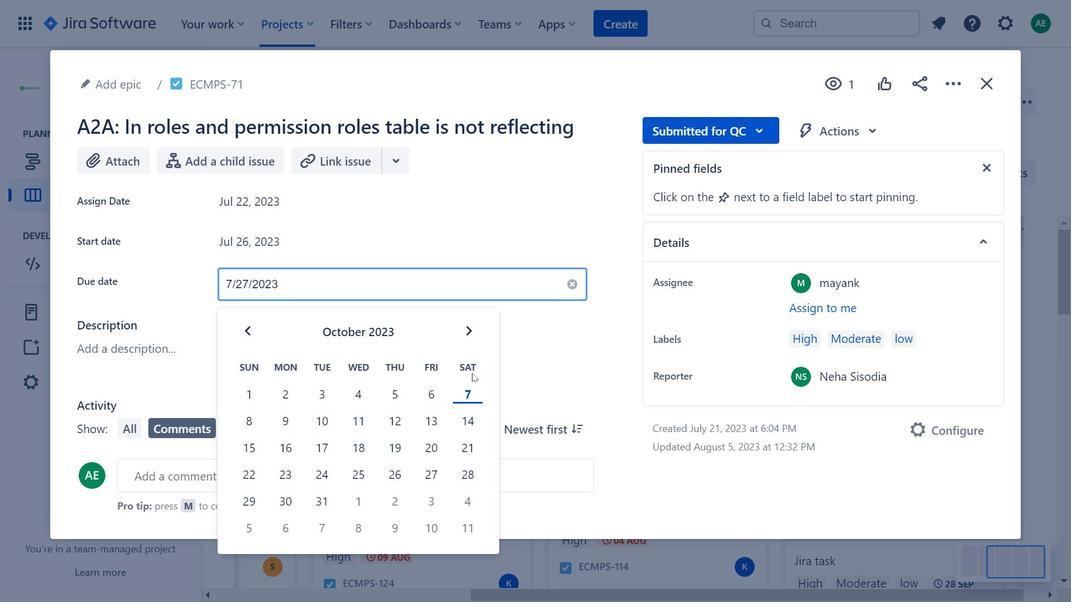 
Action: Mouse moved to (606, 294)
Screenshot: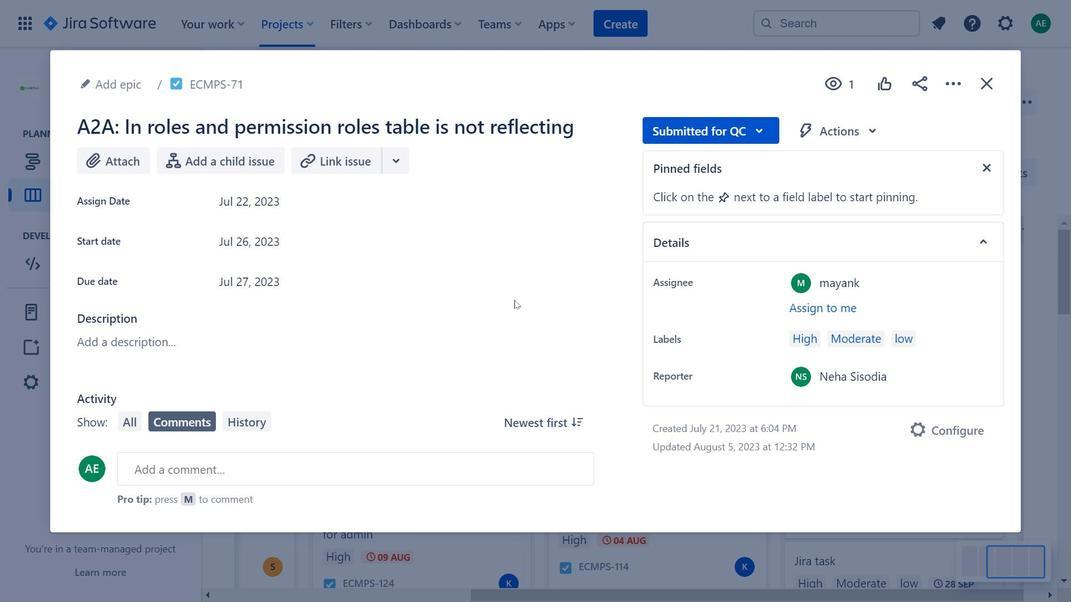 
Action: Mouse pressed left at (606, 294)
Screenshot: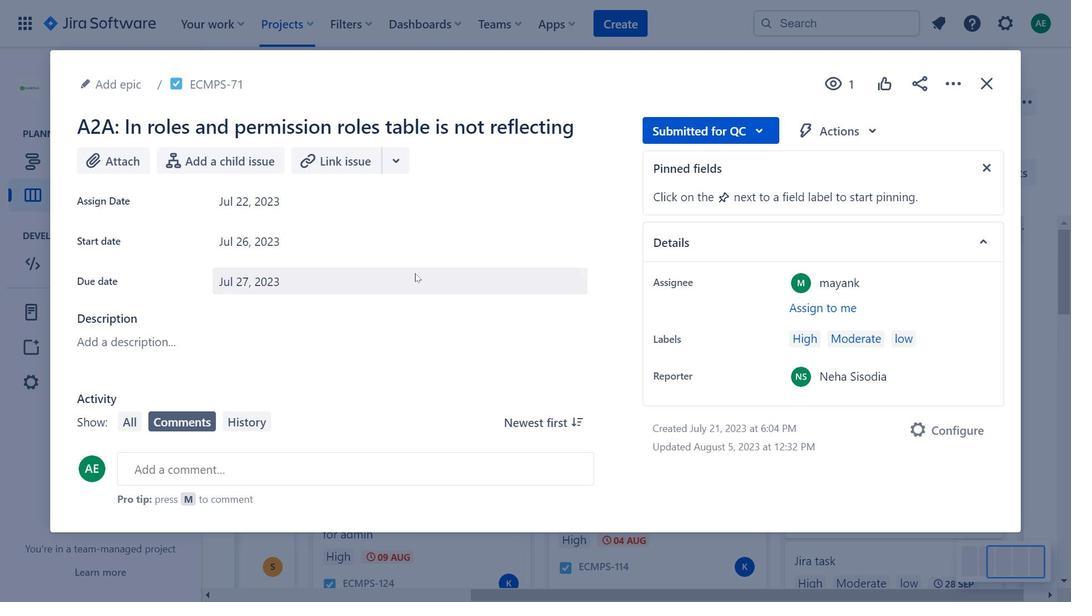 
Action: Mouse moved to (850, 134)
Screenshot: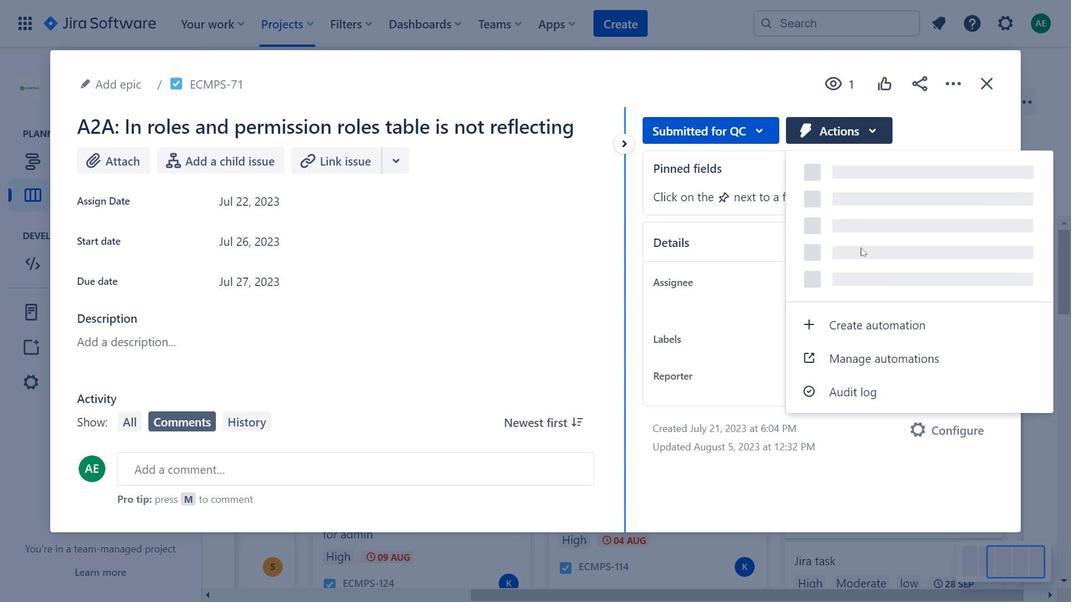 
Action: Mouse pressed left at (850, 134)
Screenshot: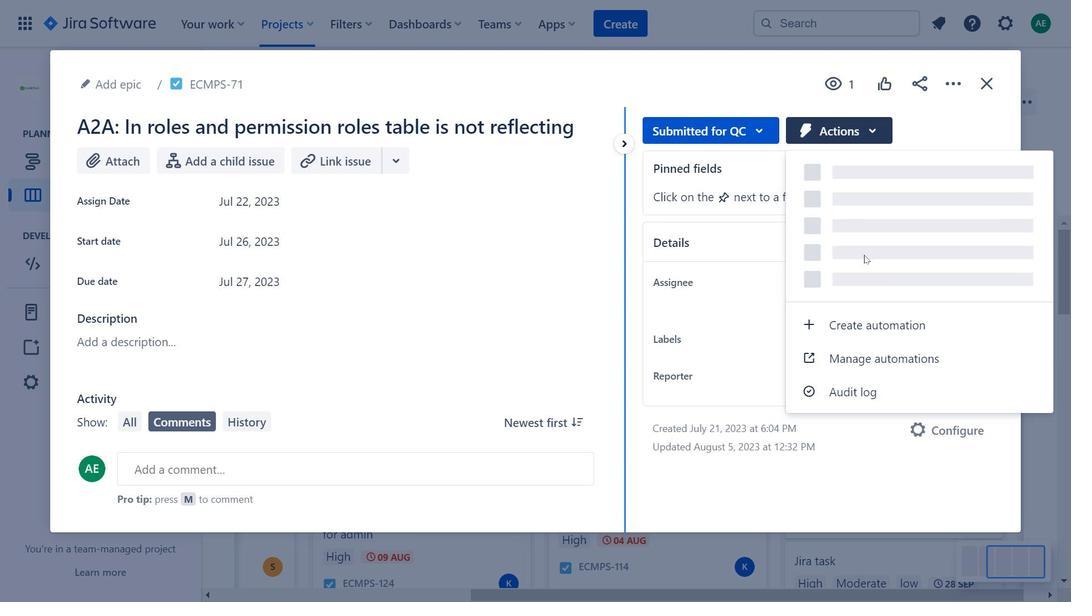 
Action: Mouse moved to (387, 227)
Screenshot: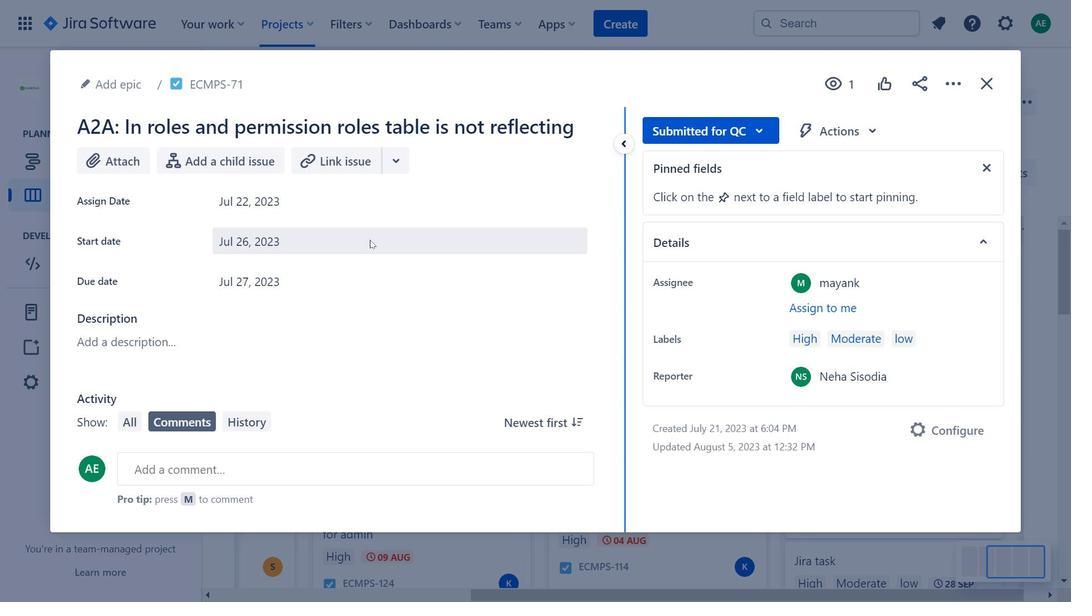 
Action: Mouse pressed left at (387, 227)
Screenshot: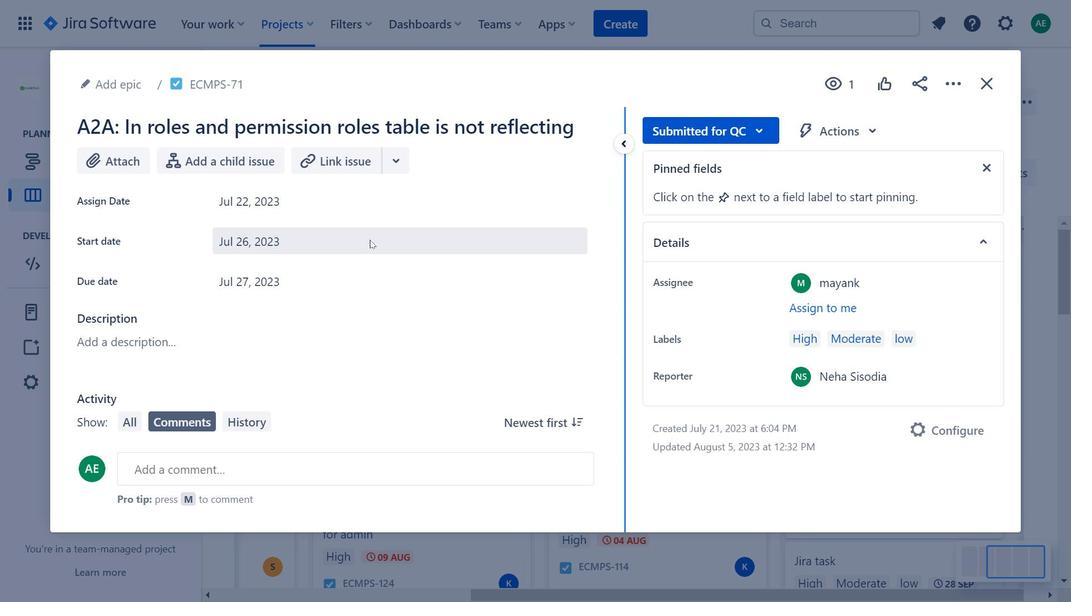 
Action: Mouse moved to (369, 239)
Screenshot: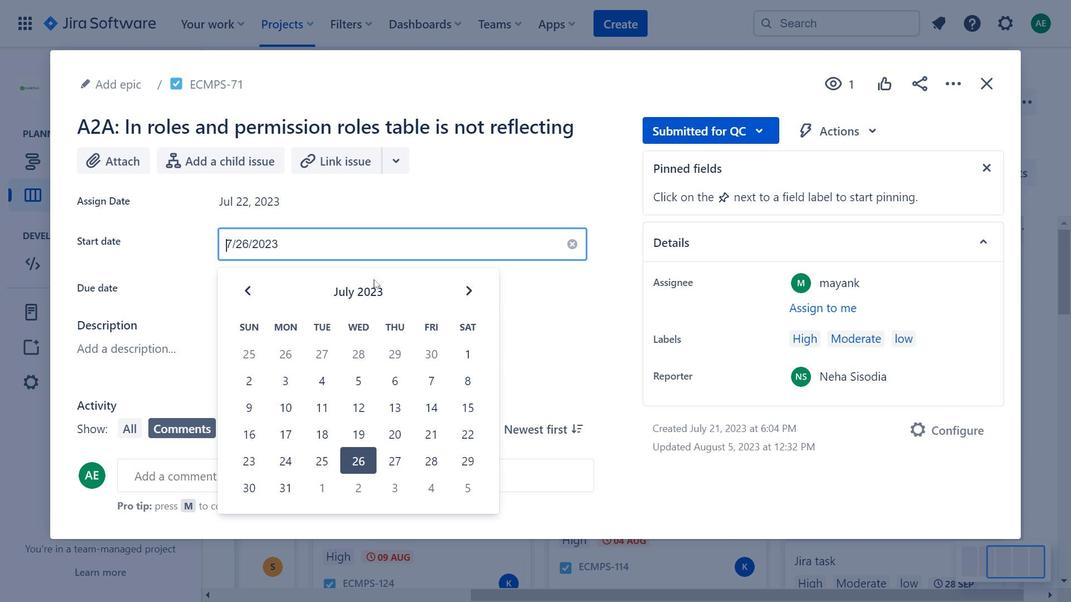 
Action: Mouse pressed left at (369, 239)
Screenshot: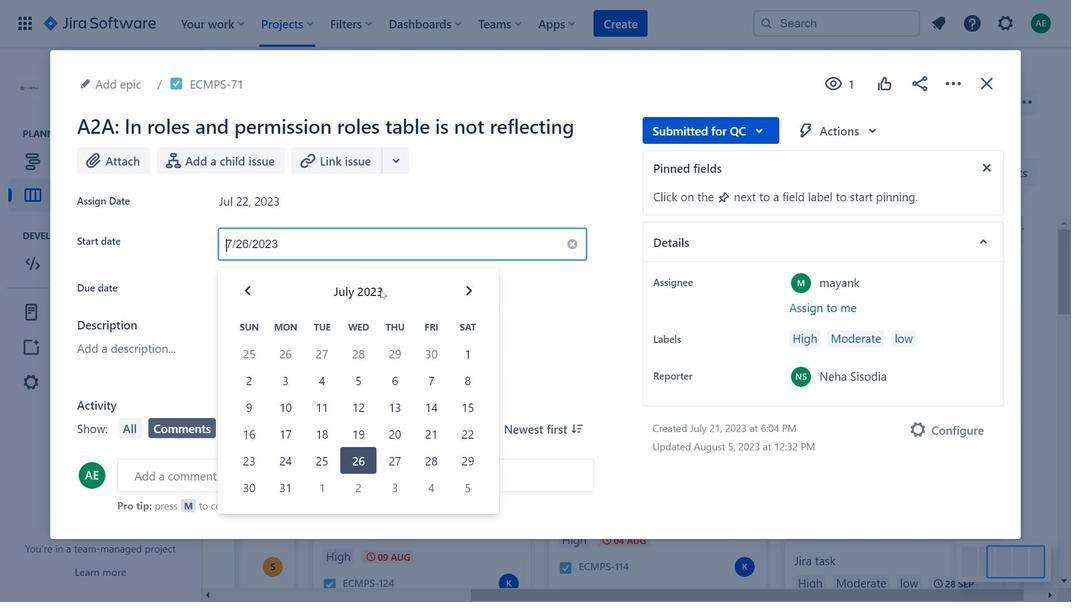 
Action: Mouse moved to (461, 287)
Screenshot: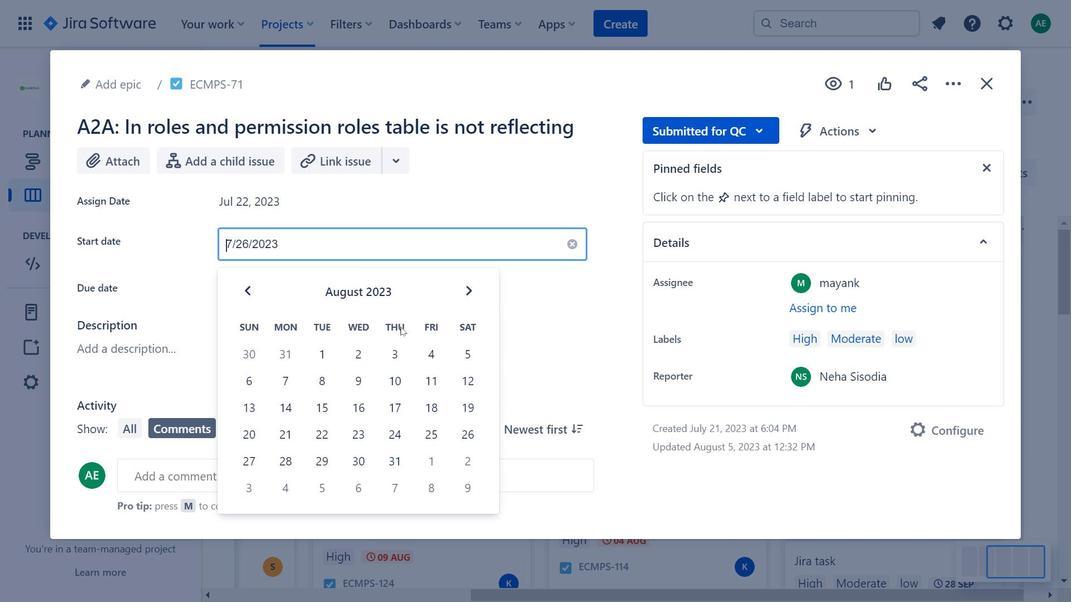 
Action: Mouse pressed left at (461, 287)
Screenshot: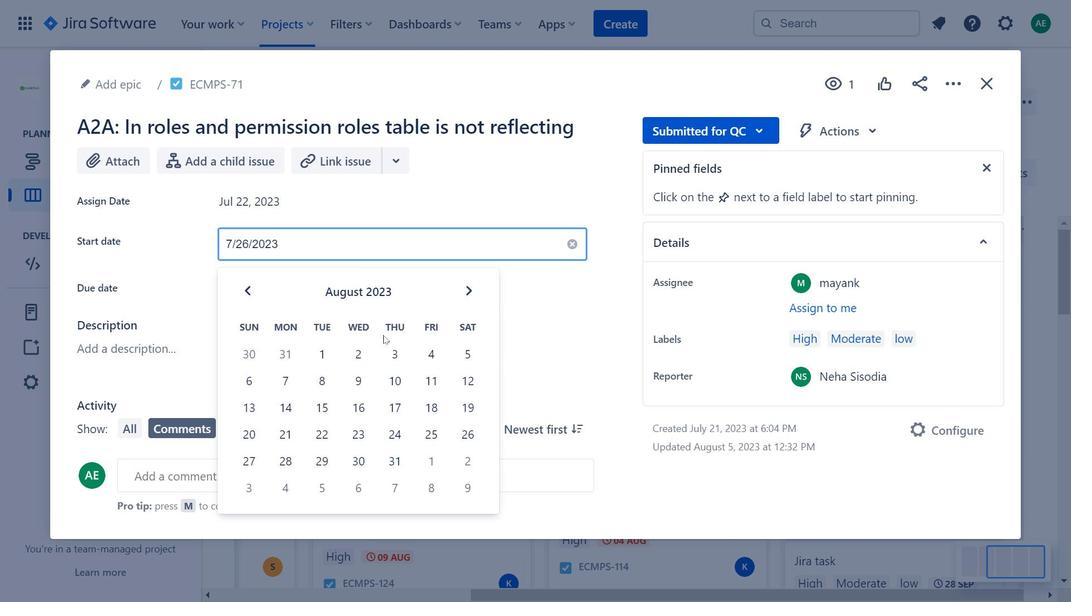 
Action: Mouse moved to (854, 122)
Screenshot: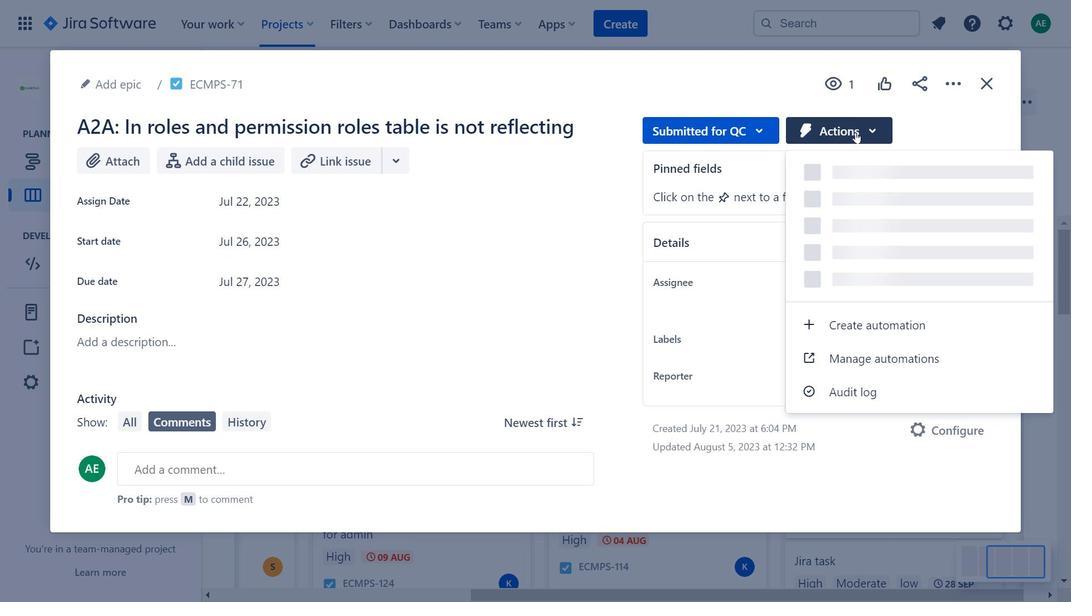 
Action: Mouse pressed left at (854, 122)
Screenshot: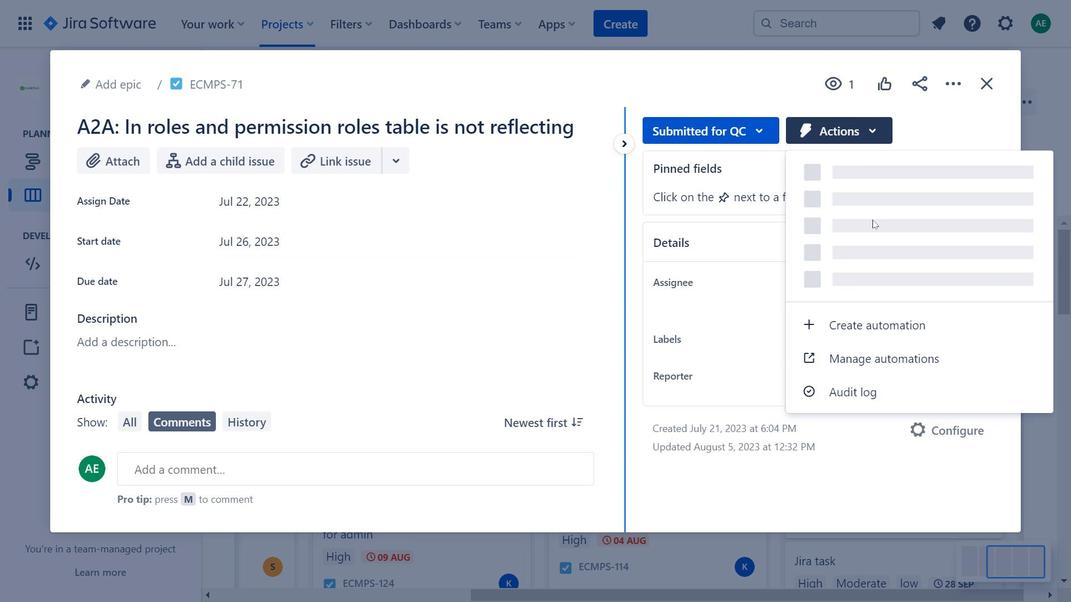 
Action: Mouse moved to (403, 211)
Screenshot: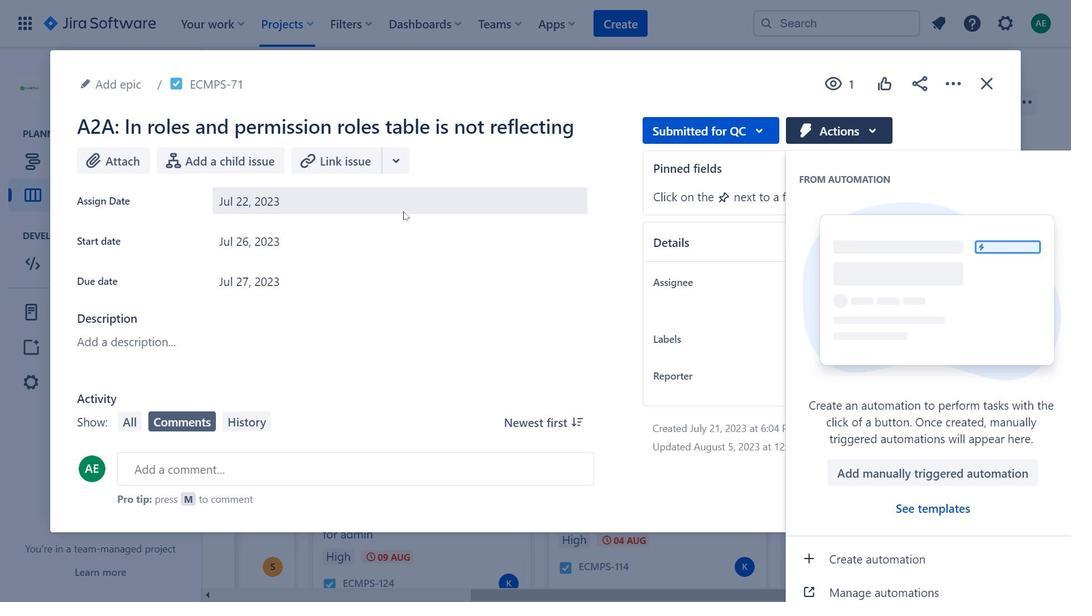 
Action: Mouse pressed left at (403, 211)
Screenshot: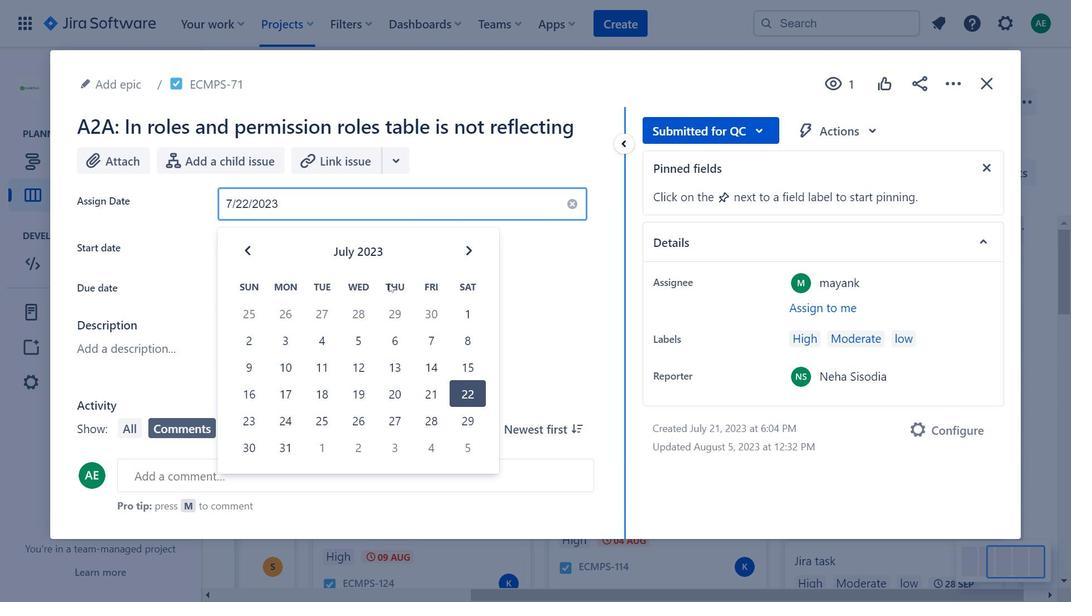 
Action: Mouse moved to (466, 254)
Screenshot: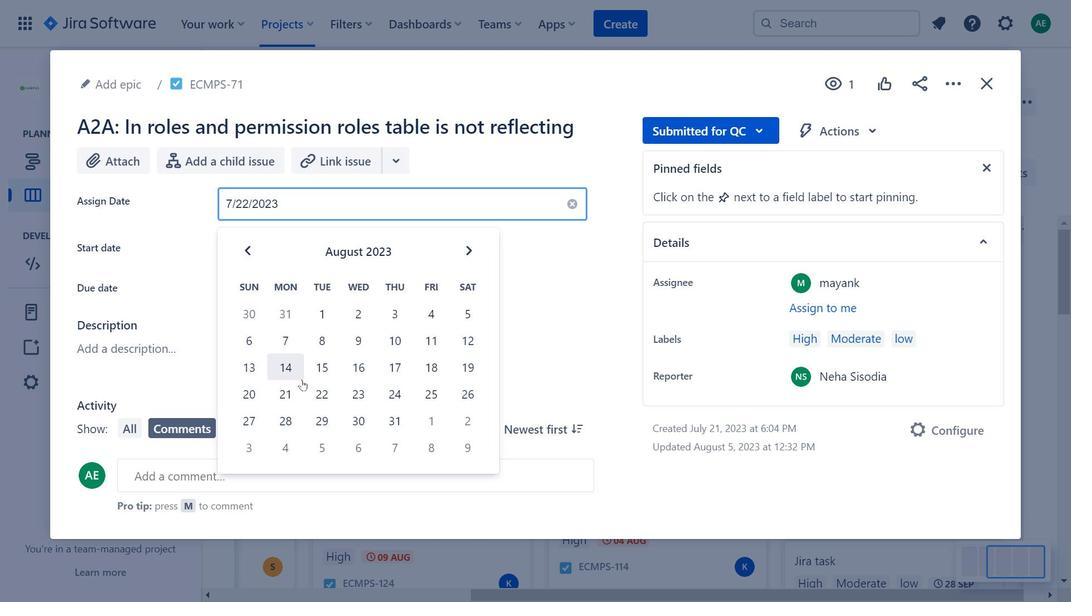 
Action: Mouse pressed left at (466, 254)
Screenshot: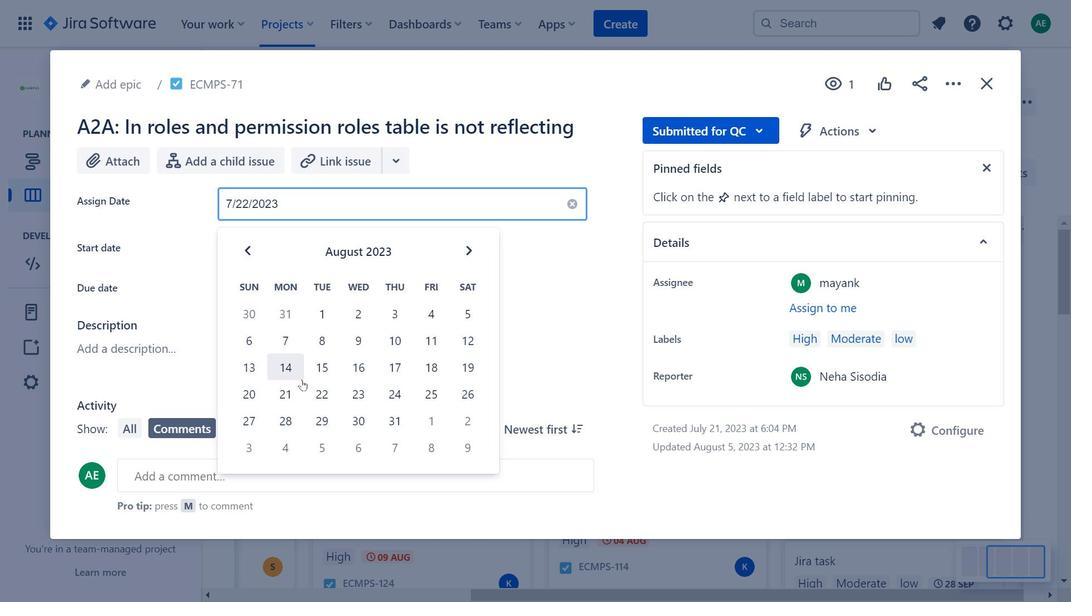 
Action: Mouse moved to (468, 251)
Screenshot: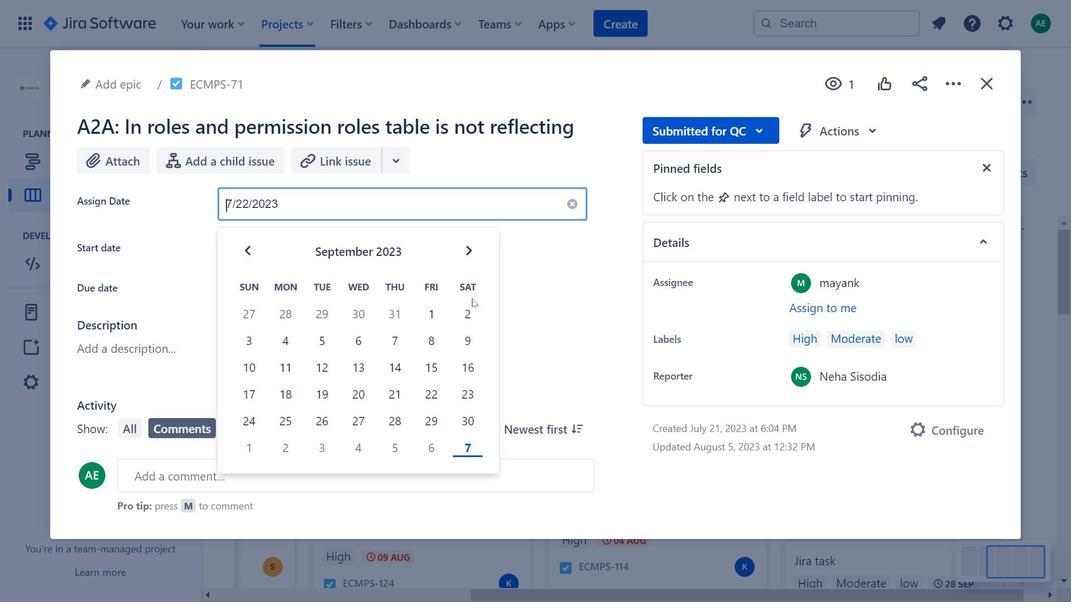 
Action: Mouse pressed left at (468, 251)
Screenshot: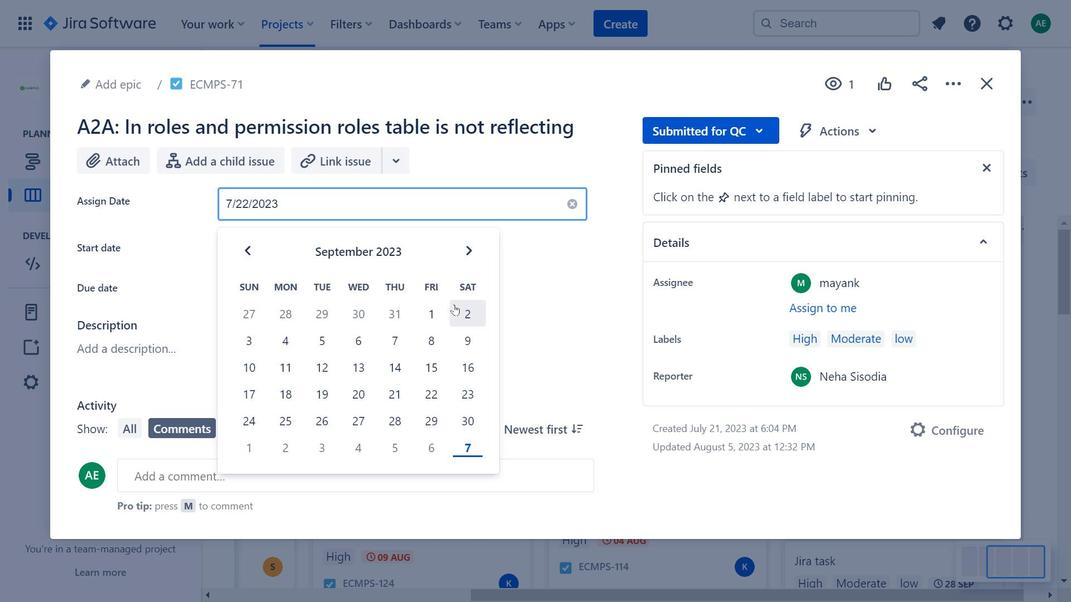 
Action: Mouse moved to (853, 141)
Screenshot: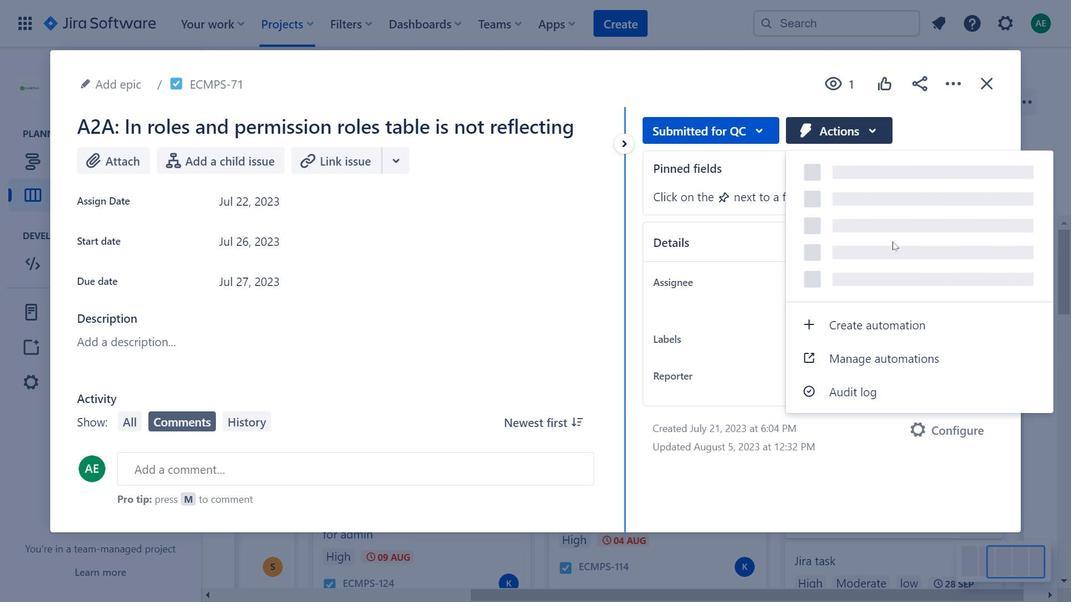 
Action: Mouse pressed left at (853, 141)
Screenshot: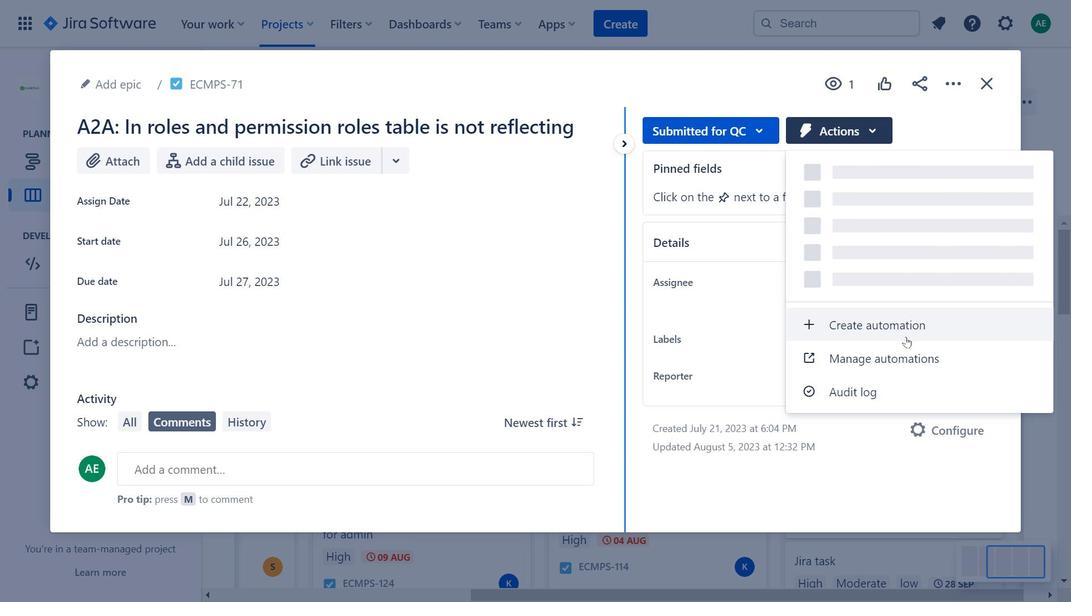 
Action: Mouse moved to (988, 80)
Screenshot: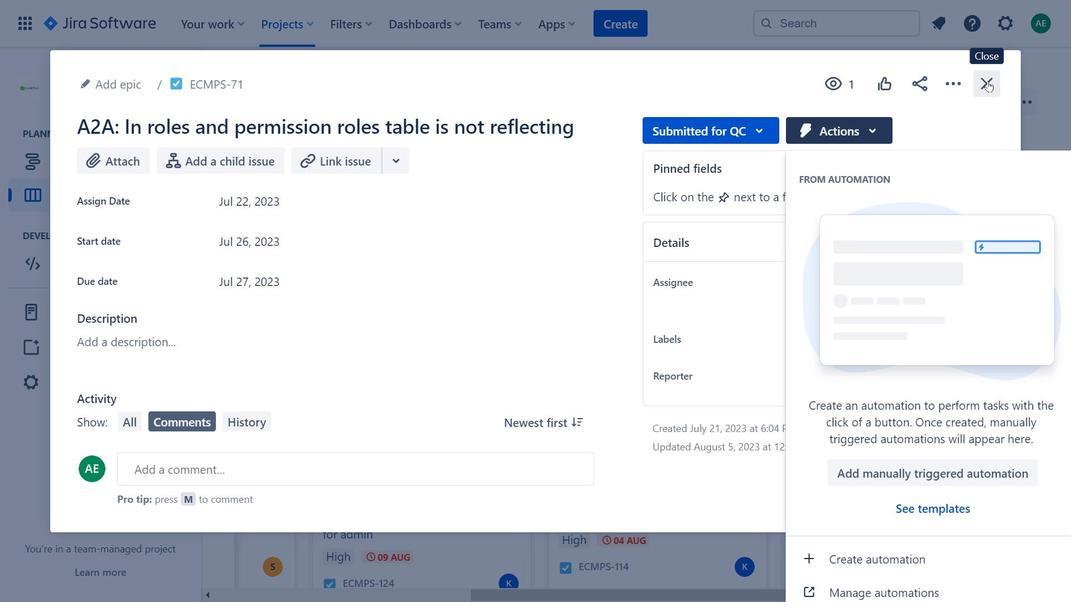 
Action: Mouse pressed left at (988, 80)
Screenshot: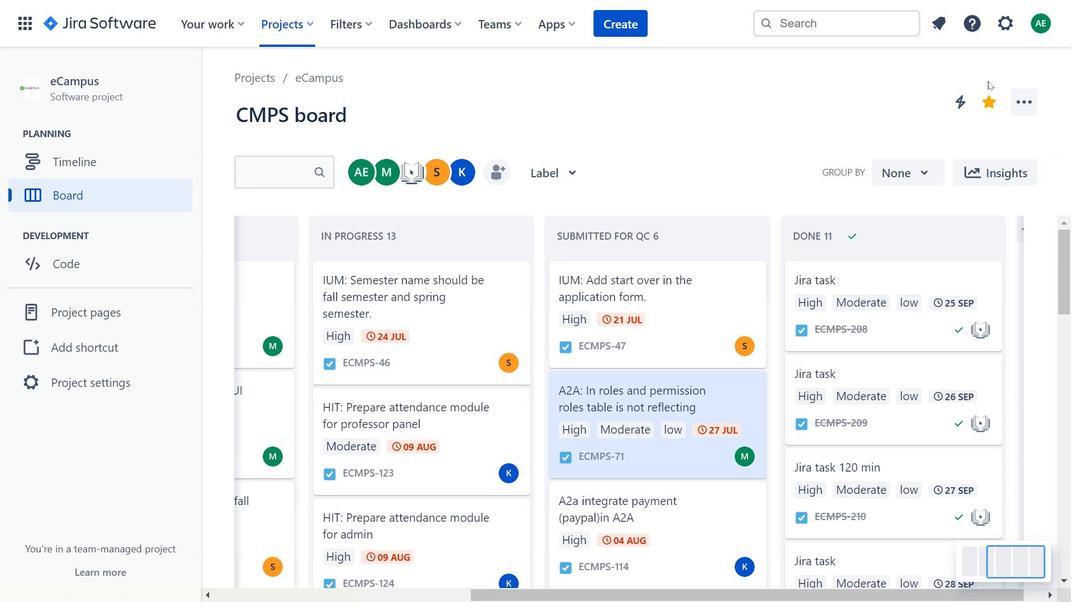 
Action: Mouse moved to (647, 323)
Screenshot: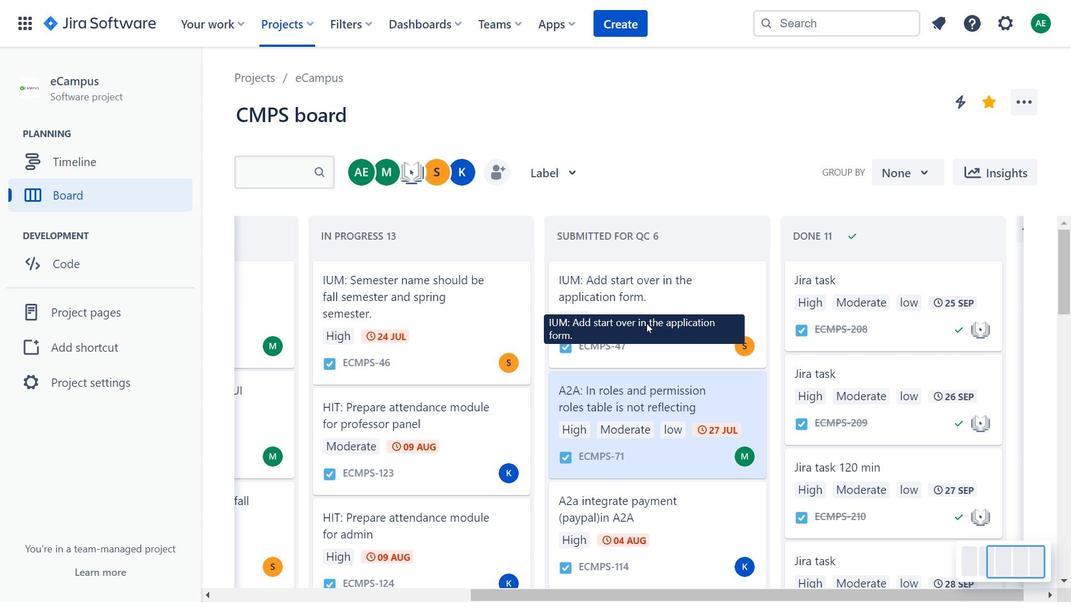 
Action: Mouse scrolled (647, 322) with delta (0, 0)
Screenshot: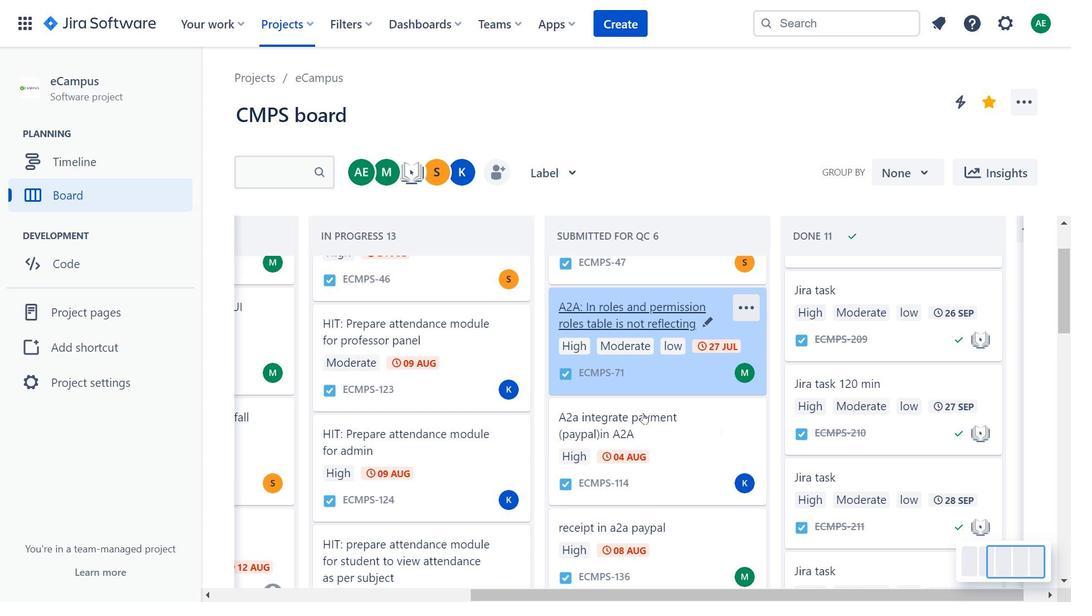 
Action: Mouse scrolled (647, 322) with delta (0, 0)
Screenshot: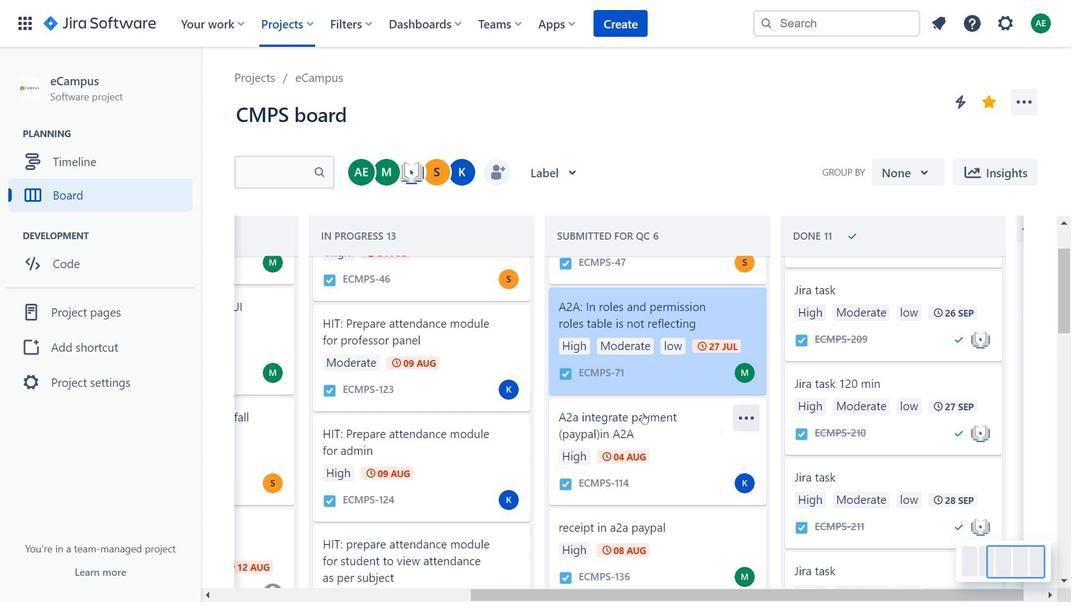 
Action: Mouse moved to (643, 413)
Screenshot: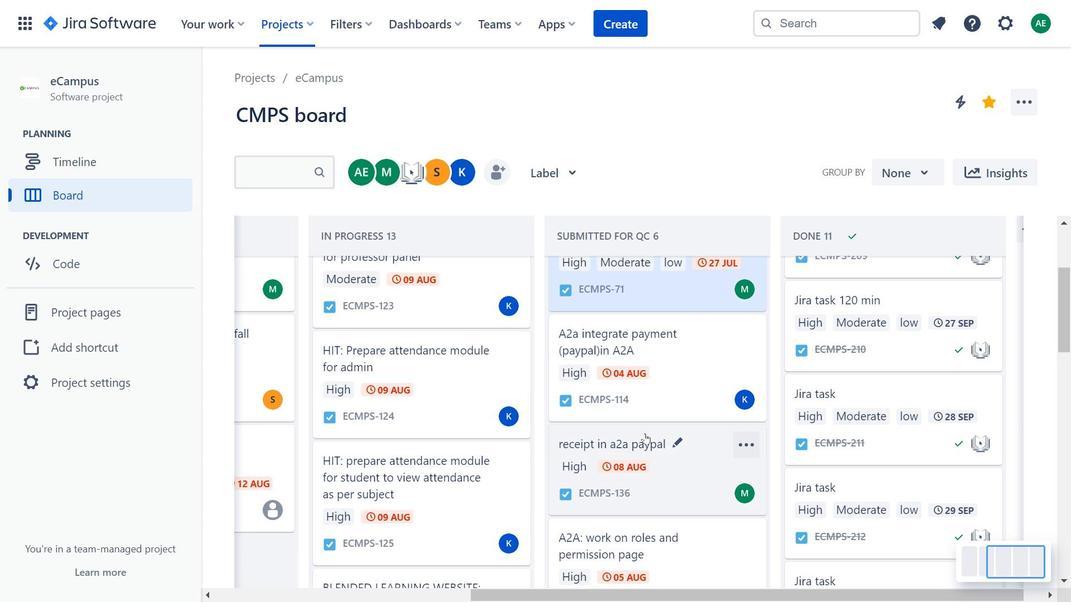 
Action: Mouse scrolled (643, 412) with delta (0, 0)
Screenshot: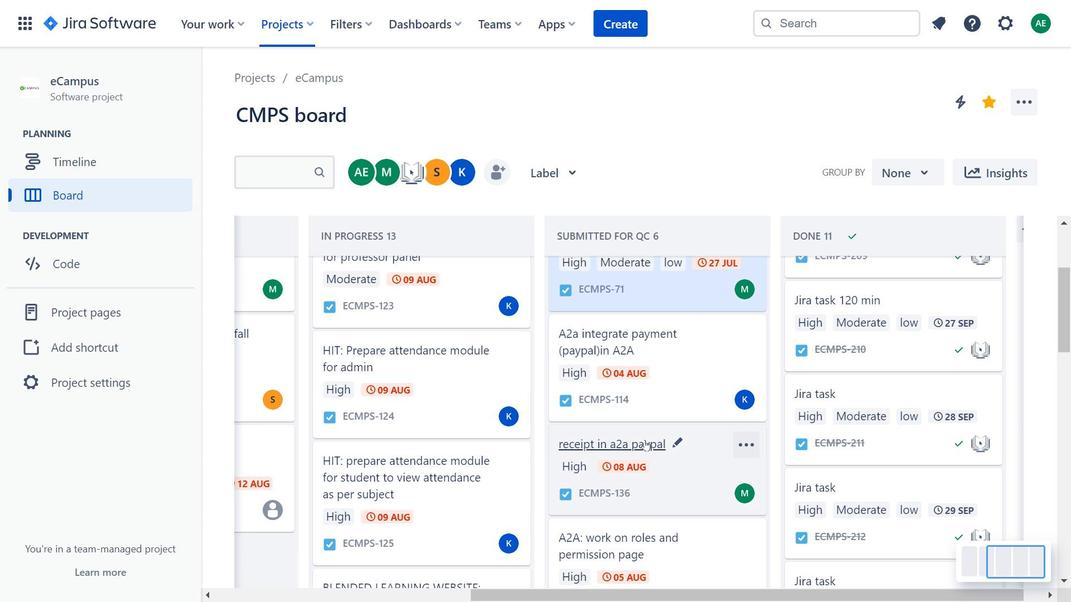 
Action: Mouse moved to (644, 430)
Screenshot: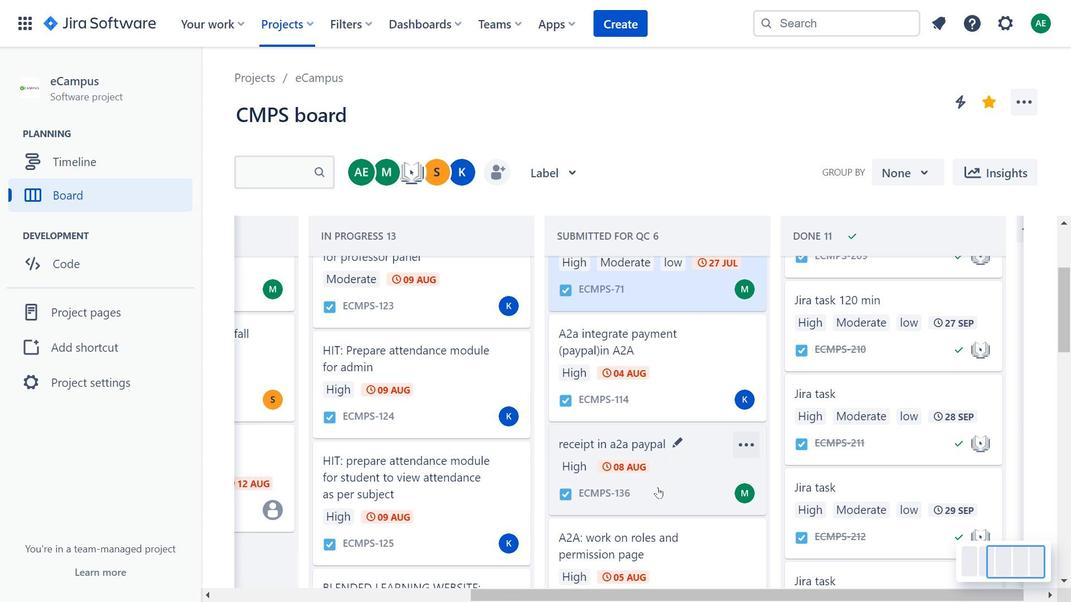 
Action: Mouse scrolled (644, 430) with delta (0, 0)
Screenshot: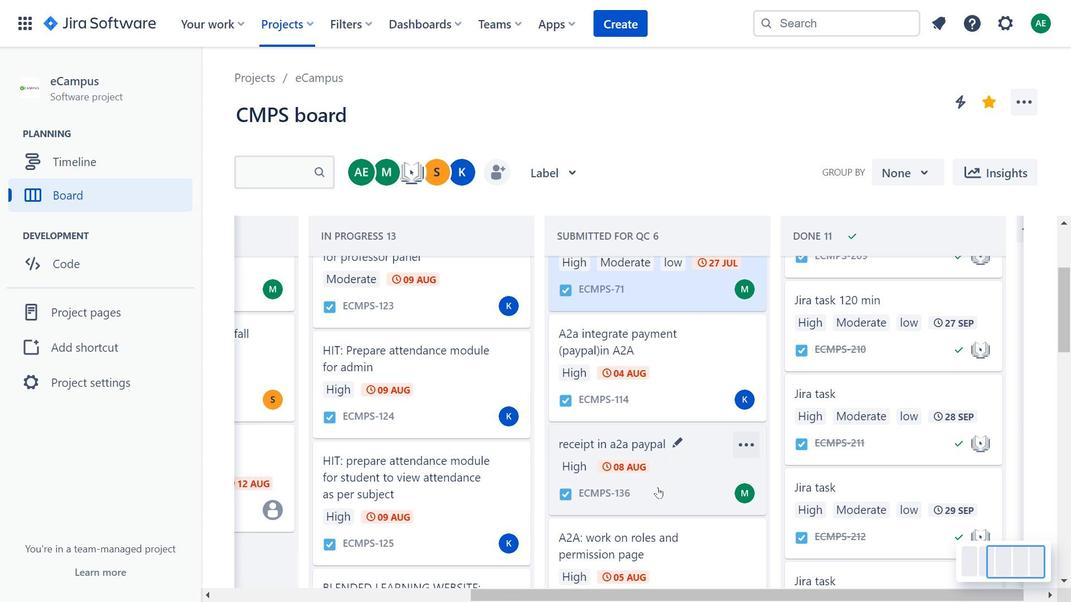 
Action: Mouse moved to (657, 488)
Screenshot: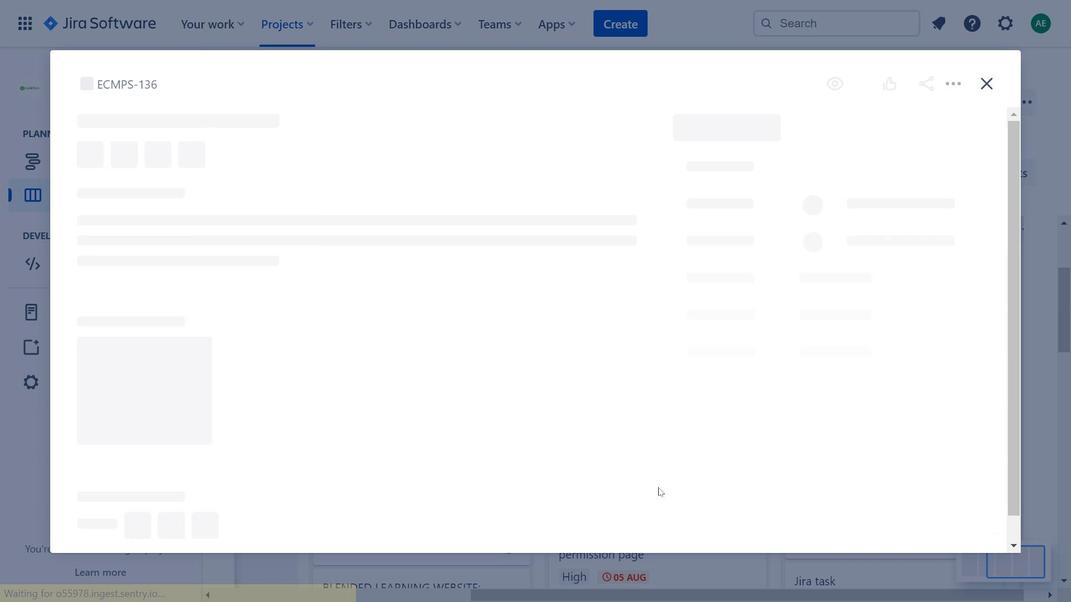 
Action: Mouse pressed left at (657, 488)
Screenshot: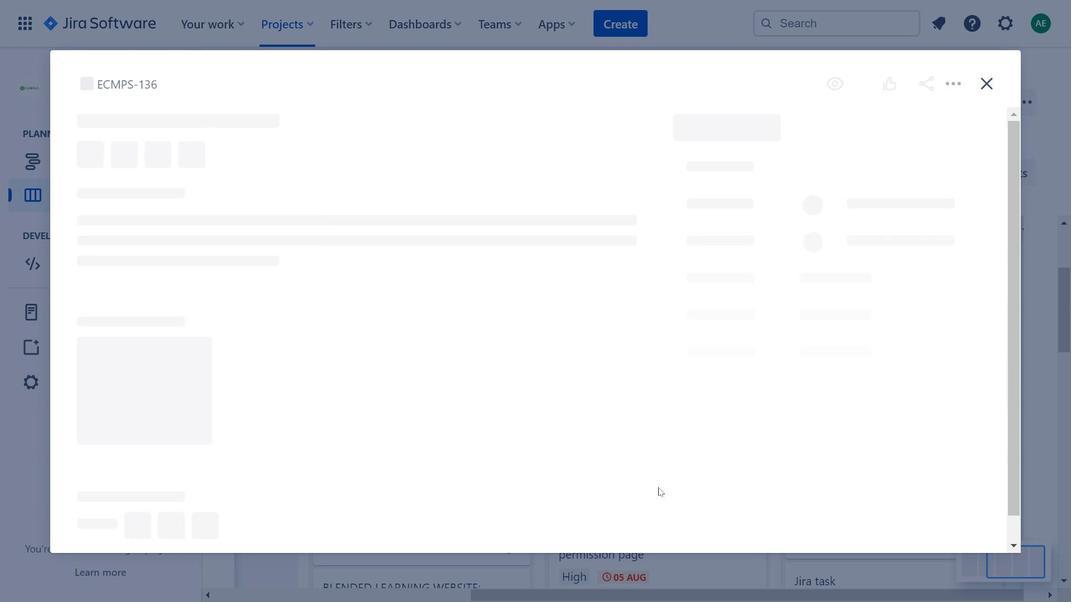 
Action: Mouse moved to (300, 200)
Screenshot: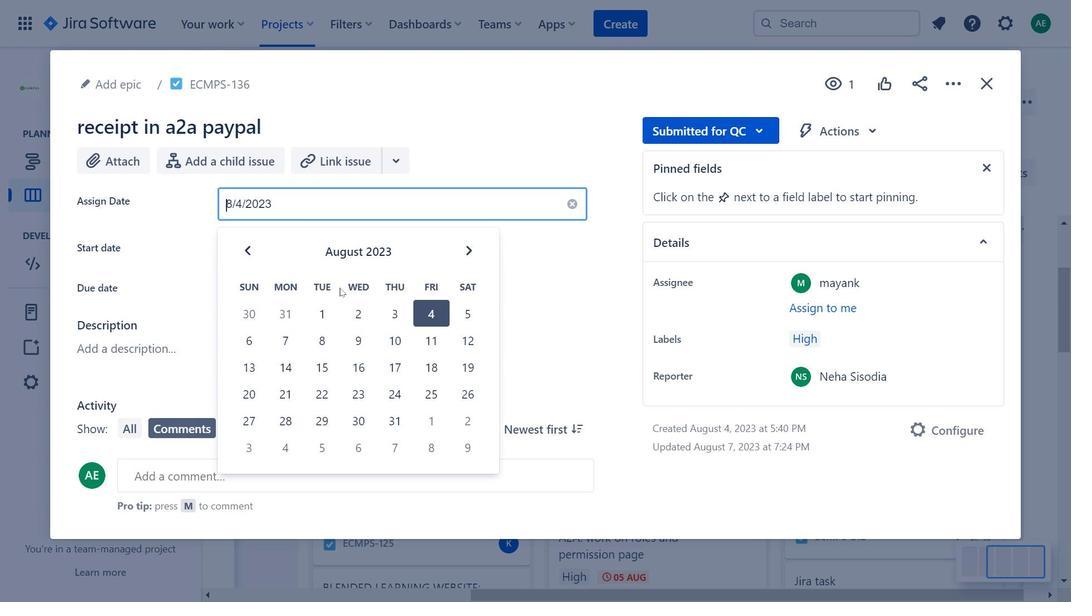 
Action: Mouse pressed left at (300, 200)
Screenshot: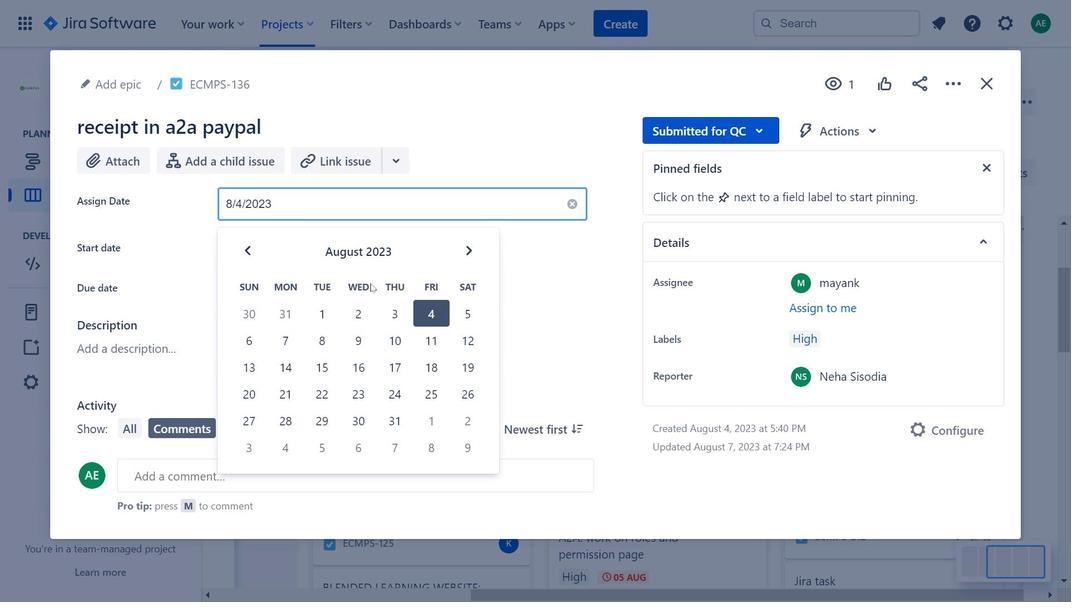 
Action: Mouse moved to (470, 259)
Screenshot: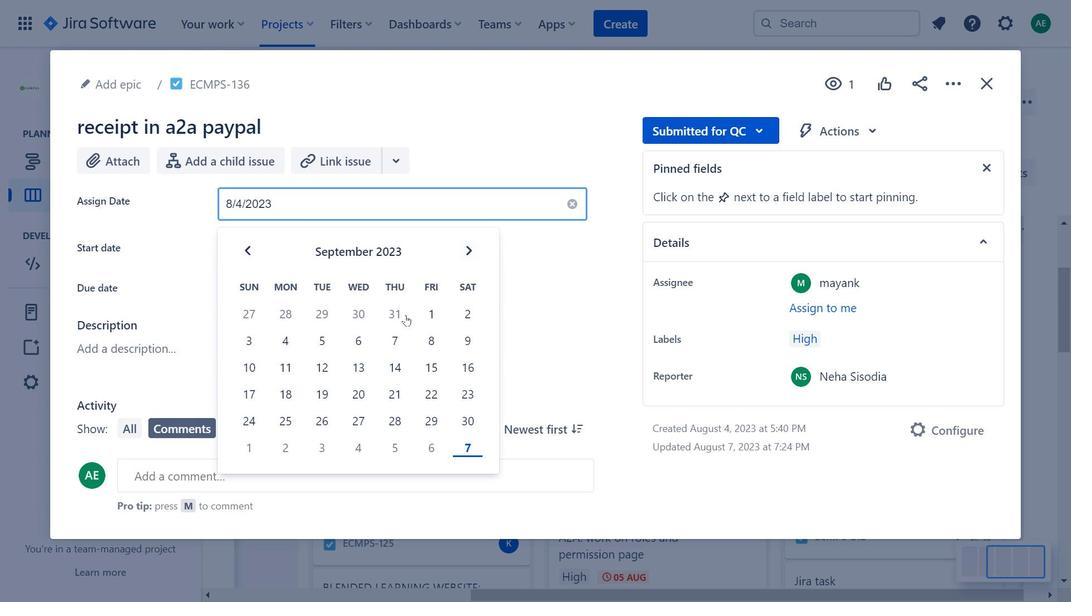 
Action: Mouse pressed left at (470, 259)
Screenshot: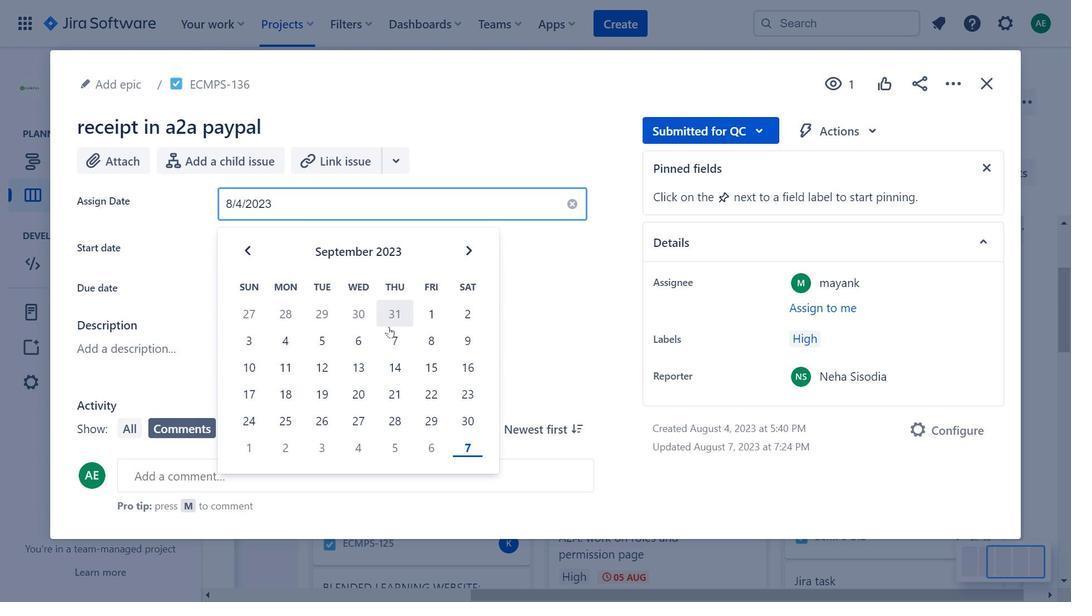 
Action: Mouse moved to (459, 253)
Screenshot: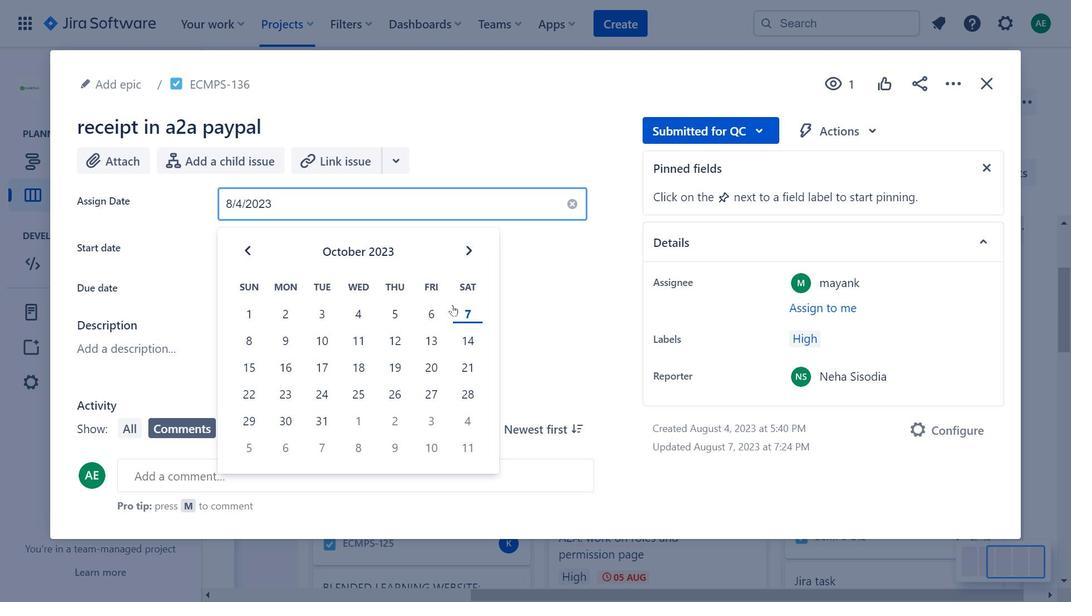 
Action: Mouse pressed left at (459, 253)
Screenshot: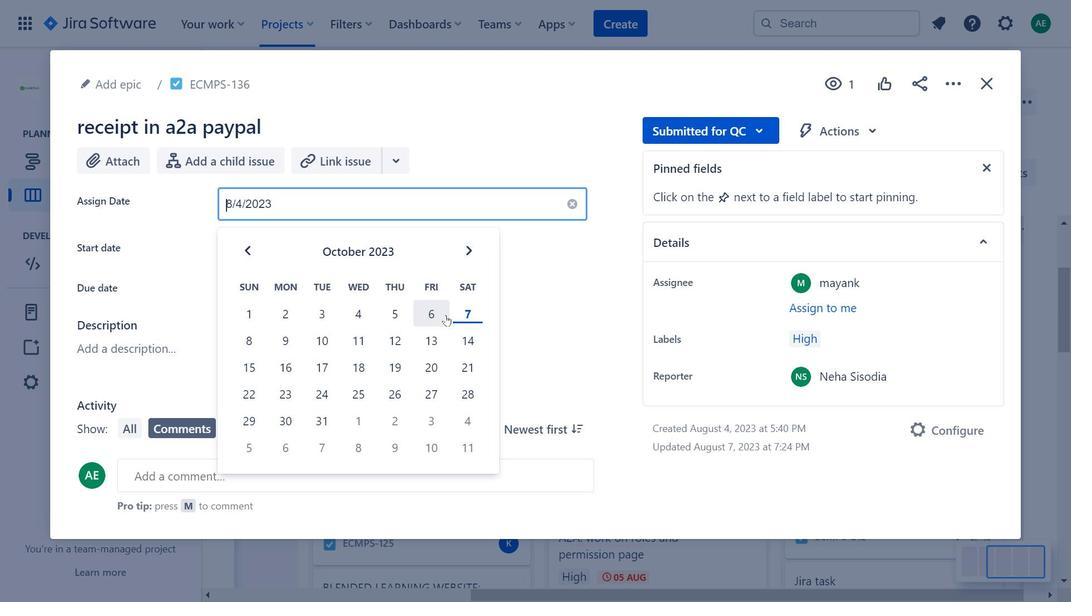 
Action: Mouse moved to (251, 248)
